 Task: Get directions from Olympic National Park, Washington, United States to Dry Tortugas National Park, Florida, United States and explore the nearby things to do with rating 2 and above and open now
Action: Mouse moved to (266, 82)
Screenshot: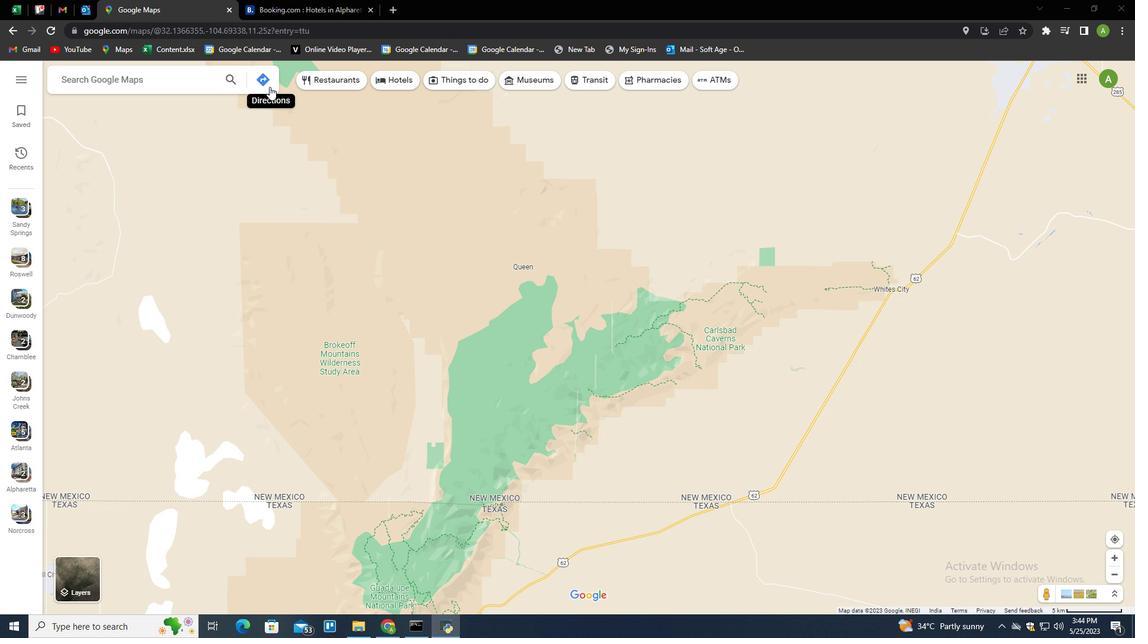 
Action: Mouse pressed left at (266, 82)
Screenshot: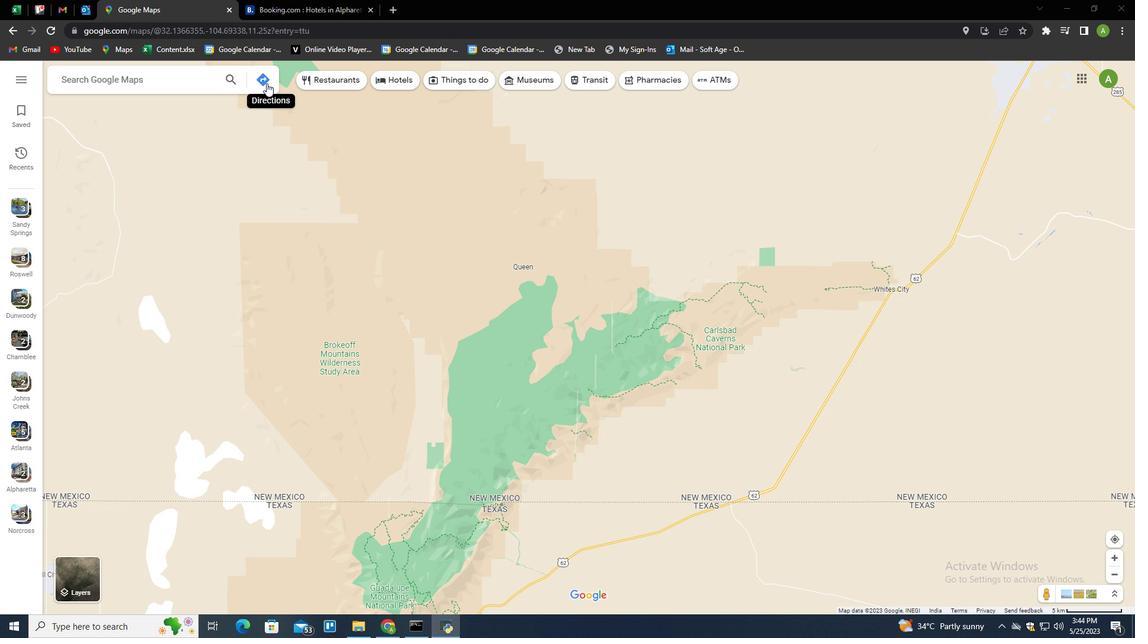 
Action: Mouse moved to (200, 114)
Screenshot: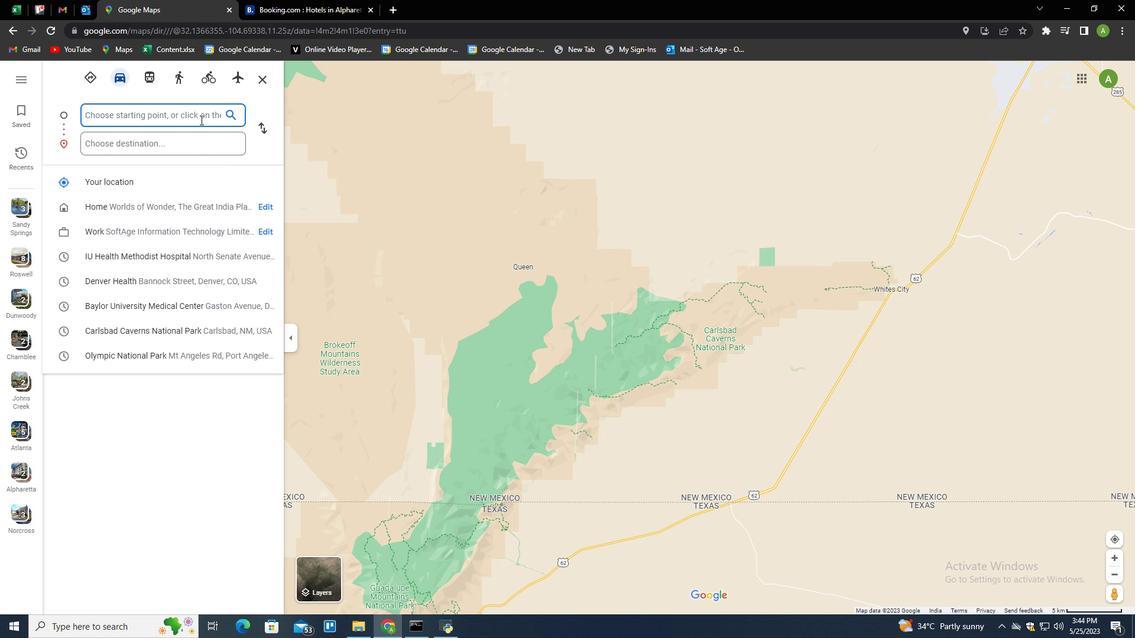 
Action: Mouse pressed left at (200, 114)
Screenshot: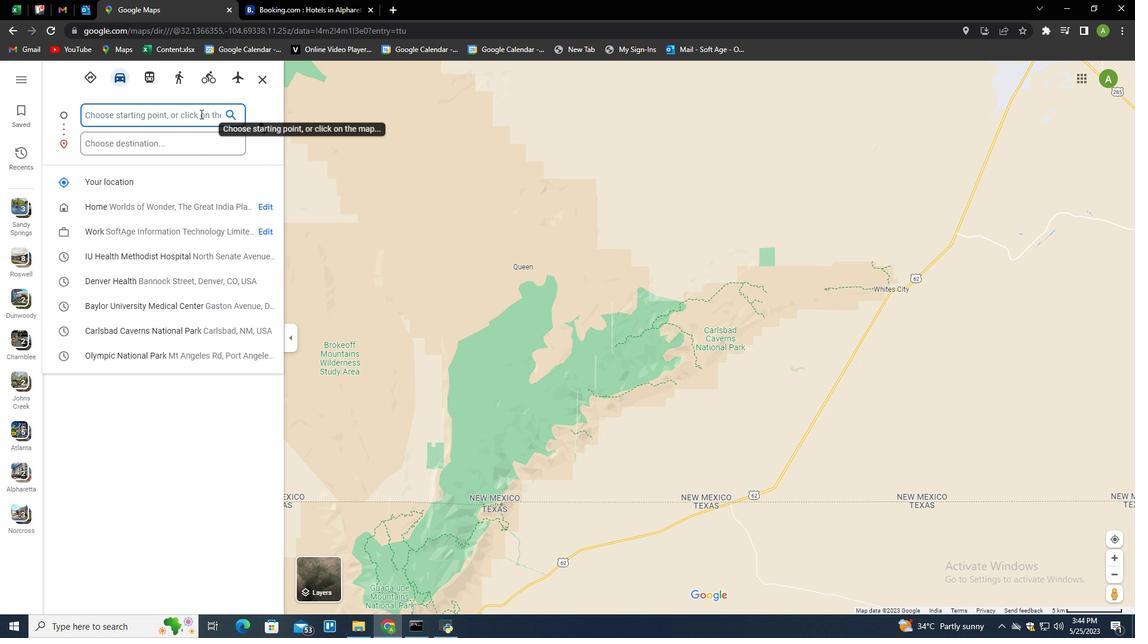 
Action: Mouse moved to (201, 114)
Screenshot: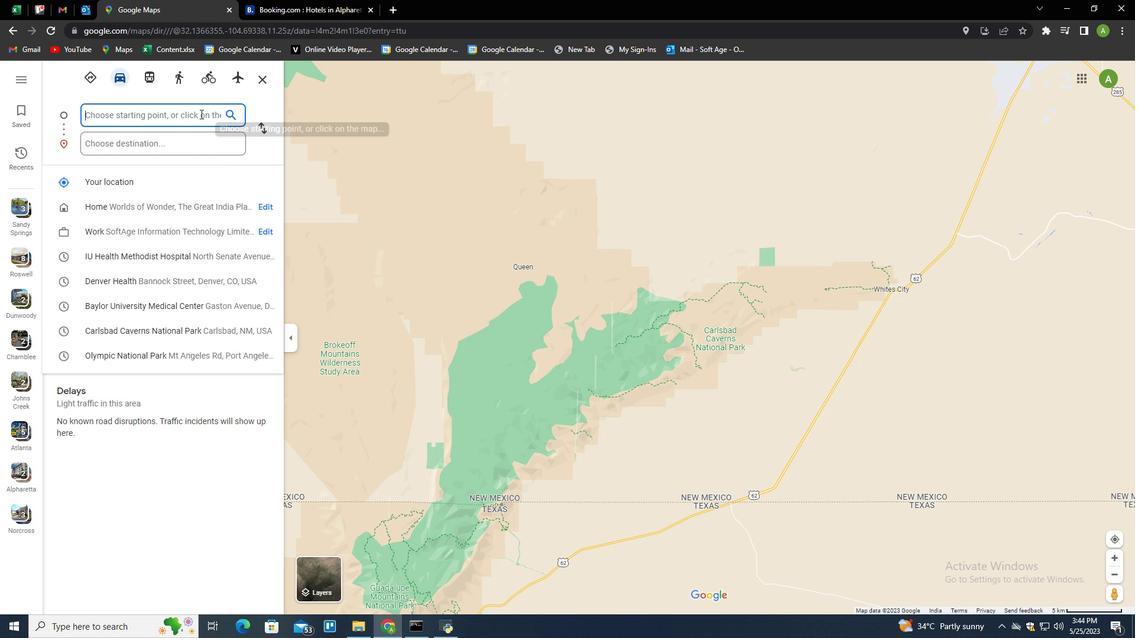 
Action: Key pressed <Key.shift>Olympic<Key.space><Key.shift>National<Key.space><Key.shift>Park,<Key.space><Key.shift>Wahington,<Key.space><Key.shift>United<Key.space><Key.shift>States<Key.tab><Key.tab><Key.shift>Dry<Key.space><Key.shift>Tortugas<Key.space><Key.shift>national<Key.space><Key.shift>Park,<Key.space><Key.shift><Key.shift><Key.shift><Key.shift><Key.shift><Key.shift><Key.shift><Key.shift><Key.shift><Key.shift><Key.shift><Key.shift><Key.shift>Florida,<Key.space><Key.shift><Key.shift><Key.shift><Key.shift><Key.shift><Key.shift><Key.shift><Key.shift><Key.shift>Unift<Key.backspace><Key.backspace>ted<Key.space><Key.shift>states<Key.enter>
Screenshot: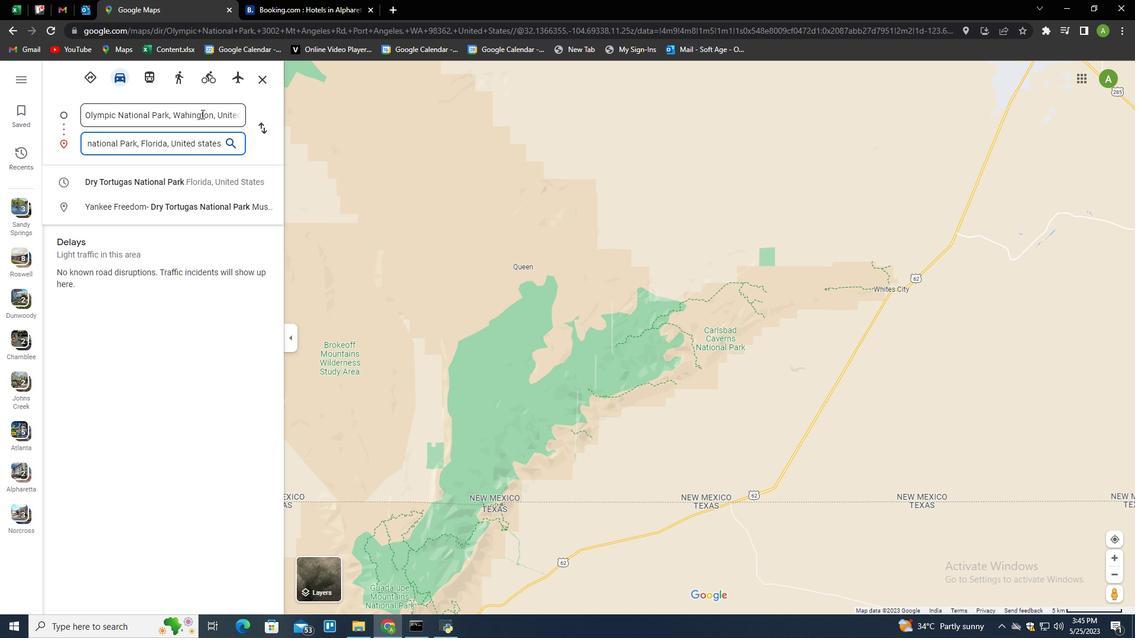 
Action: Mouse moved to (502, 78)
Screenshot: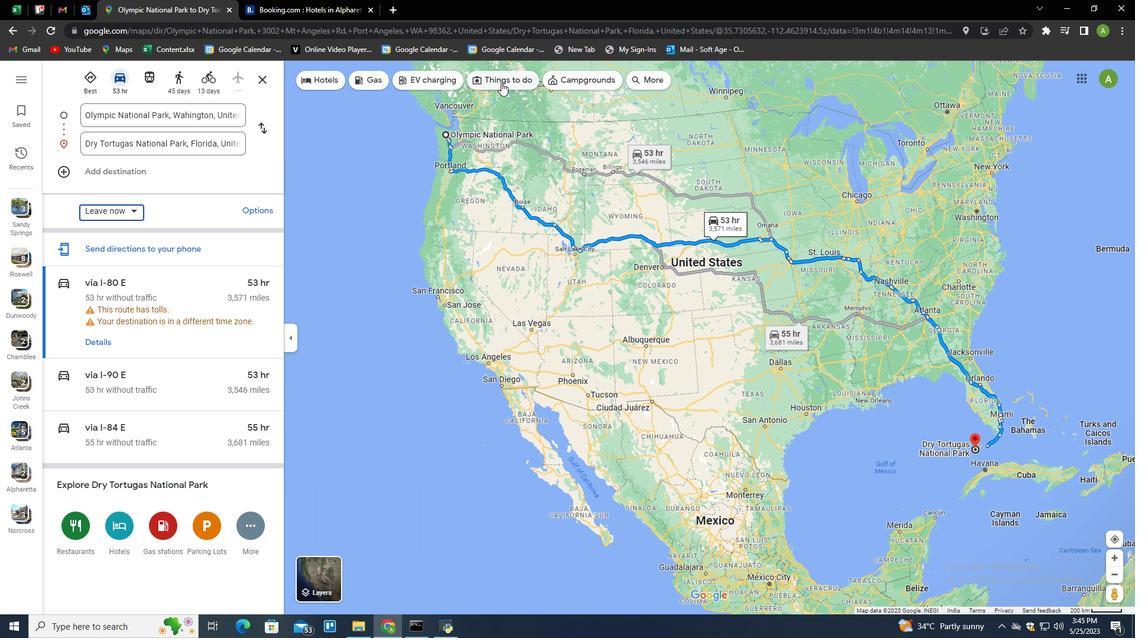
Action: Mouse pressed left at (502, 78)
Screenshot: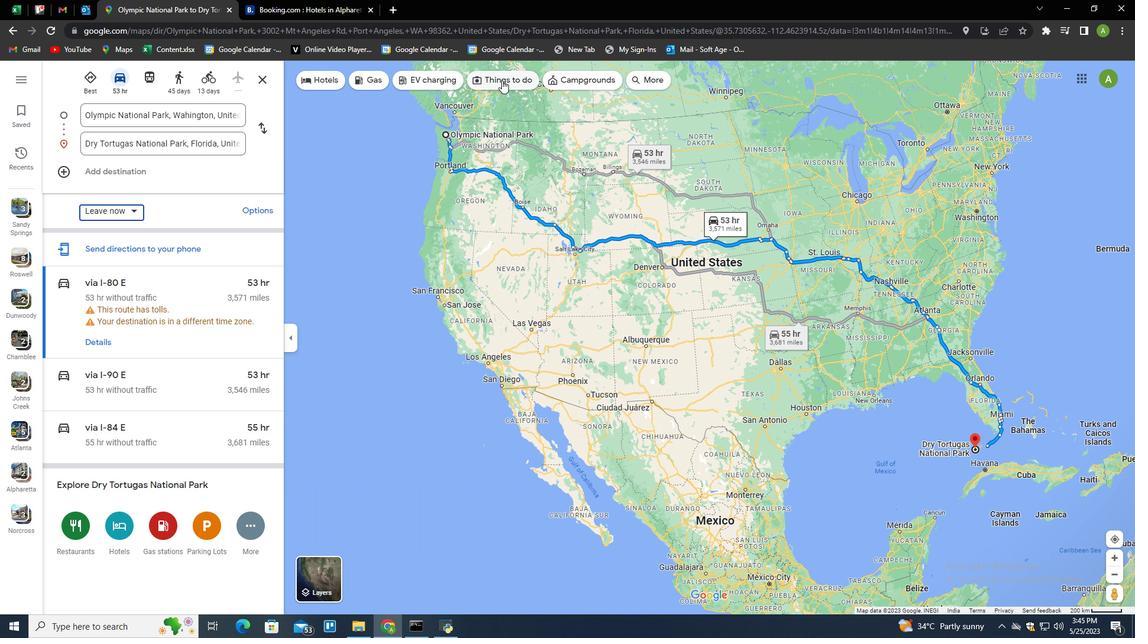 
Action: Mouse moved to (162, 307)
Screenshot: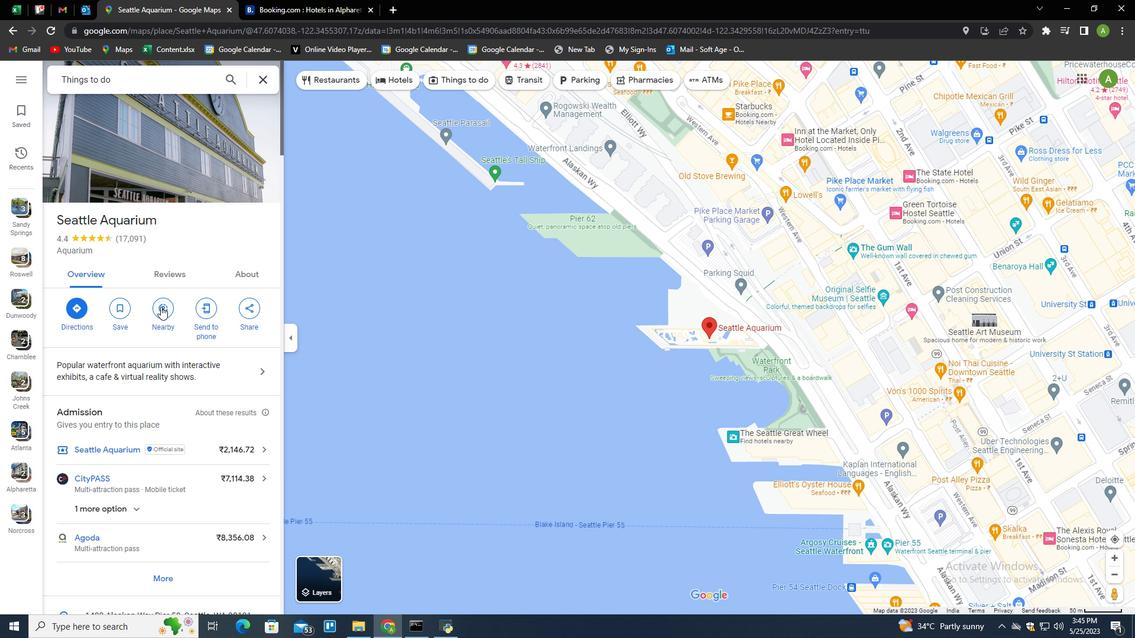 
Action: Mouse pressed left at (162, 307)
Screenshot: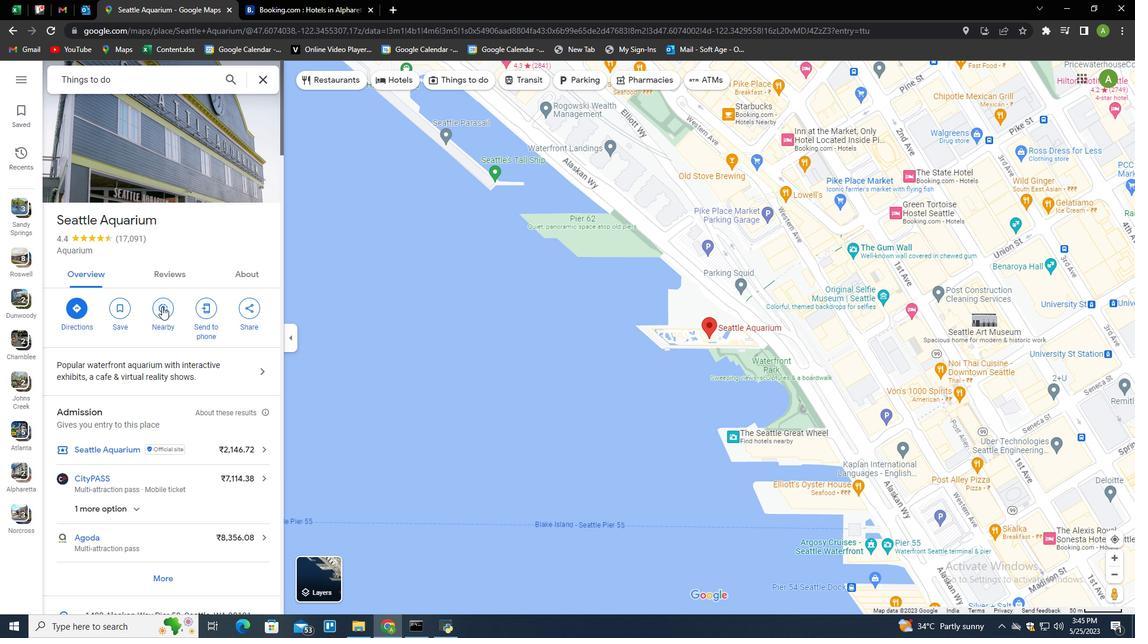 
Action: Mouse moved to (144, 76)
Screenshot: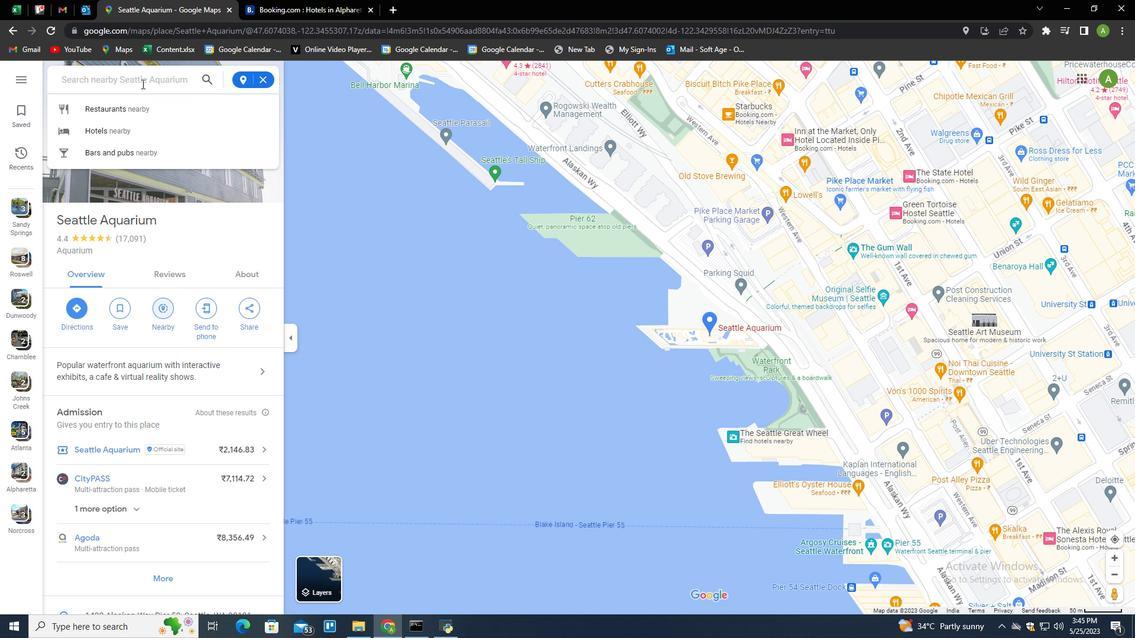 
Action: Mouse pressed left at (144, 76)
Screenshot: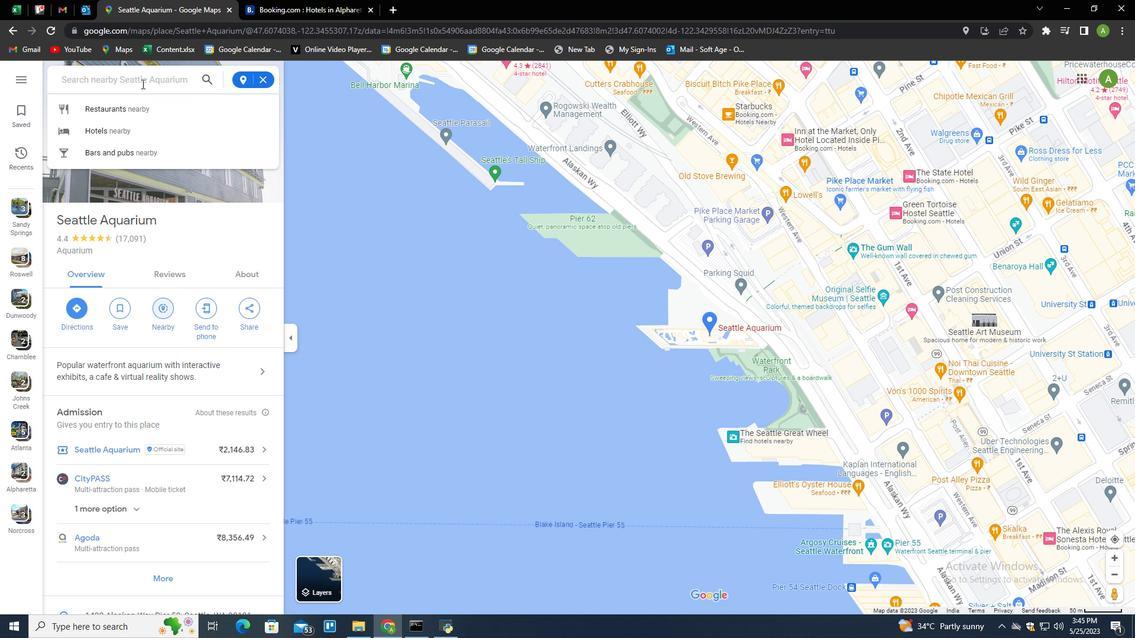 
Action: Key pressed thin<Key.down><Key.enter>
Screenshot: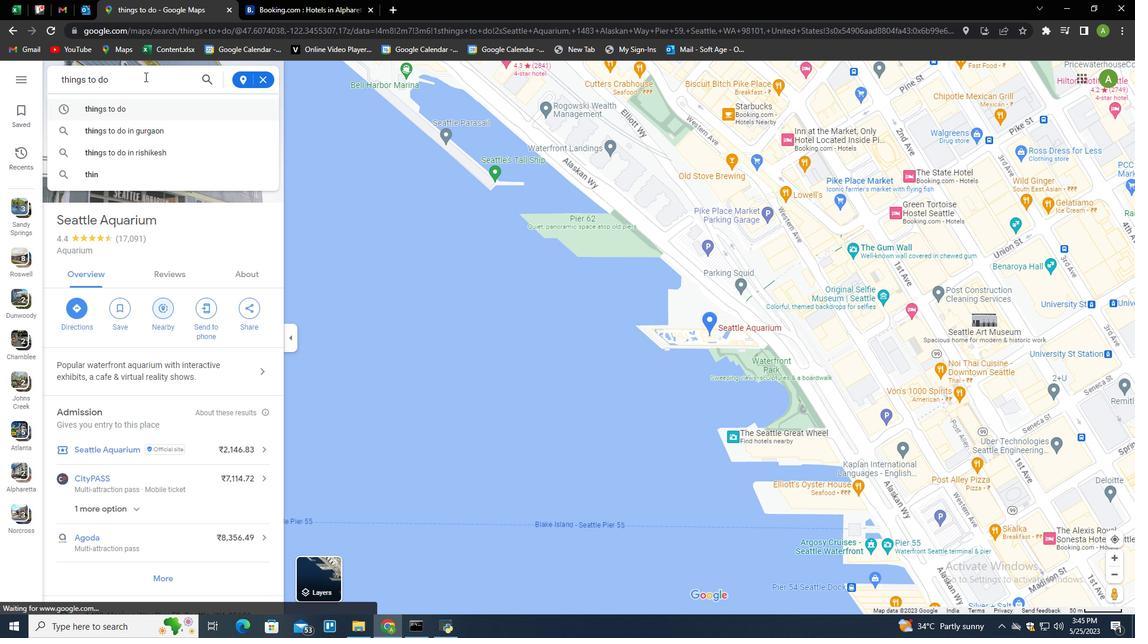
Action: Mouse moved to (328, 75)
Screenshot: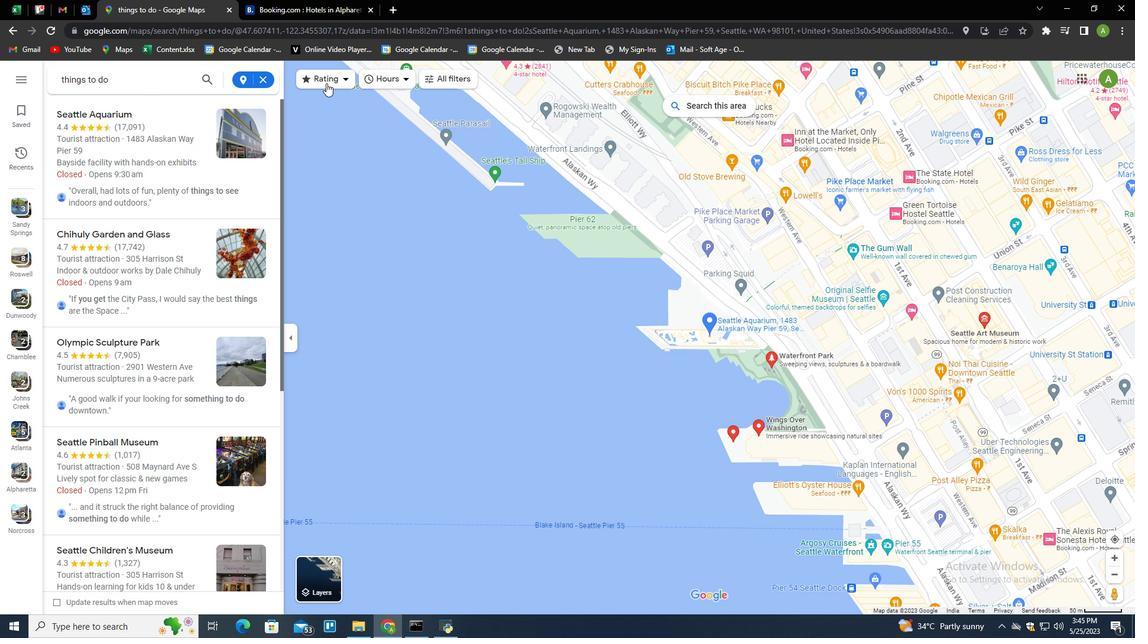 
Action: Mouse pressed left at (328, 75)
Screenshot: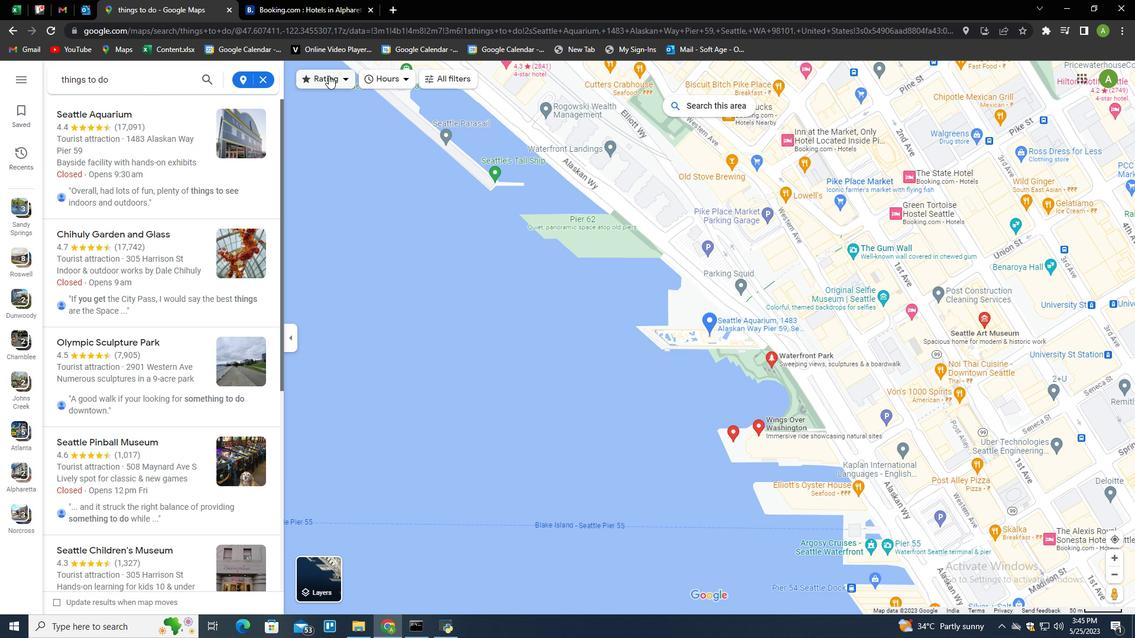 
Action: Mouse moved to (331, 123)
Screenshot: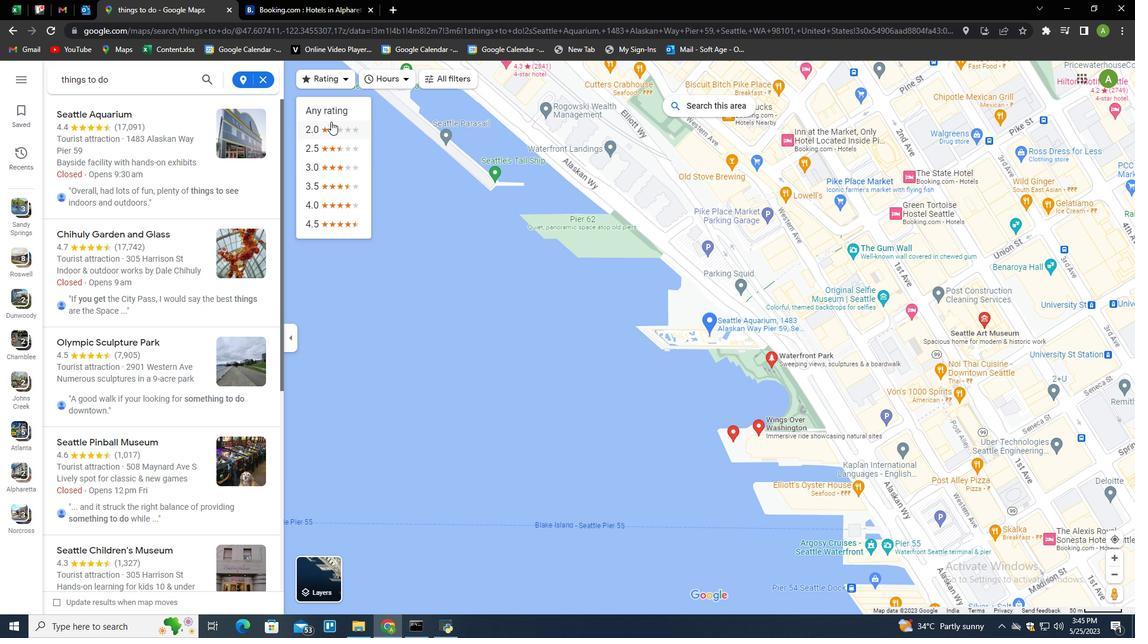 
Action: Mouse pressed left at (331, 123)
Screenshot: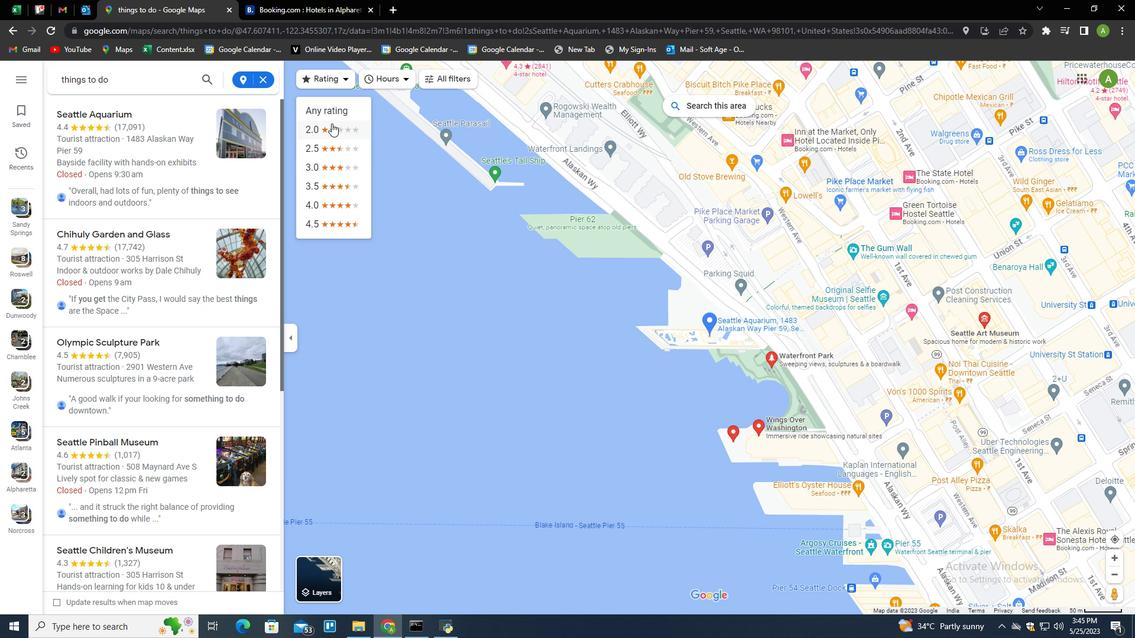 
Action: Mouse moved to (394, 76)
Screenshot: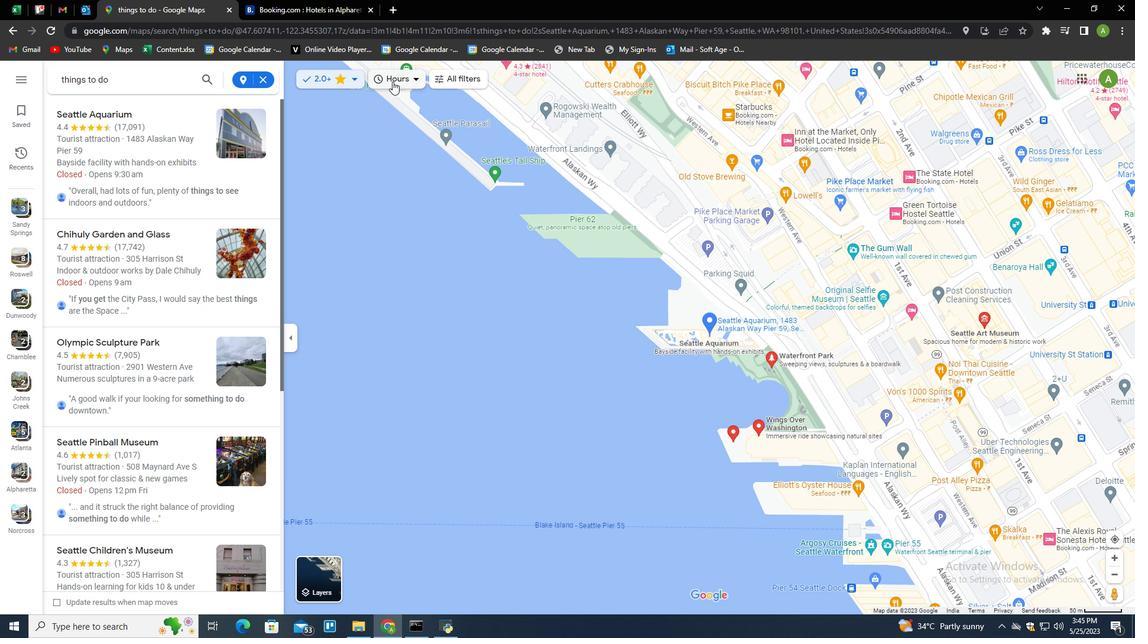 
Action: Mouse pressed left at (394, 76)
Screenshot: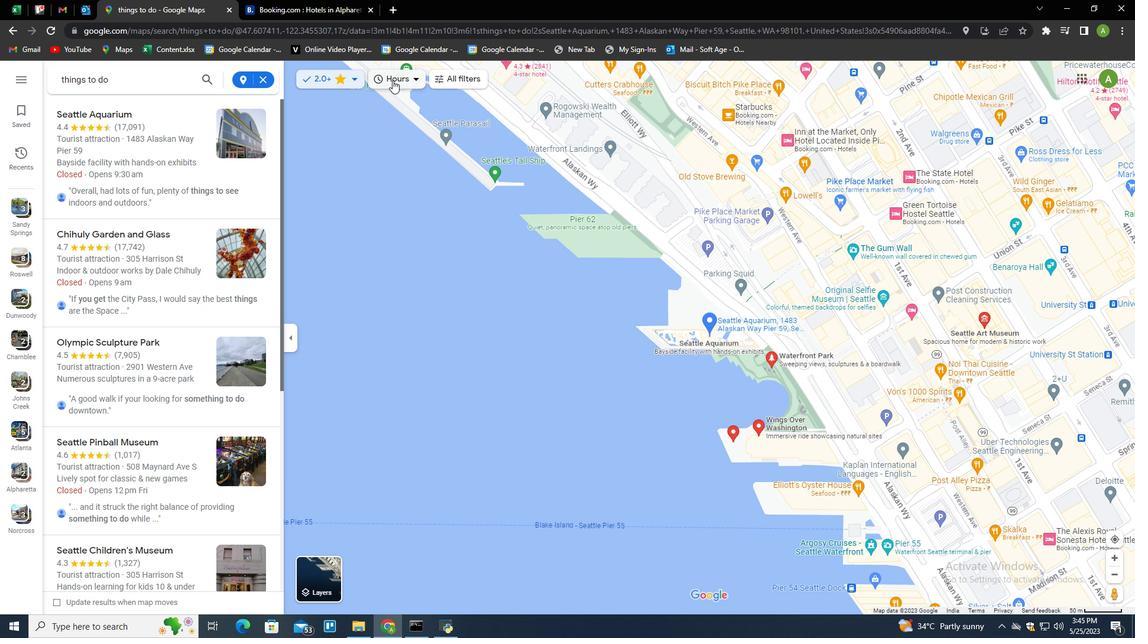 
Action: Mouse moved to (382, 128)
Screenshot: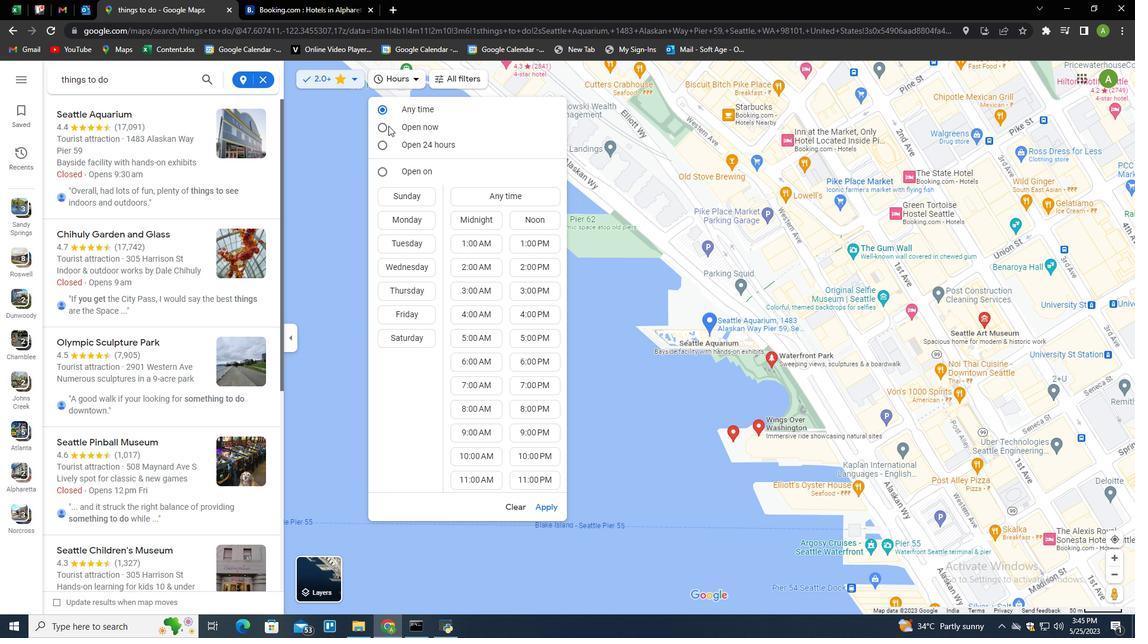 
Action: Mouse pressed left at (382, 128)
Screenshot: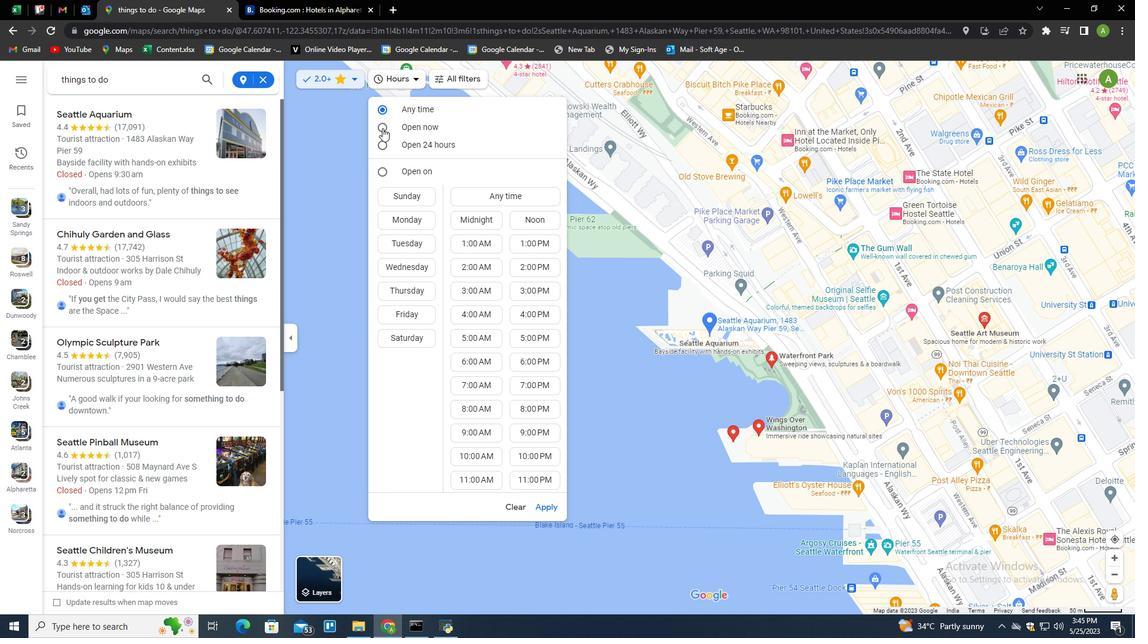 
Action: Mouse moved to (547, 505)
Screenshot: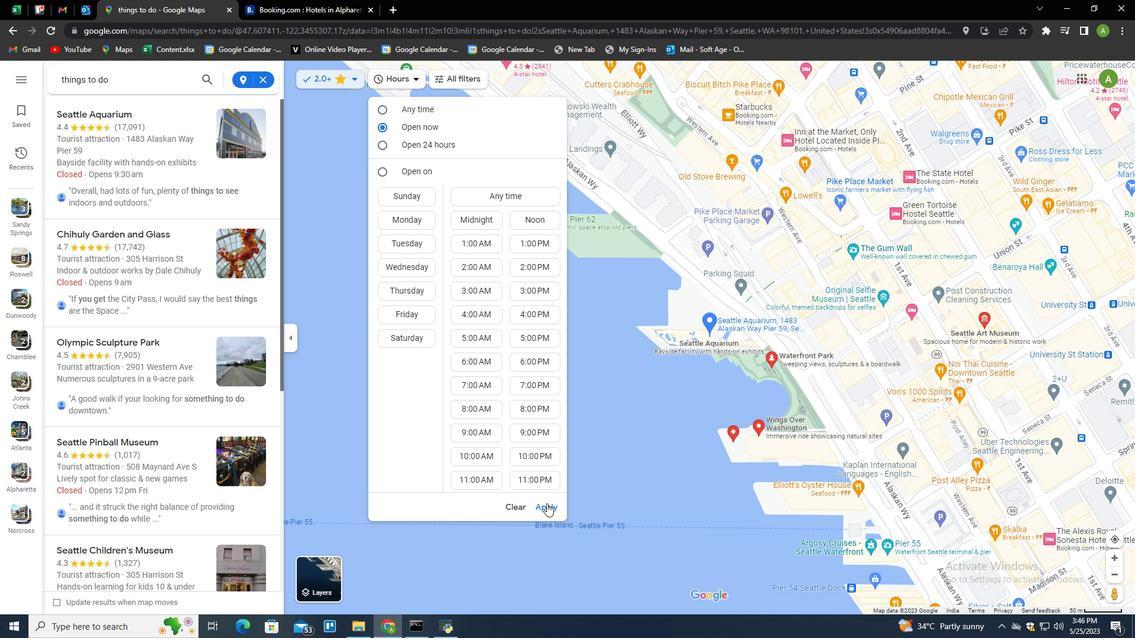 
Action: Mouse pressed left at (547, 505)
Screenshot: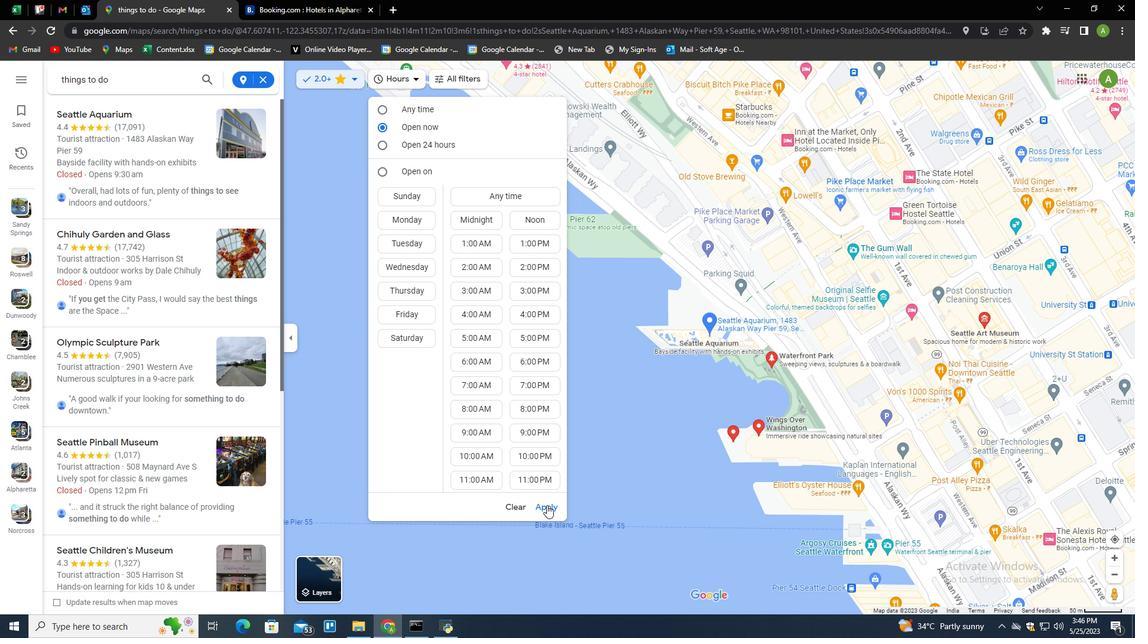 
Action: Mouse moved to (191, 325)
Screenshot: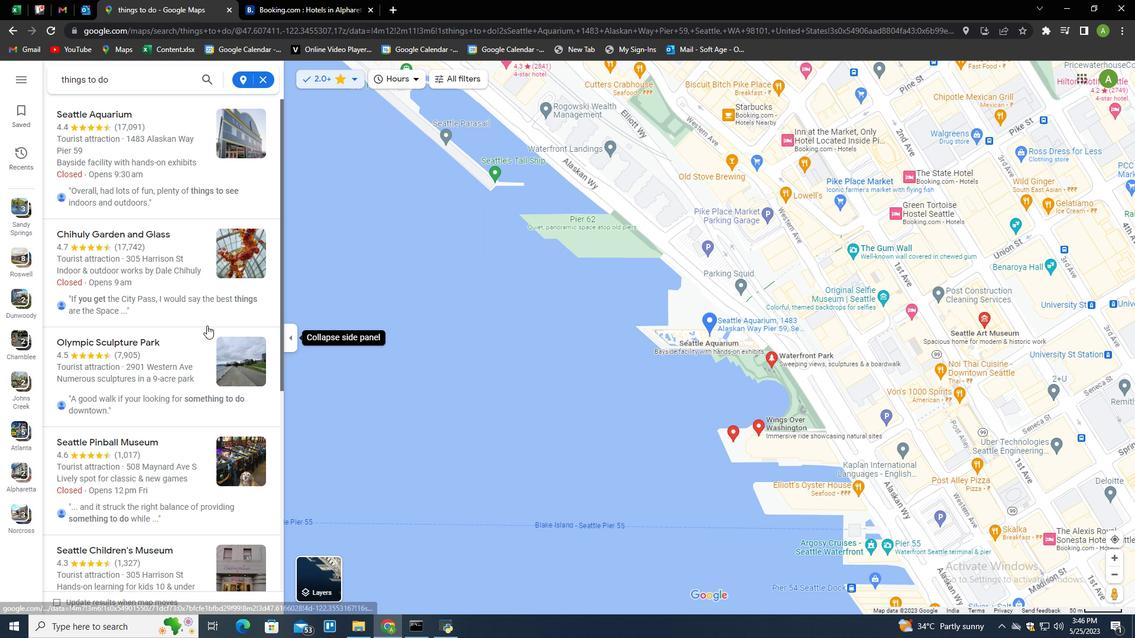
Action: Mouse scrolled (191, 325) with delta (0, 0)
Screenshot: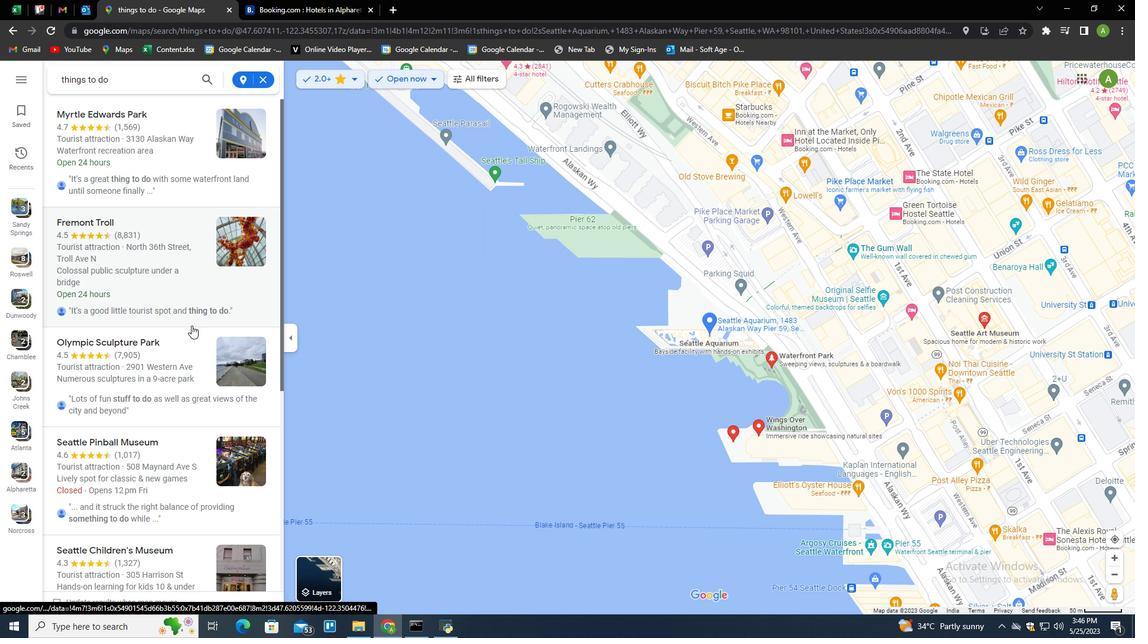 
Action: Mouse scrolled (191, 326) with delta (0, 0)
Screenshot: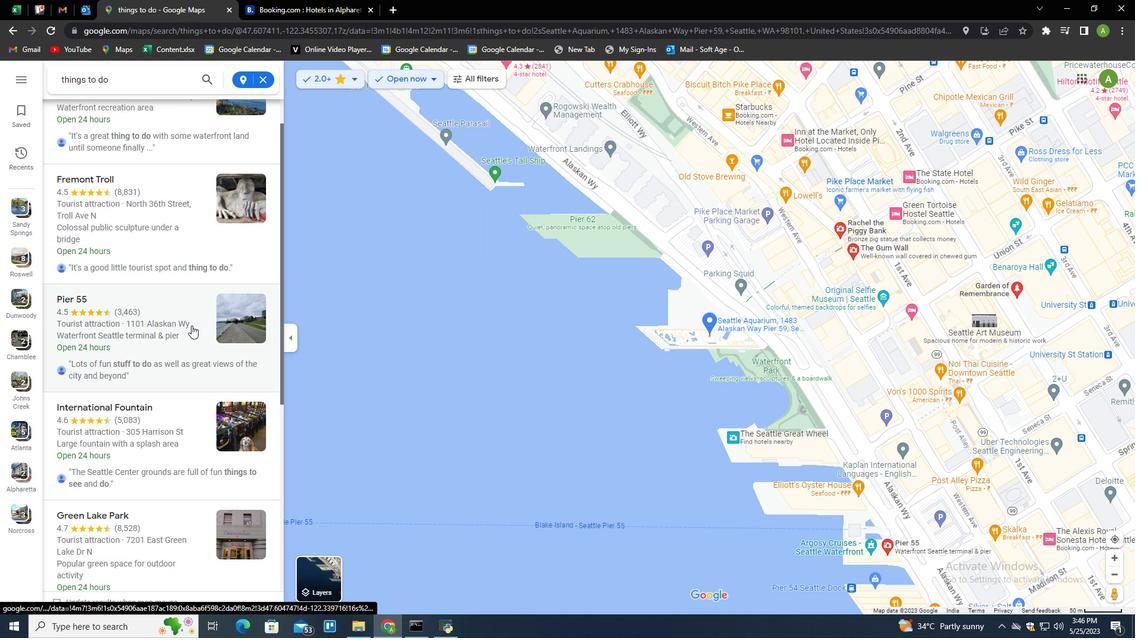 
Action: Mouse scrolled (191, 326) with delta (0, 0)
Screenshot: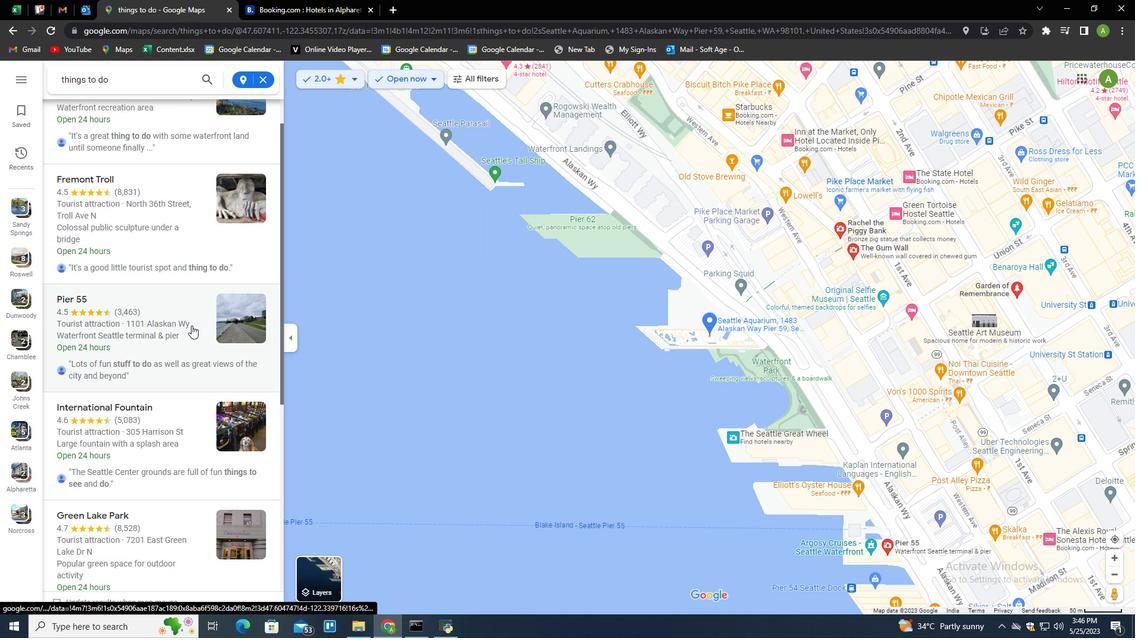 
Action: Mouse scrolled (191, 326) with delta (0, 0)
Screenshot: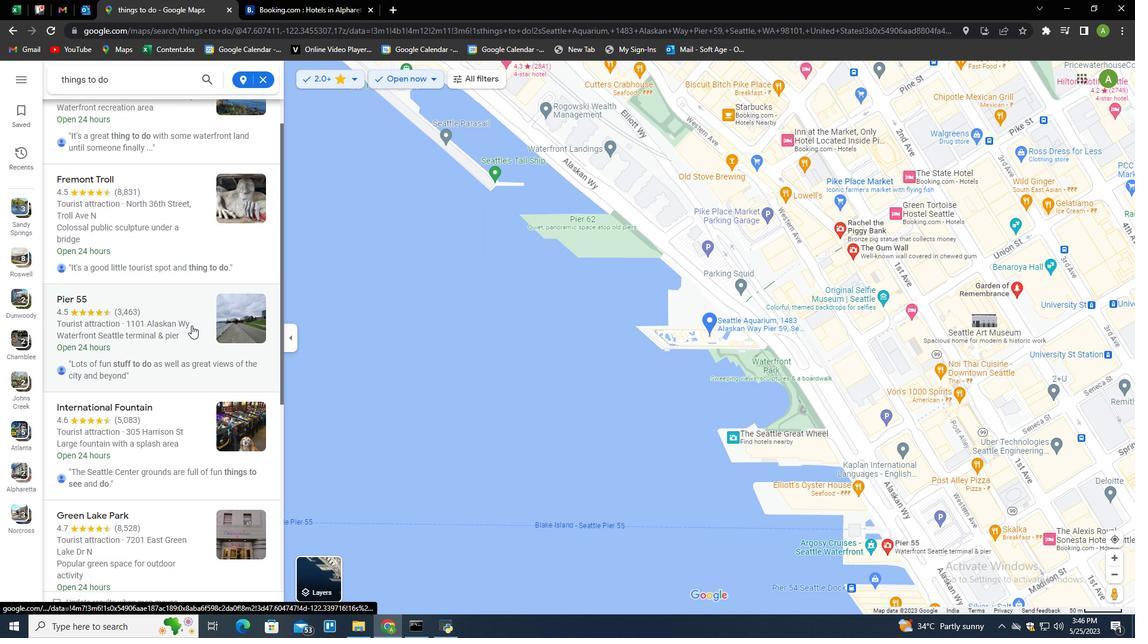 
Action: Mouse scrolled (191, 326) with delta (0, 0)
Screenshot: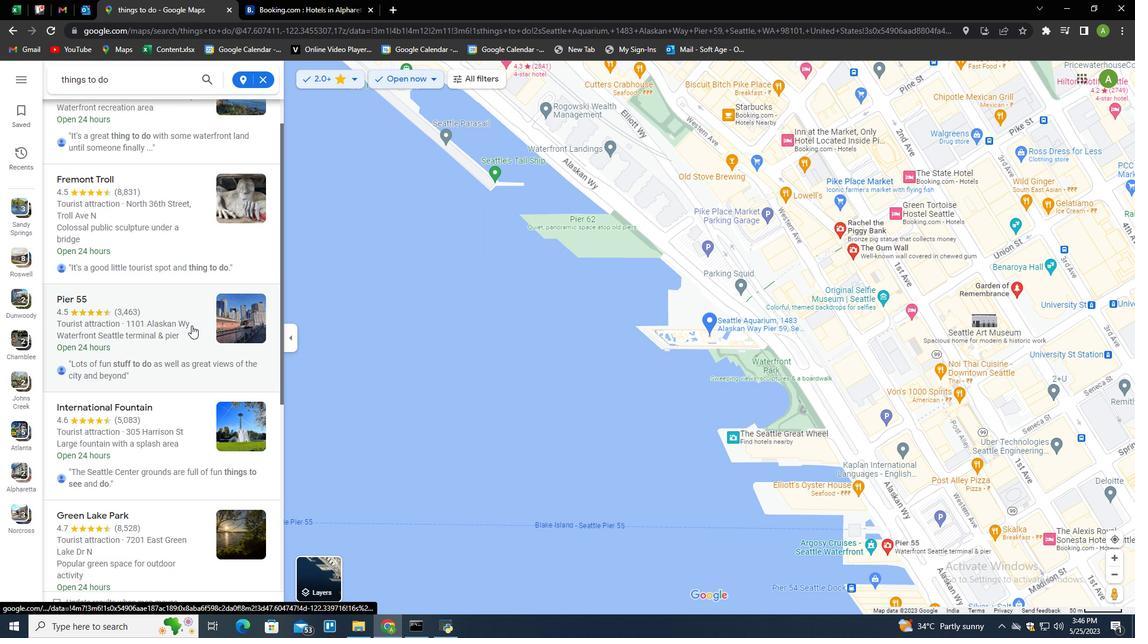 
Action: Mouse scrolled (191, 326) with delta (0, 0)
Screenshot: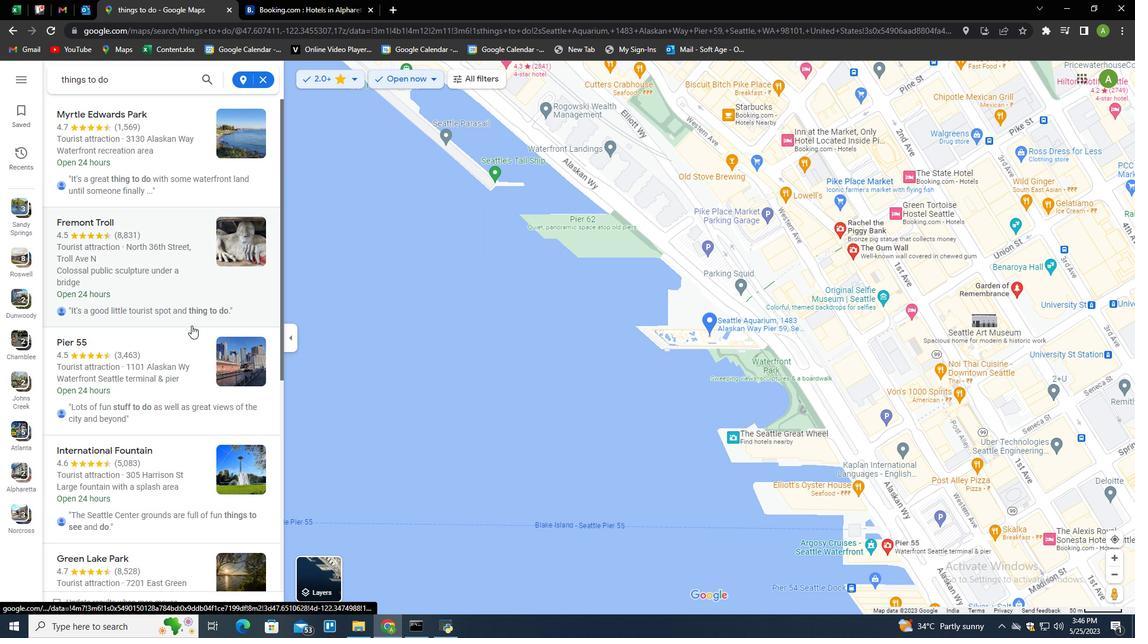 
Action: Mouse scrolled (191, 326) with delta (0, 0)
Screenshot: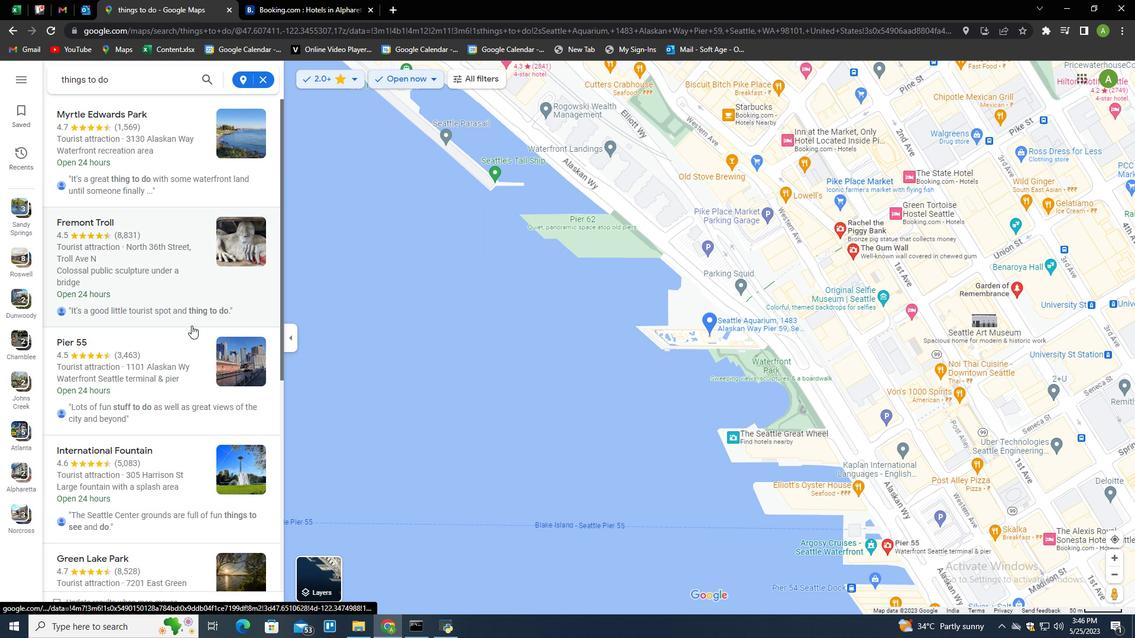 
Action: Mouse scrolled (191, 326) with delta (0, 0)
Screenshot: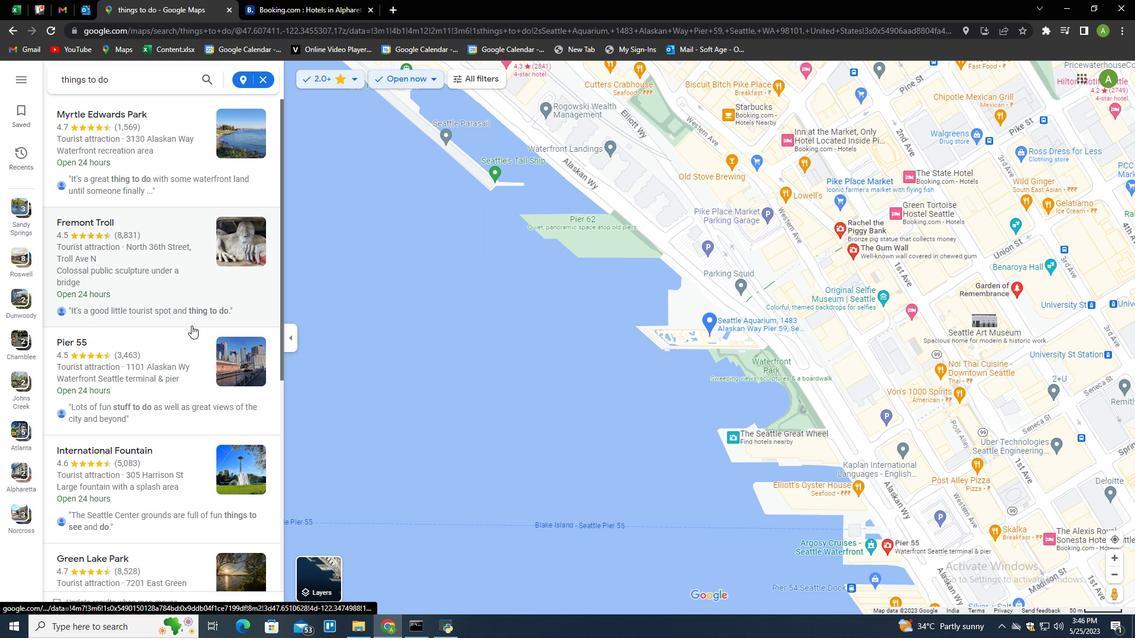 
Action: Mouse scrolled (191, 326) with delta (0, 0)
Screenshot: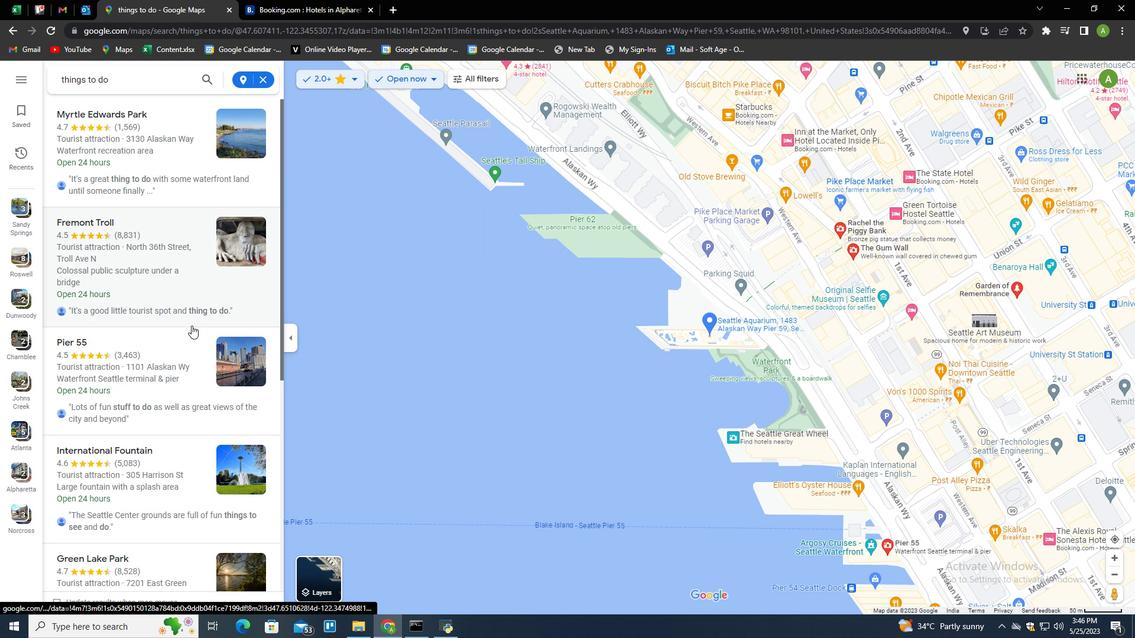 
Action: Mouse scrolled (191, 326) with delta (0, 0)
Screenshot: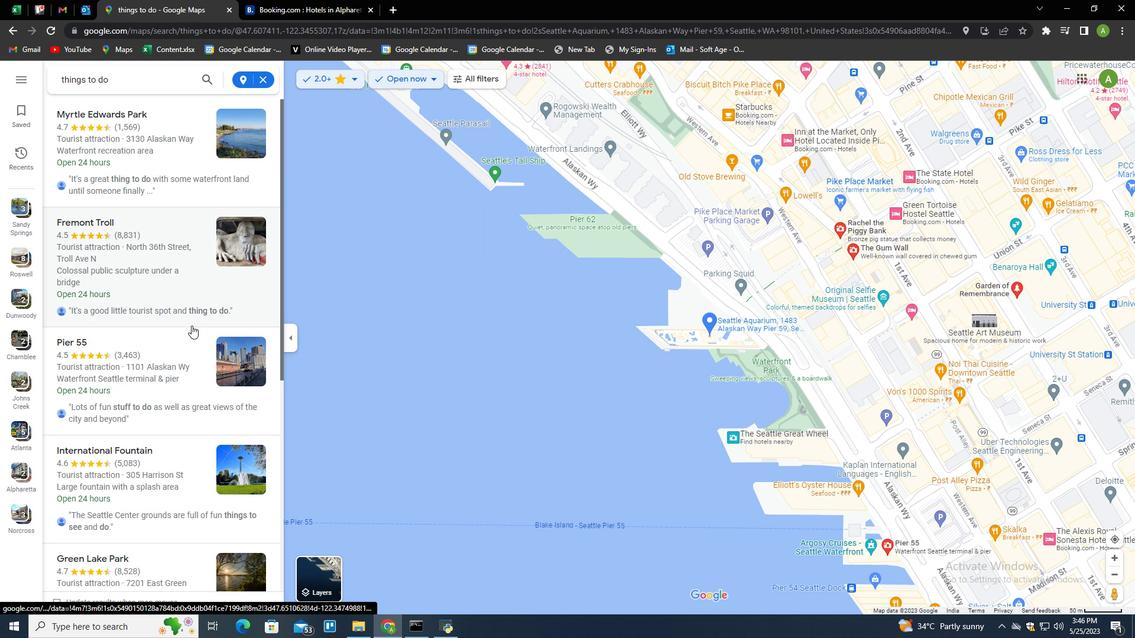 
Action: Mouse moved to (160, 158)
Screenshot: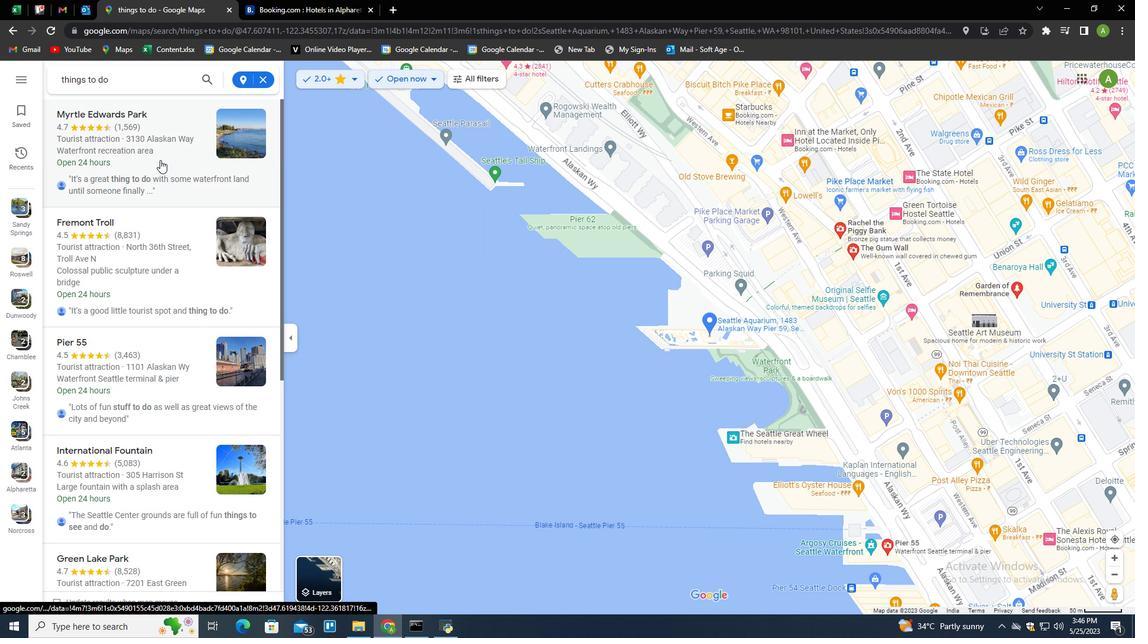 
Action: Mouse pressed left at (160, 158)
Screenshot: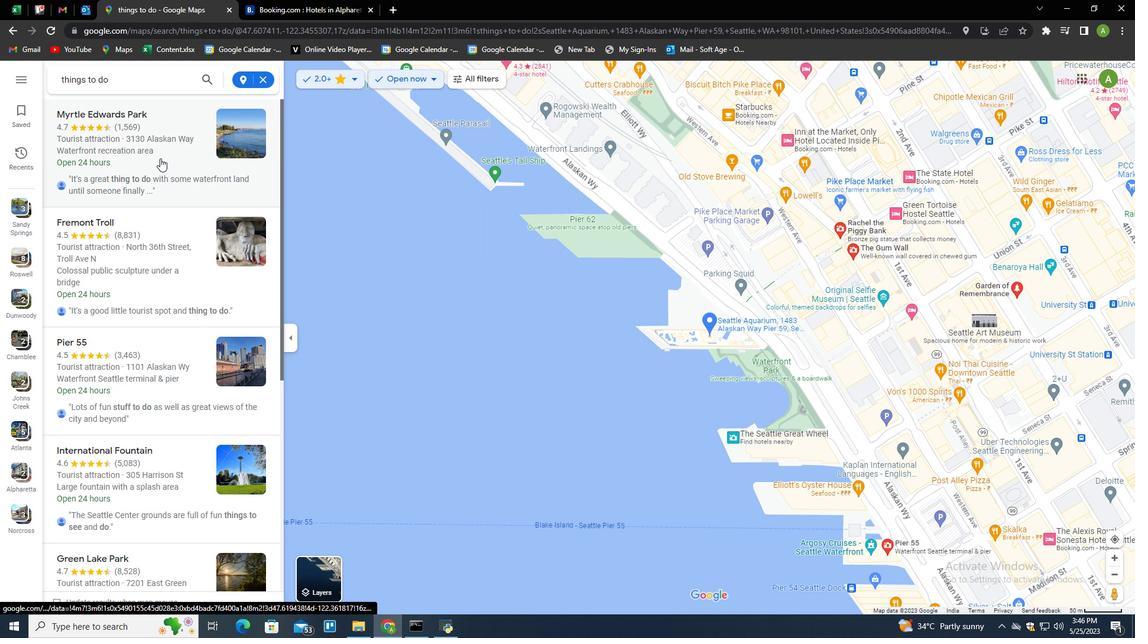 
Action: Mouse moved to (396, 175)
Screenshot: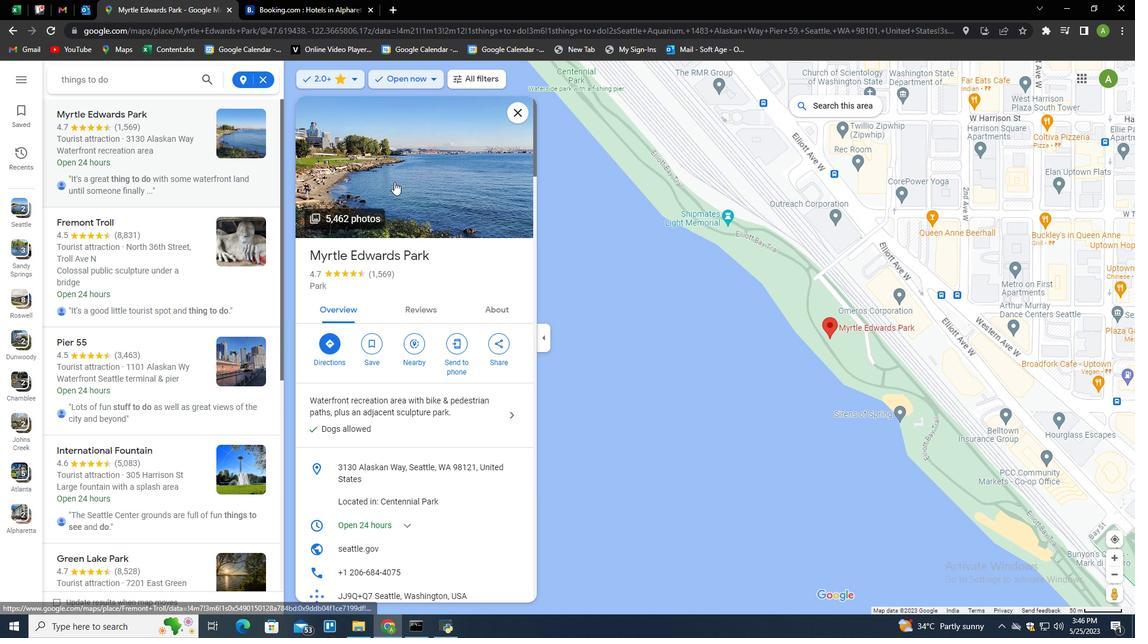 
Action: Mouse pressed left at (396, 175)
Screenshot: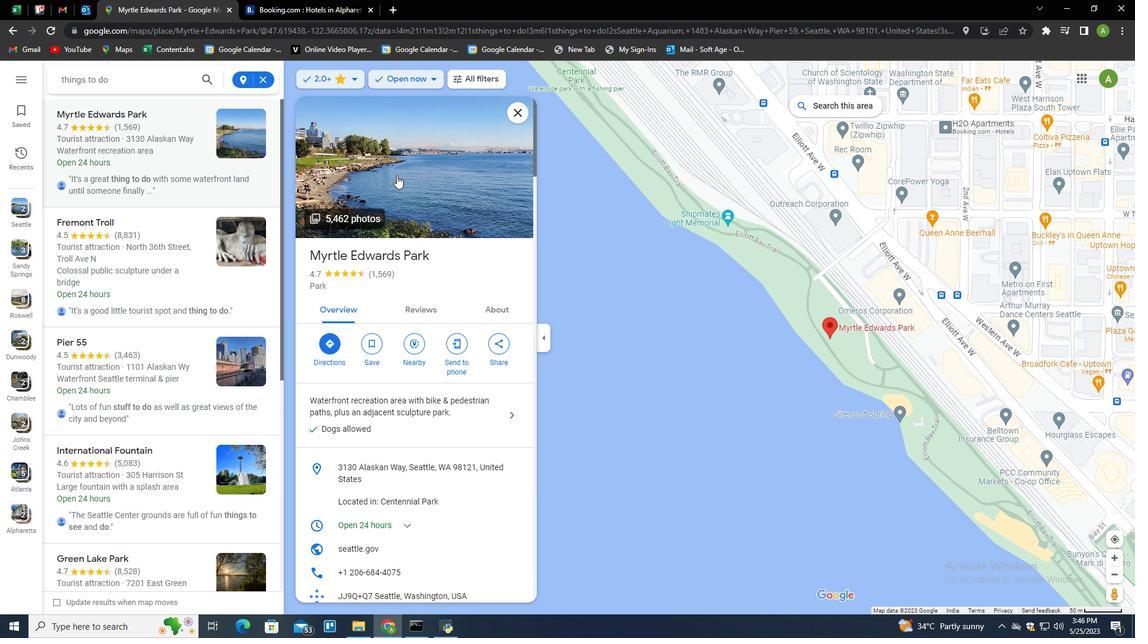 
Action: Key pressed <Key.right><Key.right><Key.right><Key.right><Key.right><Key.right><Key.right><Key.right><Key.right><Key.right><Key.right>
Screenshot: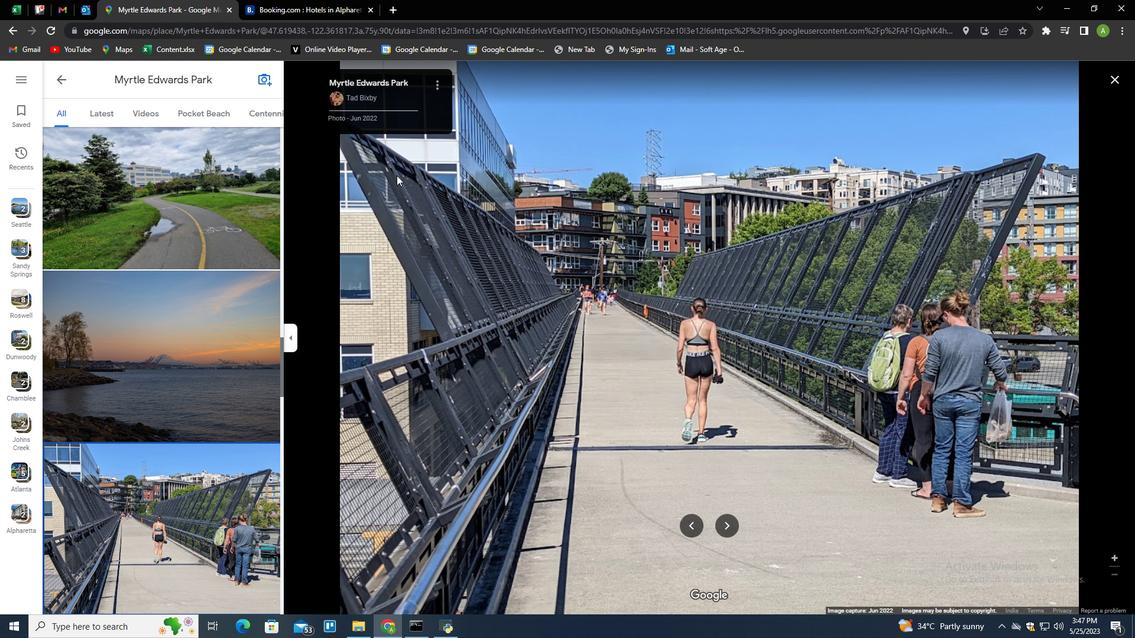 
Action: Mouse moved to (1135, 0)
Screenshot: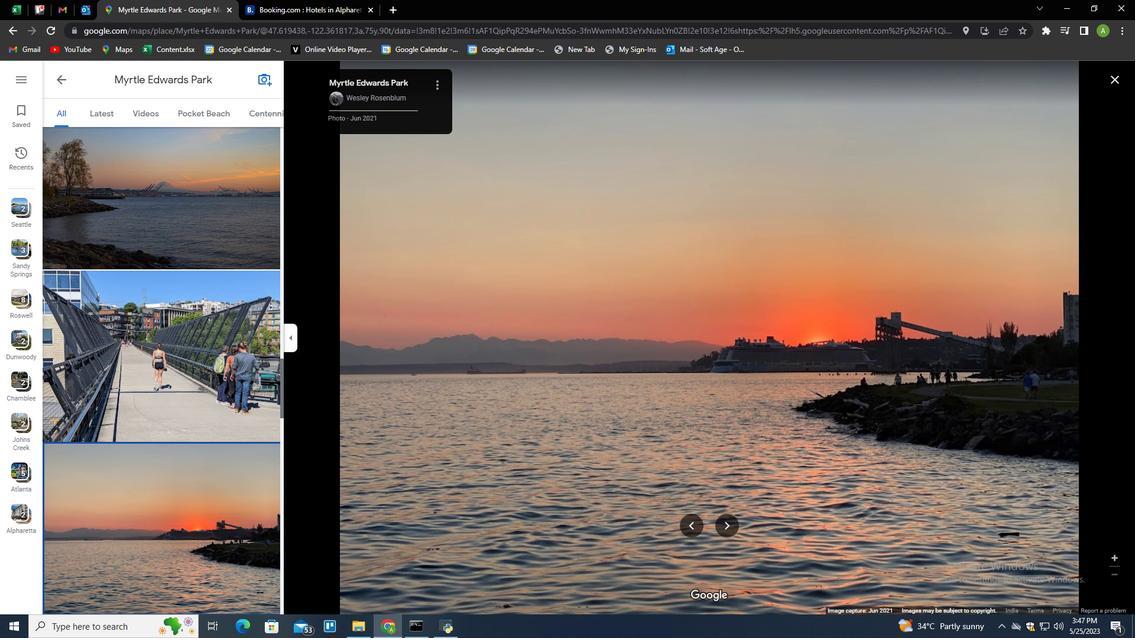 
Action: Key pressed <Key.right><Key.right><Key.right><Key.right><Key.right><Key.right><Key.right><Key.right><Key.right><Key.right><Key.left><Key.right><Key.right><Key.right><Key.right><Key.right><Key.right><Key.right><Key.right><Key.right><Key.right><Key.right><Key.right><Key.right><Key.right><Key.right><Key.right><Key.right><Key.right><Key.right><Key.right><Key.right><Key.right><Key.right><Key.right><Key.right><Key.right><Key.right><Key.right><Key.right><Key.right><Key.right><Key.right><Key.right><Key.right><Key.right><Key.right>
Screenshot: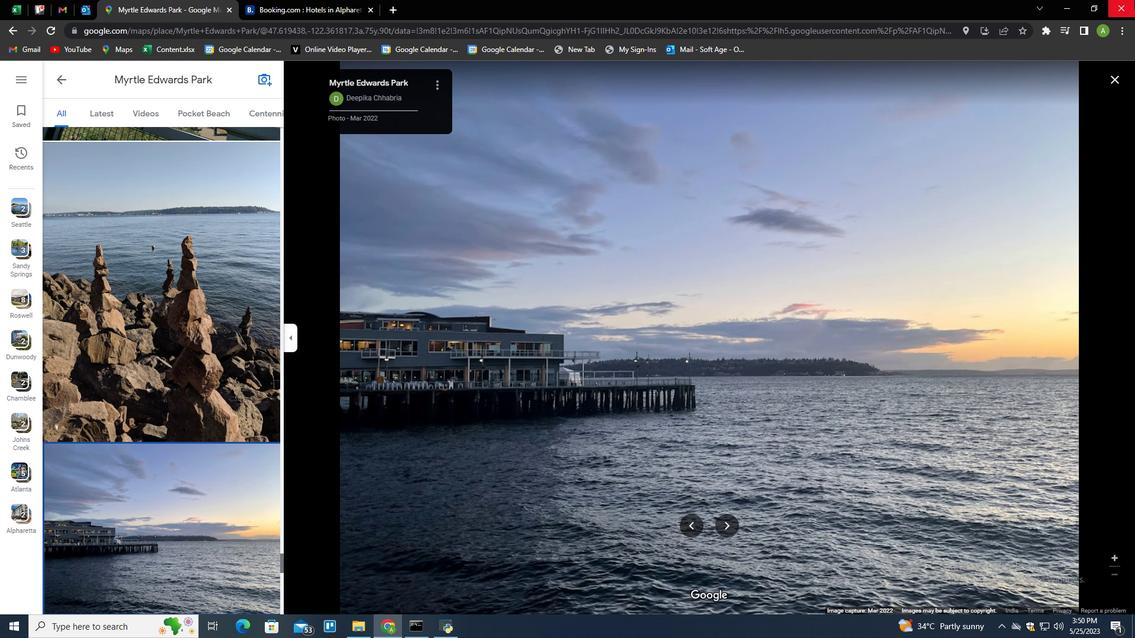 
Action: Mouse moved to (57, 78)
Screenshot: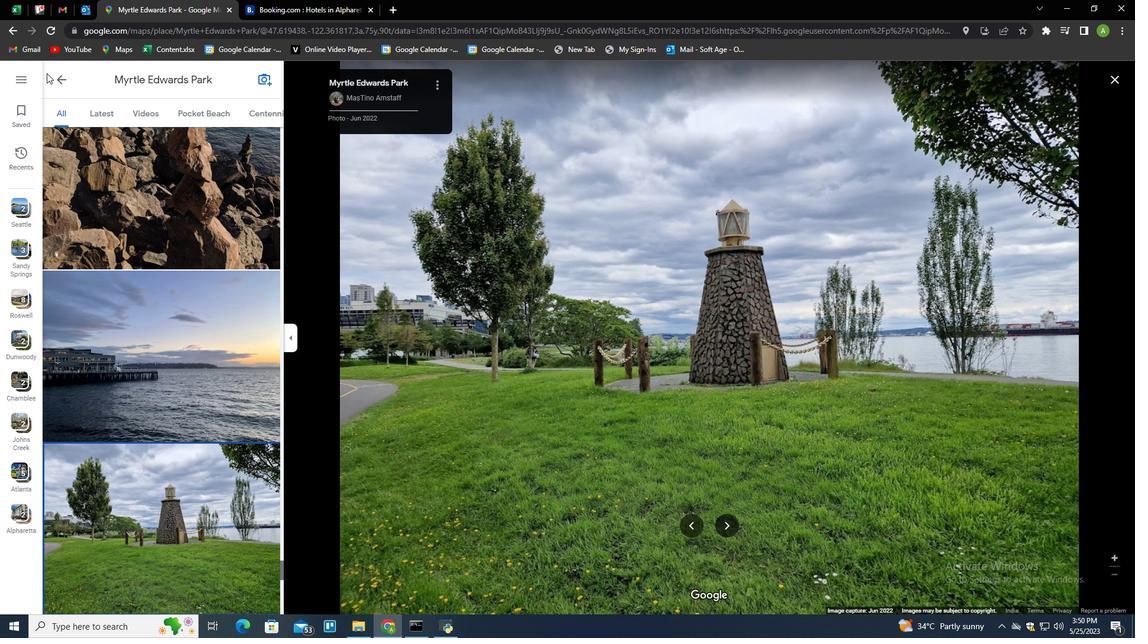 
Action: Mouse pressed left at (57, 78)
Screenshot: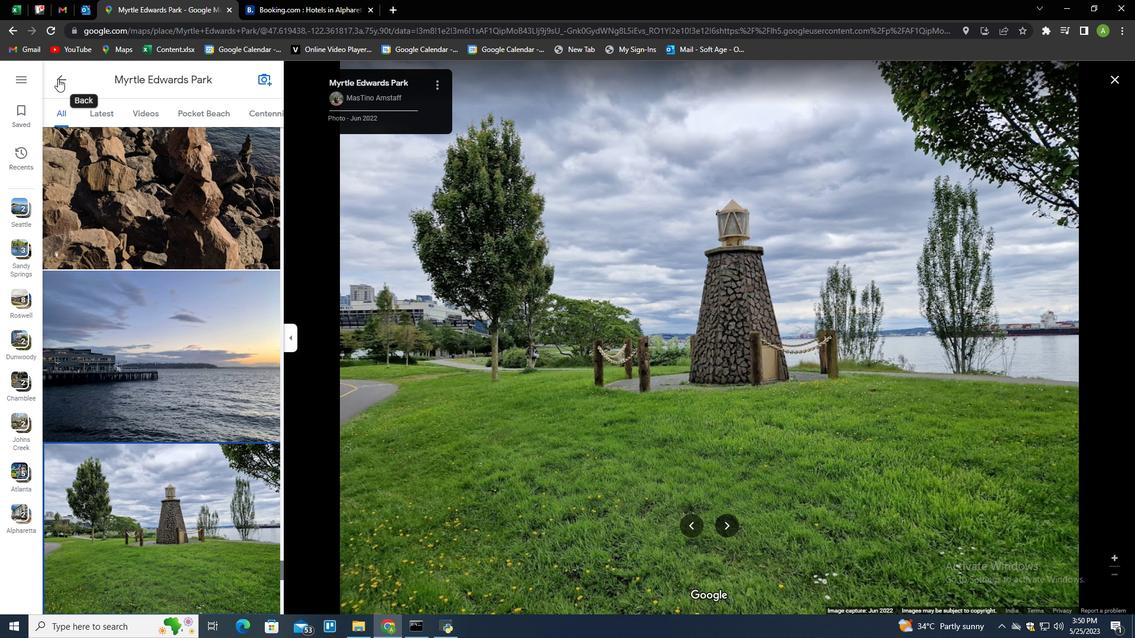 
Action: Mouse moved to (421, 314)
Screenshot: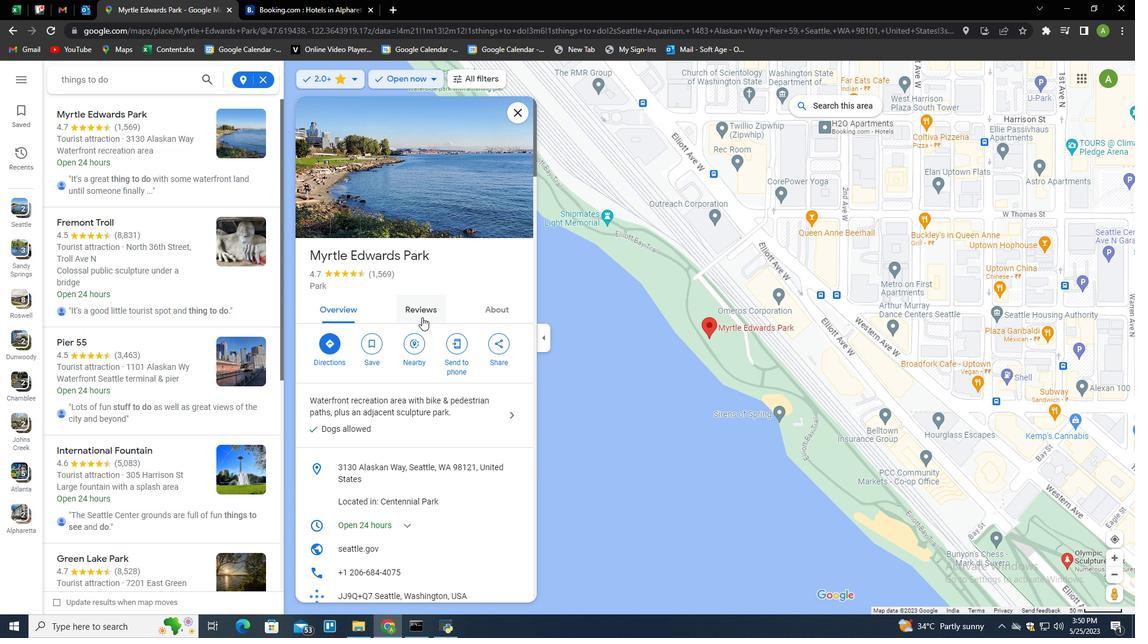 
Action: Mouse pressed left at (421, 314)
Screenshot: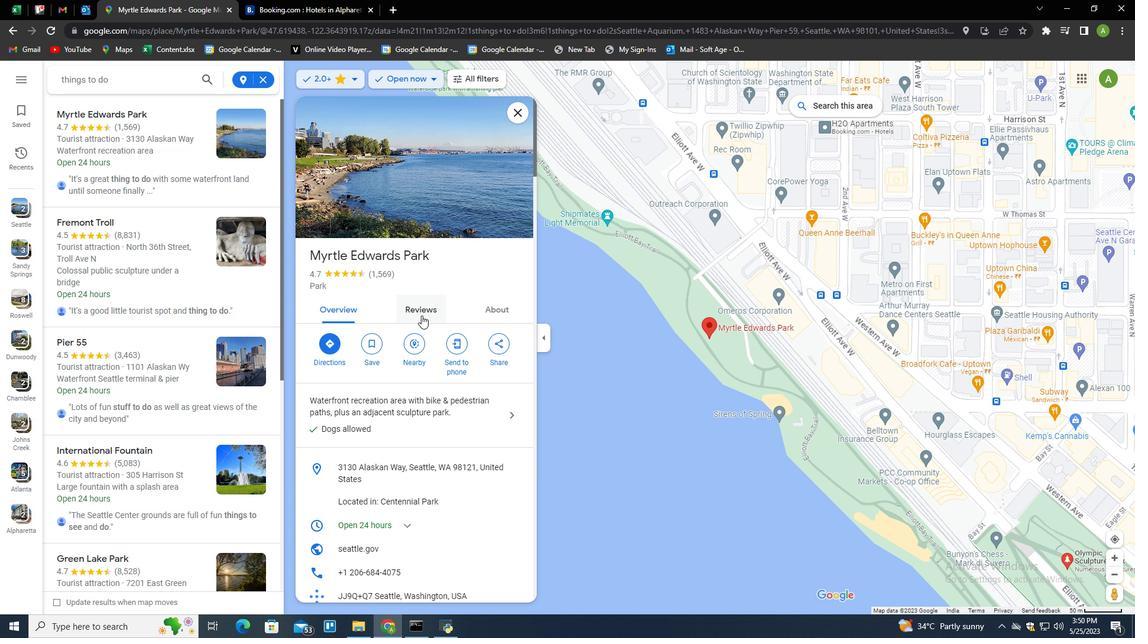 
Action: Mouse moved to (459, 337)
Screenshot: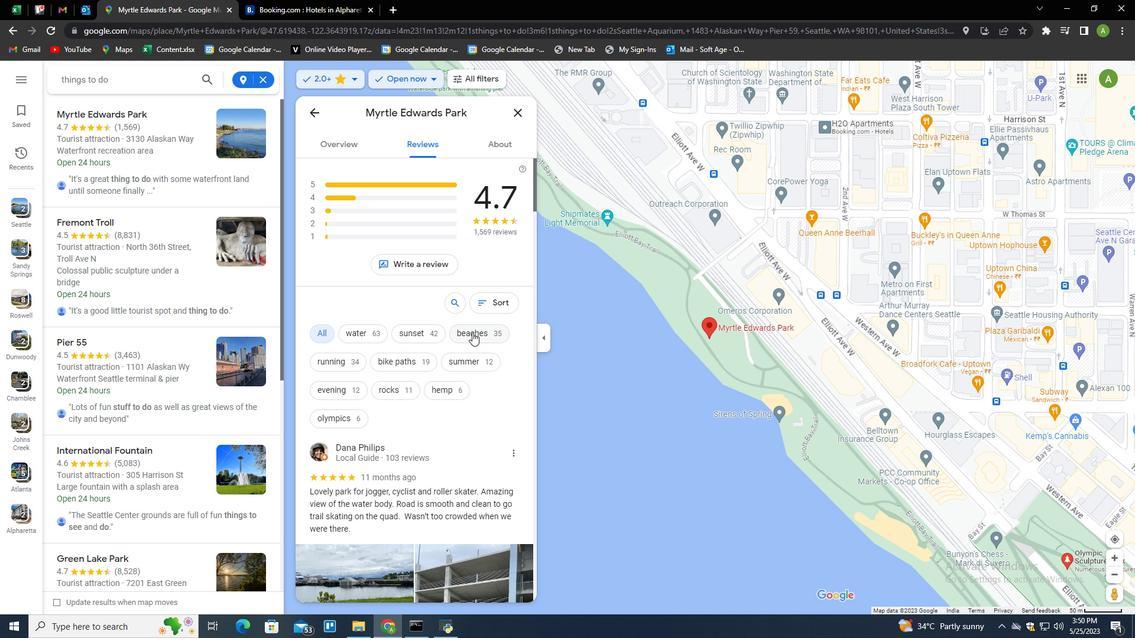 
Action: Mouse scrolled (459, 336) with delta (0, 0)
Screenshot: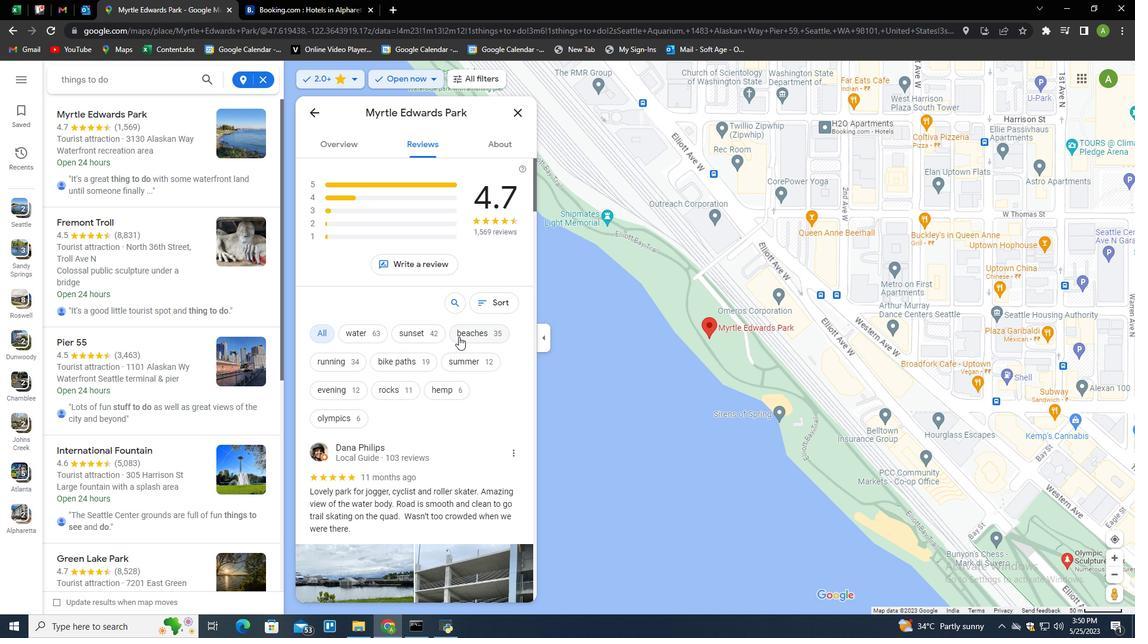
Action: Mouse scrolled (459, 336) with delta (0, 0)
Screenshot: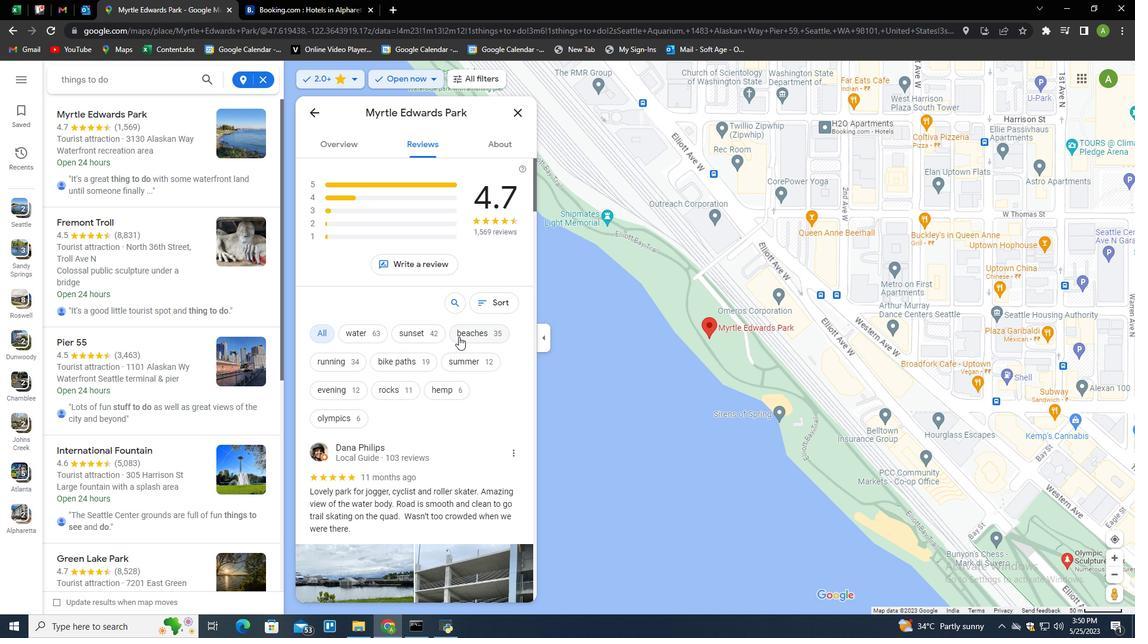 
Action: Mouse scrolled (459, 336) with delta (0, 0)
Screenshot: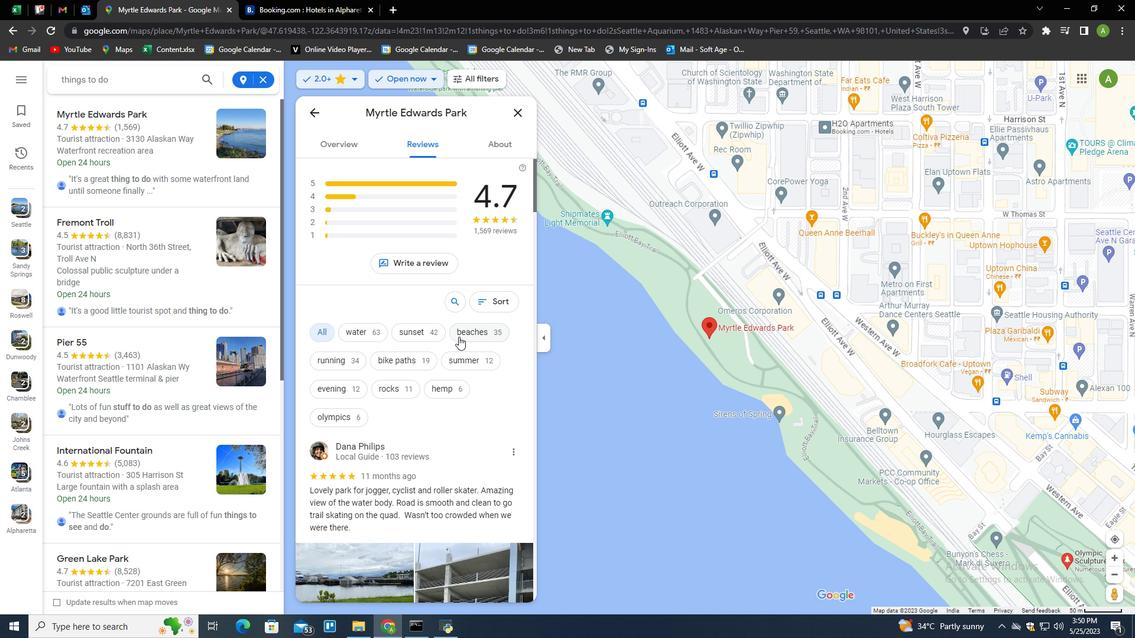 
Action: Mouse moved to (435, 373)
Screenshot: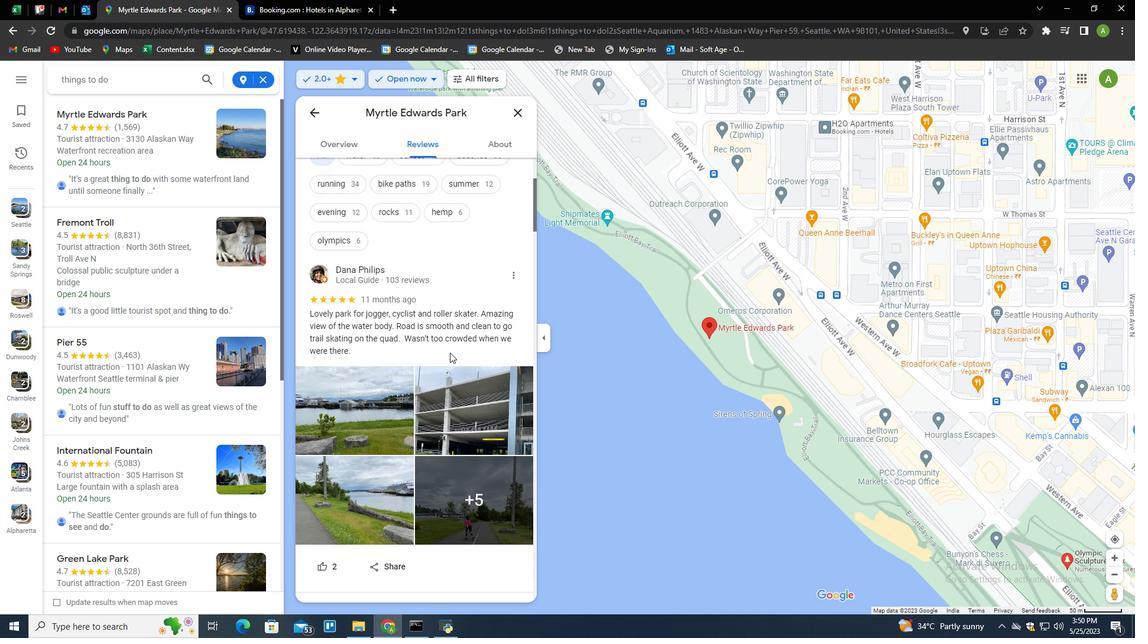 
Action: Mouse scrolled (435, 372) with delta (0, 0)
Screenshot: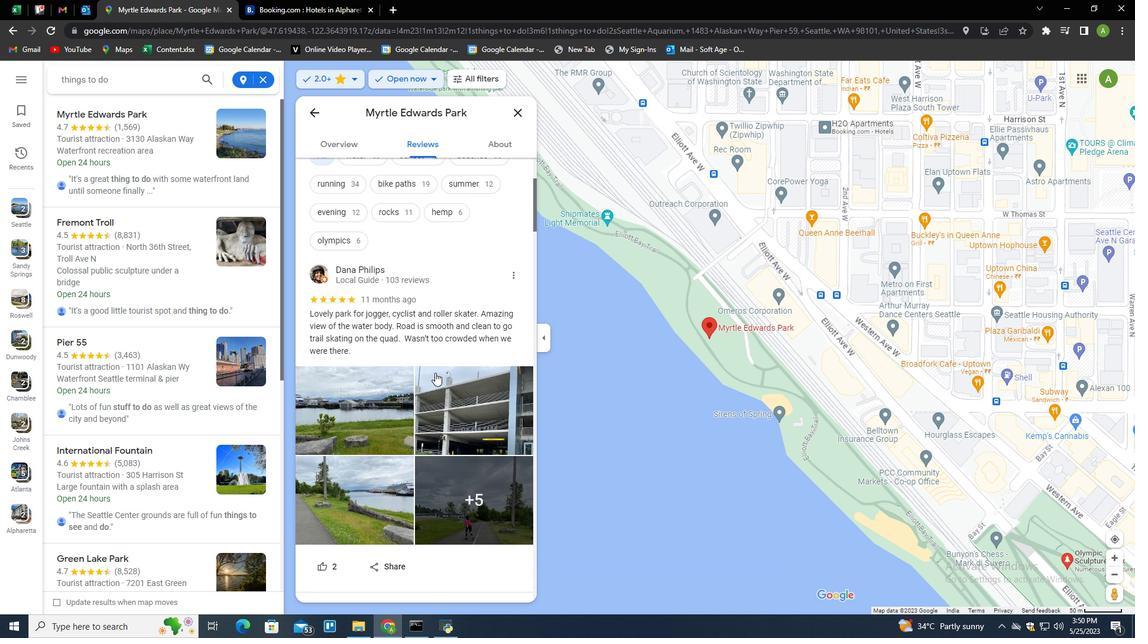 
Action: Mouse scrolled (435, 372) with delta (0, 0)
Screenshot: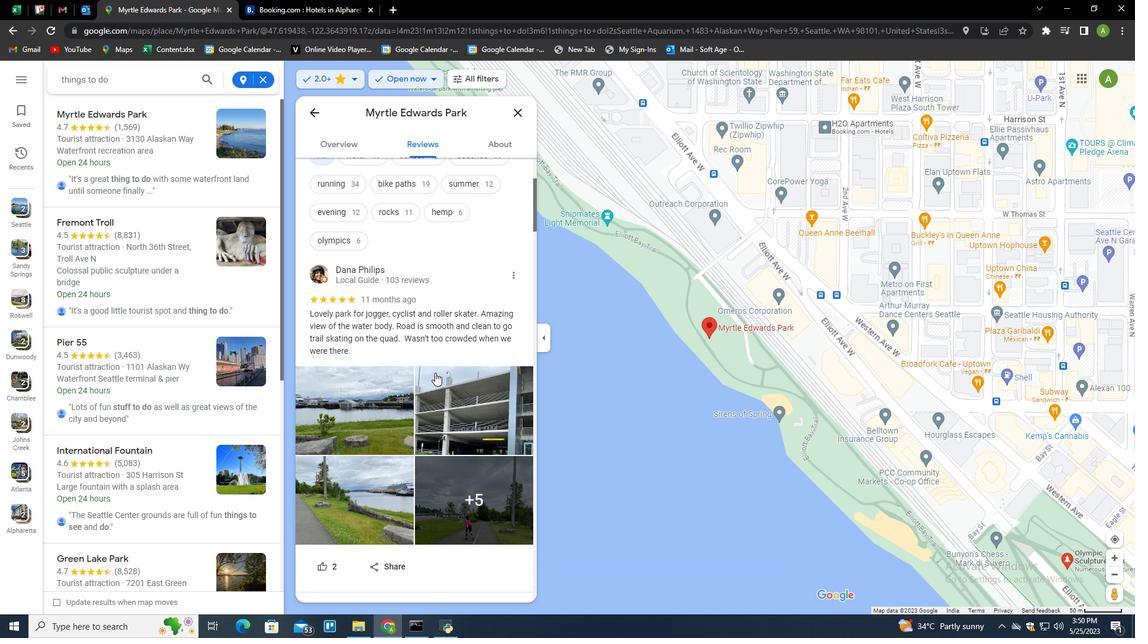 
Action: Mouse scrolled (435, 372) with delta (0, 0)
Screenshot: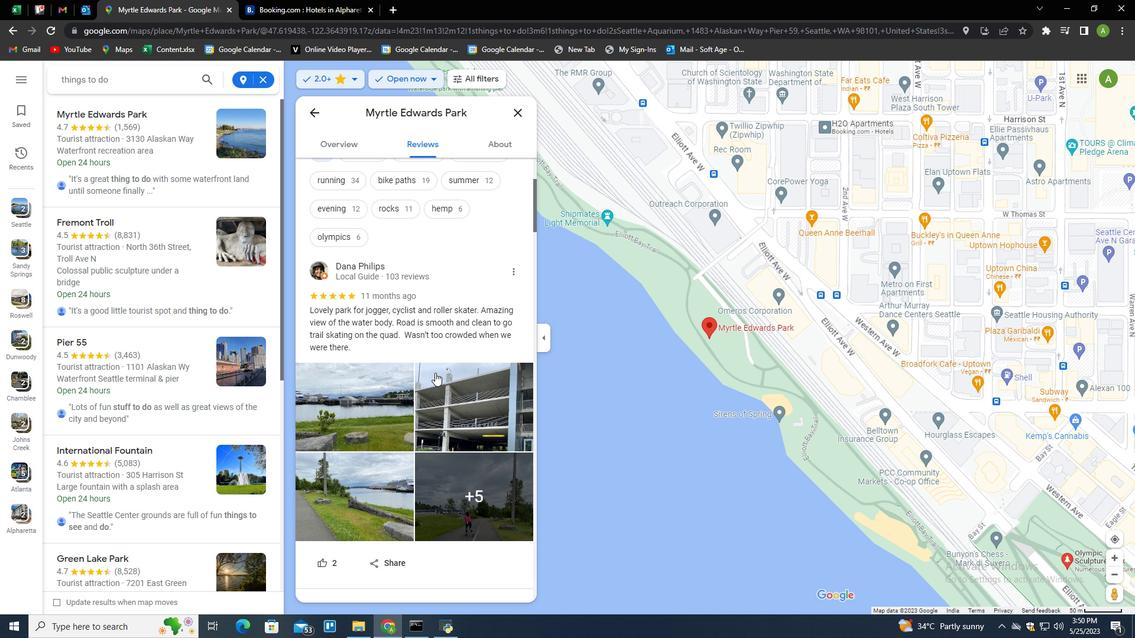 
Action: Mouse moved to (462, 347)
Screenshot: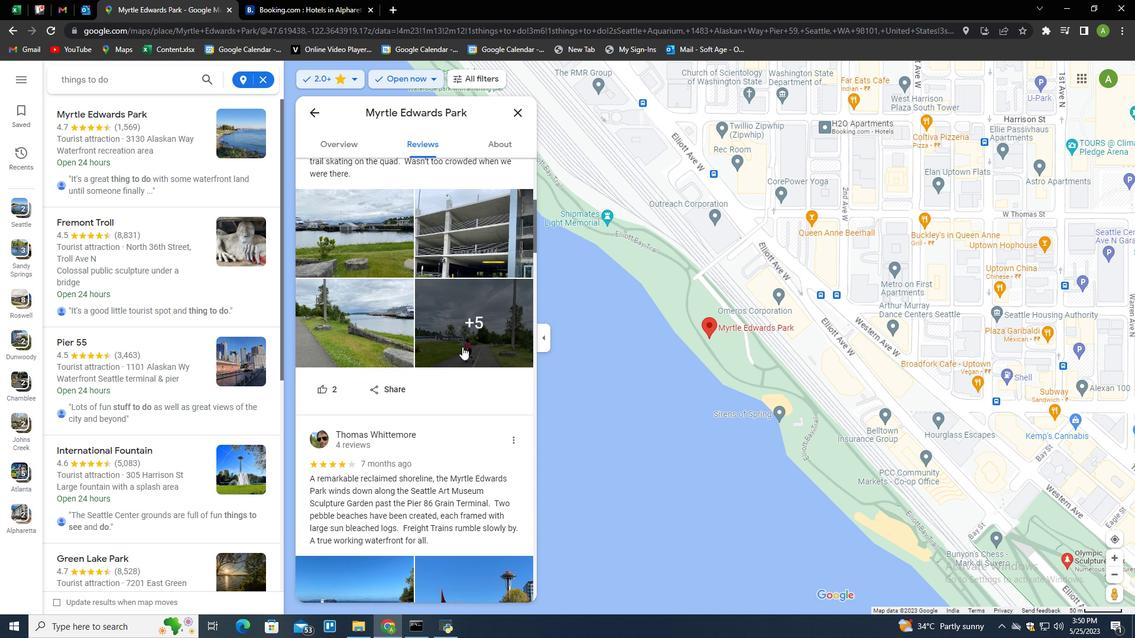 
Action: Mouse scrolled (462, 347) with delta (0, 0)
Screenshot: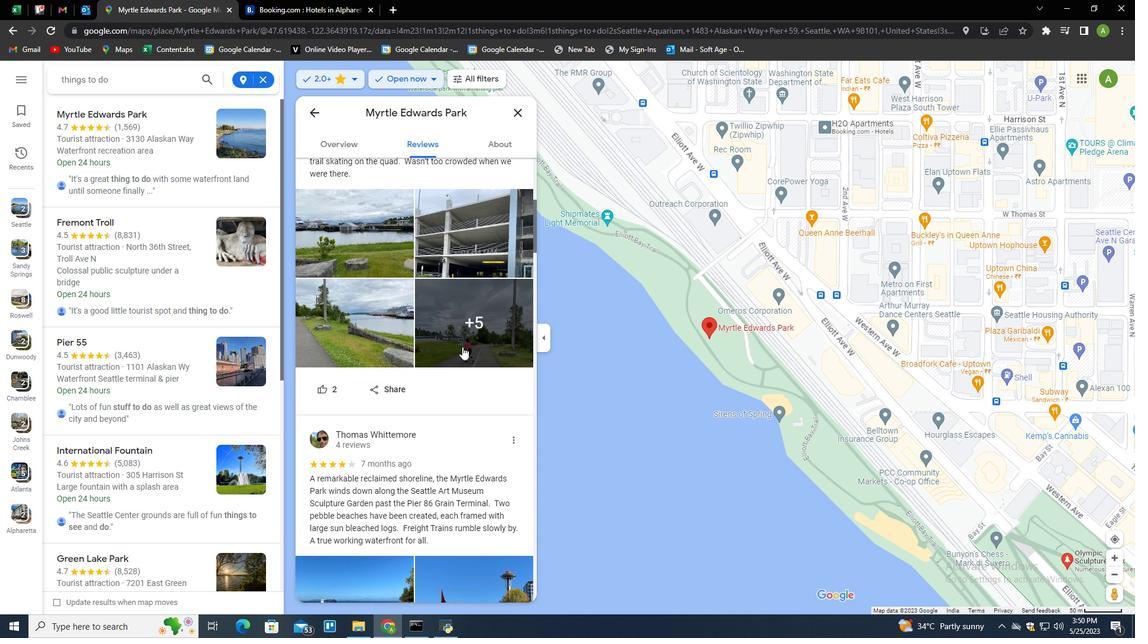 
Action: Mouse scrolled (462, 347) with delta (0, 0)
Screenshot: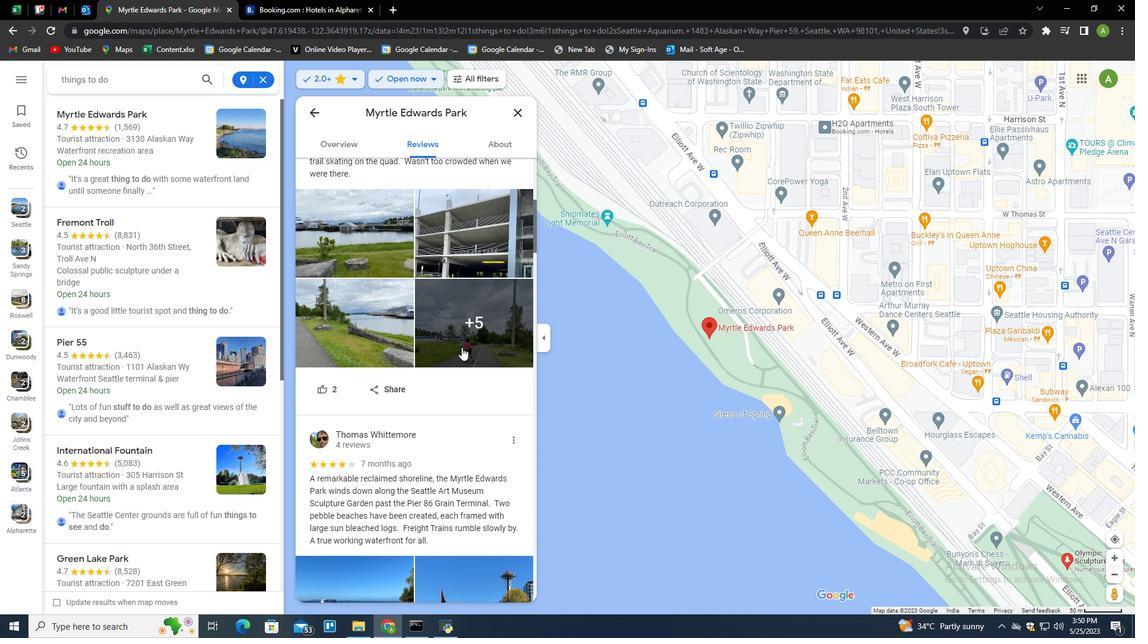
Action: Mouse scrolled (462, 347) with delta (0, 0)
Screenshot: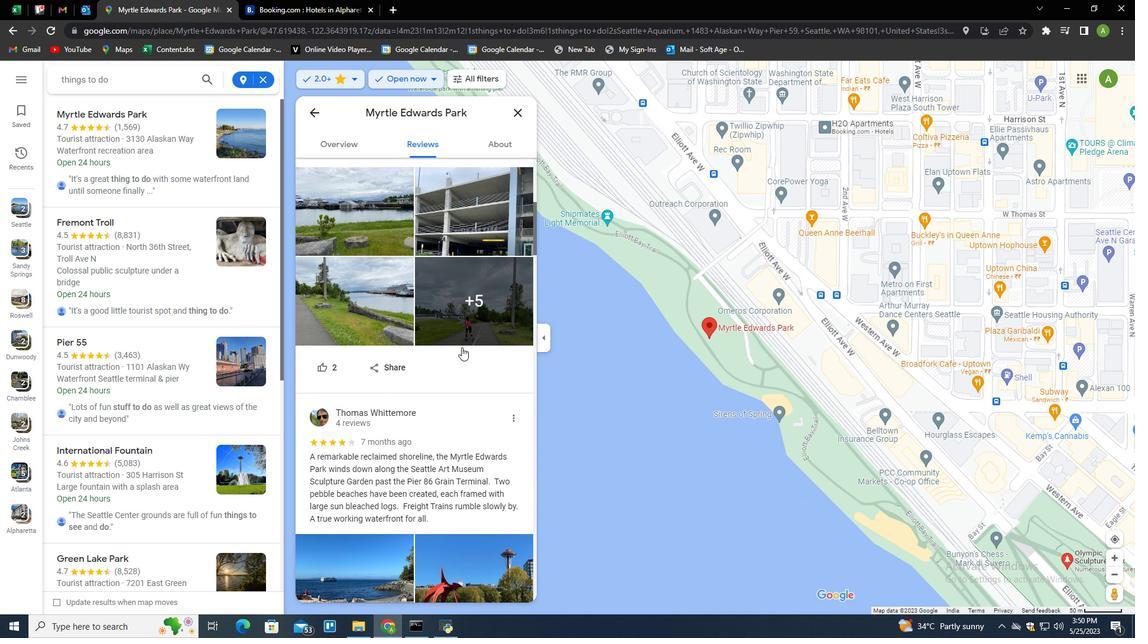 
Action: Mouse scrolled (462, 347) with delta (0, 0)
Screenshot: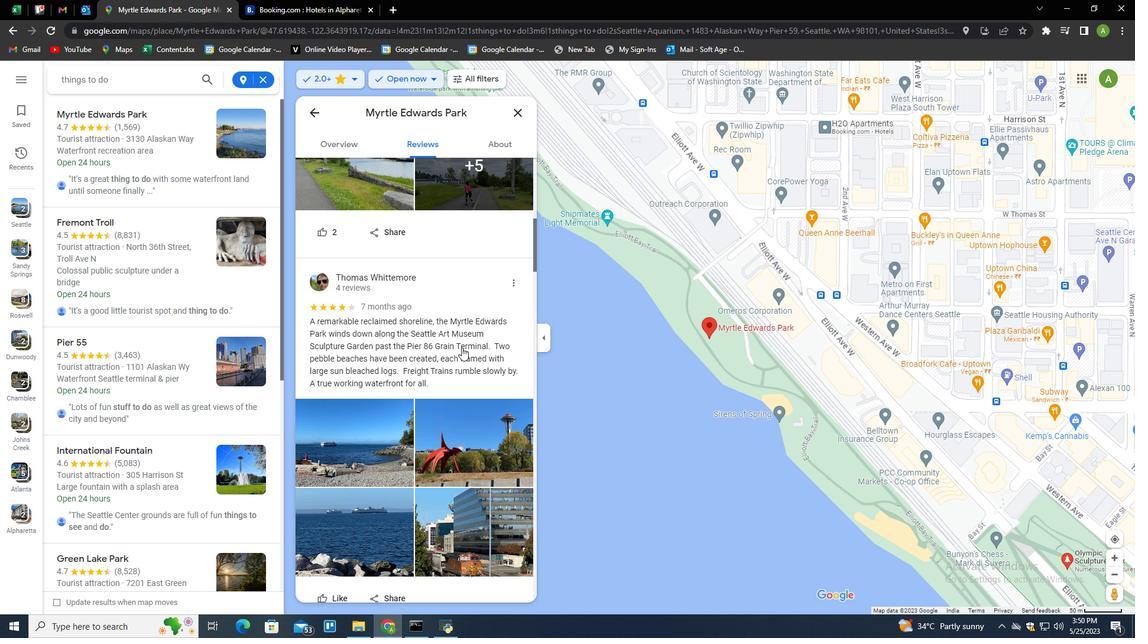 
Action: Mouse scrolled (462, 347) with delta (0, 0)
Screenshot: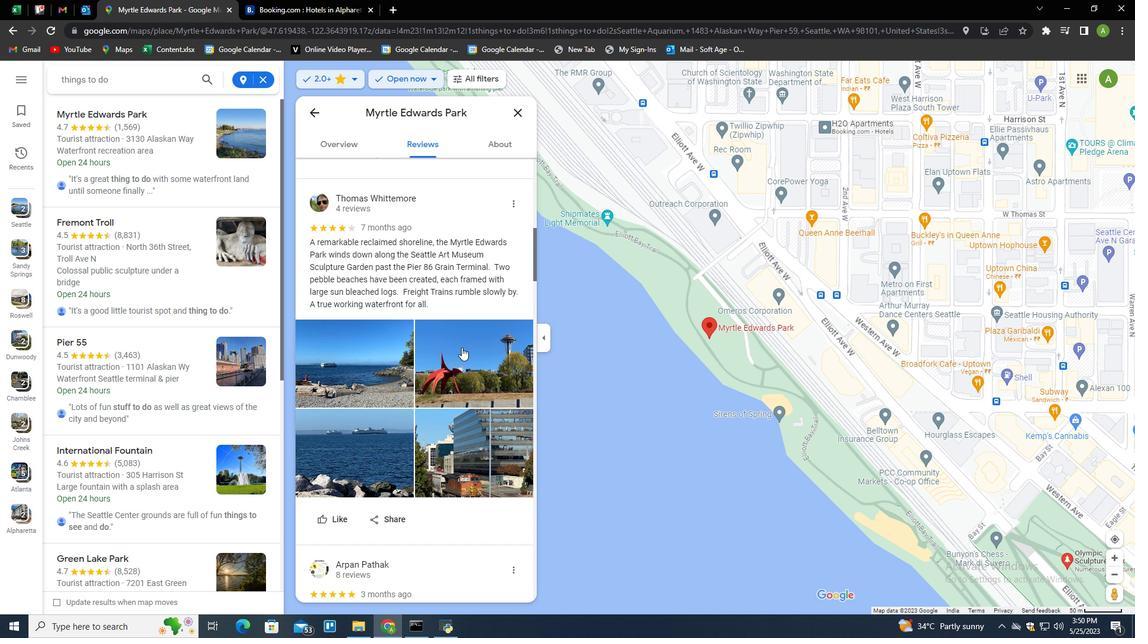 
Action: Mouse scrolled (462, 347) with delta (0, 0)
Screenshot: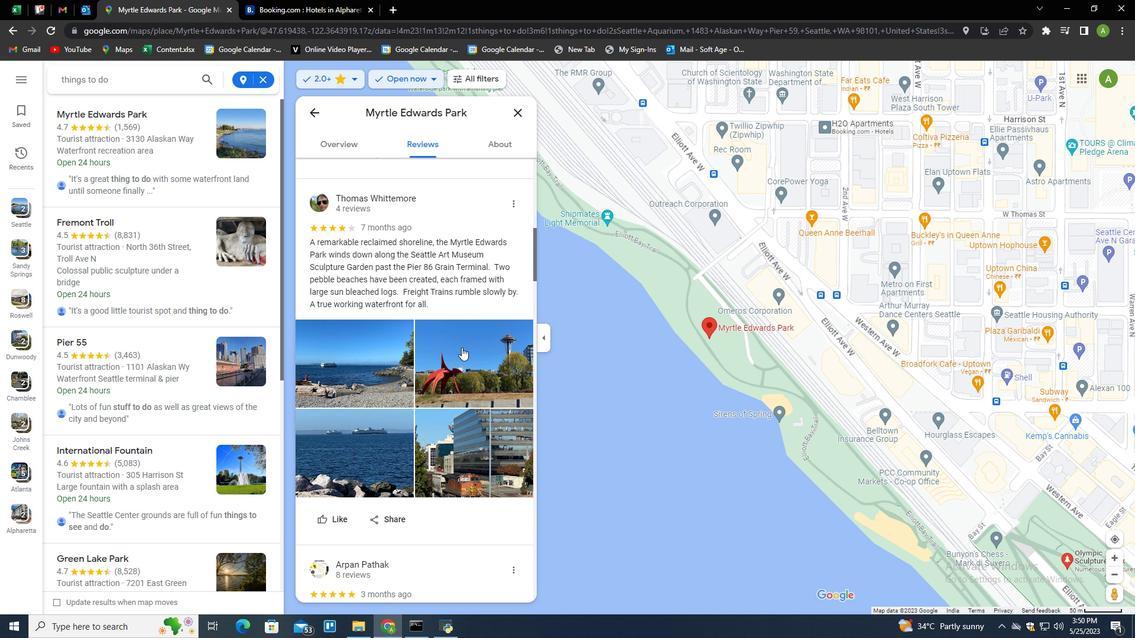 
Action: Mouse moved to (462, 348)
Screenshot: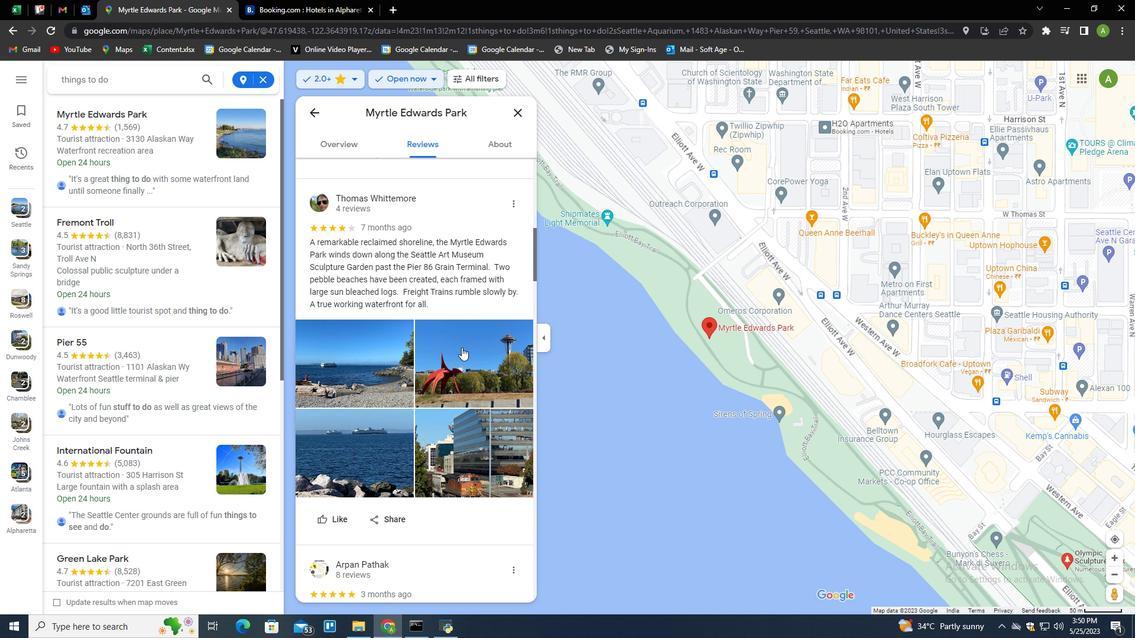 
Action: Mouse scrolled (462, 347) with delta (0, 0)
Screenshot: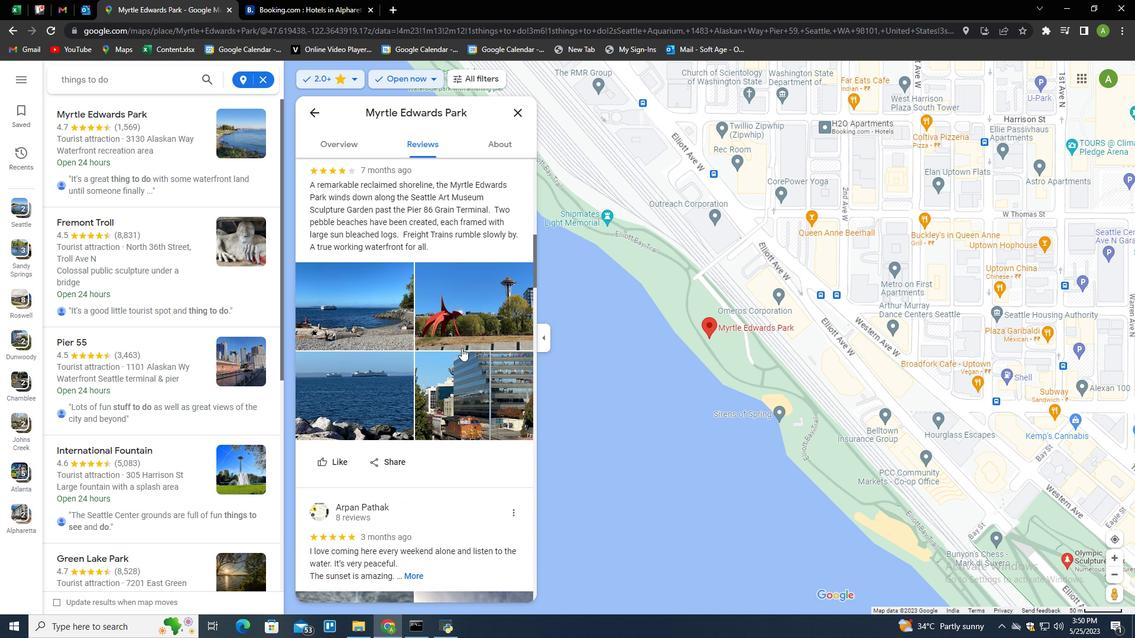 
Action: Mouse scrolled (462, 347) with delta (0, 0)
Screenshot: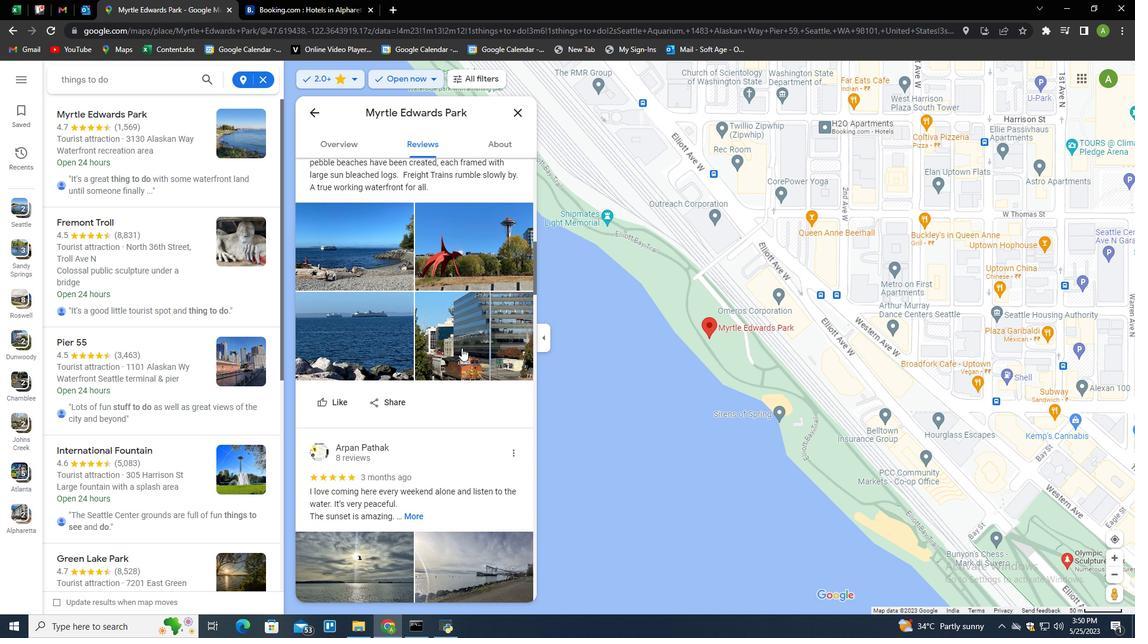 
Action: Mouse moved to (411, 402)
Screenshot: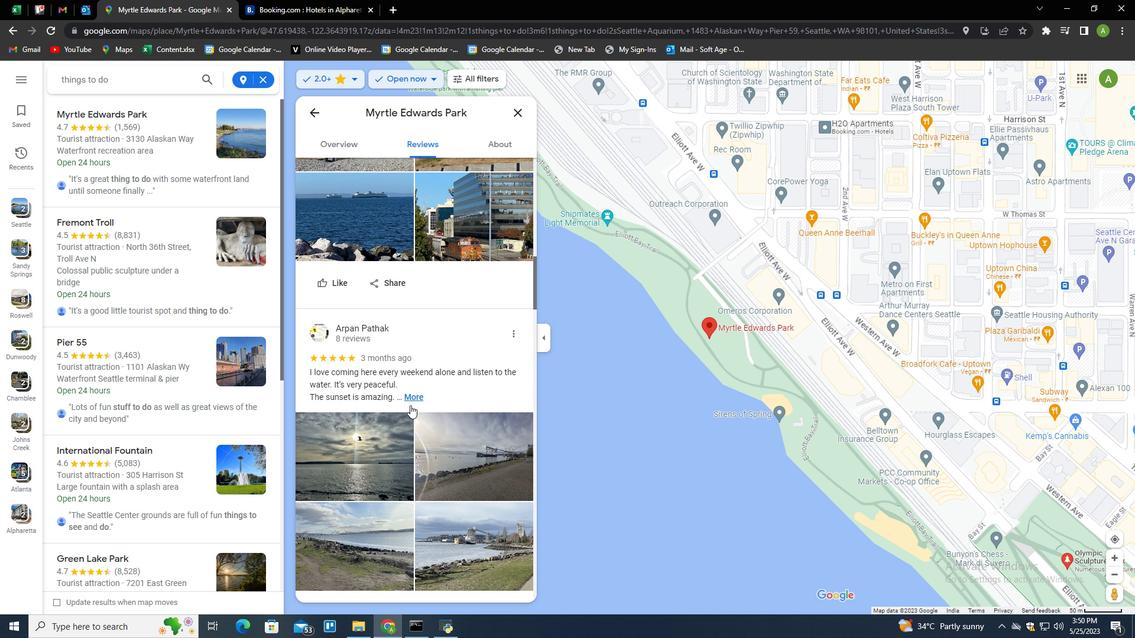 
Action: Mouse pressed left at (411, 402)
Screenshot: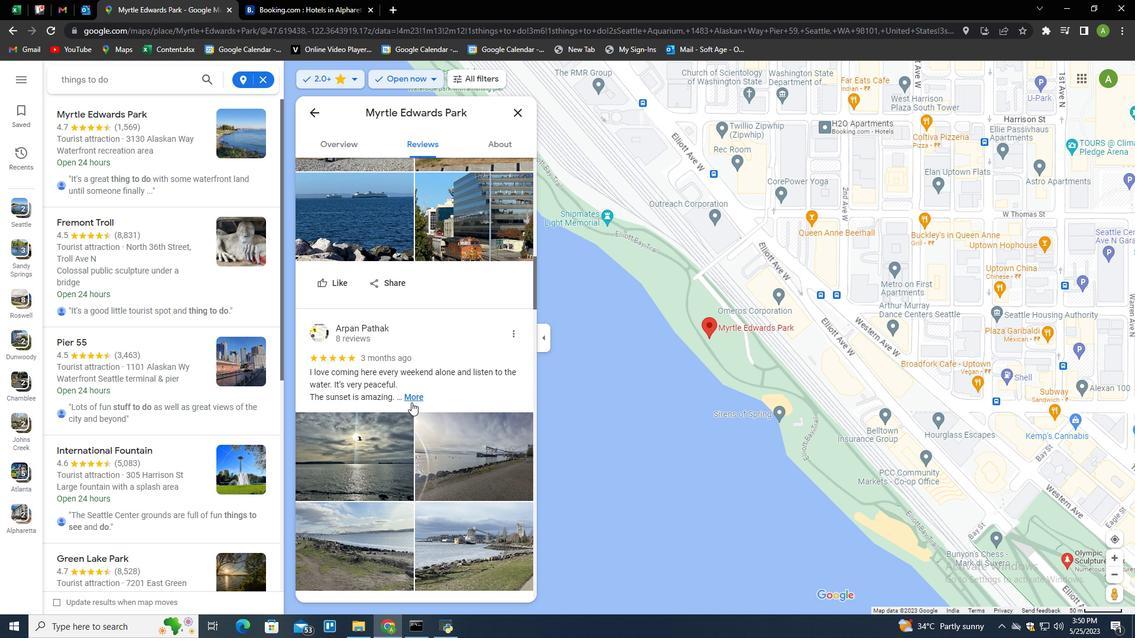 
Action: Mouse moved to (425, 386)
Screenshot: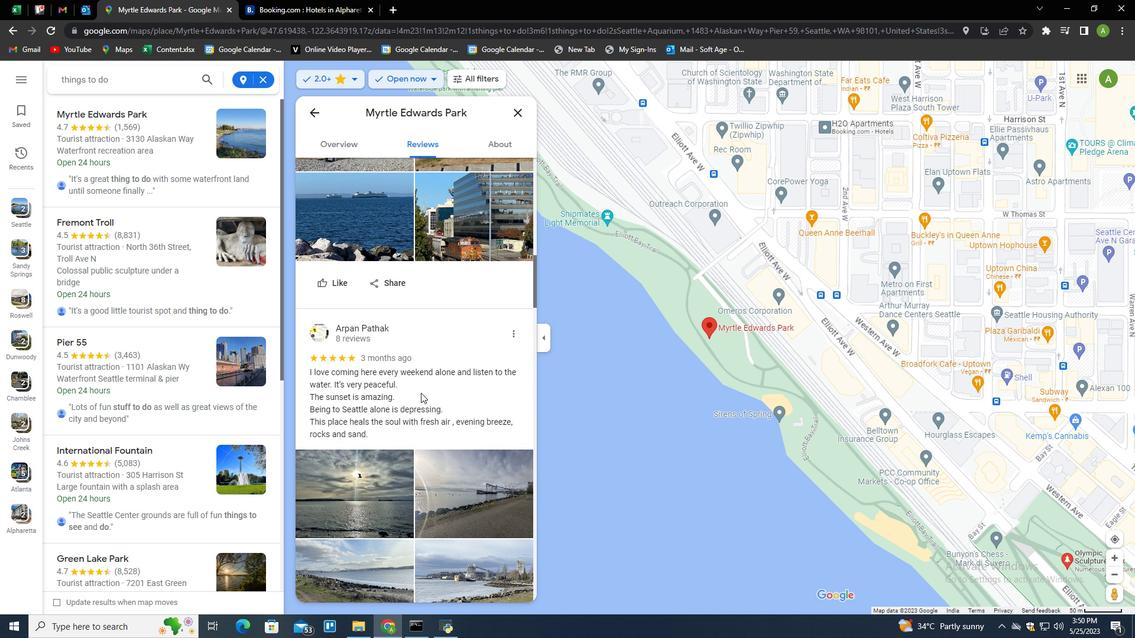 
Action: Mouse scrolled (425, 386) with delta (0, 0)
Screenshot: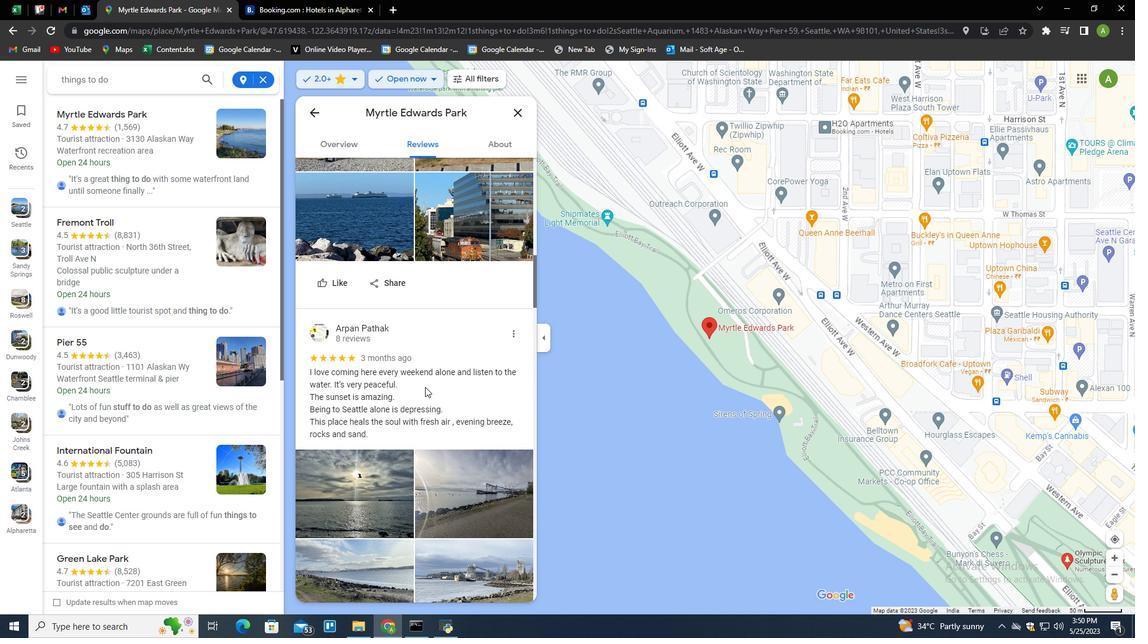 
Action: Mouse scrolled (425, 386) with delta (0, 0)
Screenshot: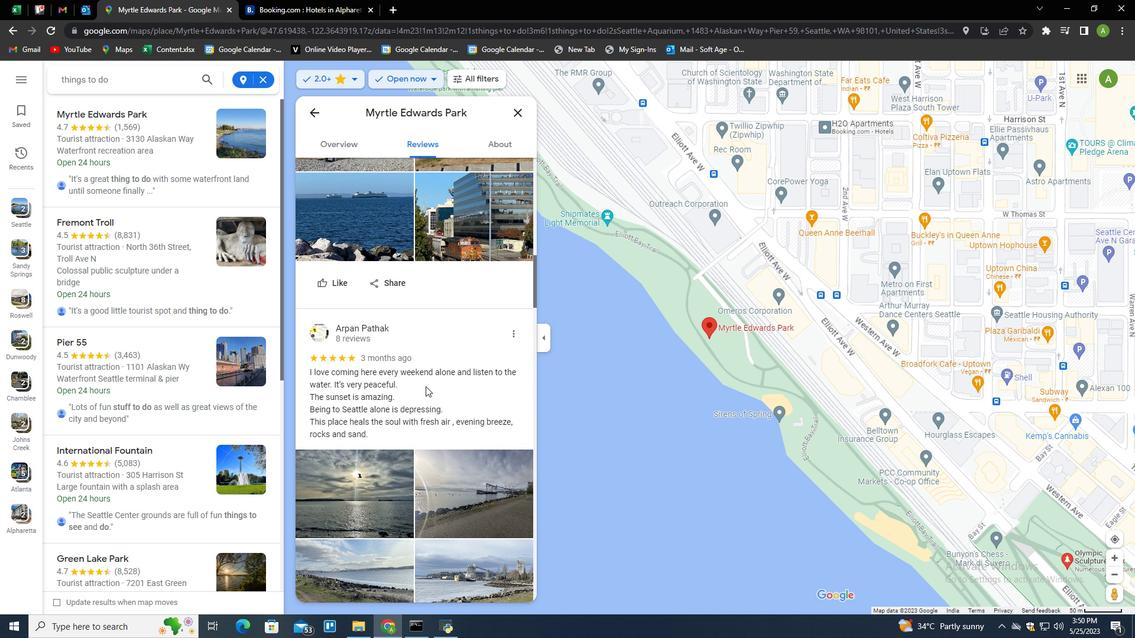
Action: Mouse moved to (425, 321)
Screenshot: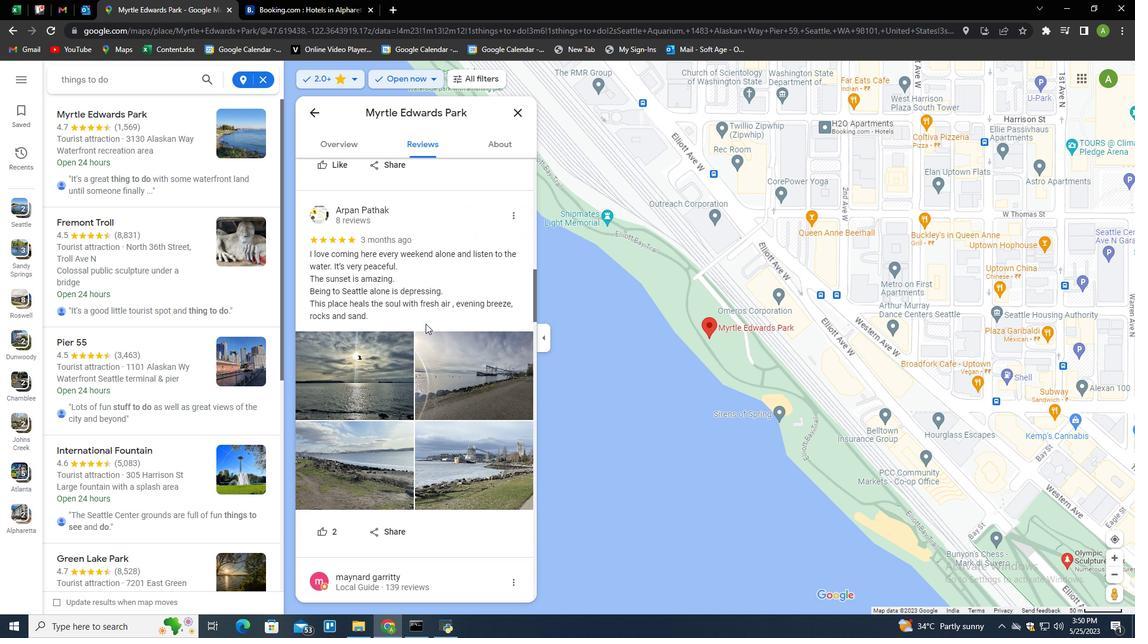 
Action: Mouse scrolled (425, 320) with delta (0, 0)
Screenshot: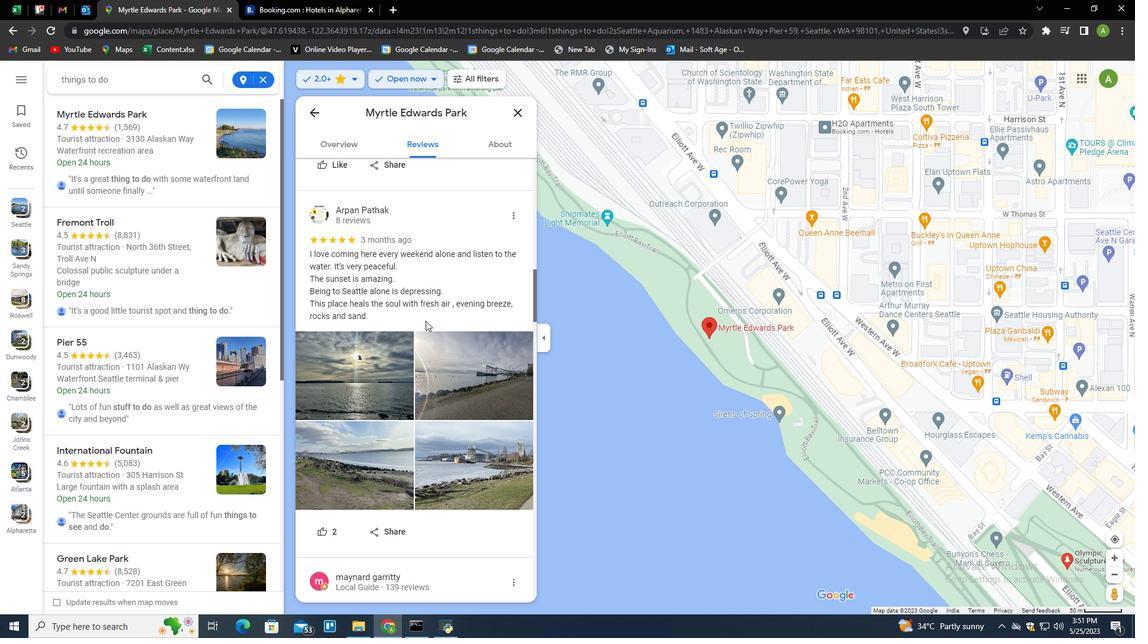 
Action: Mouse scrolled (425, 320) with delta (0, 0)
Screenshot: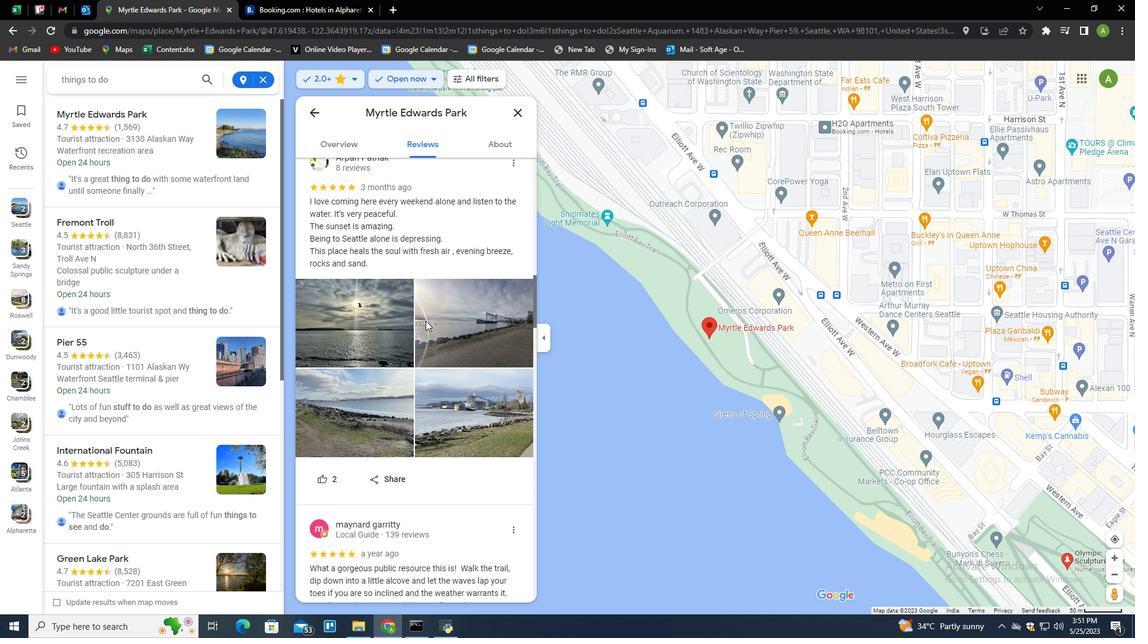 
Action: Mouse scrolled (425, 320) with delta (0, 0)
Screenshot: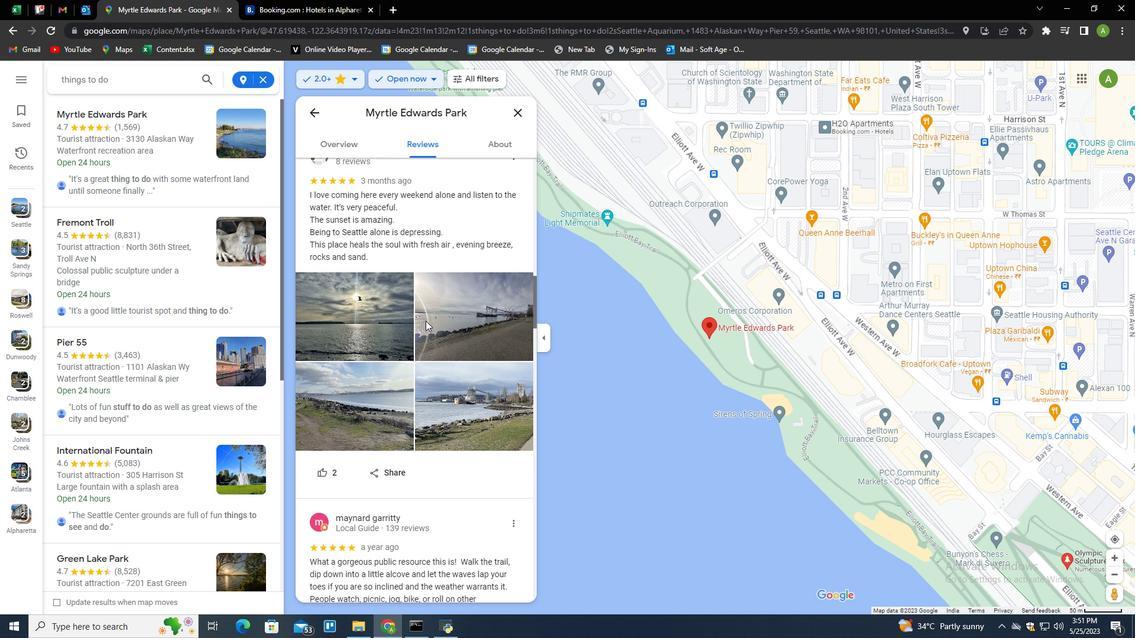 
Action: Mouse scrolled (425, 320) with delta (0, 0)
Screenshot: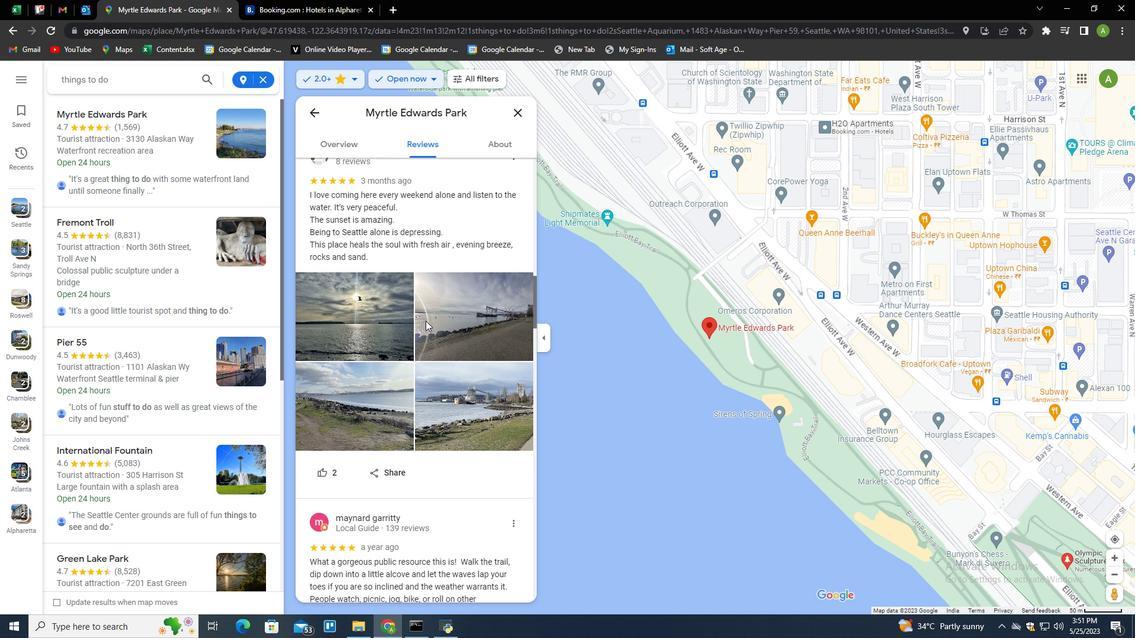 
Action: Mouse scrolled (425, 320) with delta (0, 0)
Screenshot: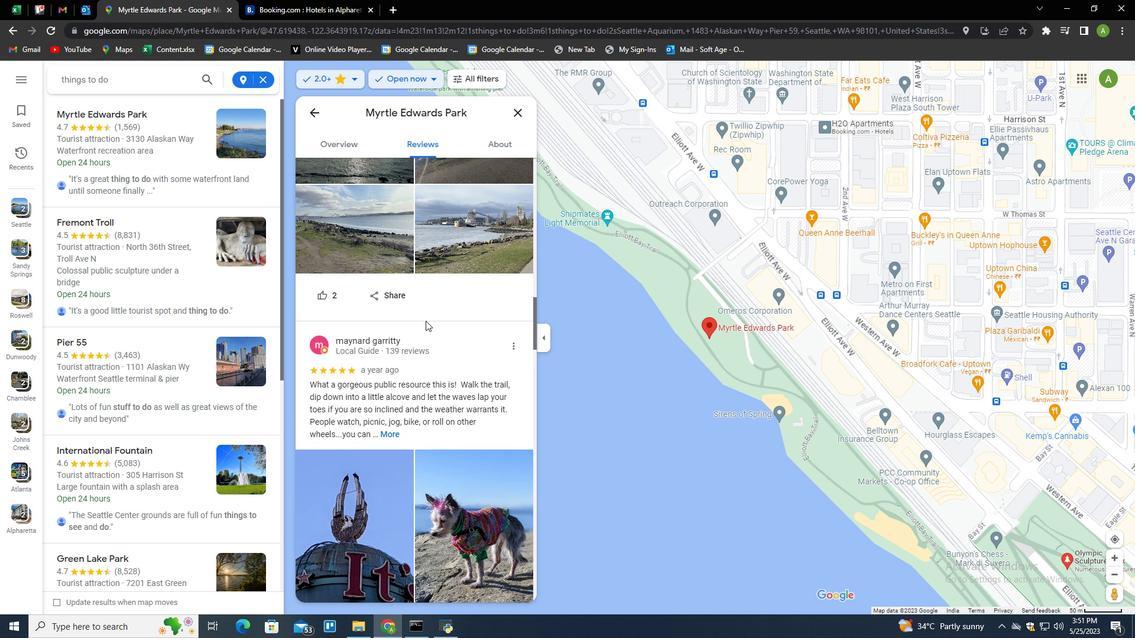 
Action: Mouse scrolled (425, 320) with delta (0, 0)
Screenshot: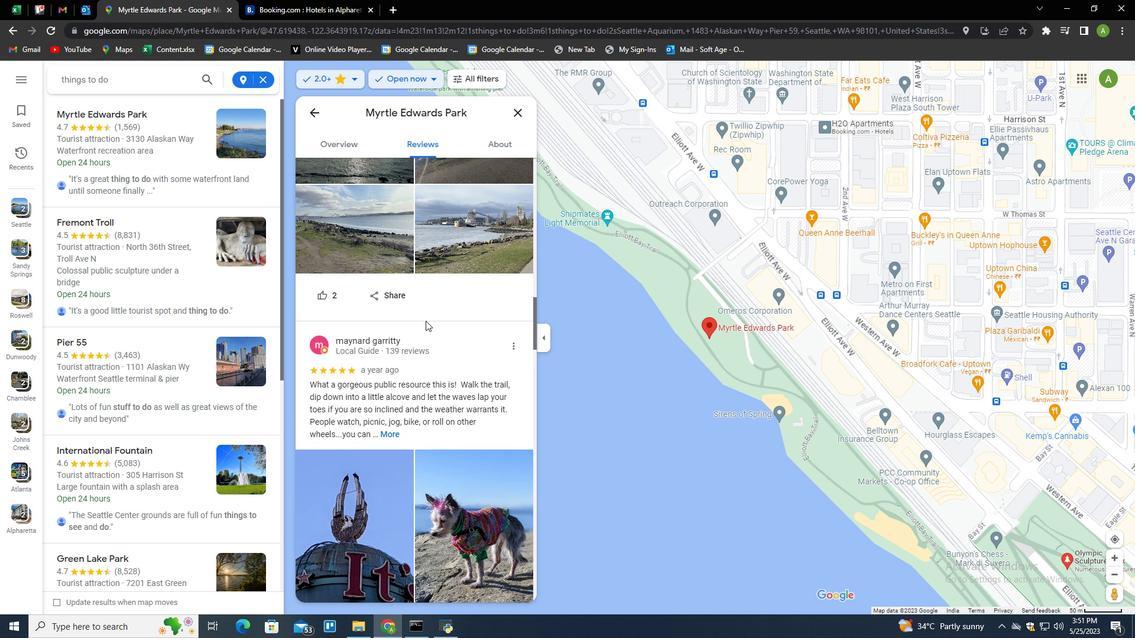 
Action: Mouse moved to (390, 316)
Screenshot: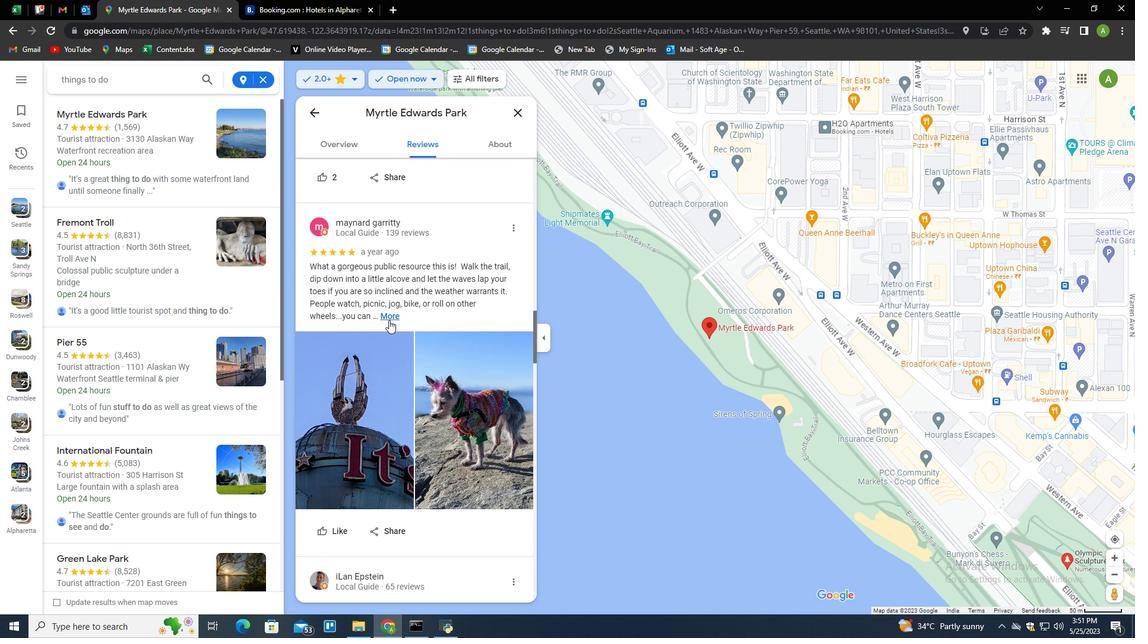 
Action: Mouse pressed left at (390, 316)
Screenshot: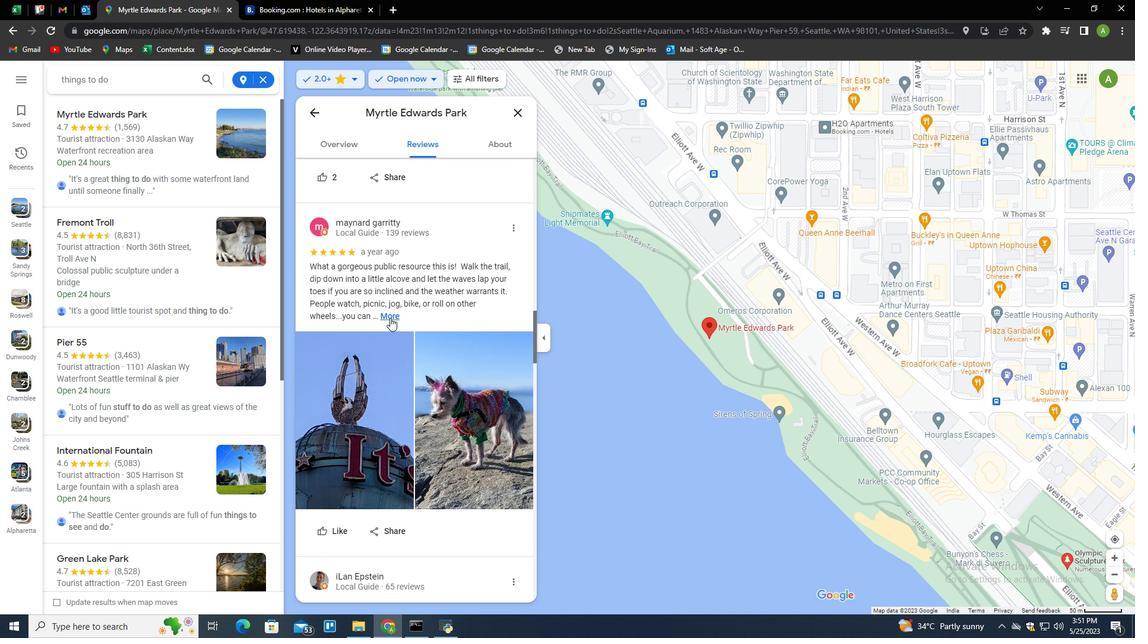 
Action: Mouse moved to (465, 288)
Screenshot: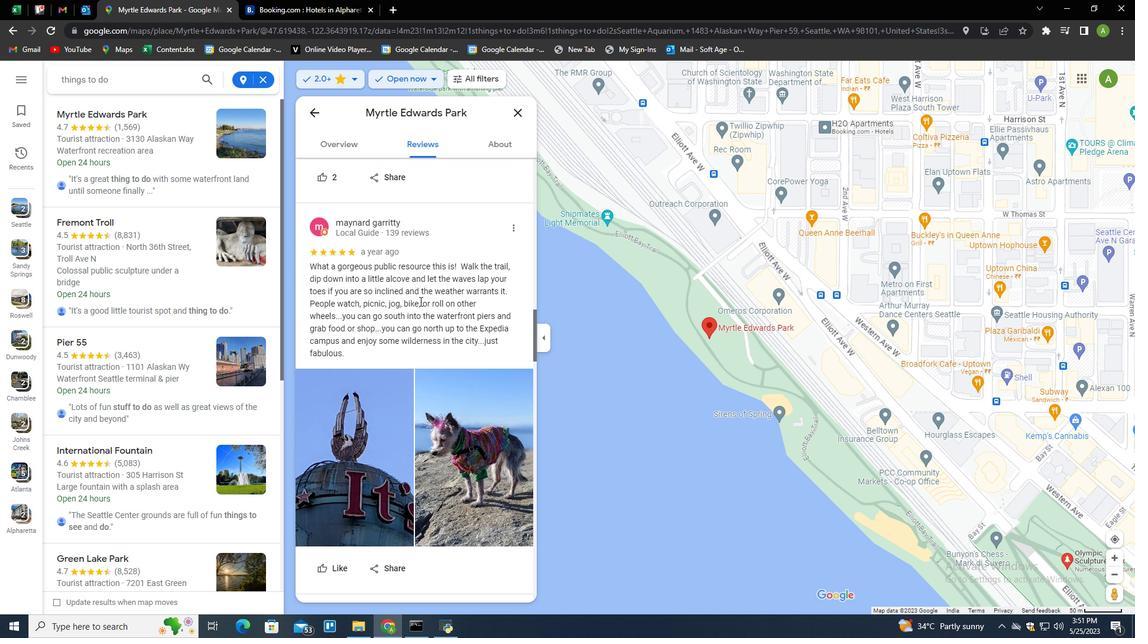 
Action: Mouse scrolled (465, 288) with delta (0, 0)
Screenshot: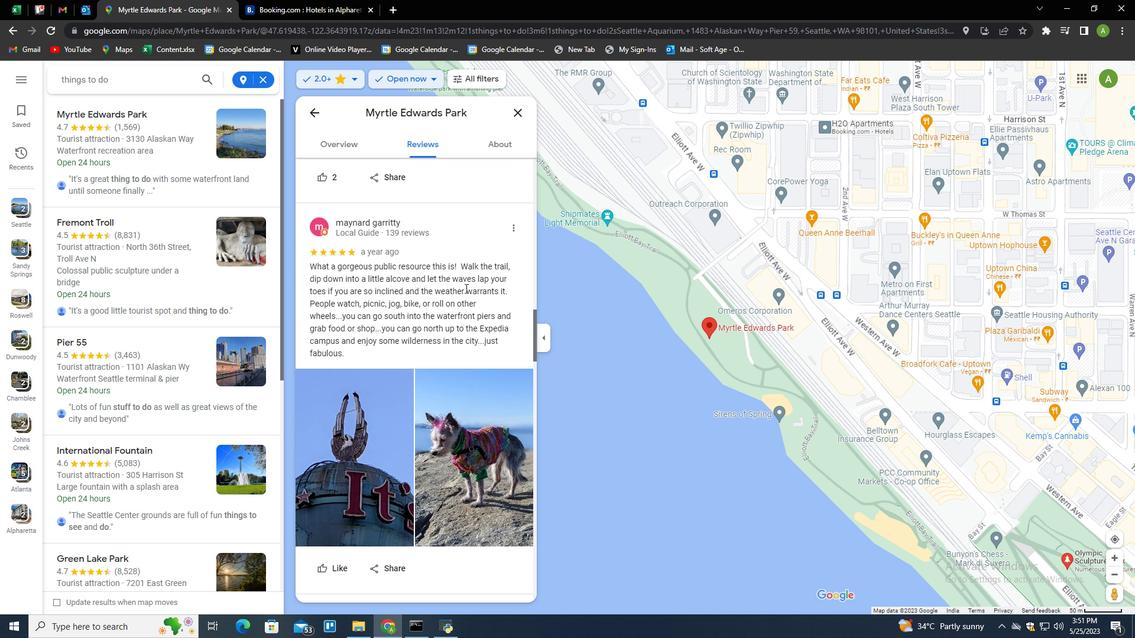 
Action: Mouse scrolled (465, 288) with delta (0, 0)
Screenshot: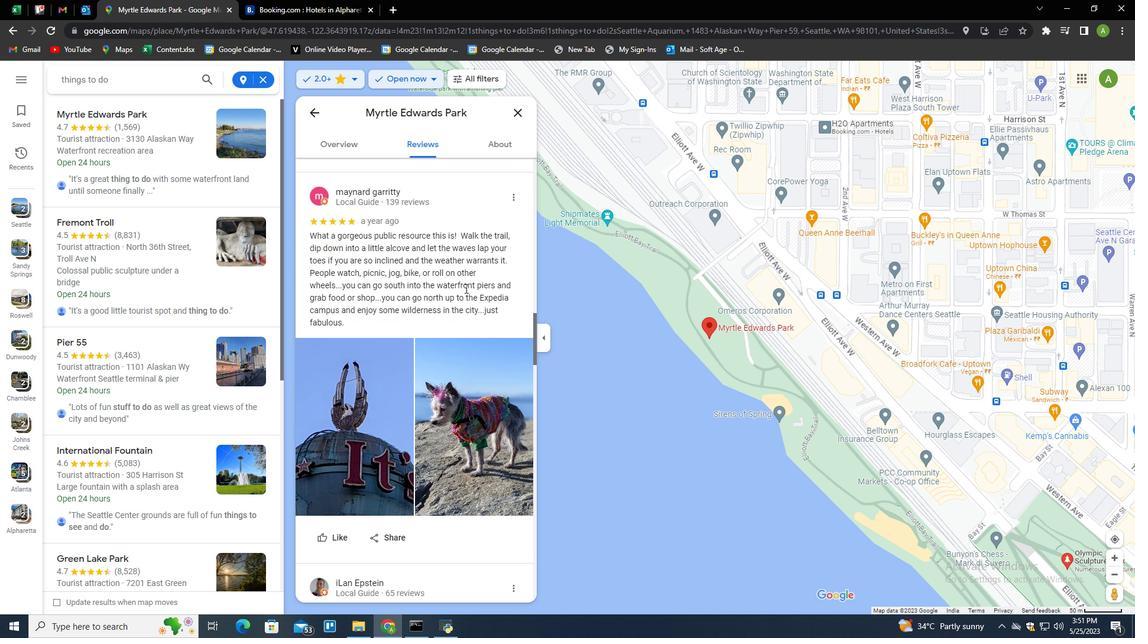 
Action: Mouse scrolled (465, 289) with delta (0, 0)
Screenshot: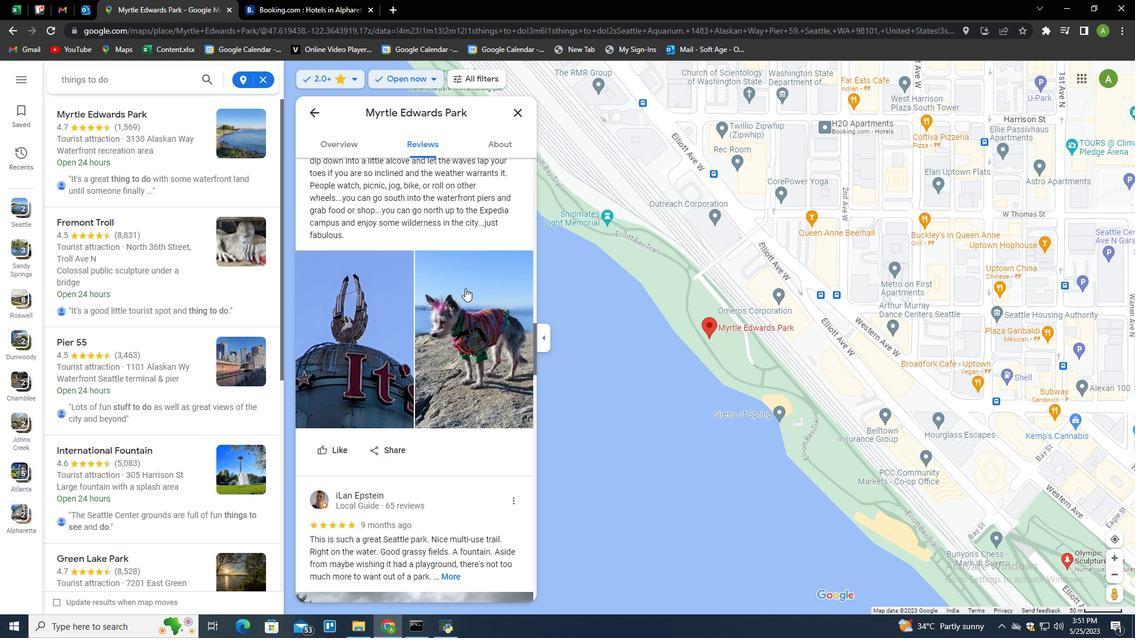 
Action: Mouse scrolled (465, 289) with delta (0, 0)
Screenshot: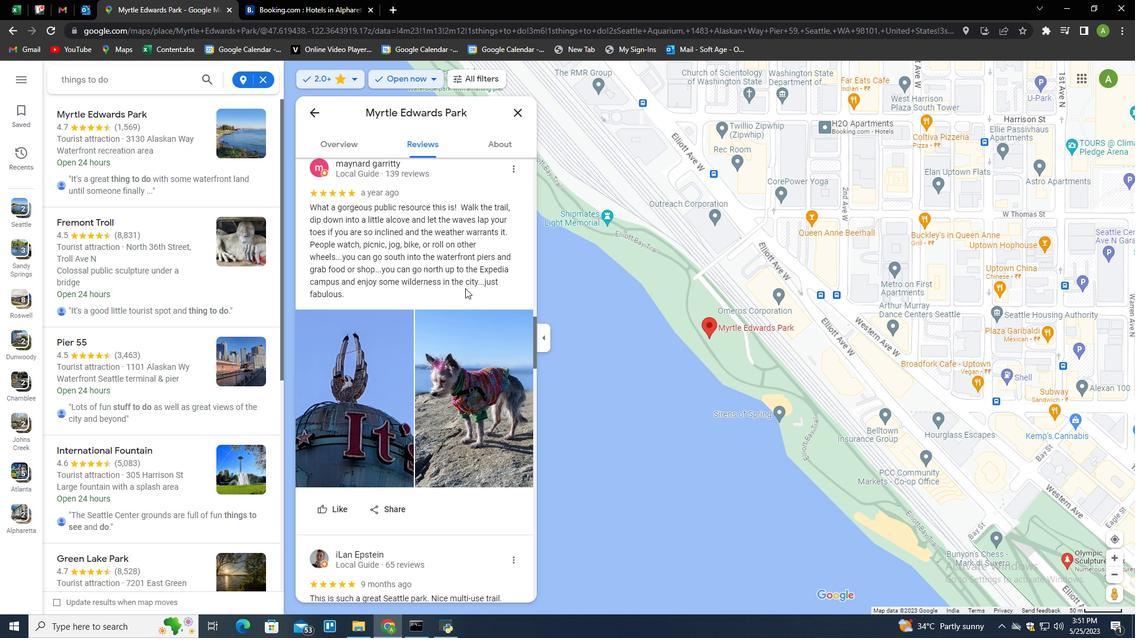 
Action: Mouse scrolled (465, 288) with delta (0, 0)
Screenshot: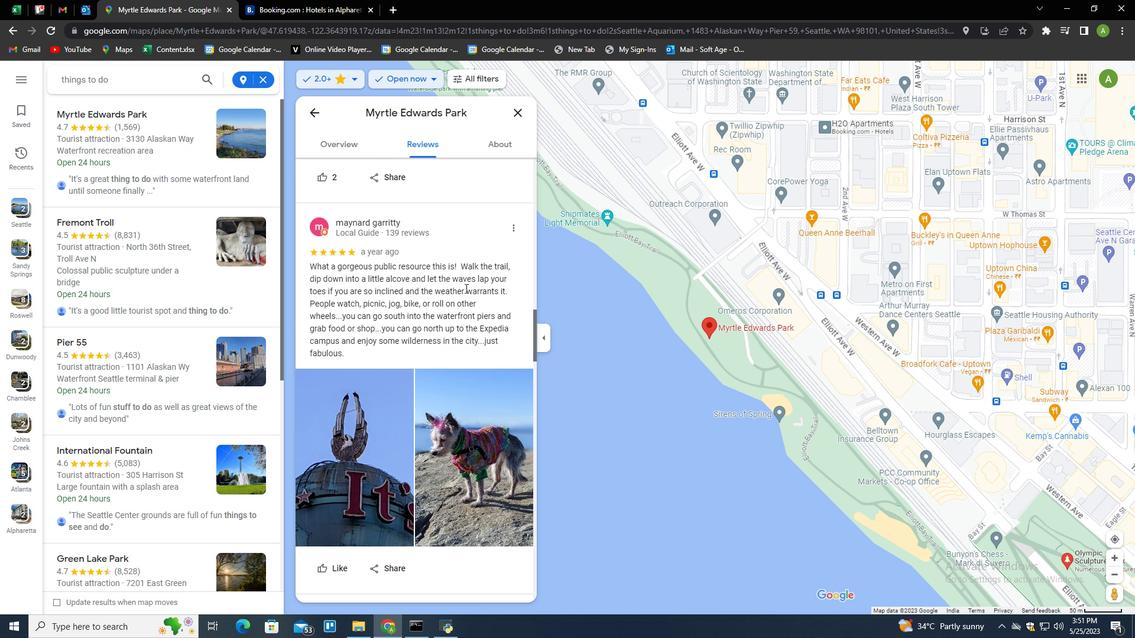 
Action: Mouse scrolled (465, 289) with delta (0, 0)
Screenshot: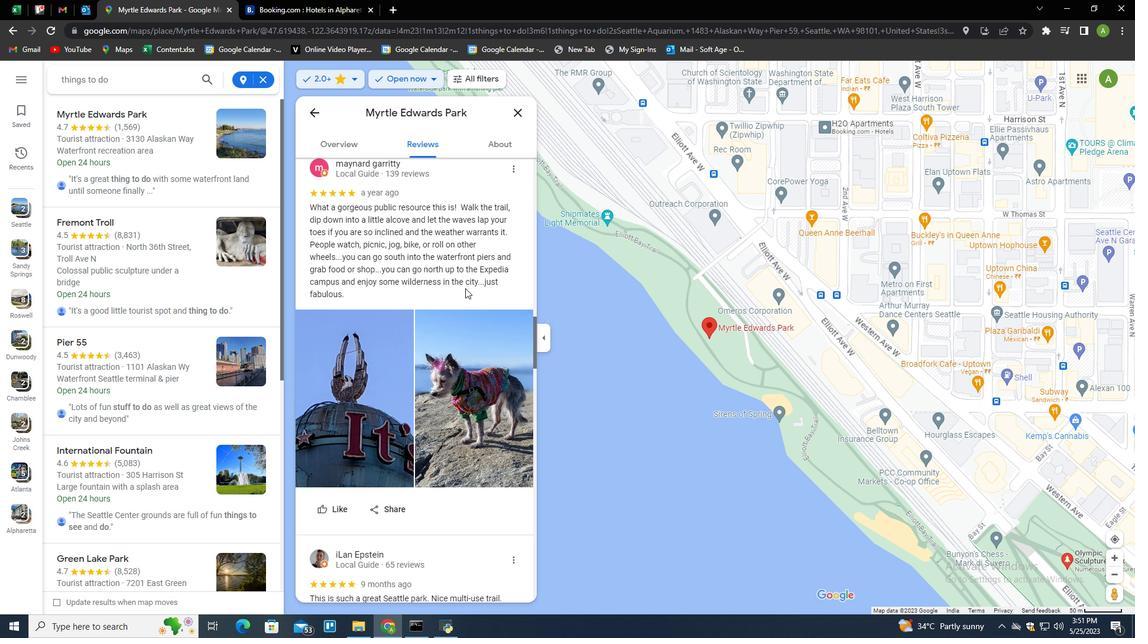 
Action: Mouse scrolled (465, 288) with delta (0, 0)
Screenshot: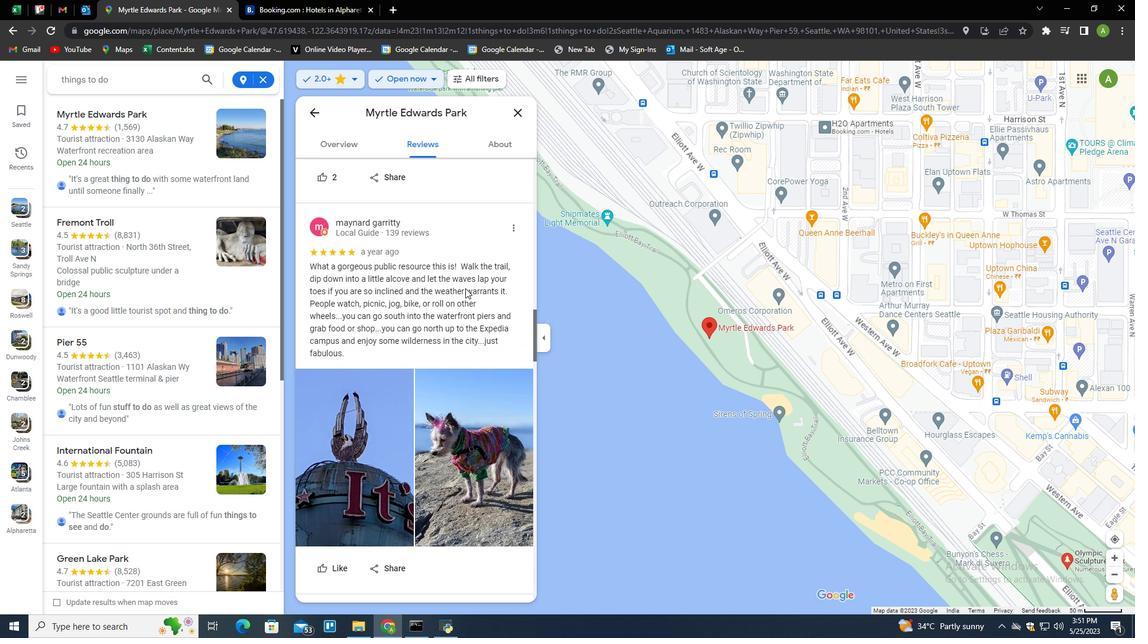 
Action: Mouse scrolled (465, 289) with delta (0, 0)
Screenshot: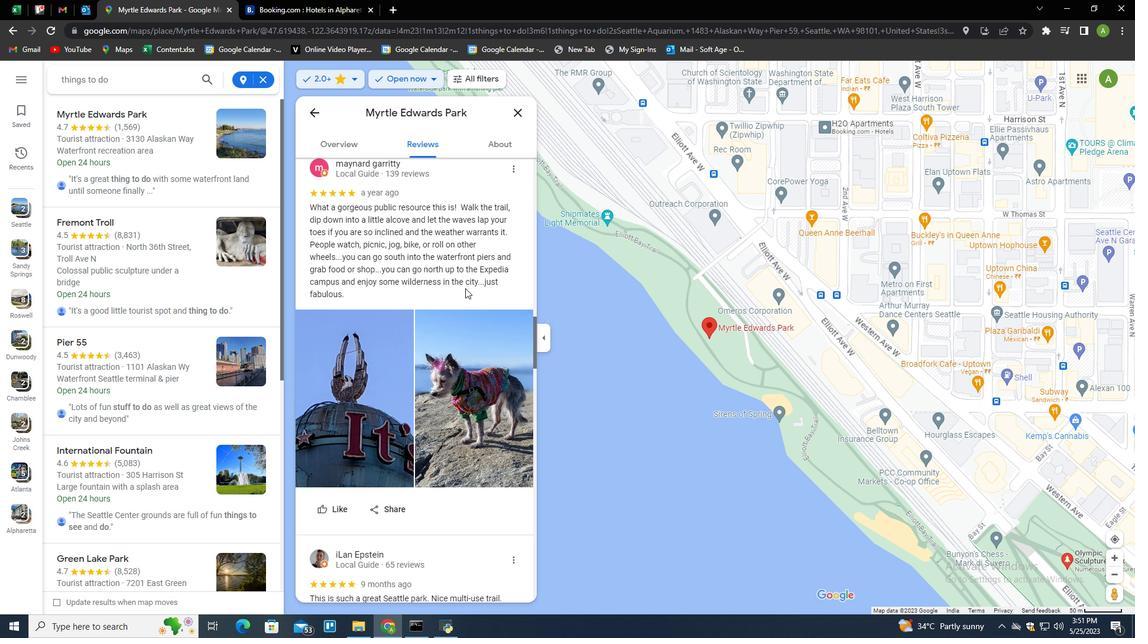 
Action: Mouse scrolled (465, 289) with delta (0, 0)
Screenshot: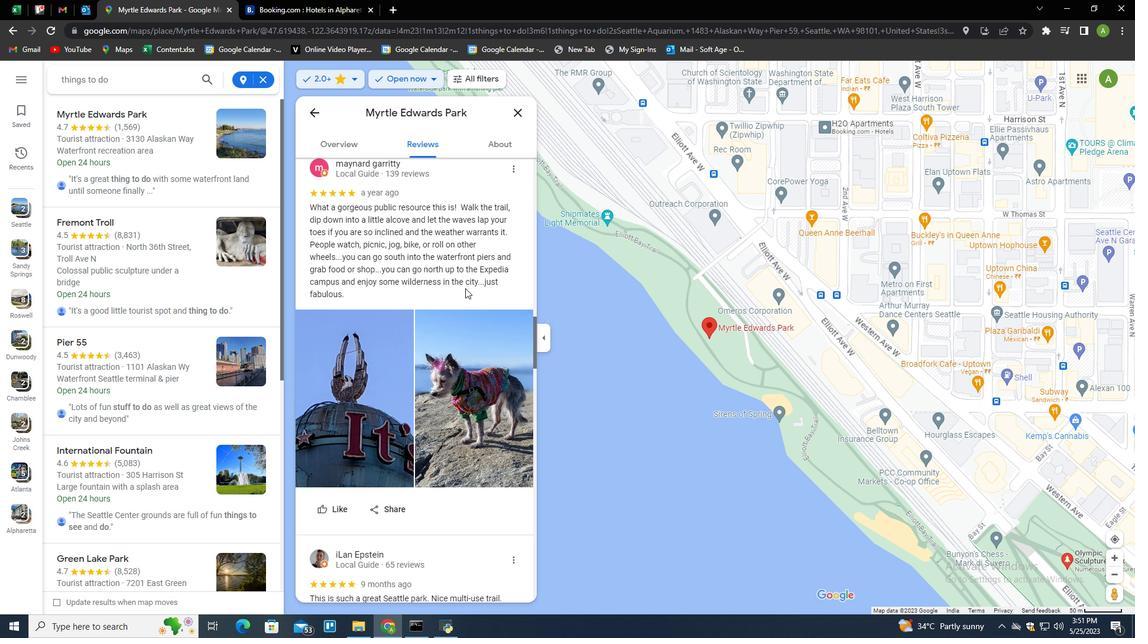 
Action: Mouse scrolled (465, 288) with delta (0, 0)
Screenshot: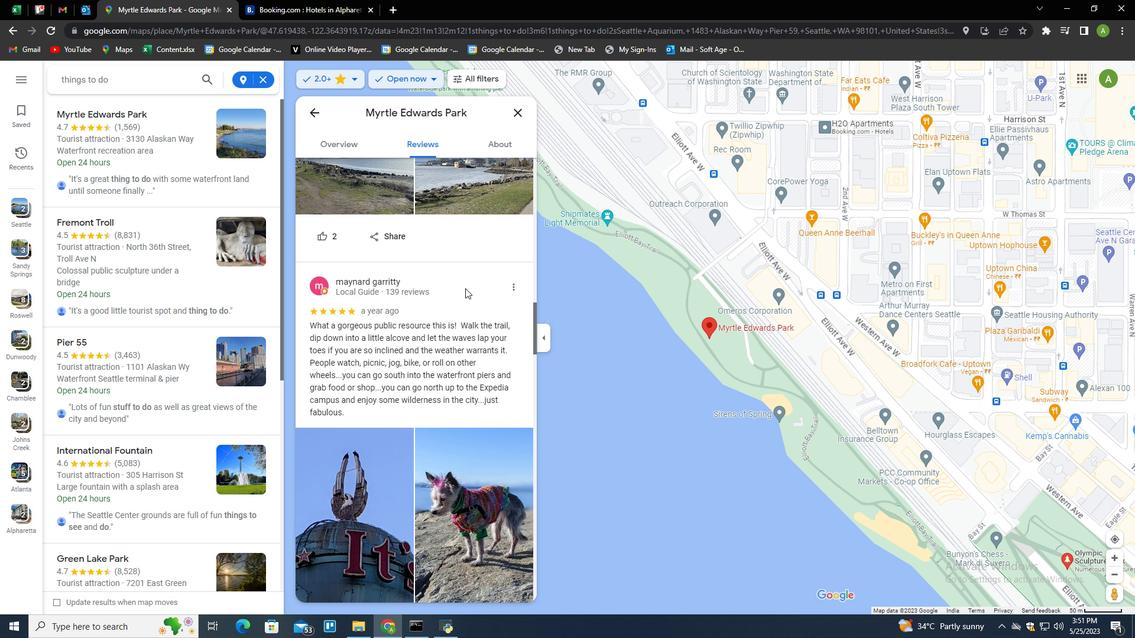 
Action: Mouse scrolled (465, 288) with delta (0, 0)
Screenshot: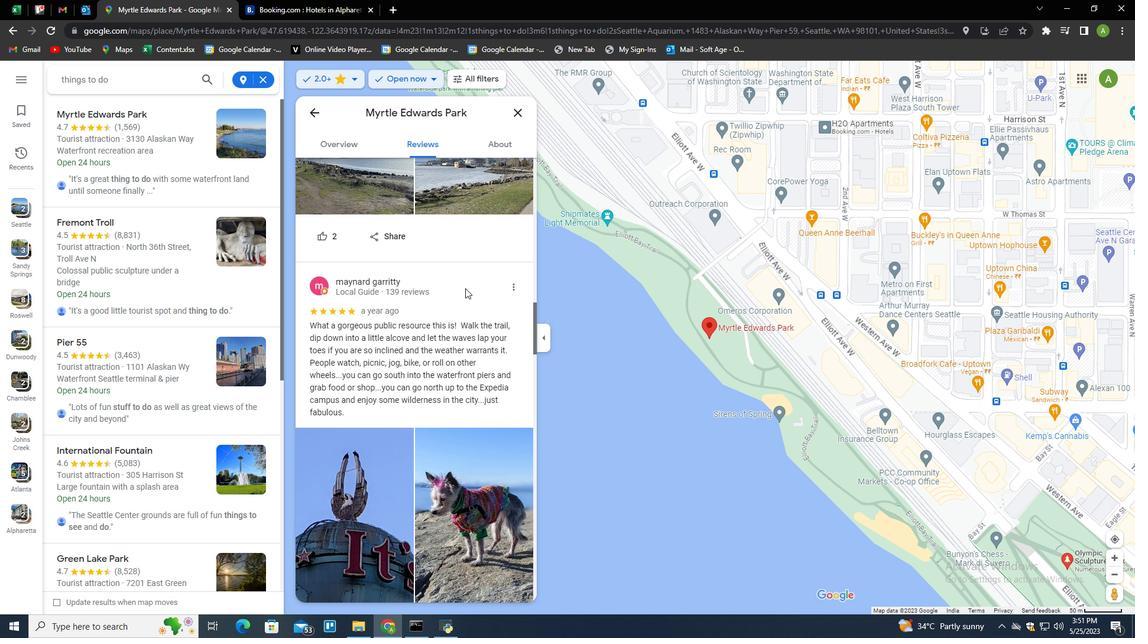 
Action: Mouse scrolled (465, 289) with delta (0, 0)
Screenshot: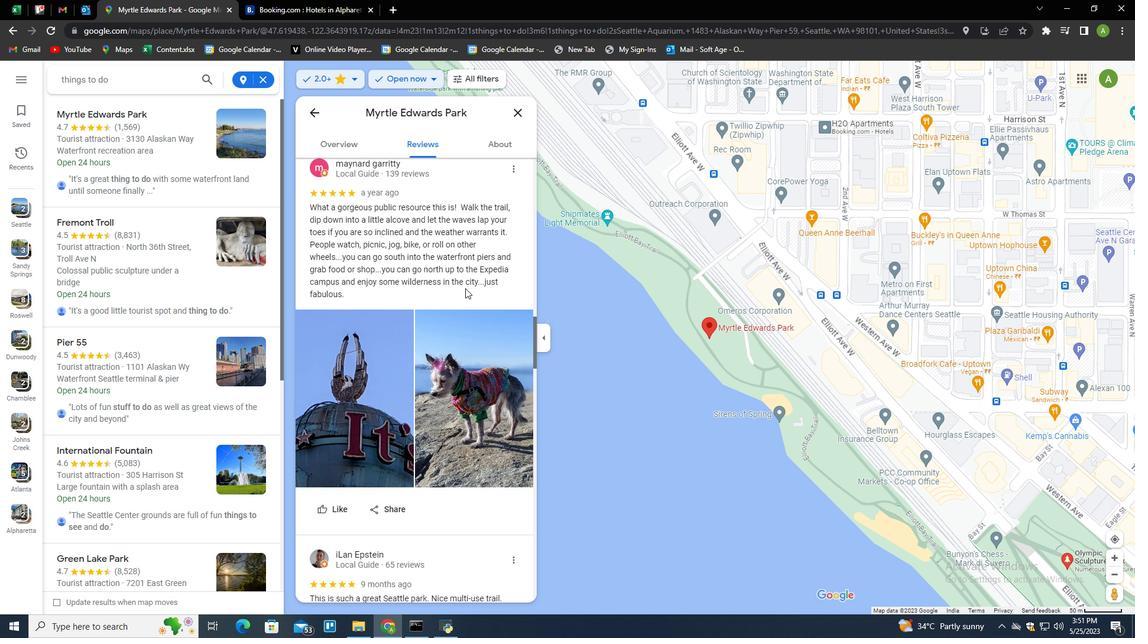 
Action: Mouse scrolled (465, 289) with delta (0, 0)
Screenshot: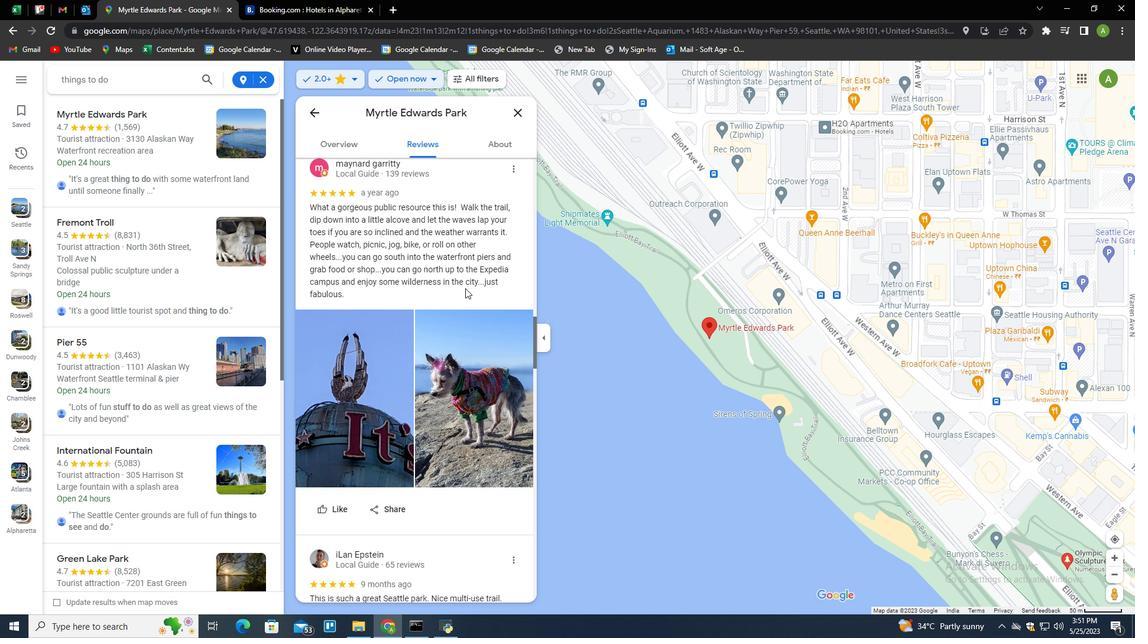 
Action: Mouse scrolled (465, 288) with delta (0, 0)
Screenshot: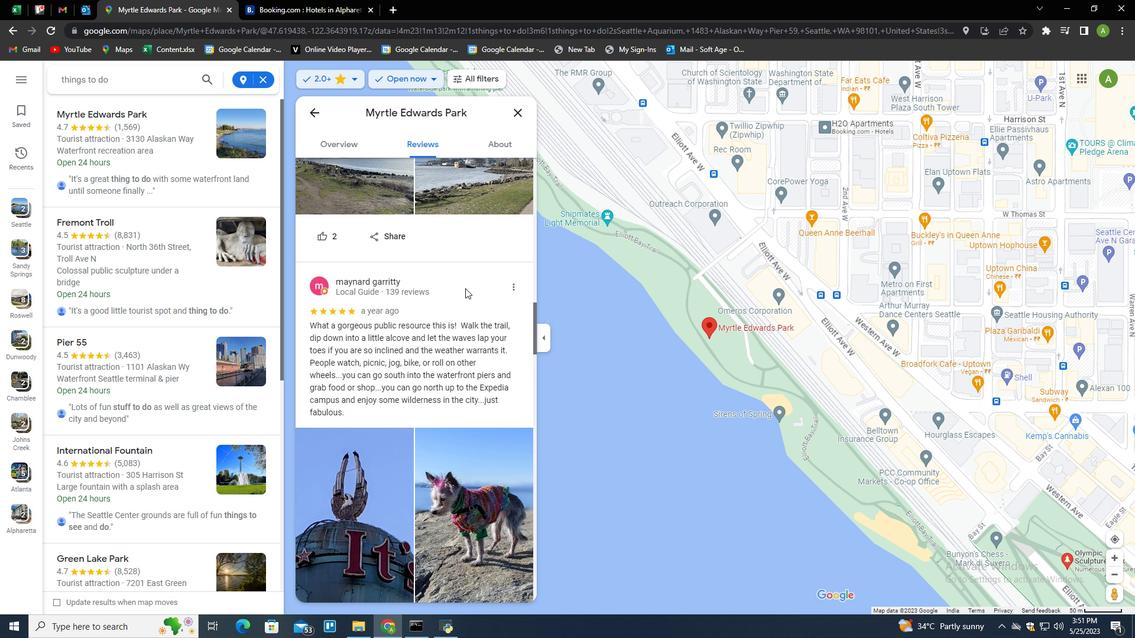 
Action: Mouse scrolled (465, 288) with delta (0, 0)
Screenshot: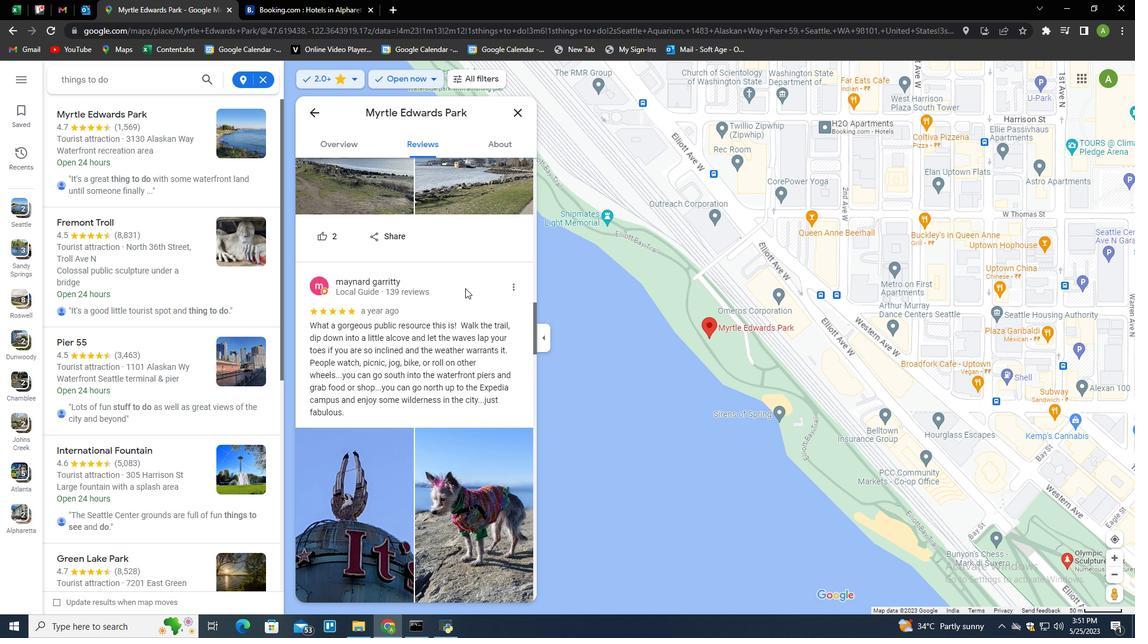 
Action: Mouse scrolled (465, 288) with delta (0, 0)
Screenshot: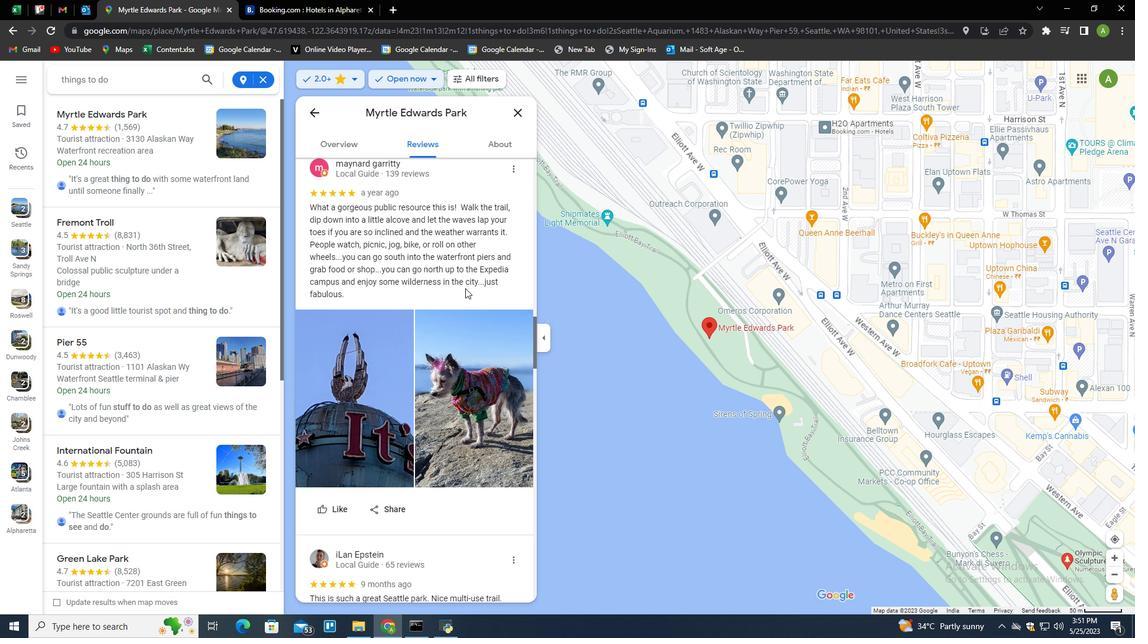
Action: Mouse scrolled (465, 288) with delta (0, 0)
Screenshot: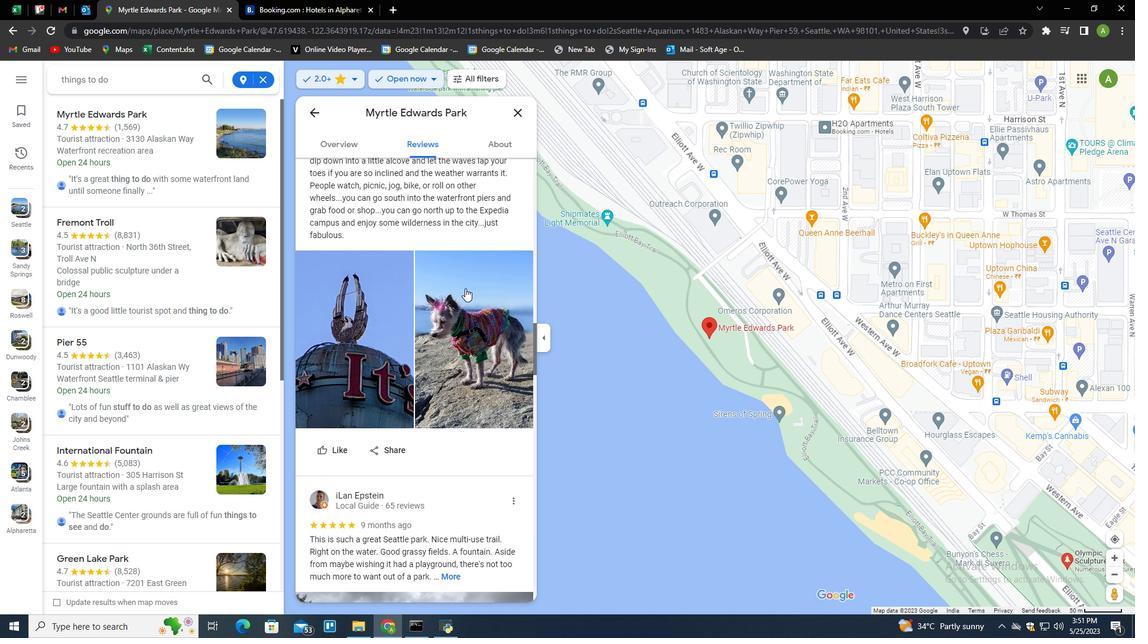 
Action: Mouse scrolled (465, 288) with delta (0, 0)
Screenshot: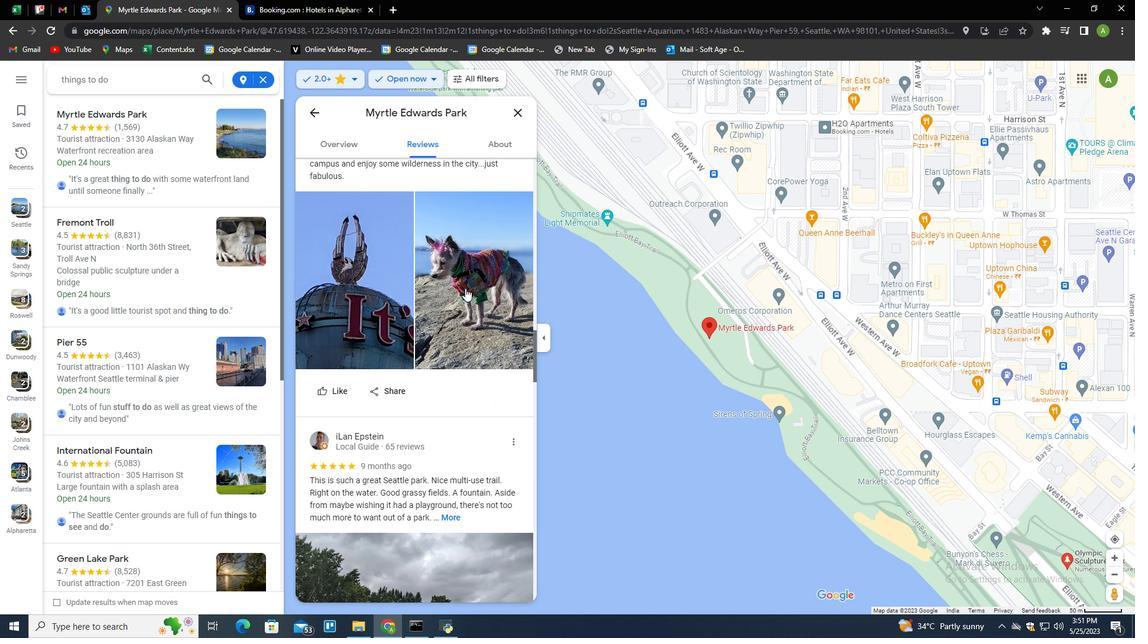 
Action: Mouse scrolled (465, 288) with delta (0, 0)
Screenshot: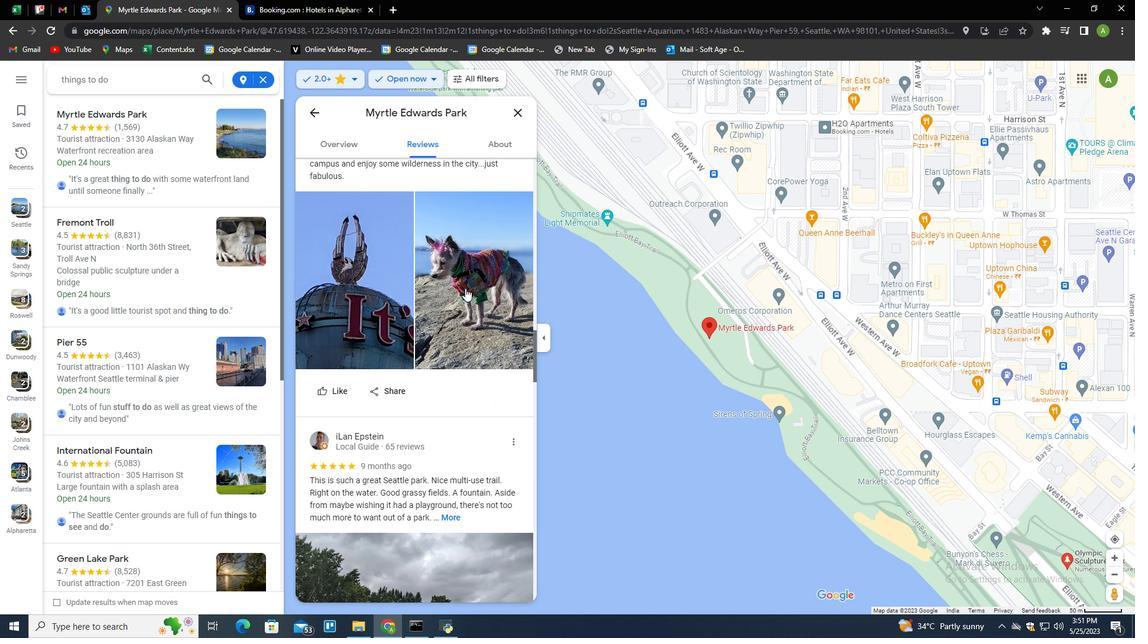 
Action: Mouse moved to (455, 392)
Screenshot: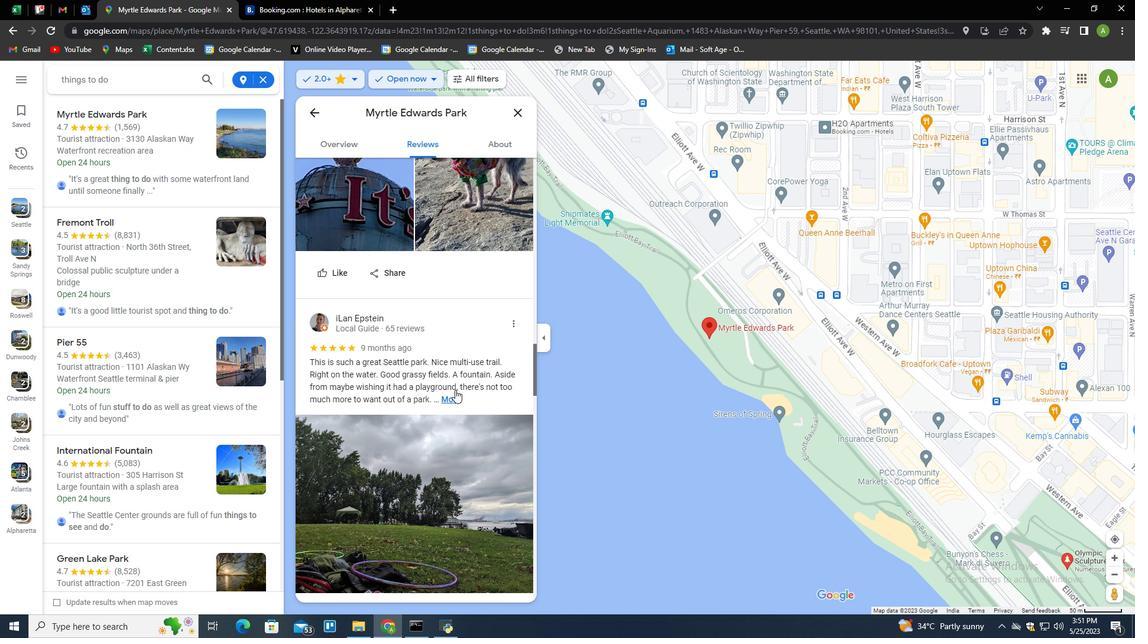 
Action: Mouse pressed left at (455, 392)
Screenshot: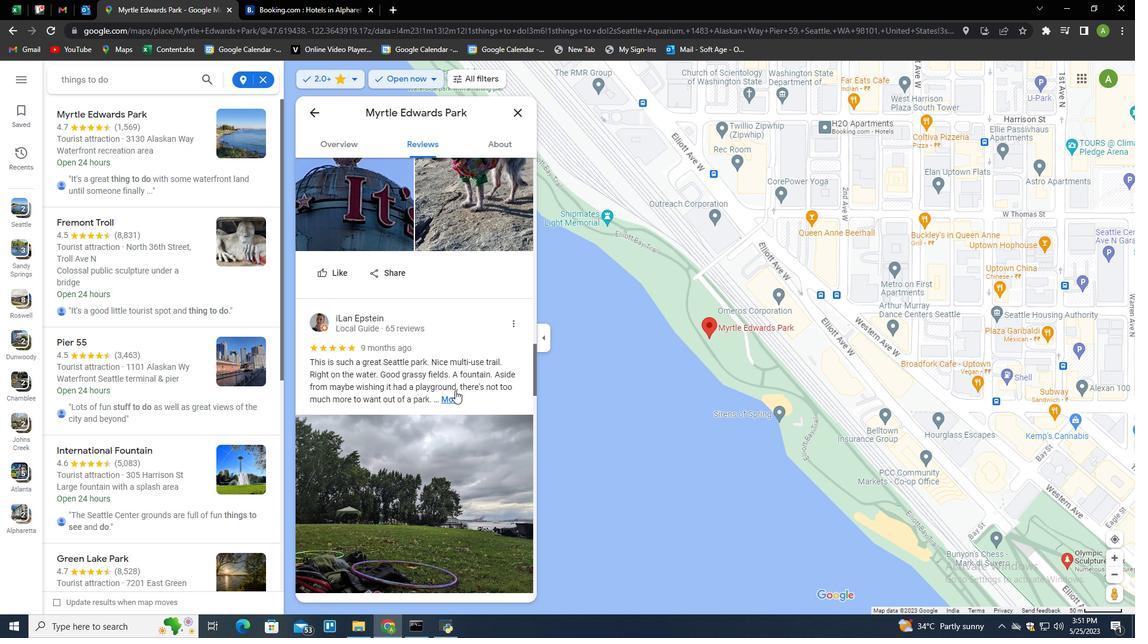 
Action: Mouse moved to (466, 369)
Screenshot: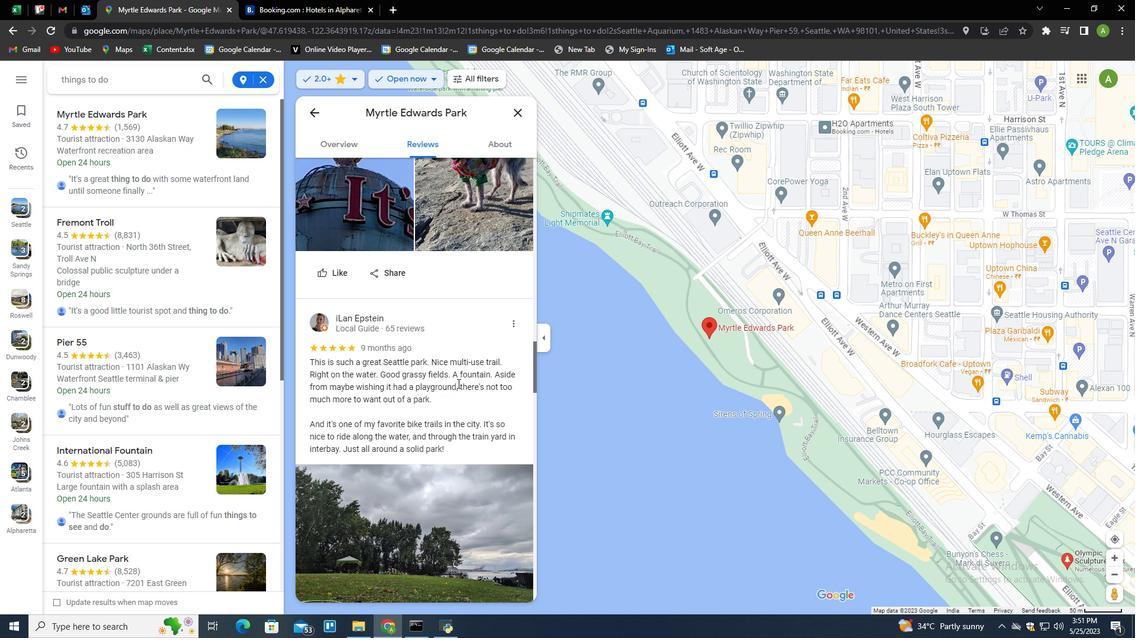 
Action: Mouse scrolled (466, 368) with delta (0, 0)
Screenshot: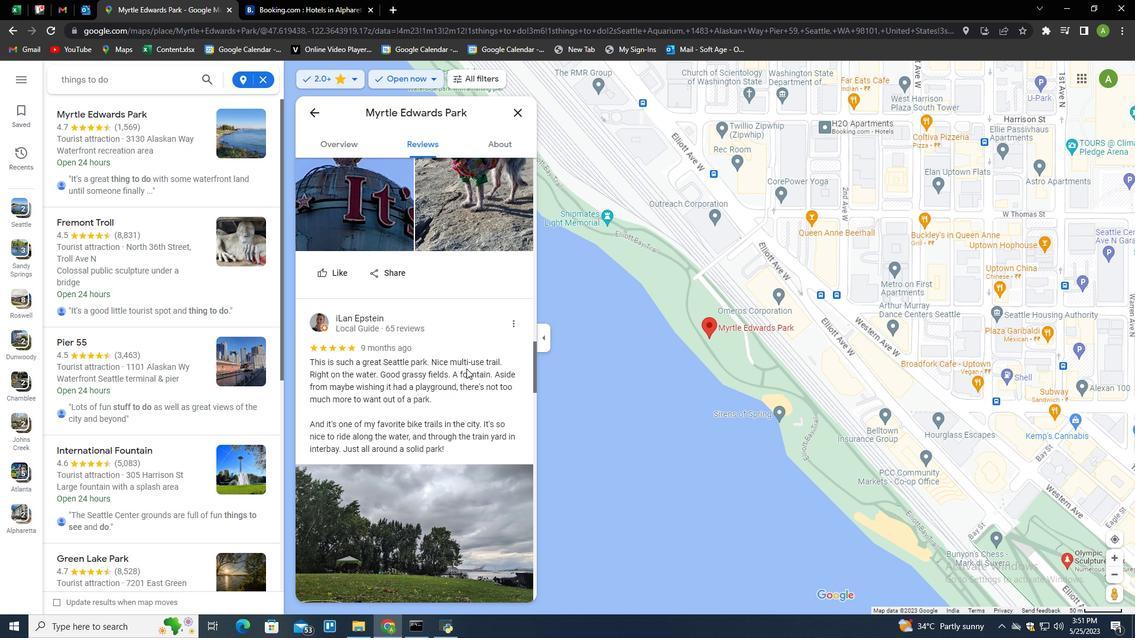 
Action: Mouse scrolled (466, 368) with delta (0, 0)
Screenshot: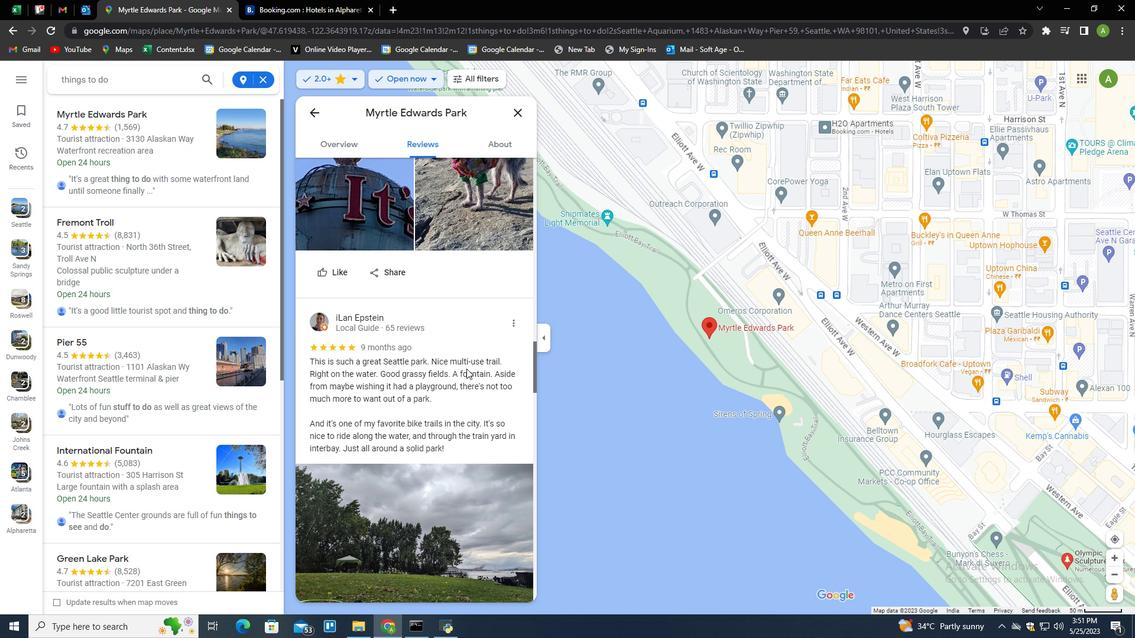 
Action: Mouse moved to (470, 367)
Screenshot: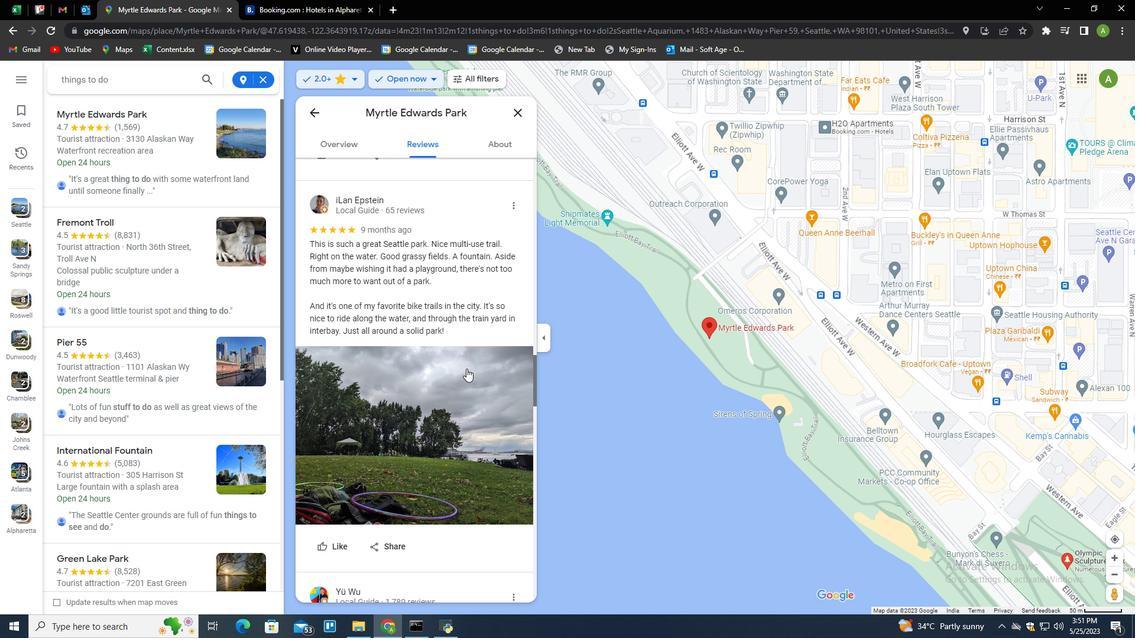 
Action: Mouse scrolled (470, 366) with delta (0, 0)
Screenshot: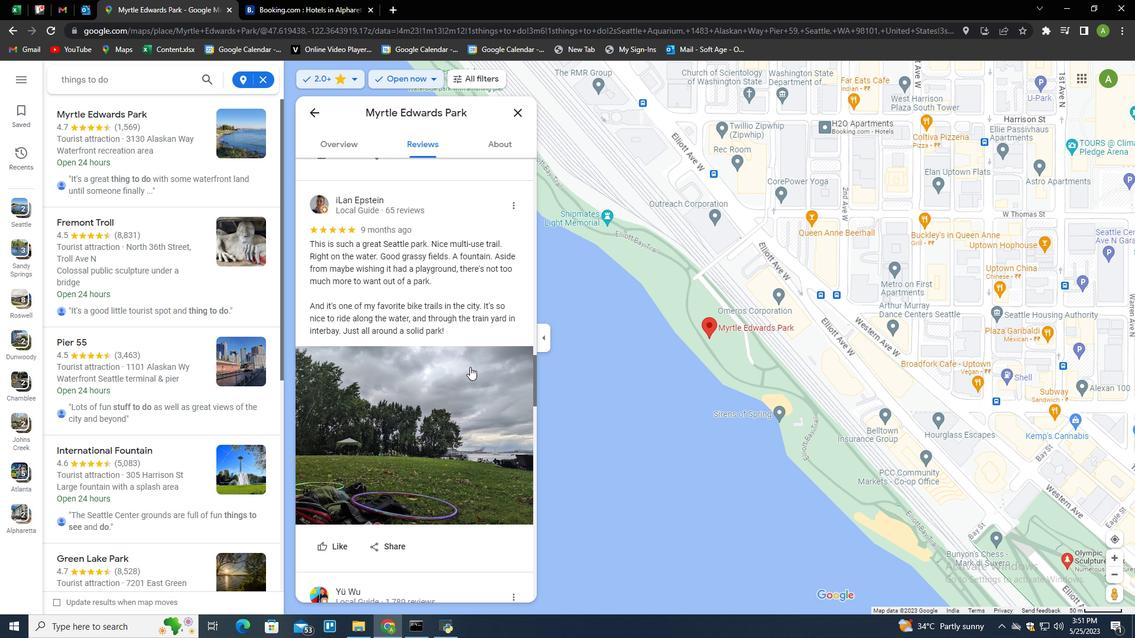 
Action: Mouse scrolled (470, 366) with delta (0, 0)
Screenshot: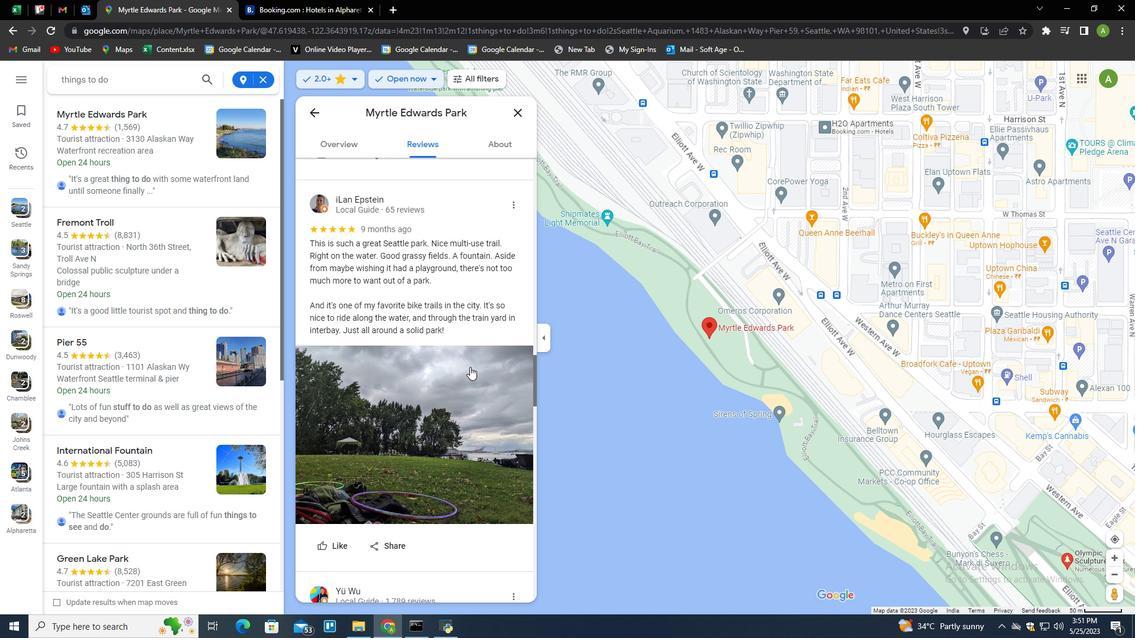 
Action: Mouse scrolled (470, 366) with delta (0, 0)
Screenshot: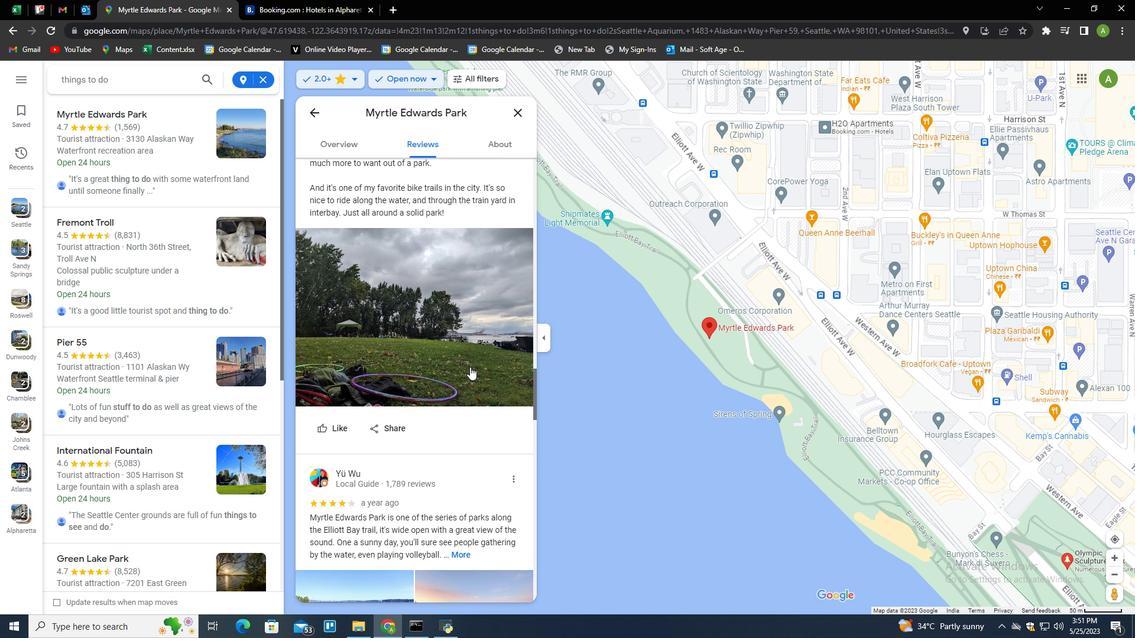 
Action: Mouse scrolled (470, 366) with delta (0, 0)
Screenshot: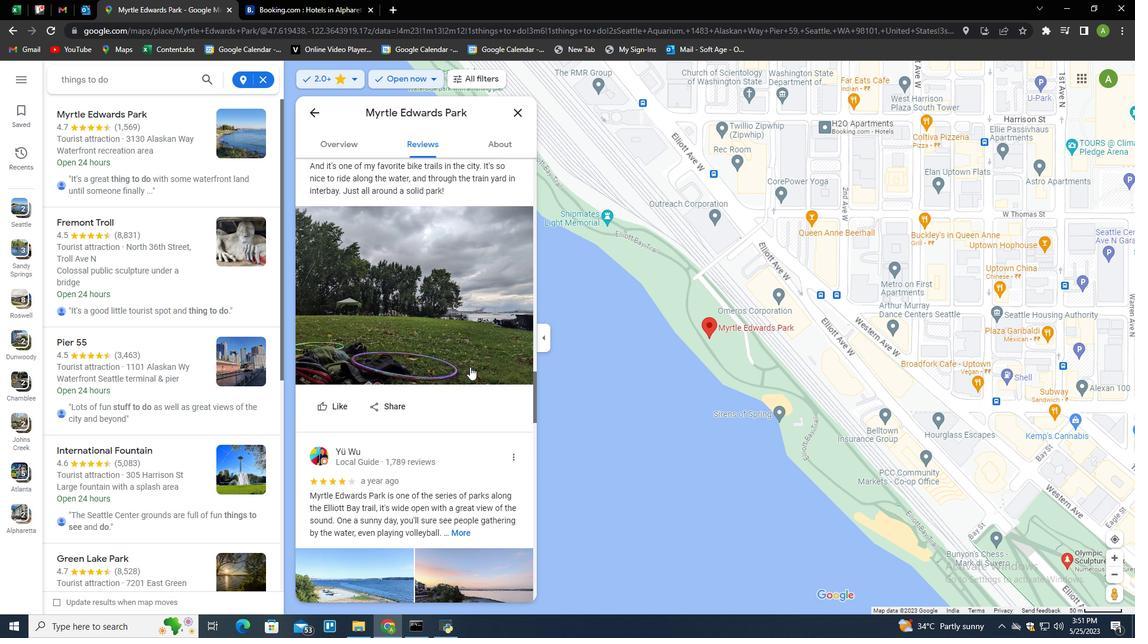 
Action: Mouse moved to (466, 434)
Screenshot: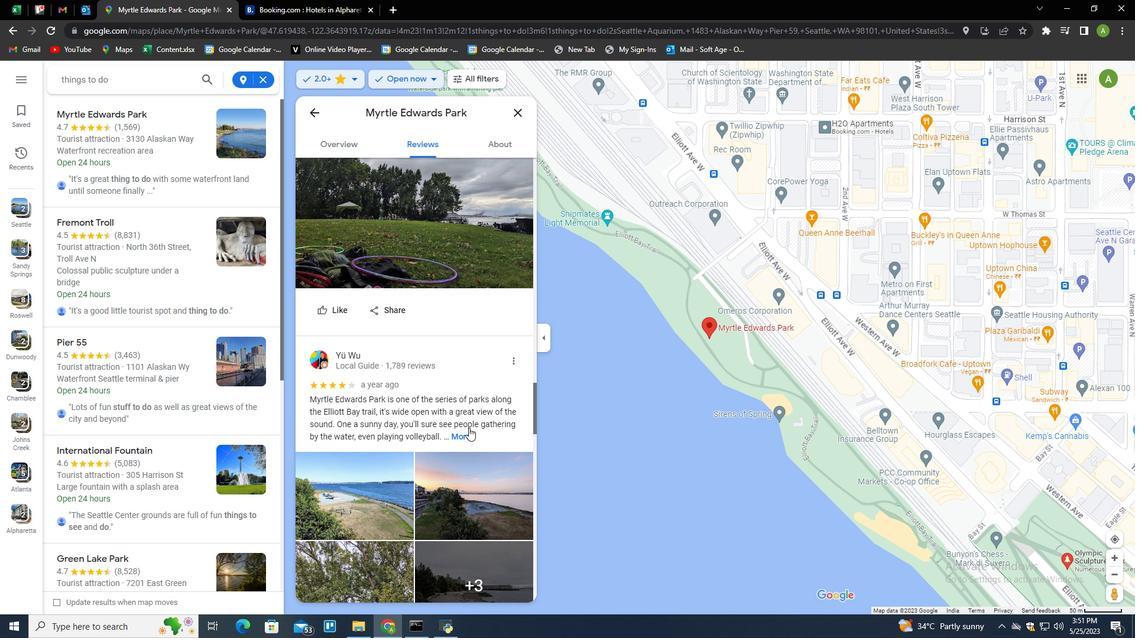 
Action: Mouse pressed left at (466, 434)
Screenshot: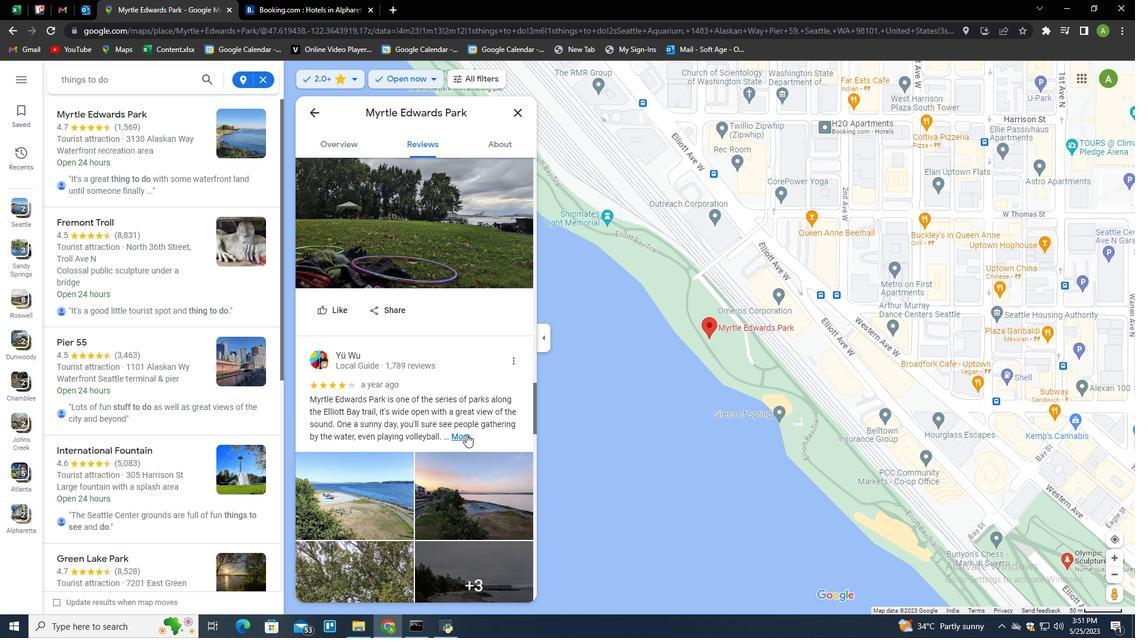
Action: Mouse moved to (468, 416)
Screenshot: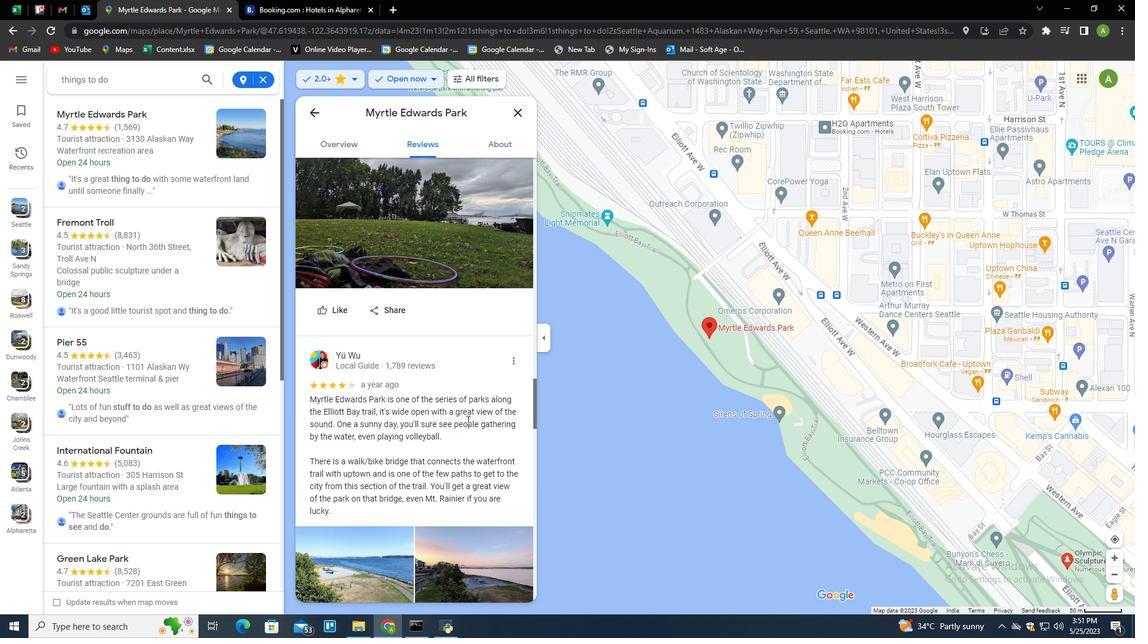 
Action: Mouse scrolled (468, 415) with delta (0, 0)
Screenshot: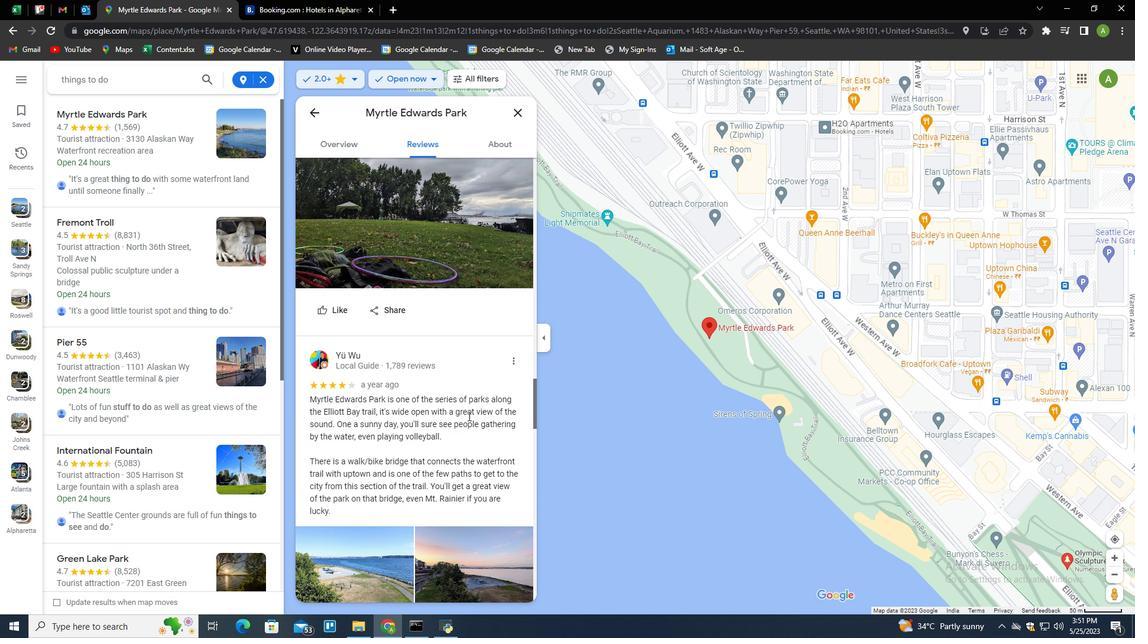 
Action: Mouse scrolled (468, 415) with delta (0, 0)
Screenshot: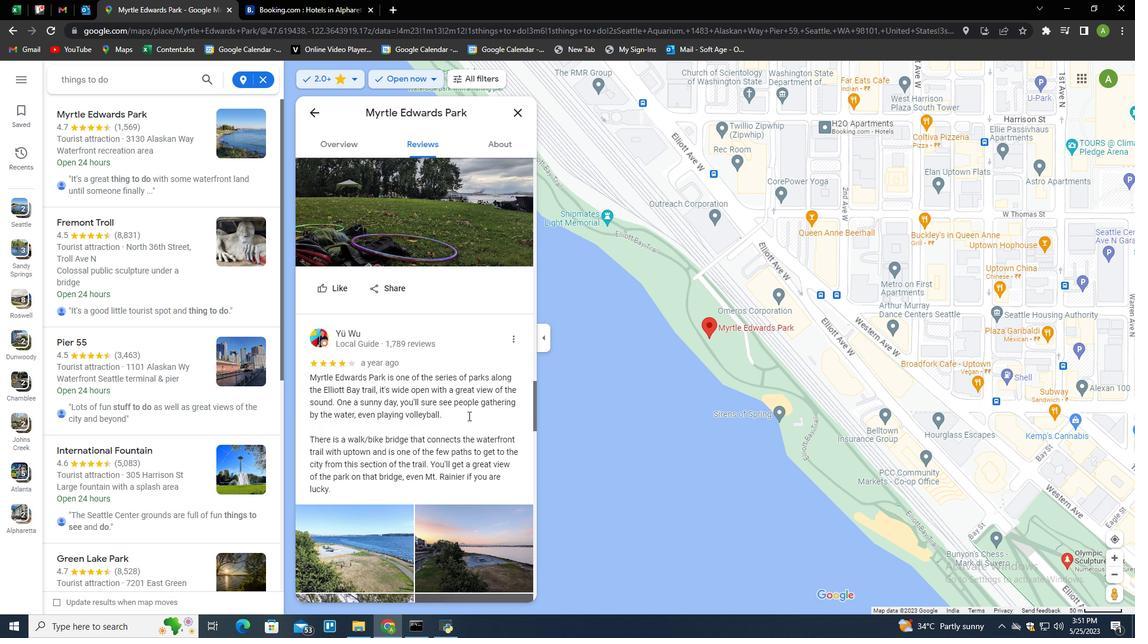 
Action: Mouse scrolled (468, 415) with delta (0, 0)
Screenshot: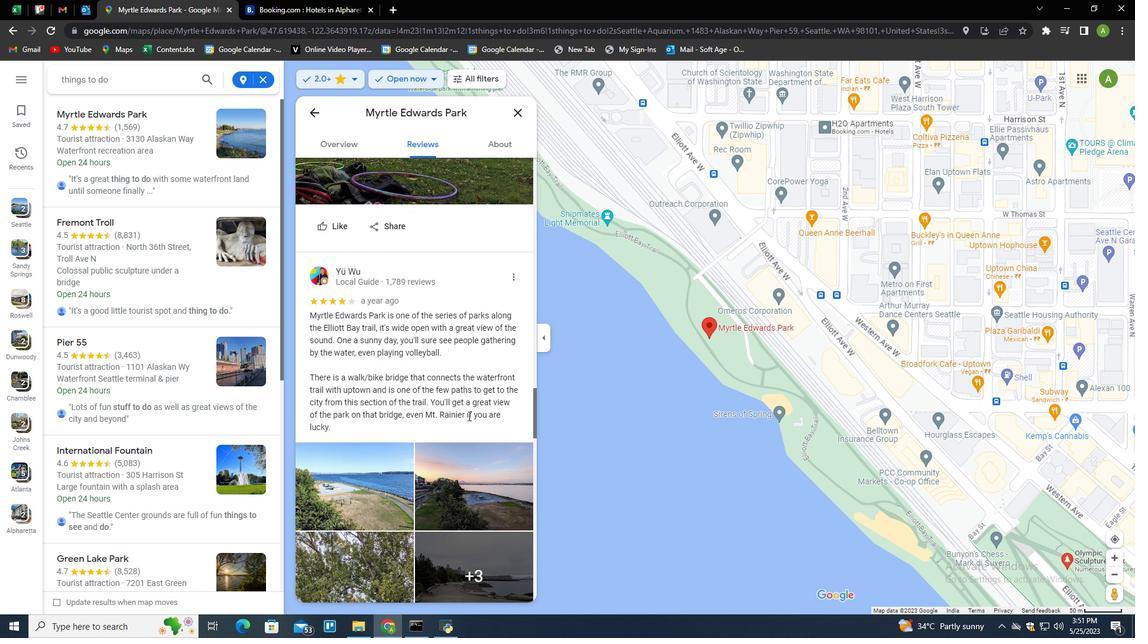 
Action: Mouse moved to (478, 474)
Screenshot: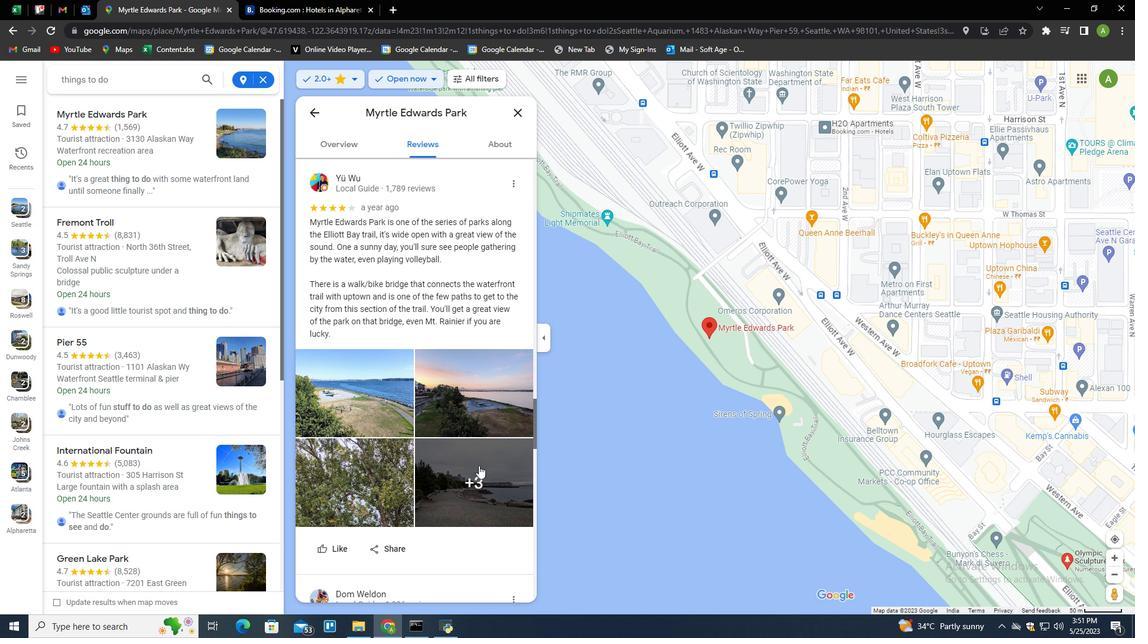 
Action: Mouse pressed left at (478, 474)
Screenshot: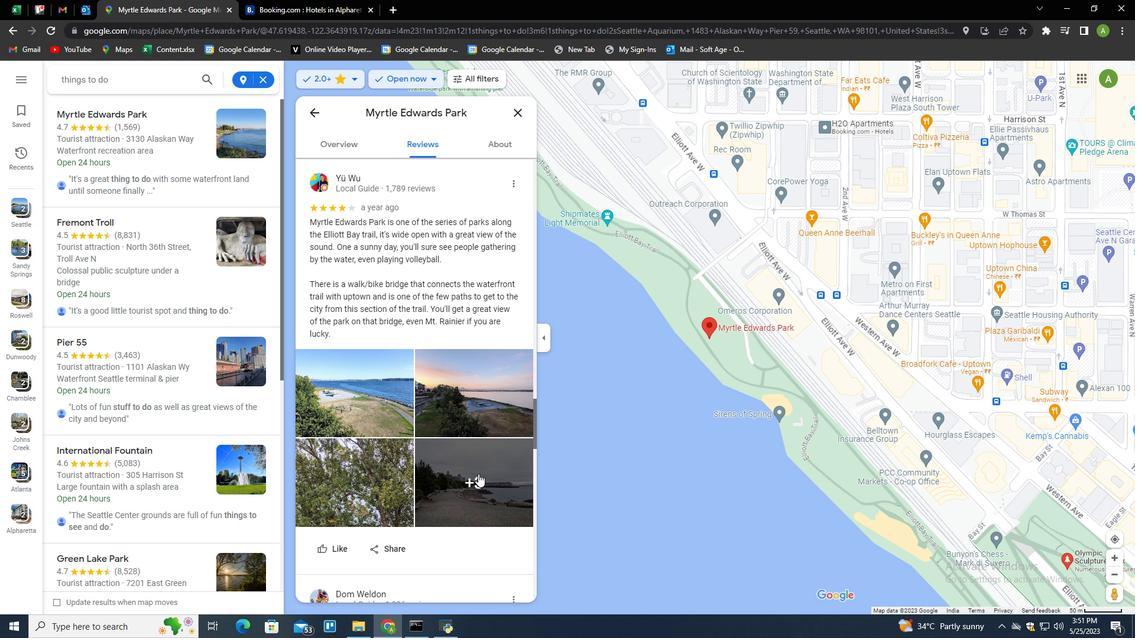 
Action: Mouse moved to (488, 445)
Screenshot: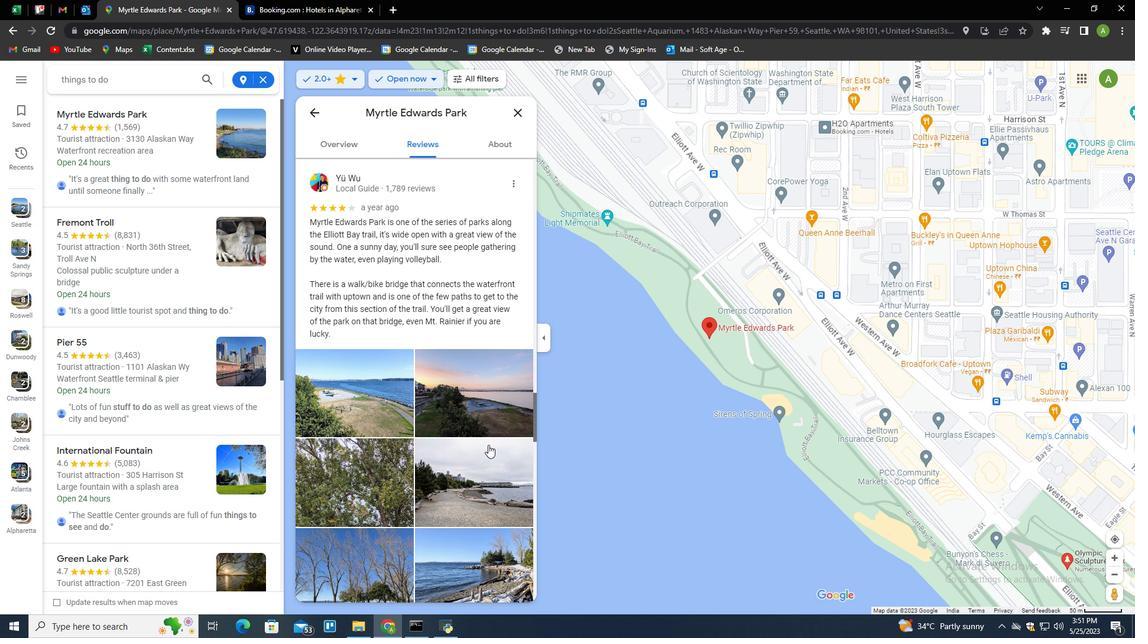 
Action: Mouse scrolled (488, 444) with delta (0, 0)
Screenshot: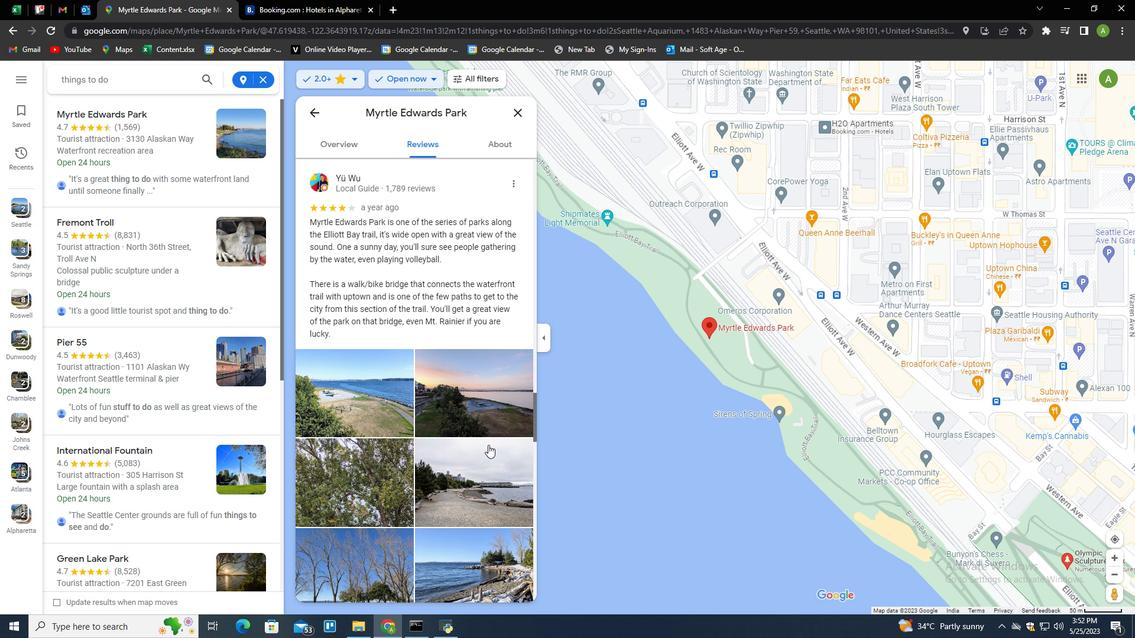 
Action: Mouse scrolled (488, 446) with delta (0, 0)
Screenshot: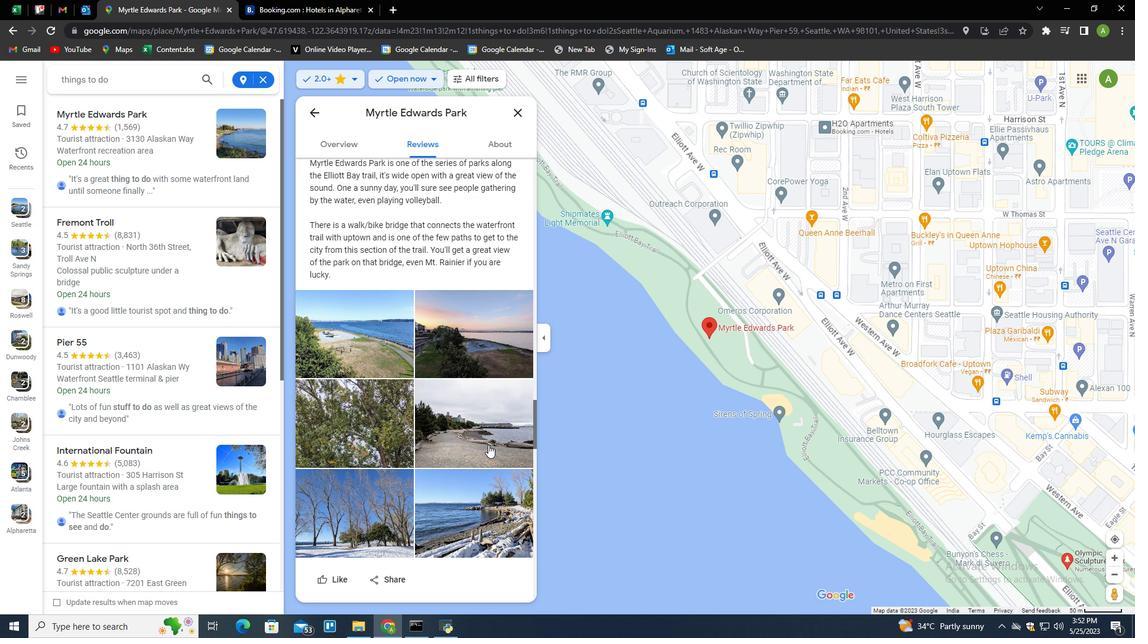 
Action: Mouse scrolled (488, 446) with delta (0, 0)
Screenshot: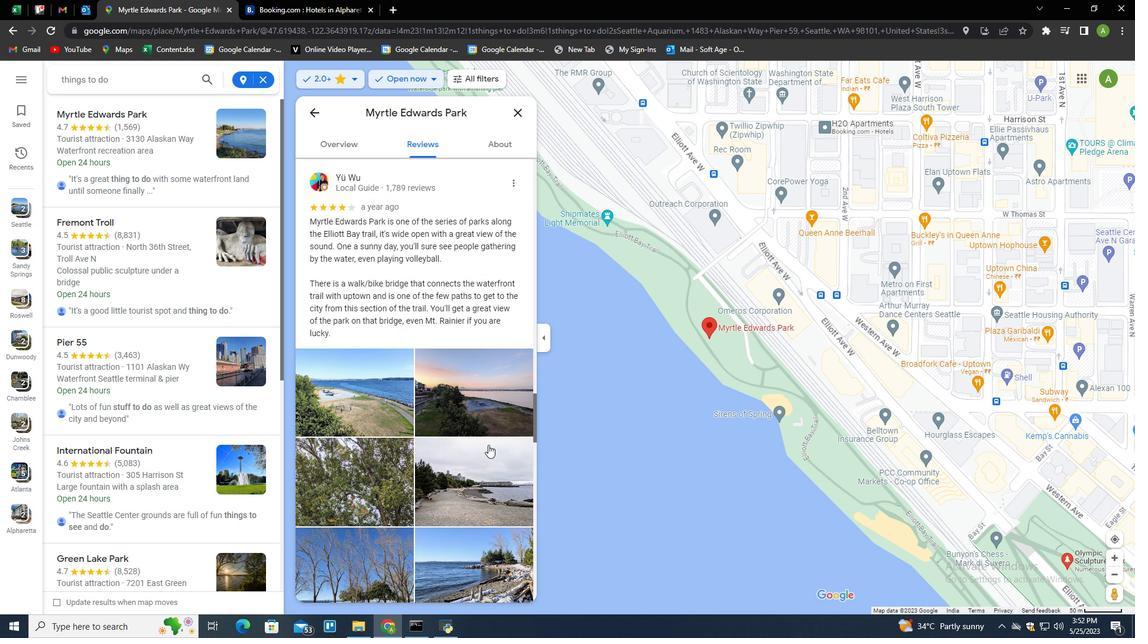 
Action: Mouse scrolled (488, 446) with delta (0, 0)
Screenshot: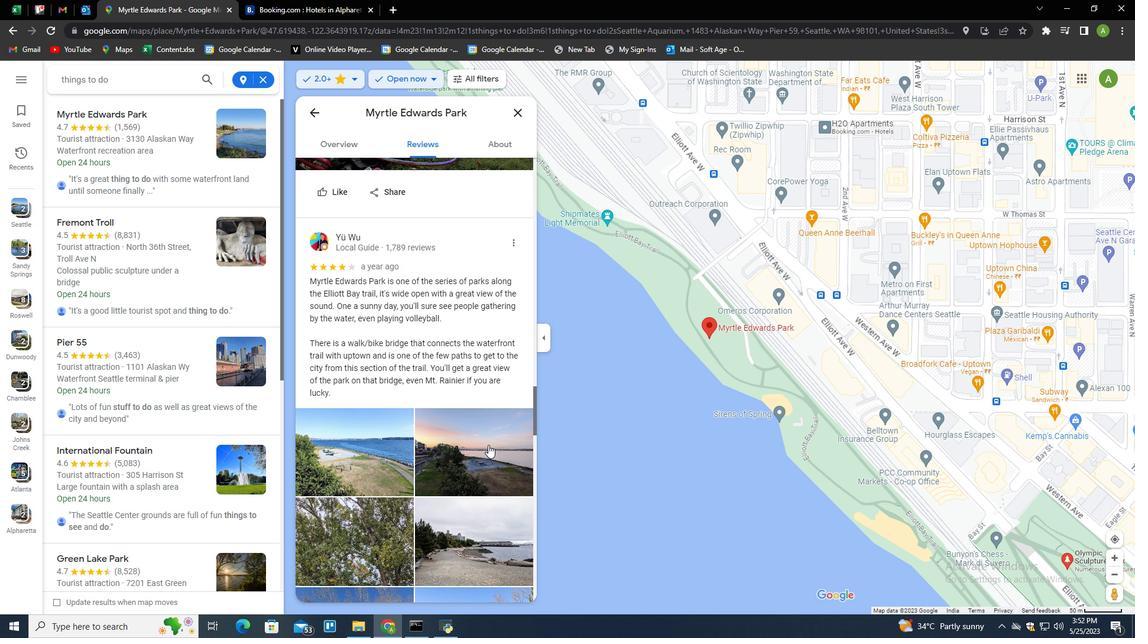 
Action: Mouse moved to (421, 354)
Screenshot: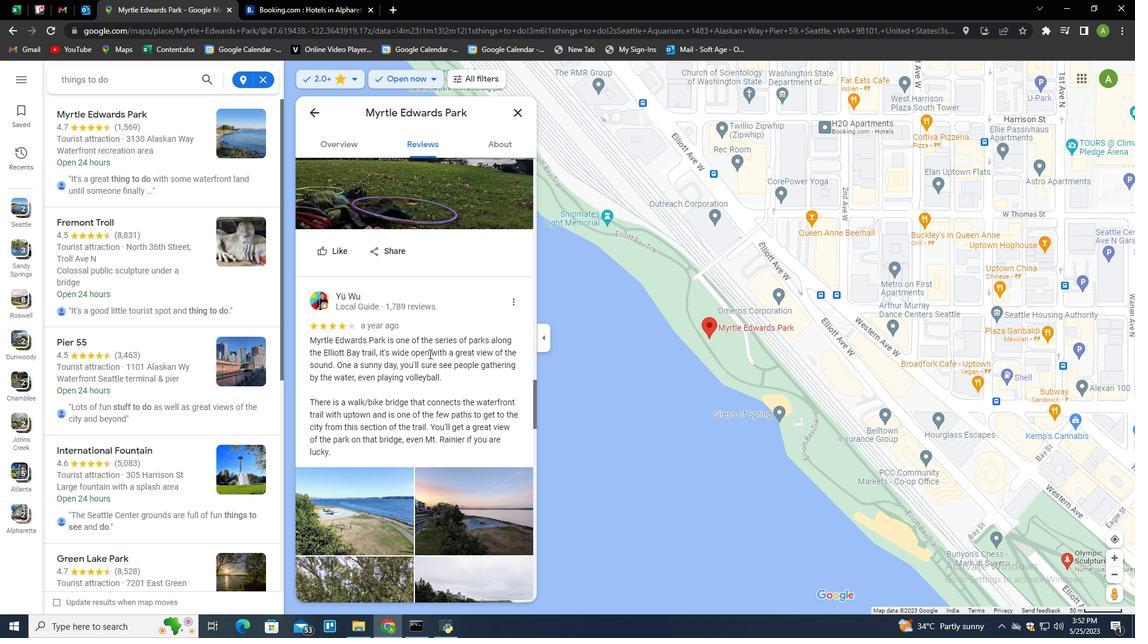 
Action: Mouse pressed left at (421, 354)
Screenshot: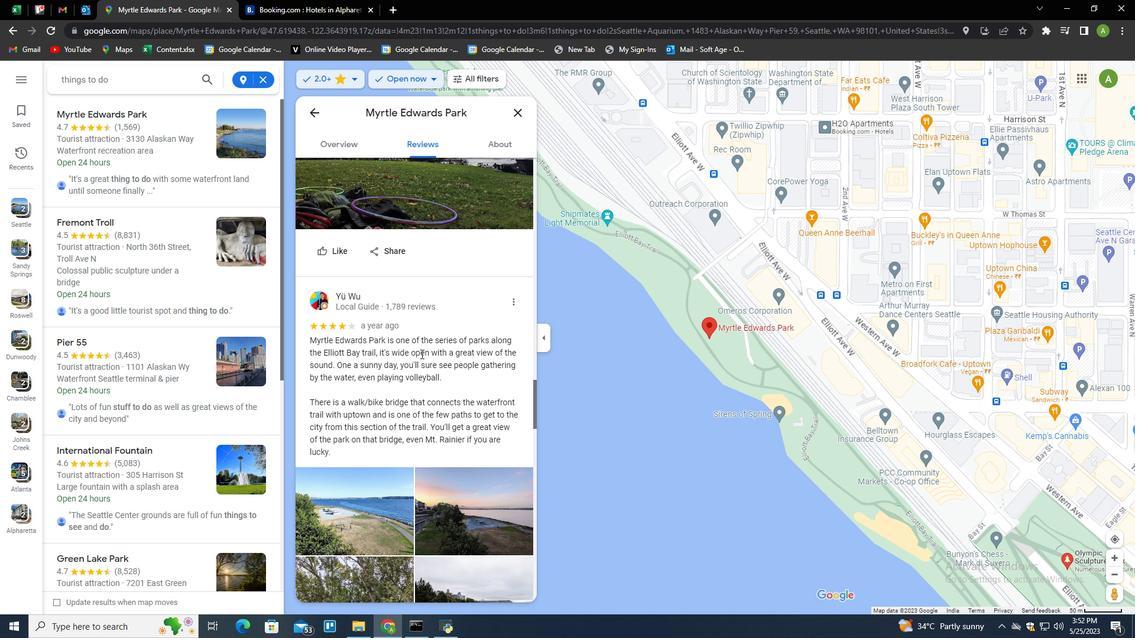 
Action: Mouse pressed left at (421, 354)
Screenshot: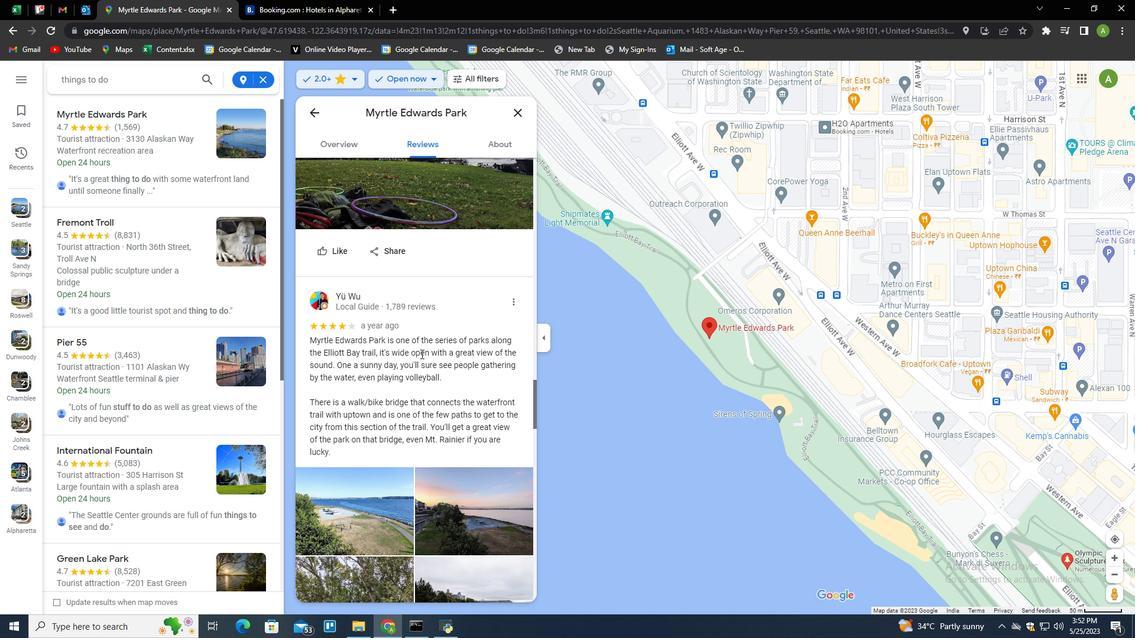 
Action: Mouse pressed left at (421, 354)
Screenshot: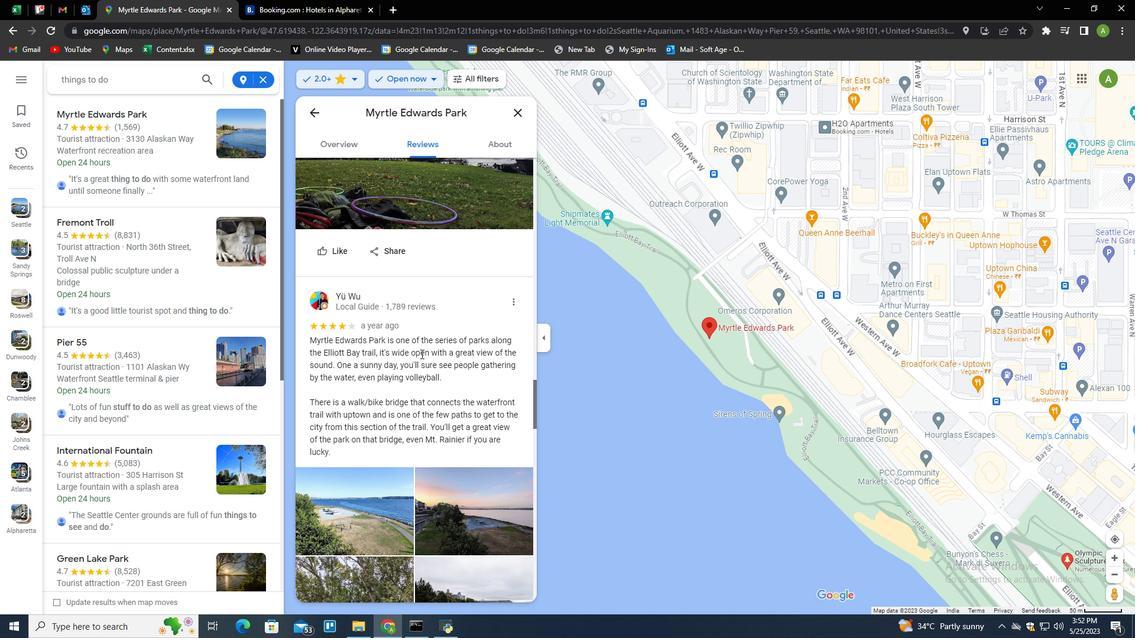 
Action: Mouse moved to (481, 446)
Screenshot: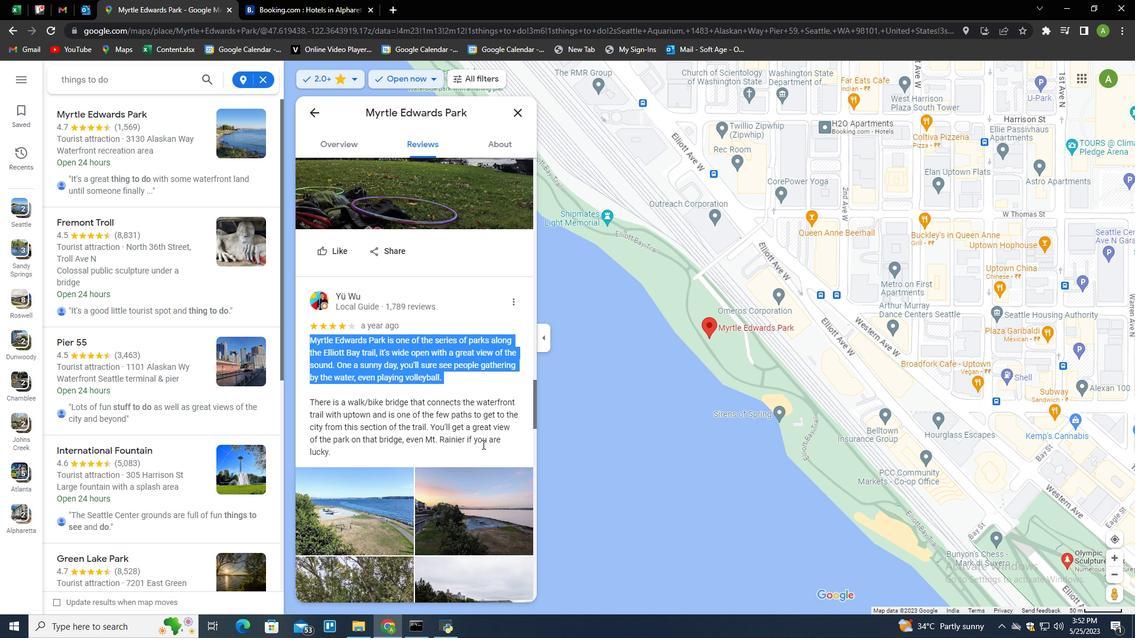 
Action: Mouse scrolled (481, 445) with delta (0, 0)
Screenshot: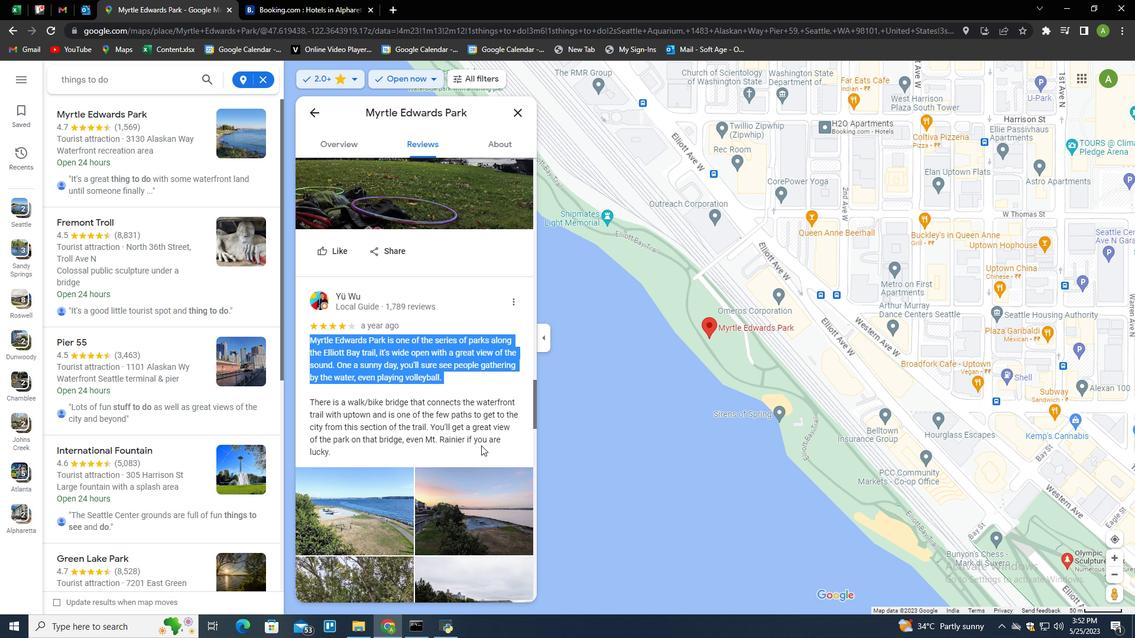 
Action: Mouse moved to (436, 360)
Screenshot: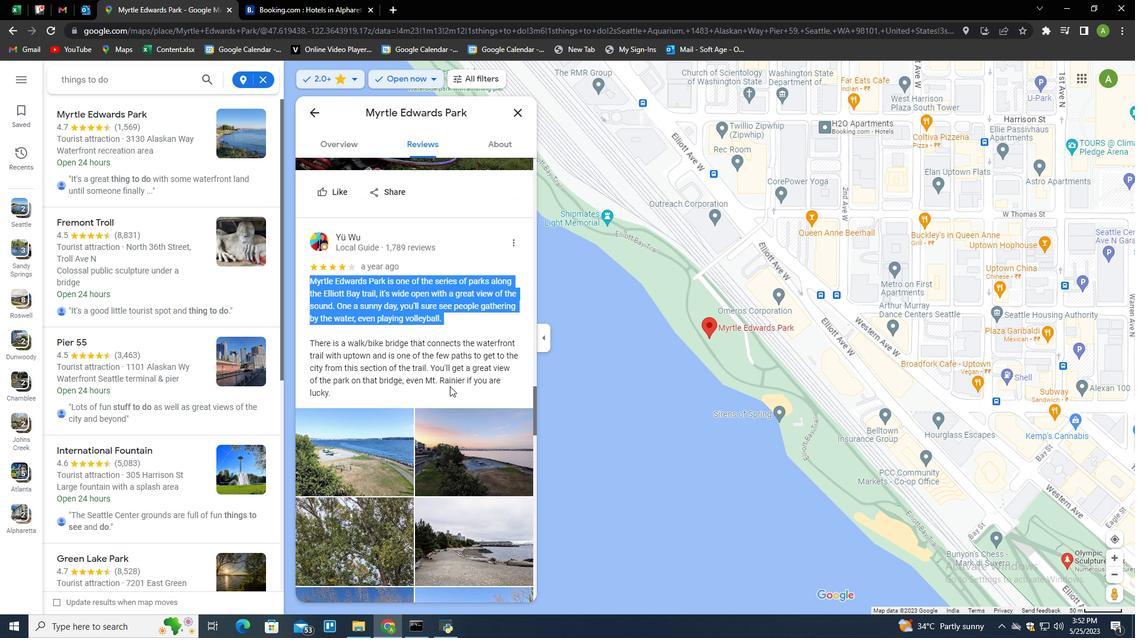 
Action: Mouse pressed left at (436, 360)
Screenshot: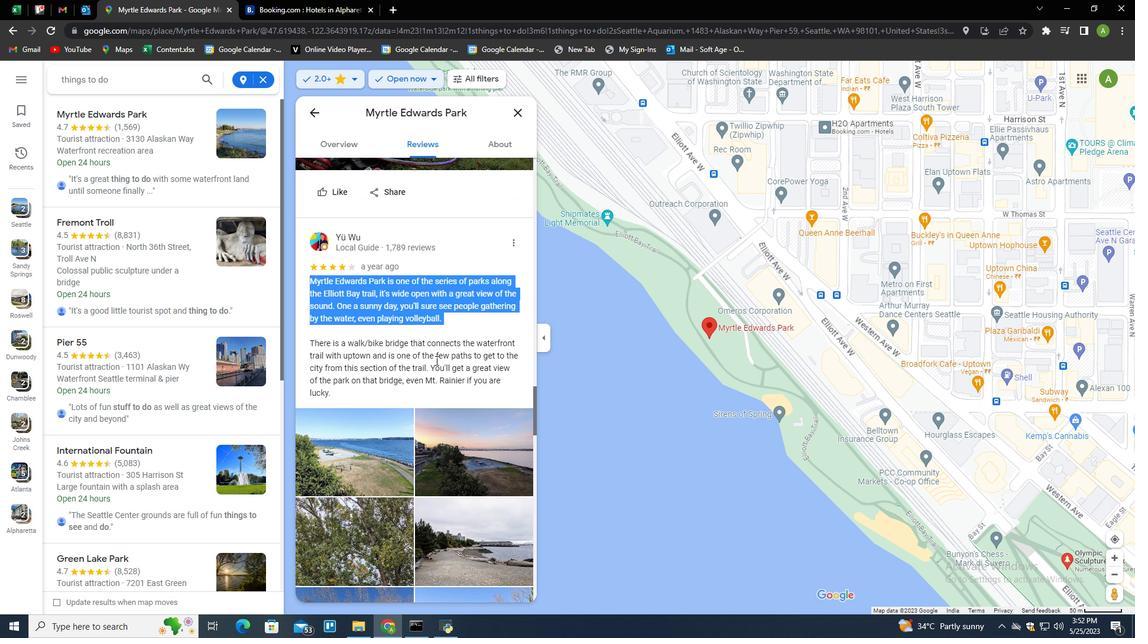 
Action: Mouse pressed left at (436, 360)
Screenshot: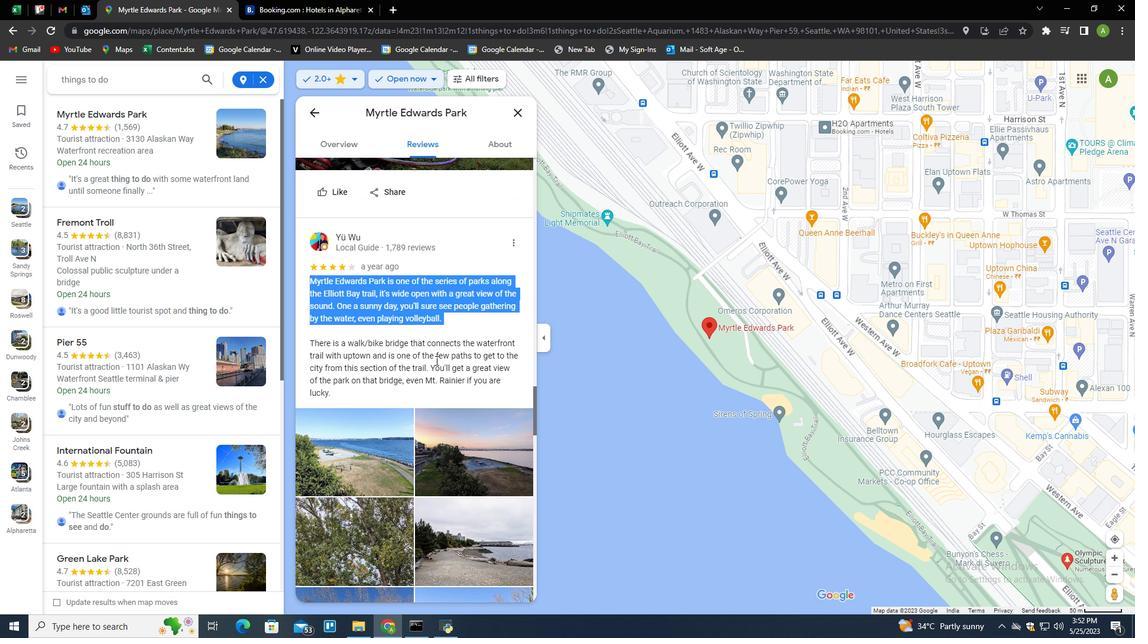 
Action: Mouse pressed left at (436, 360)
Screenshot: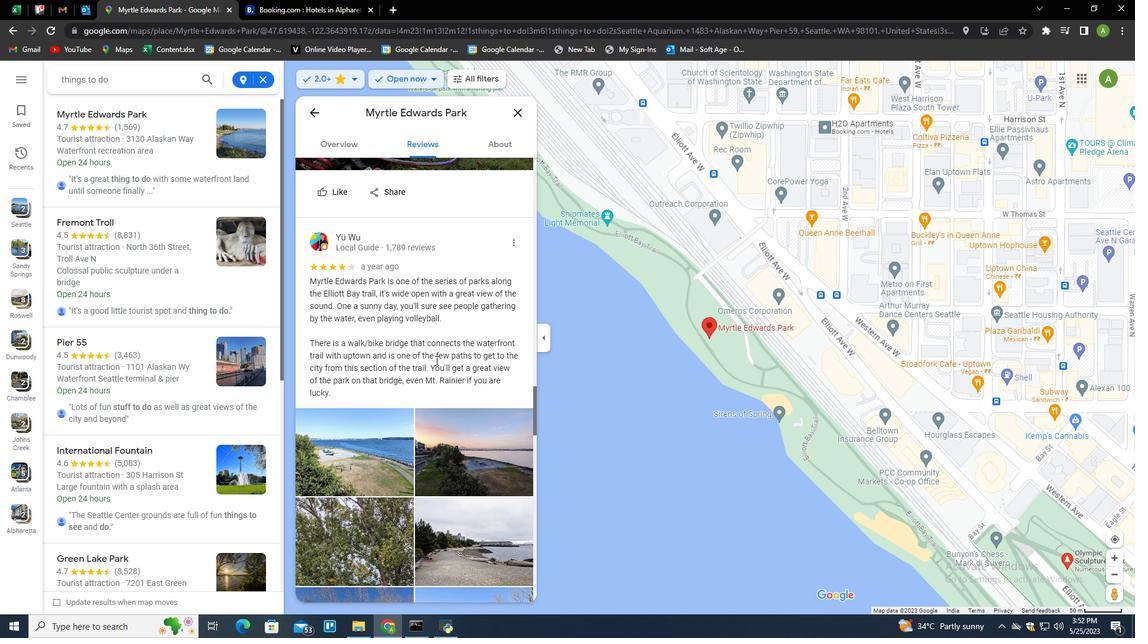 
Action: Mouse moved to (467, 433)
Screenshot: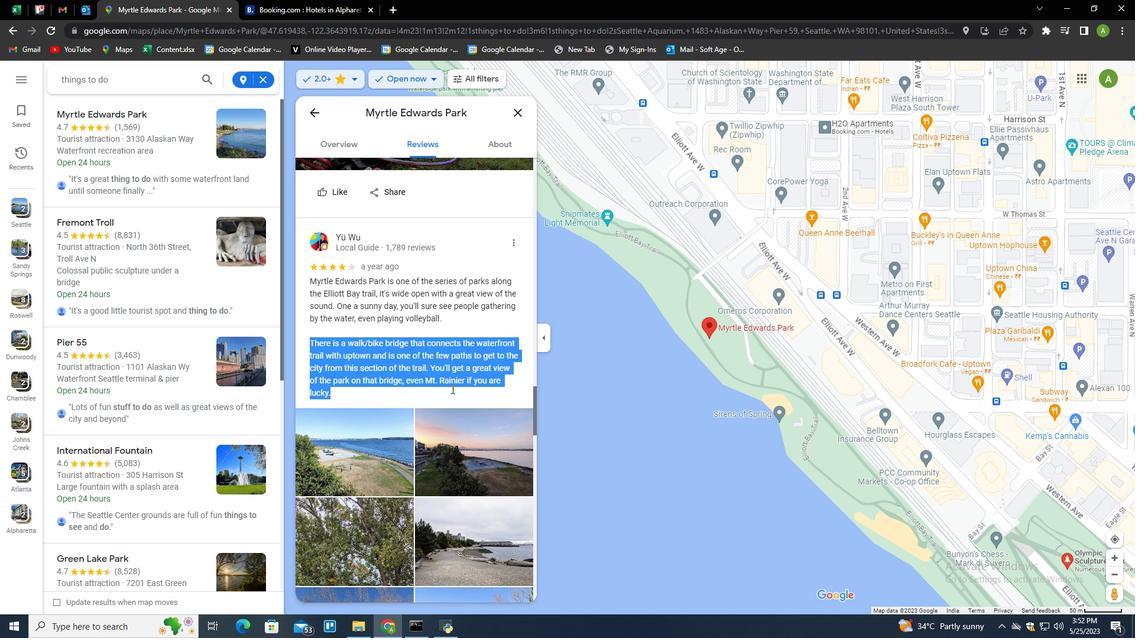 
Action: Mouse scrolled (467, 433) with delta (0, 0)
Screenshot: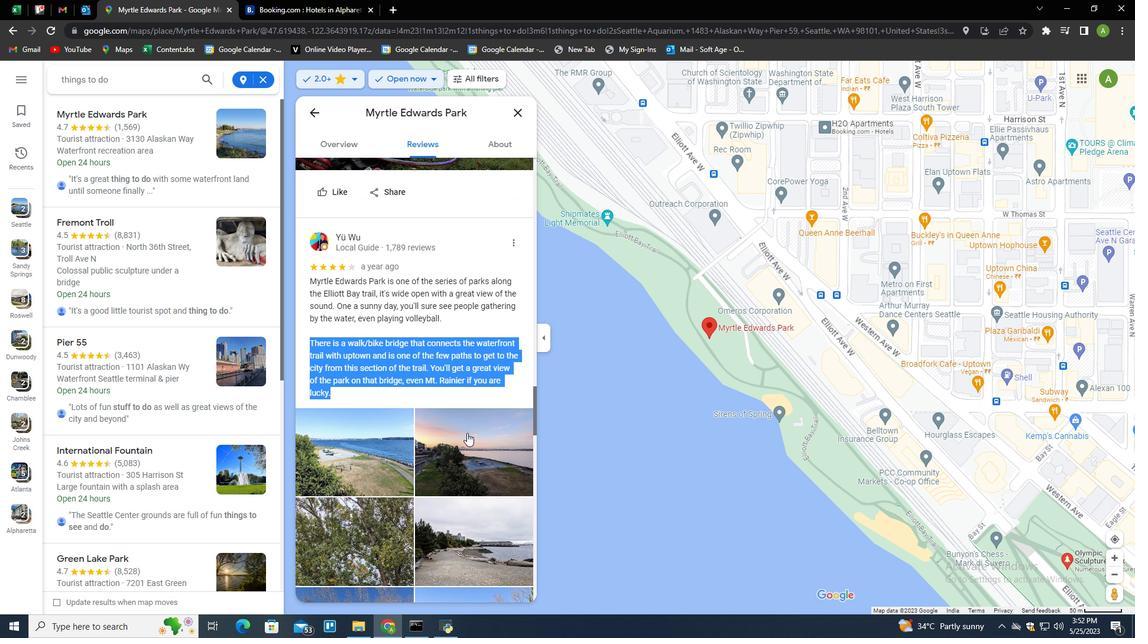 
Action: Mouse scrolled (467, 433) with delta (0, 0)
Screenshot: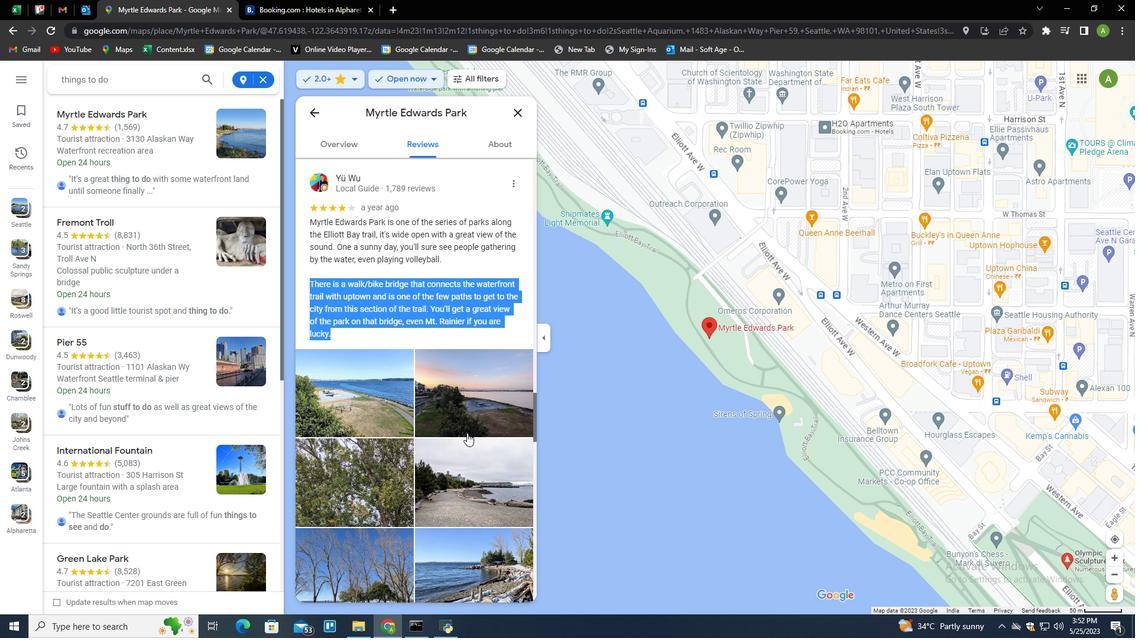 
Action: Mouse scrolled (467, 433) with delta (0, 0)
Screenshot: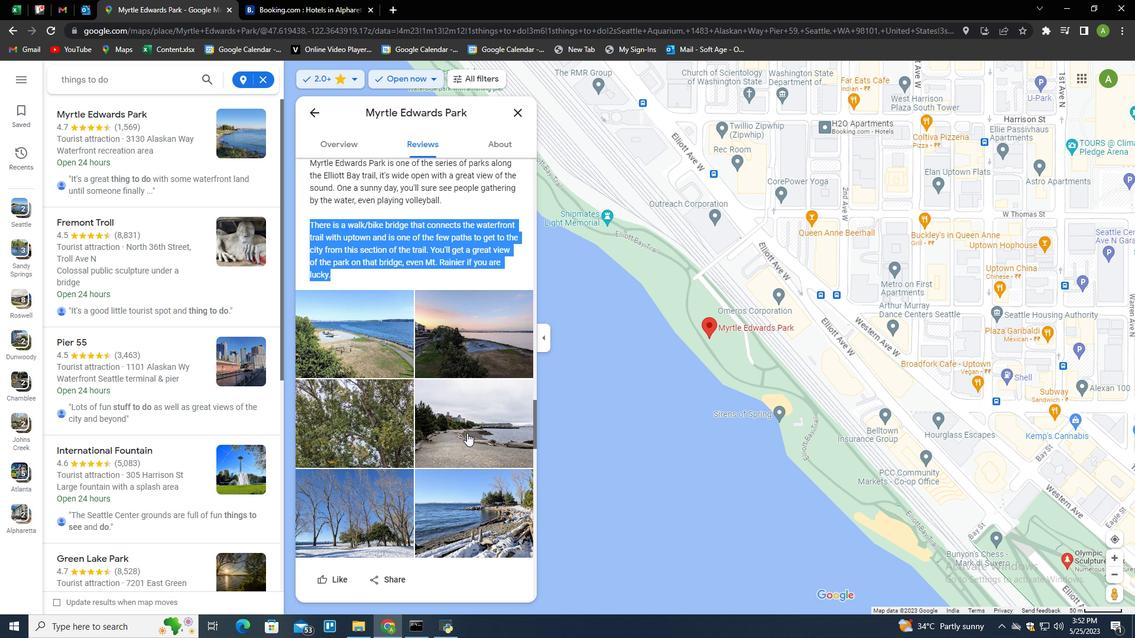 
Action: Mouse scrolled (467, 433) with delta (0, 0)
Screenshot: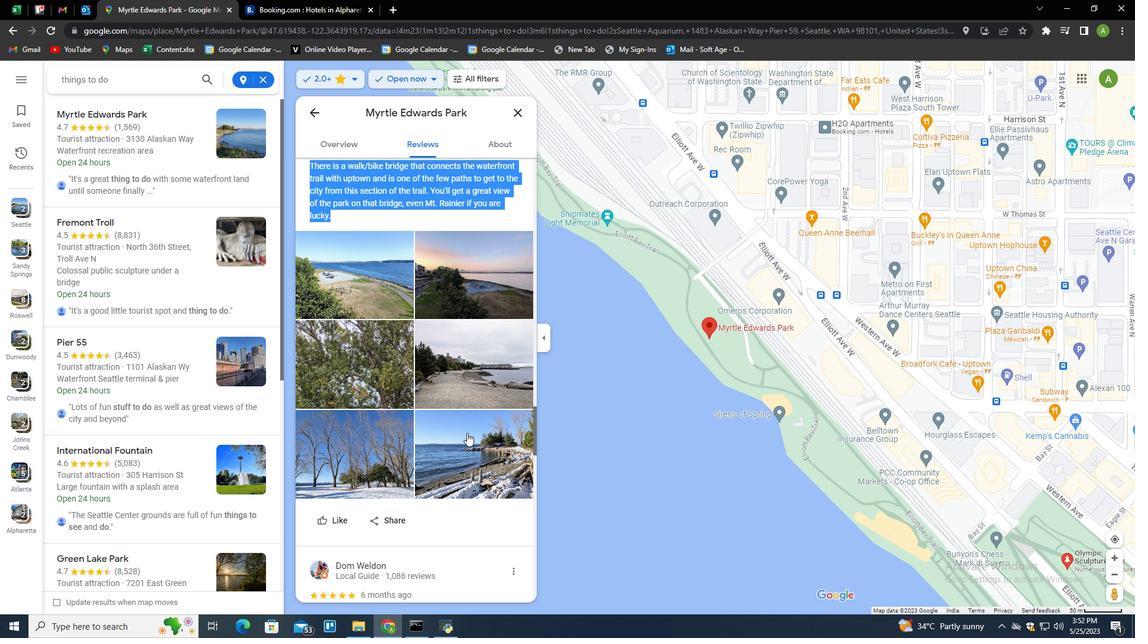 
Action: Mouse scrolled (467, 433) with delta (0, 0)
Screenshot: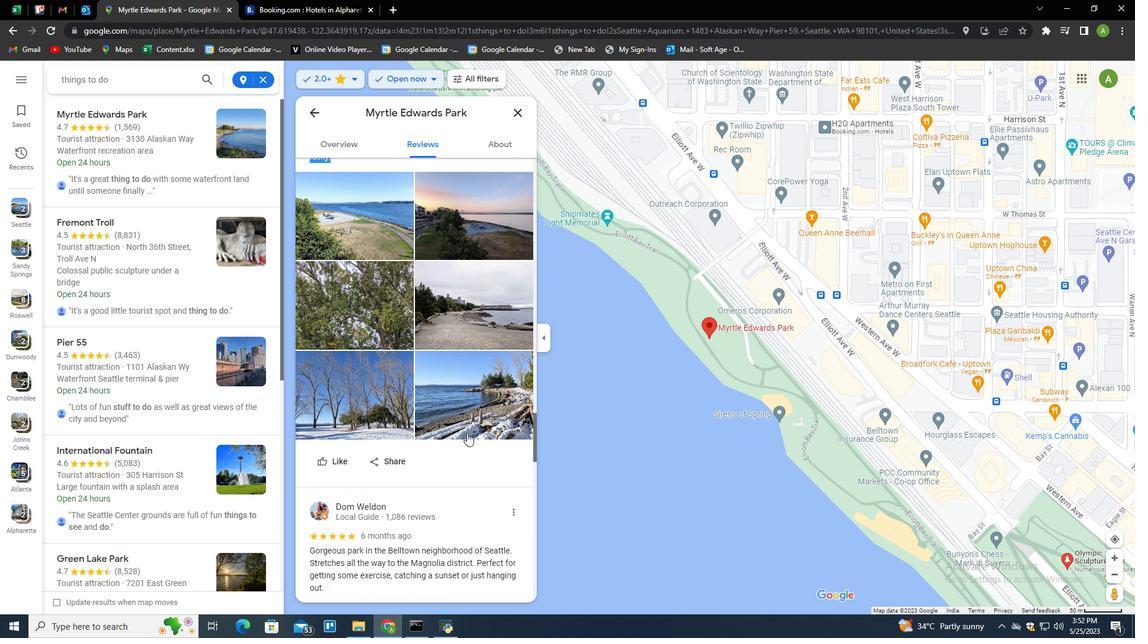 
Action: Mouse scrolled (467, 433) with delta (0, 0)
Screenshot: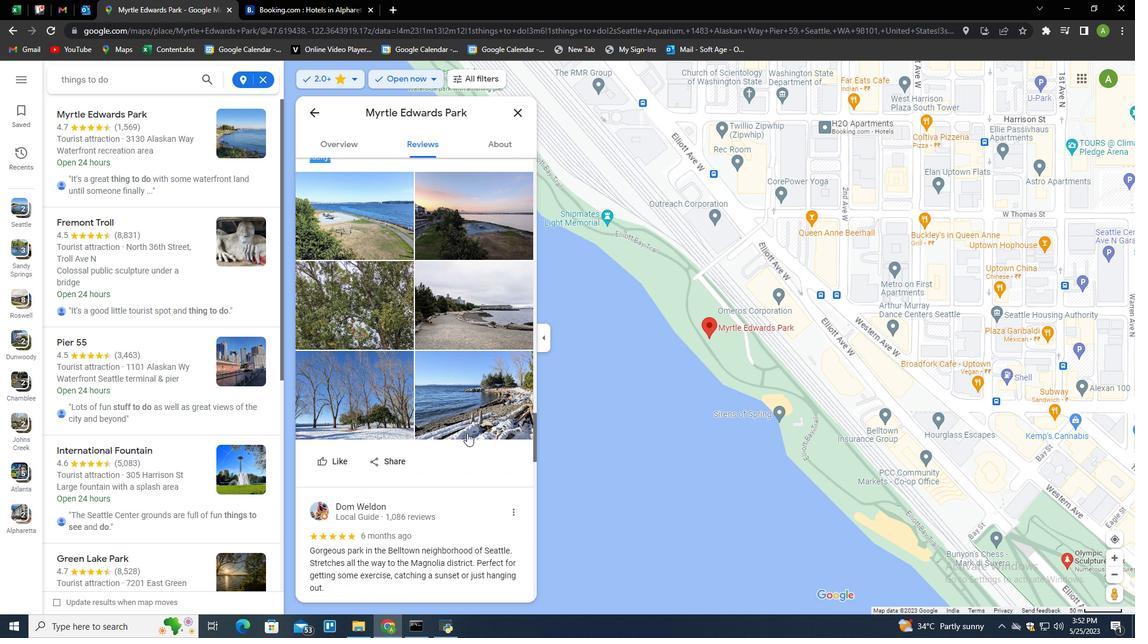 
Action: Mouse scrolled (467, 433) with delta (0, 0)
Screenshot: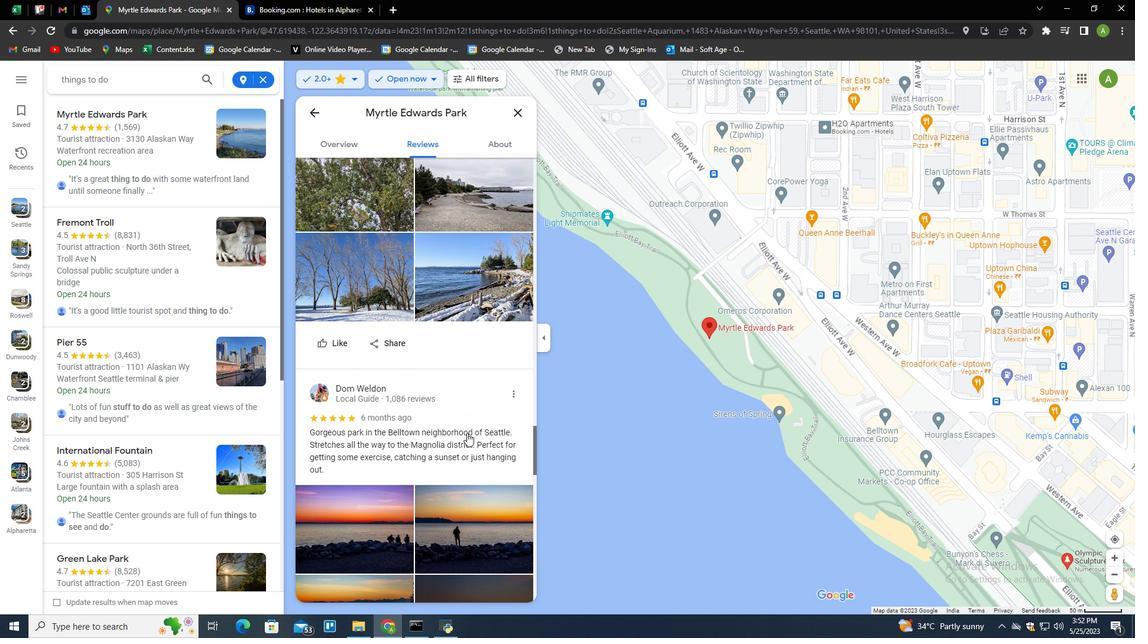 
Action: Mouse scrolled (467, 433) with delta (0, 0)
Screenshot: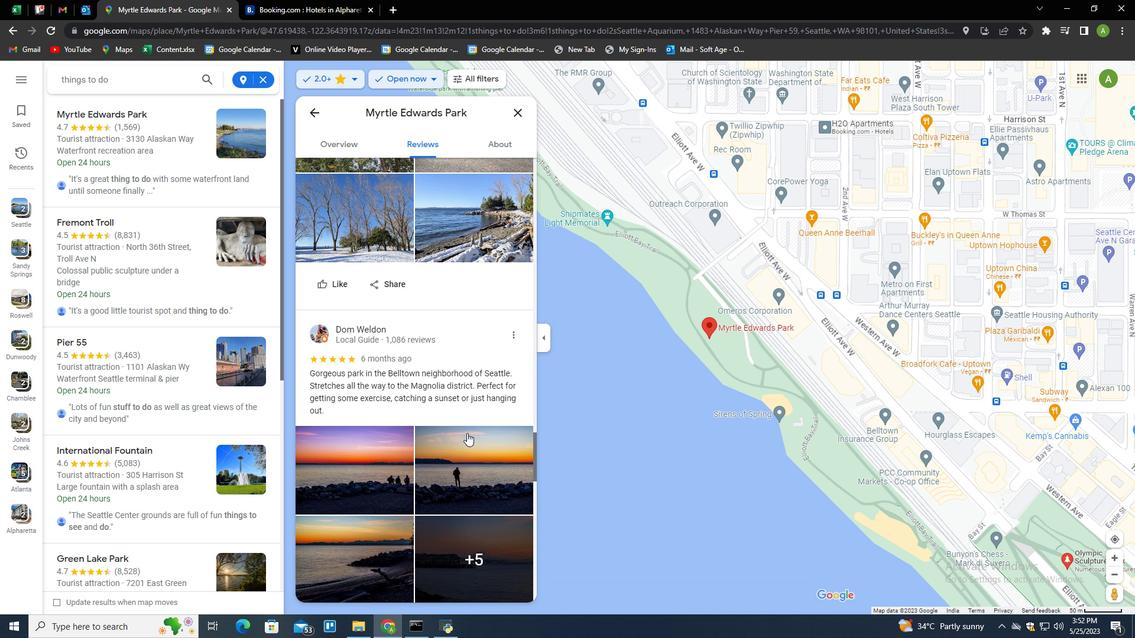 
Action: Mouse scrolled (467, 433) with delta (0, 0)
Screenshot: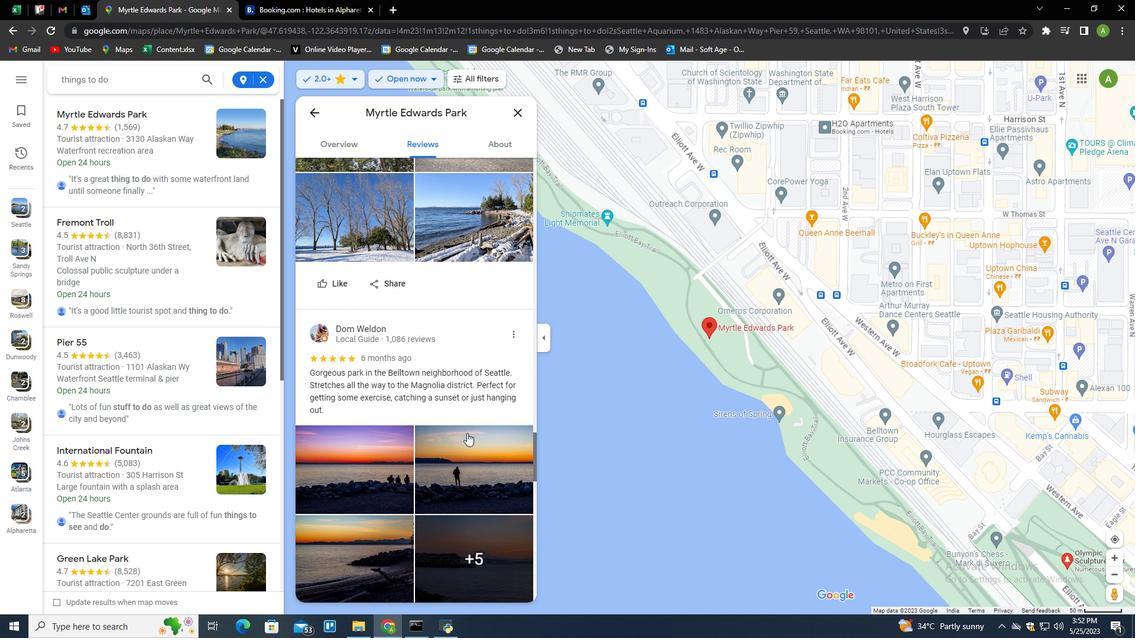 
Action: Mouse moved to (474, 439)
Screenshot: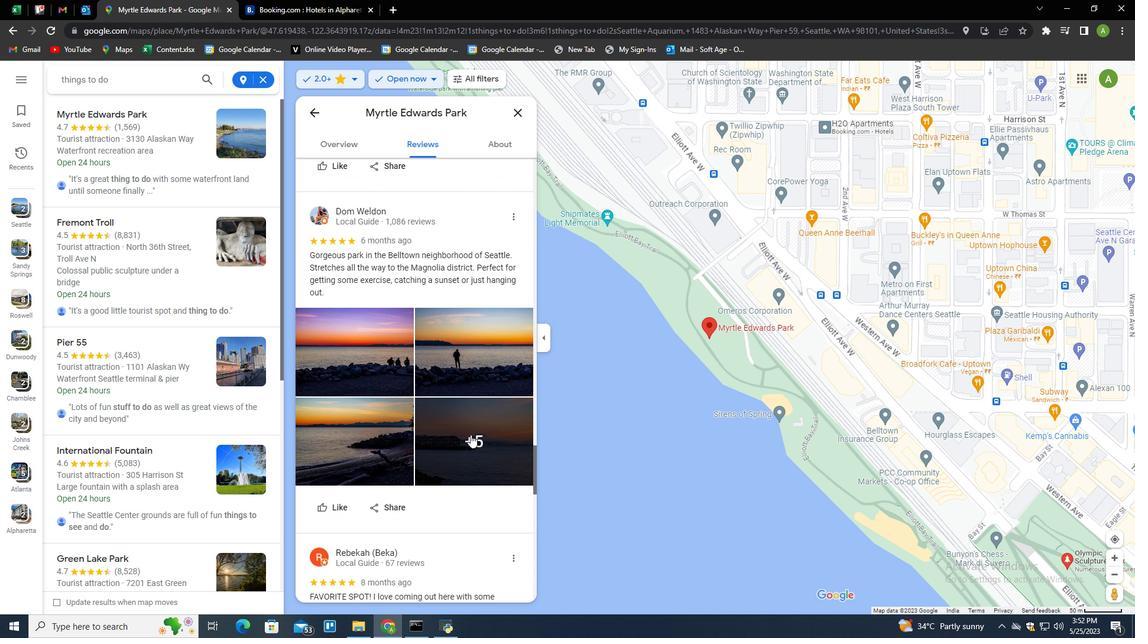 
Action: Mouse scrolled (474, 438) with delta (0, 0)
Screenshot: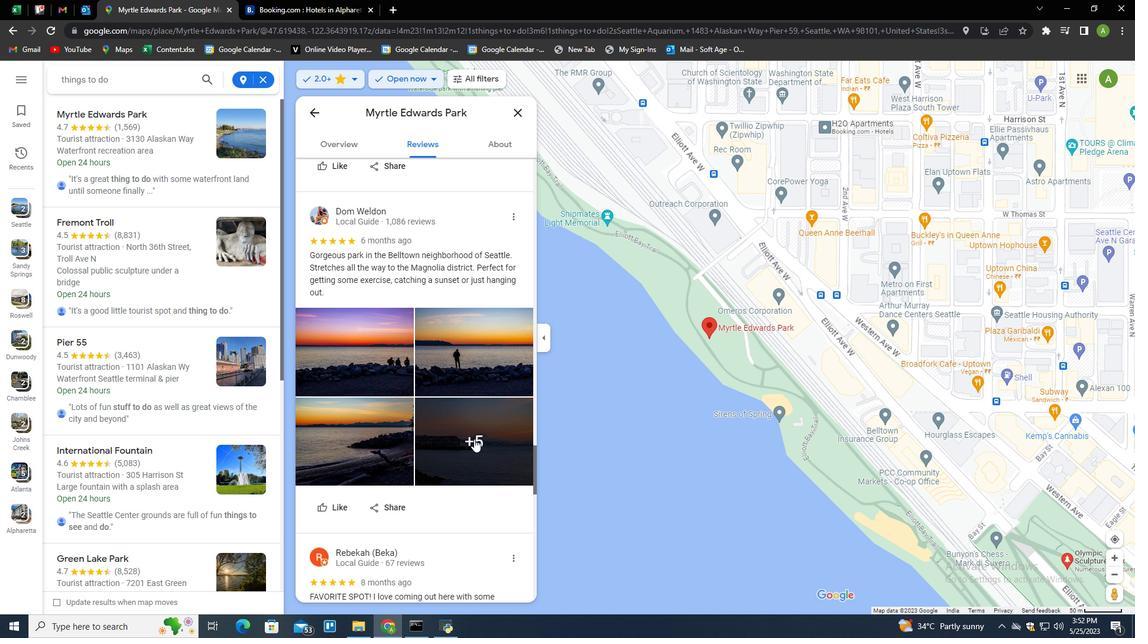 
Action: Mouse scrolled (474, 438) with delta (0, 0)
Screenshot: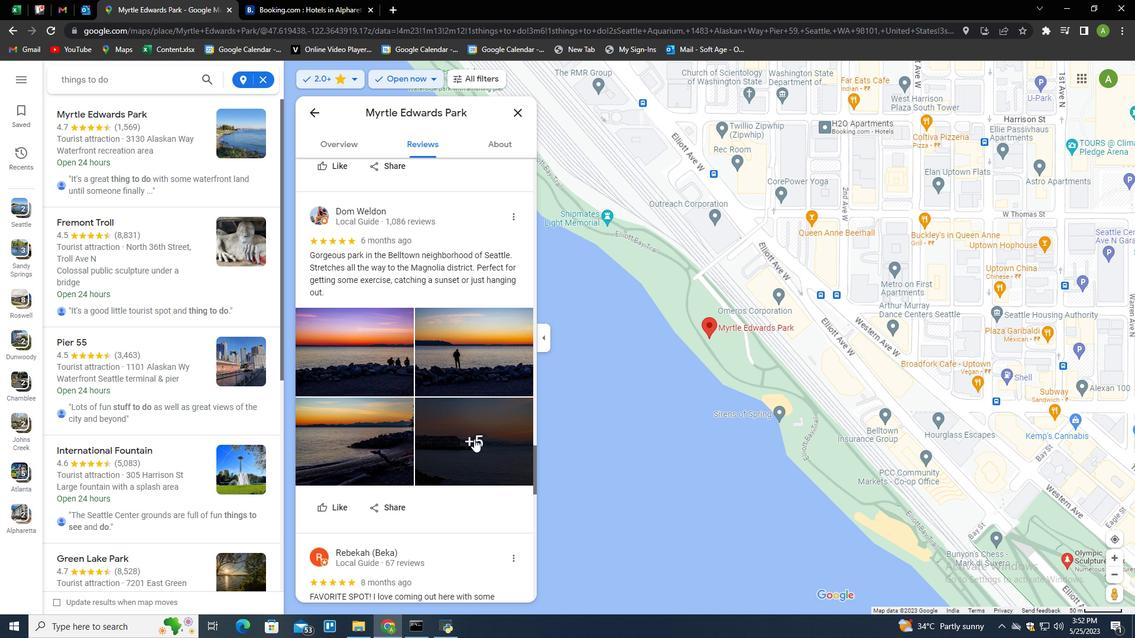 
Action: Mouse scrolled (474, 438) with delta (0, 0)
Screenshot: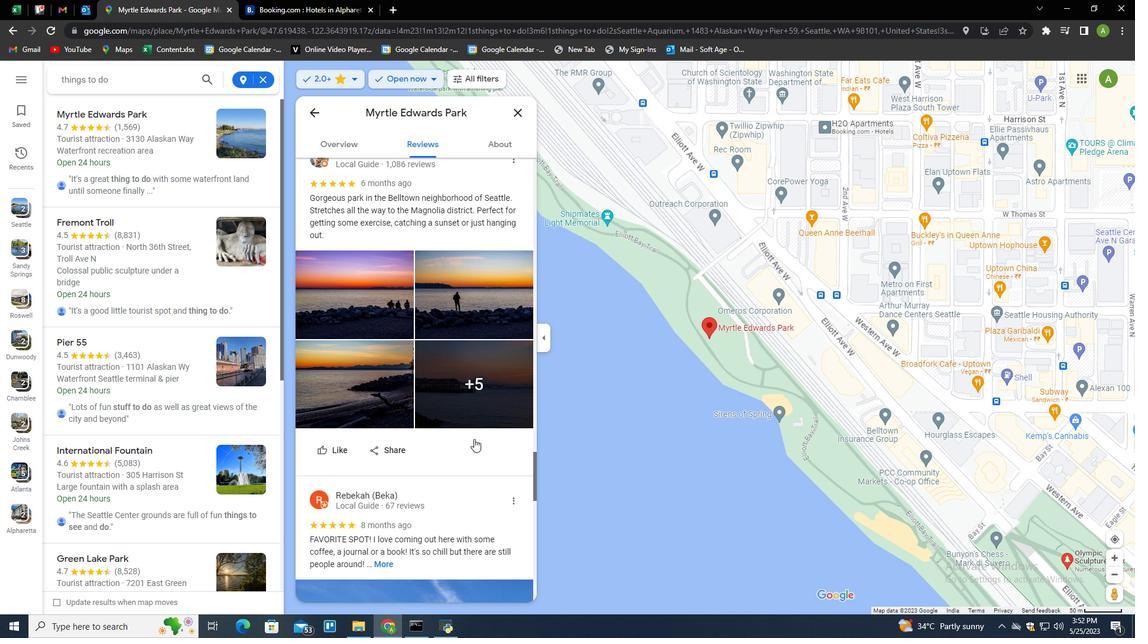 
Action: Mouse scrolled (474, 438) with delta (0, 0)
Screenshot: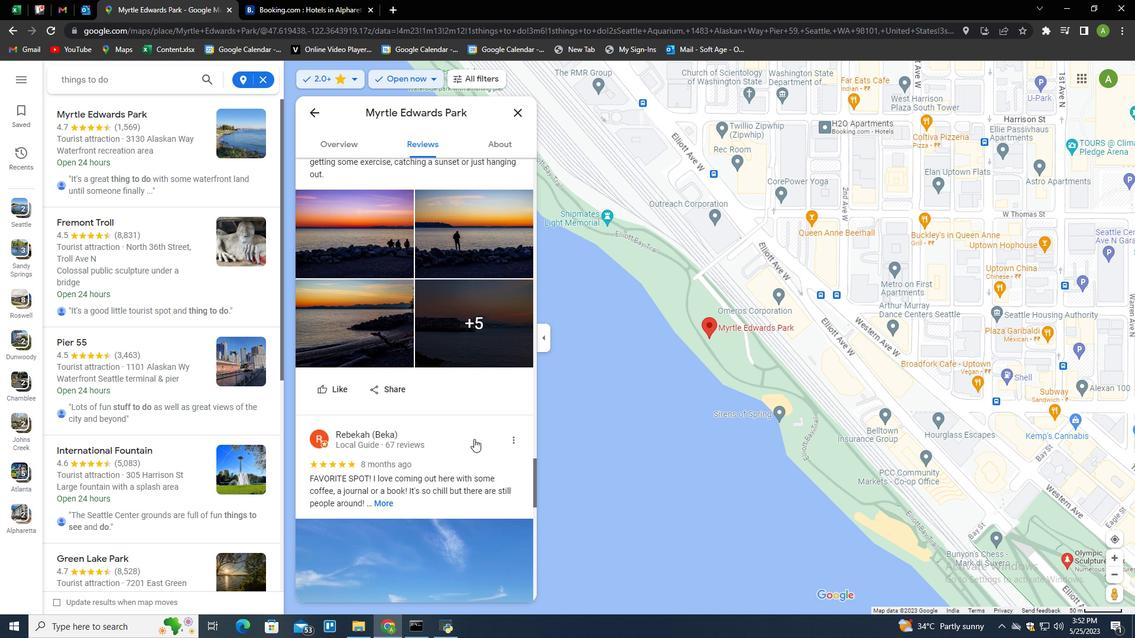 
Action: Mouse moved to (381, 385)
Screenshot: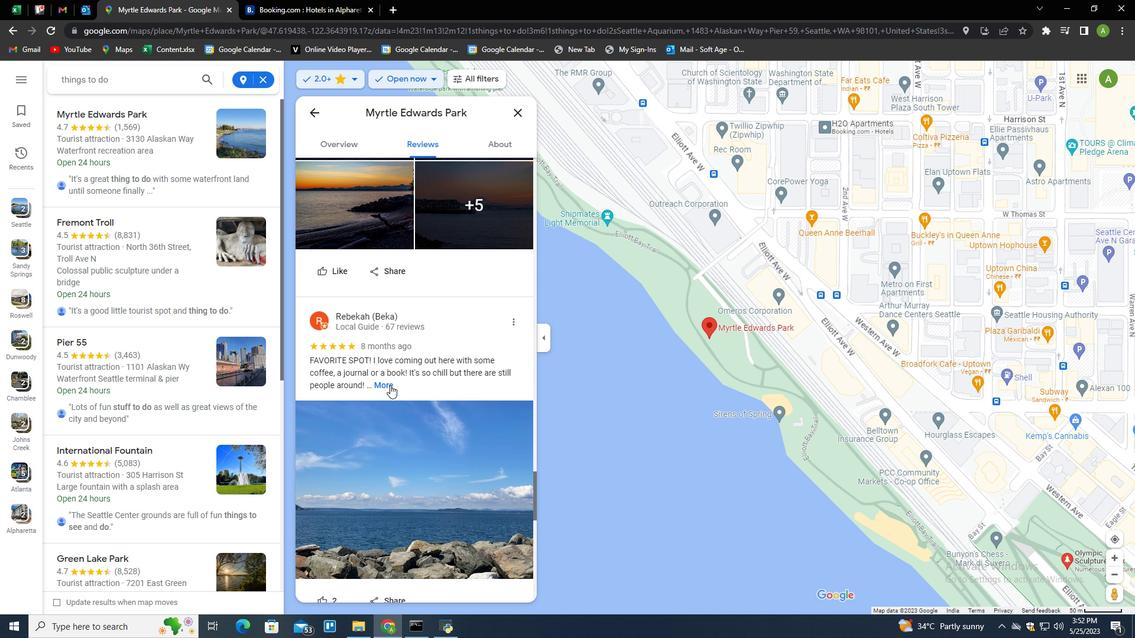 
Action: Mouse pressed left at (381, 385)
Screenshot: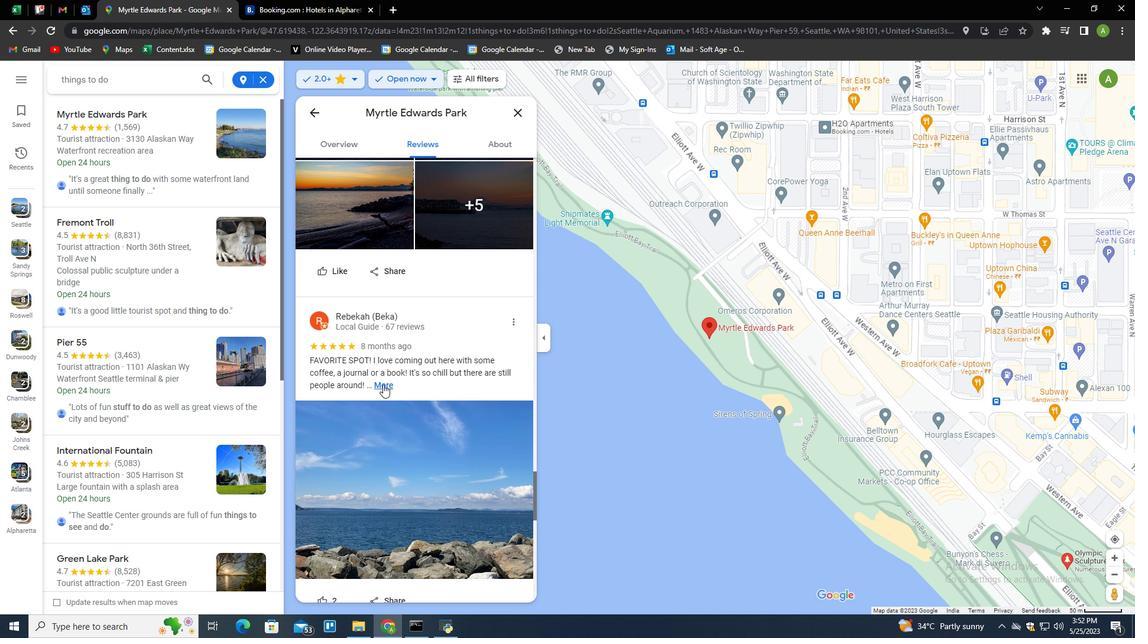 
Action: Mouse moved to (432, 385)
Screenshot: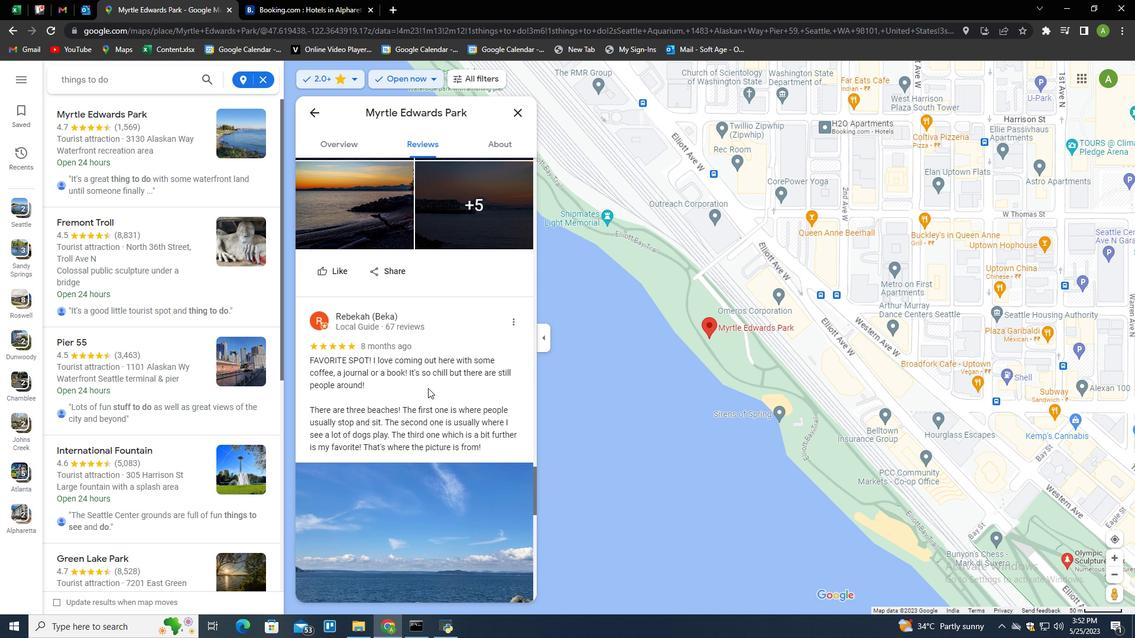 
Action: Mouse scrolled (432, 384) with delta (0, 0)
Screenshot: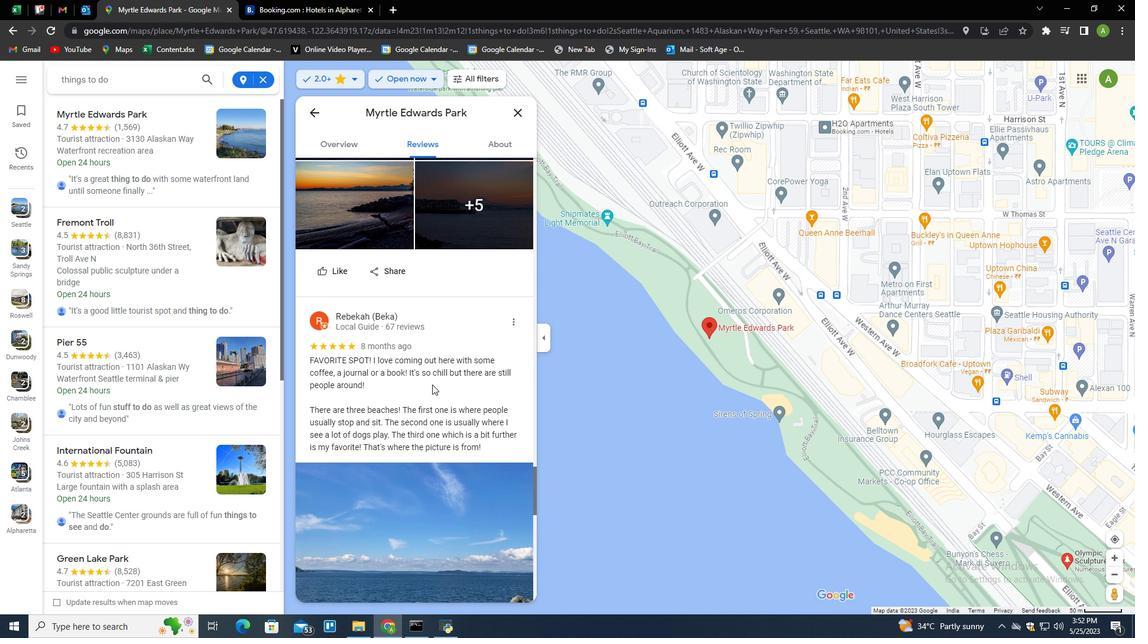 
Action: Mouse scrolled (432, 384) with delta (0, 0)
Screenshot: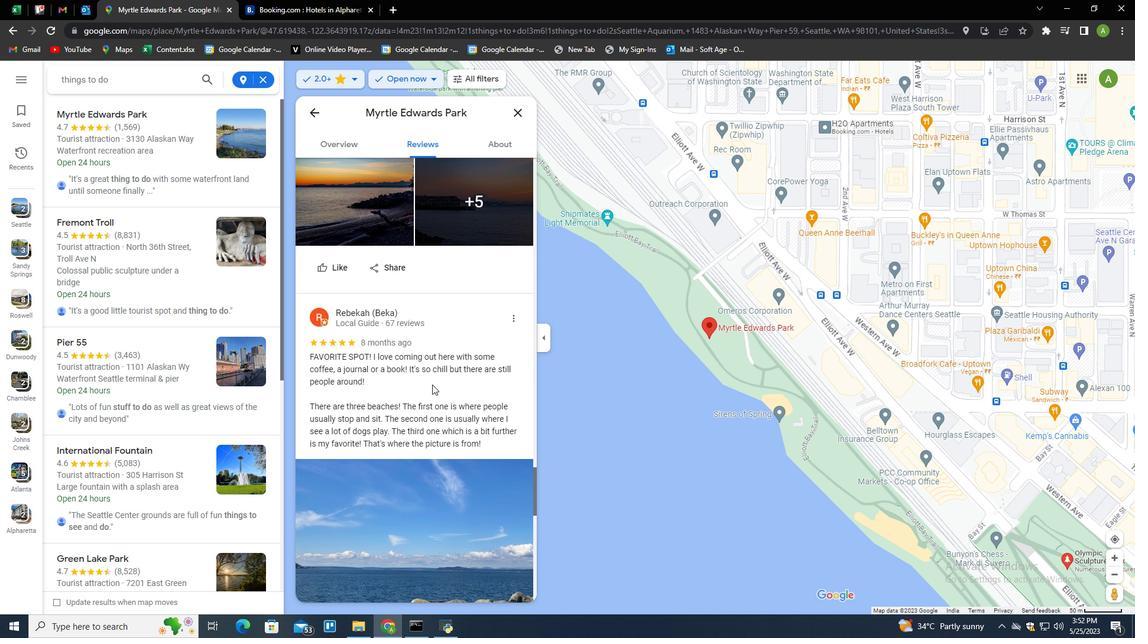 
Action: Mouse scrolled (432, 384) with delta (0, 0)
Screenshot: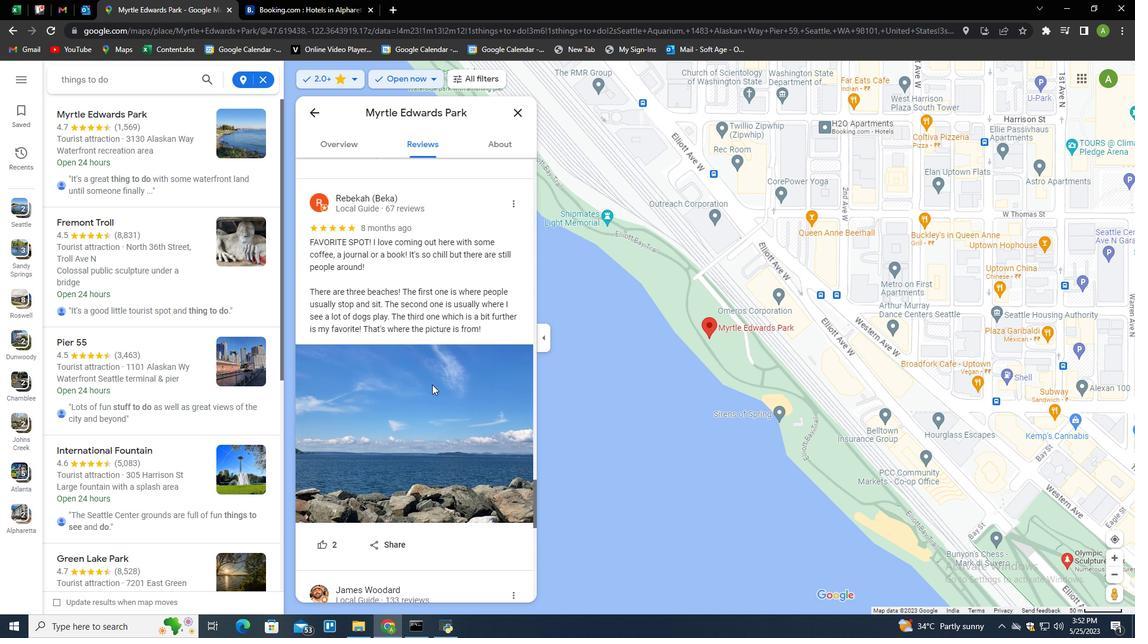 
Action: Mouse scrolled (432, 384) with delta (0, 0)
Screenshot: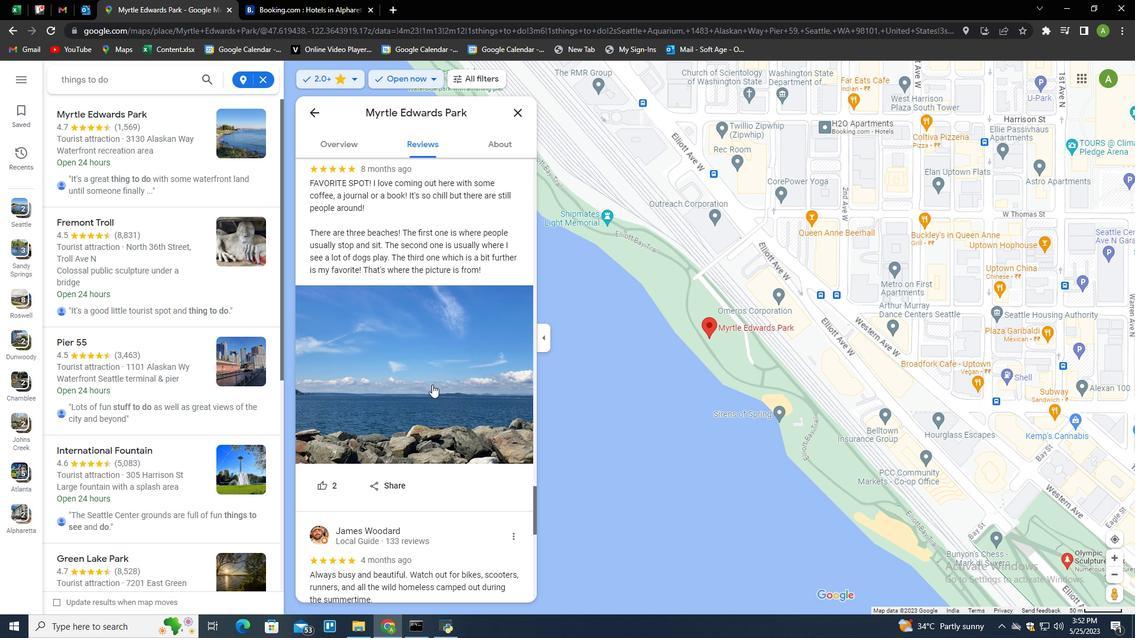 
Action: Mouse scrolled (432, 384) with delta (0, 0)
Screenshot: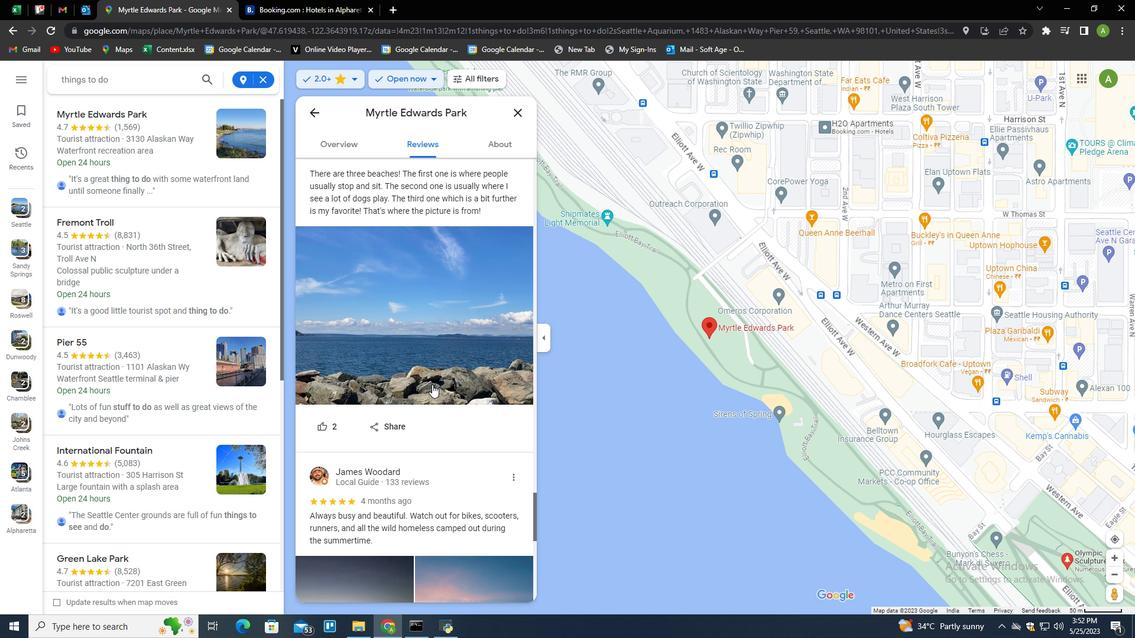 
Action: Mouse moved to (431, 412)
Screenshot: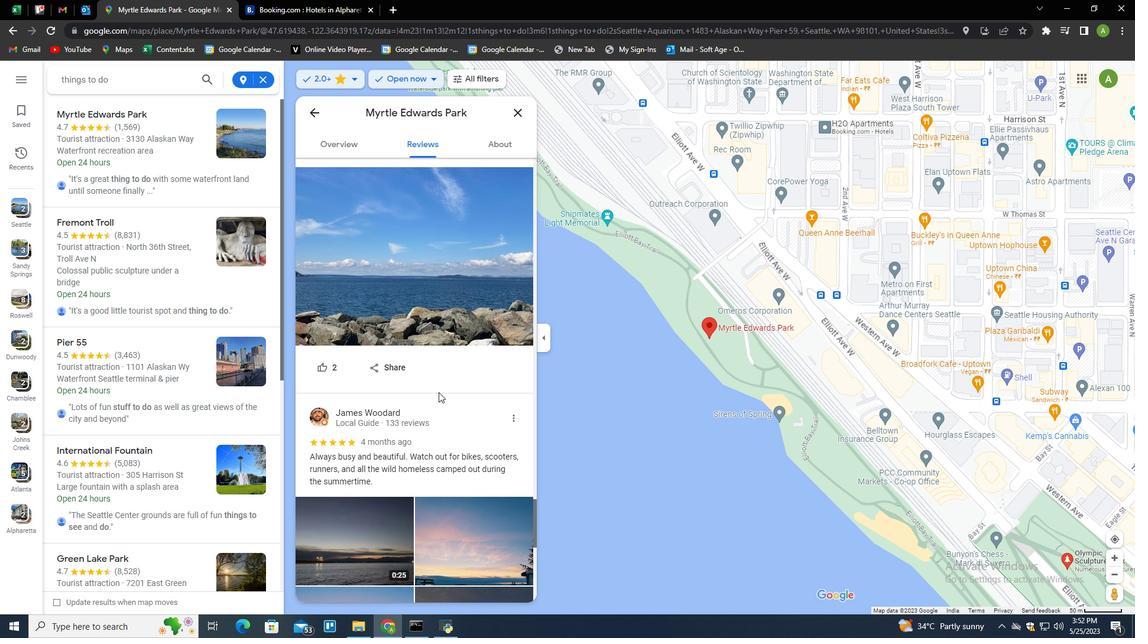 
Action: Mouse scrolled (431, 412) with delta (0, 0)
Screenshot: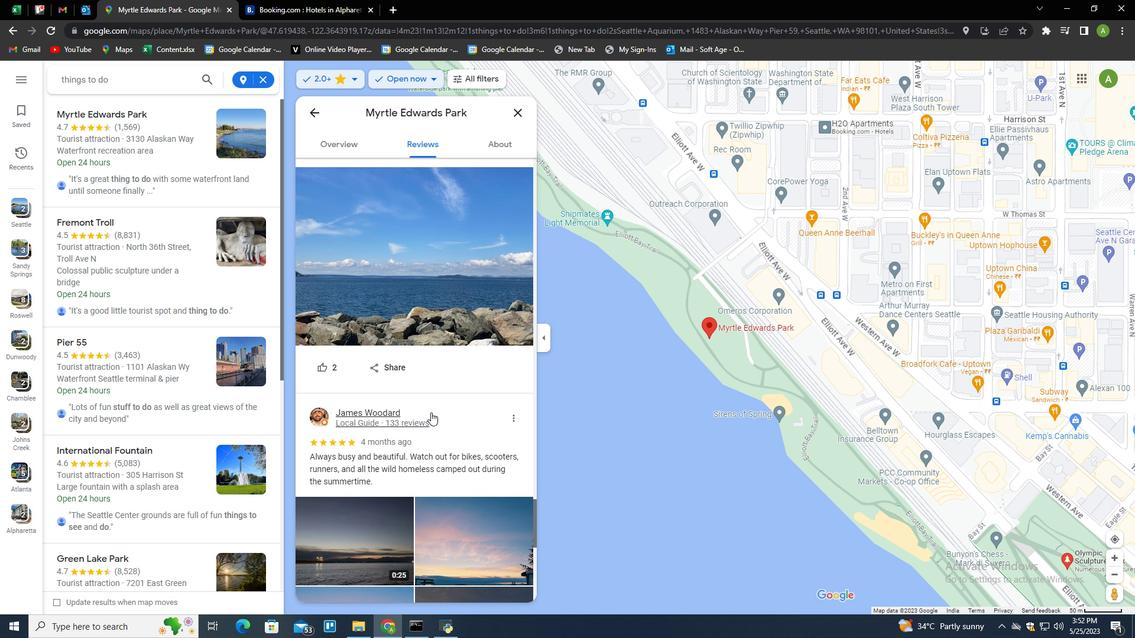 
Action: Mouse scrolled (431, 412) with delta (0, 0)
Screenshot: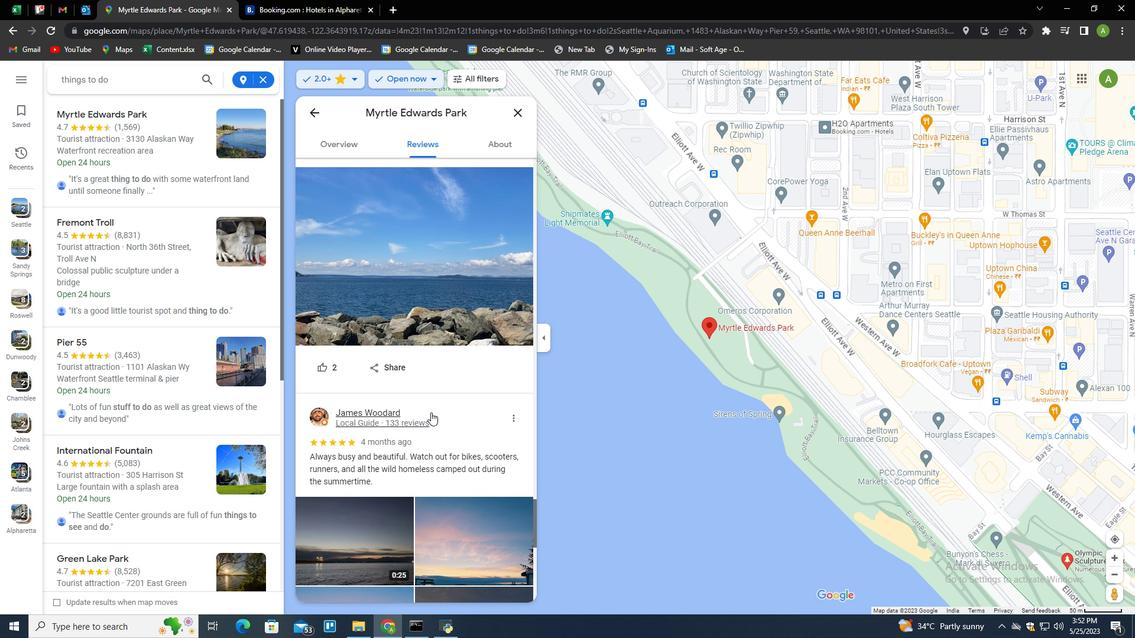 
Action: Mouse scrolled (431, 412) with delta (0, 0)
Screenshot: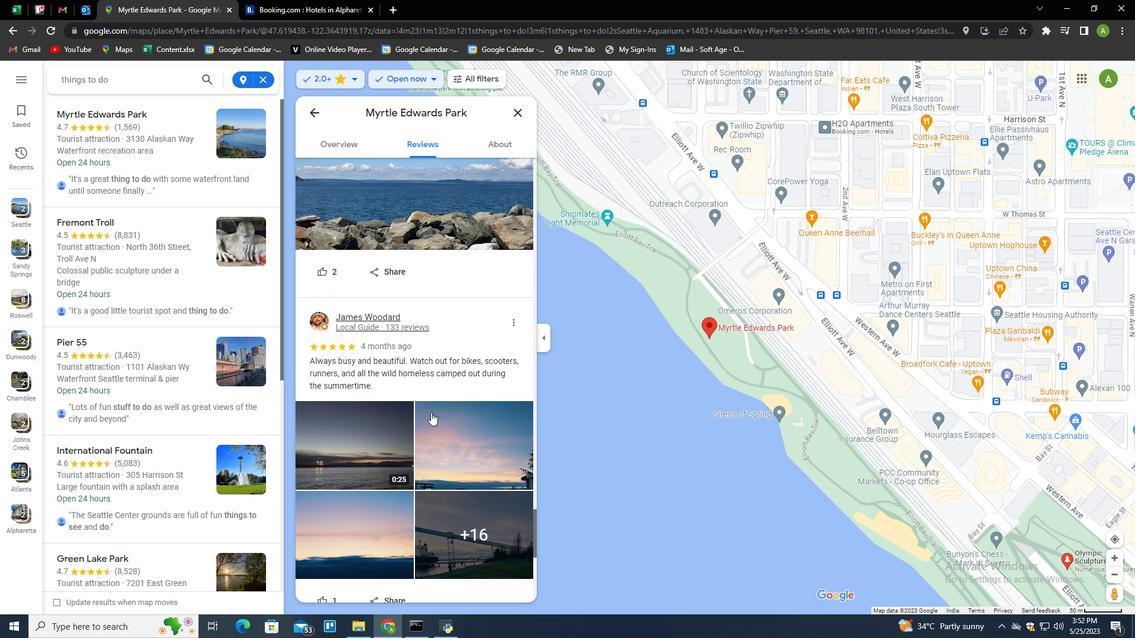 
Action: Mouse moved to (398, 396)
Screenshot: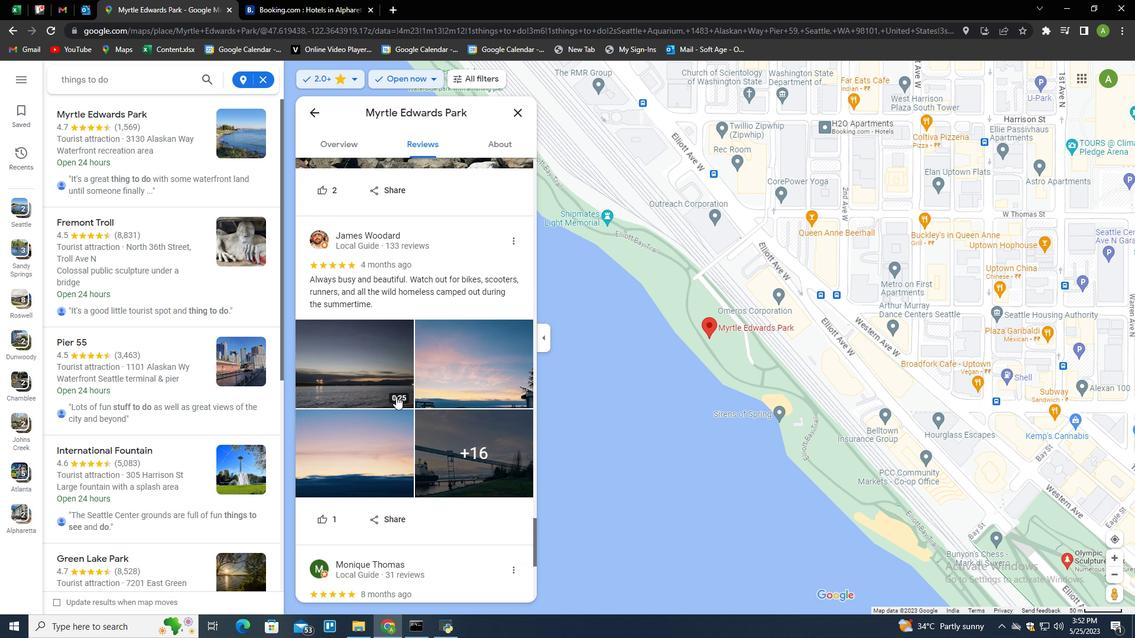 
Action: Mouse pressed left at (398, 396)
Screenshot: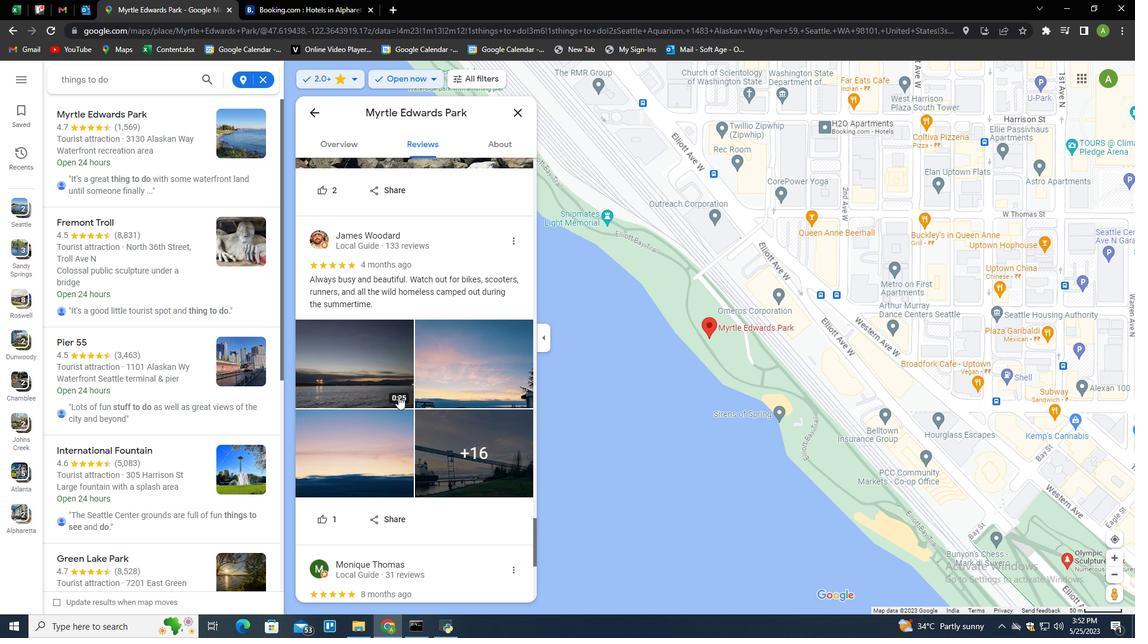 
Action: Mouse moved to (693, 450)
Screenshot: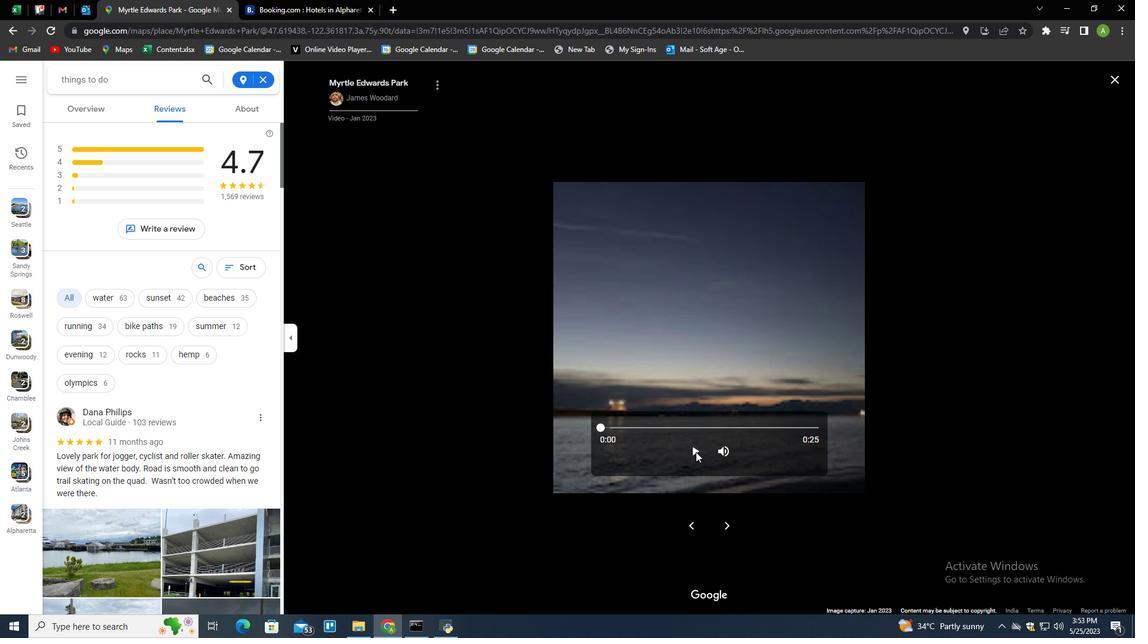 
Action: Mouse pressed left at (693, 450)
Screenshot: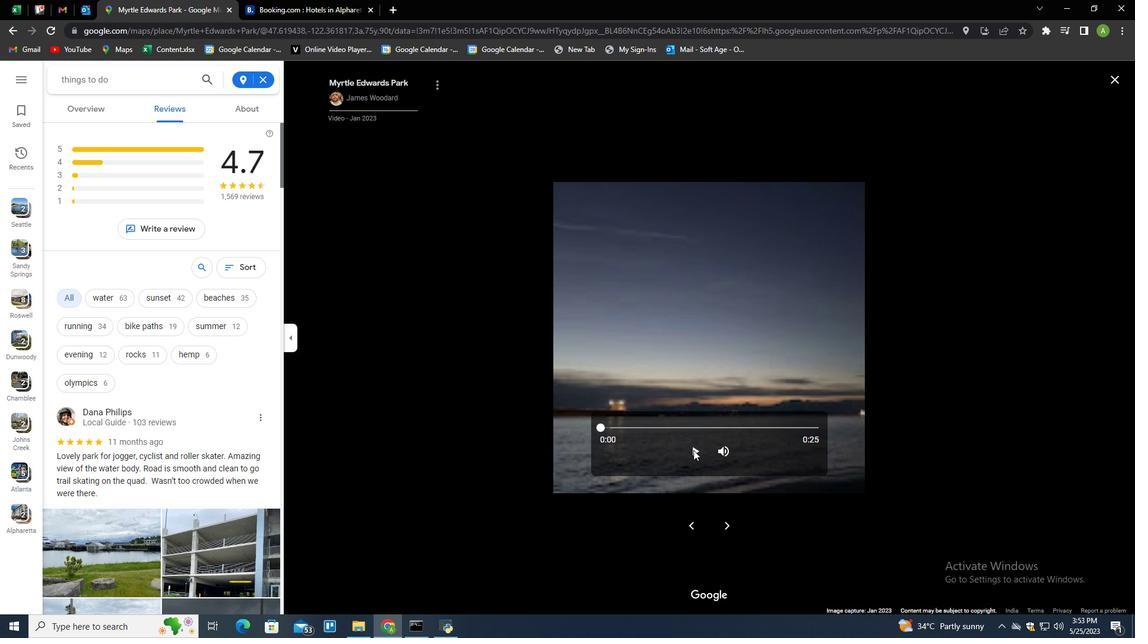 
Action: Mouse moved to (1116, 80)
Screenshot: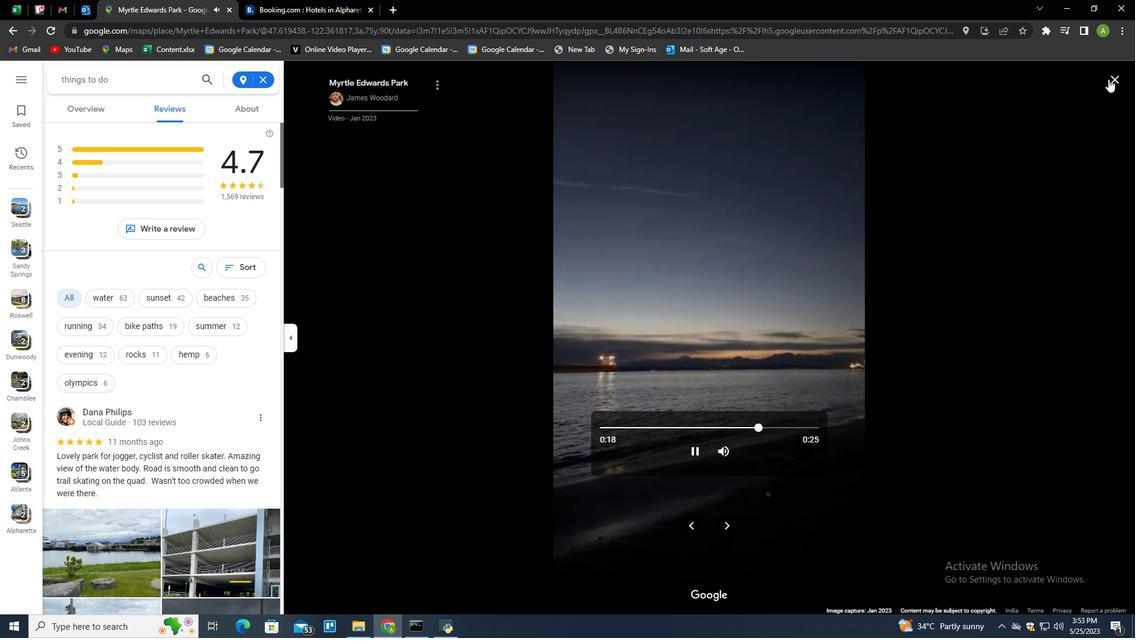 
Action: Mouse pressed left at (1116, 80)
Screenshot: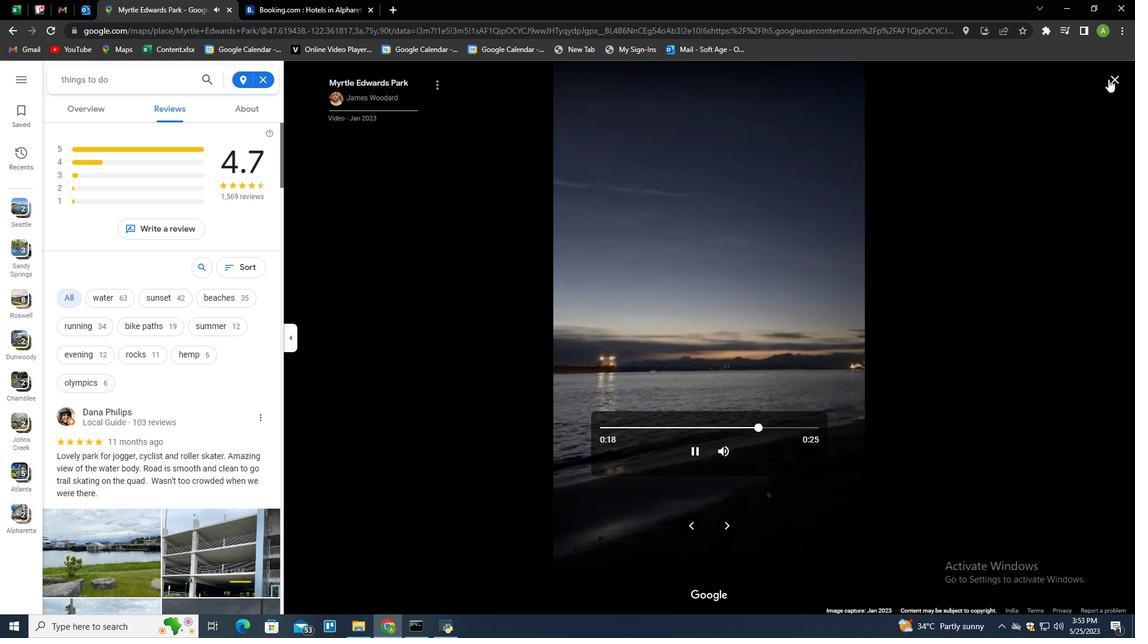 
Action: Mouse moved to (403, 454)
Screenshot: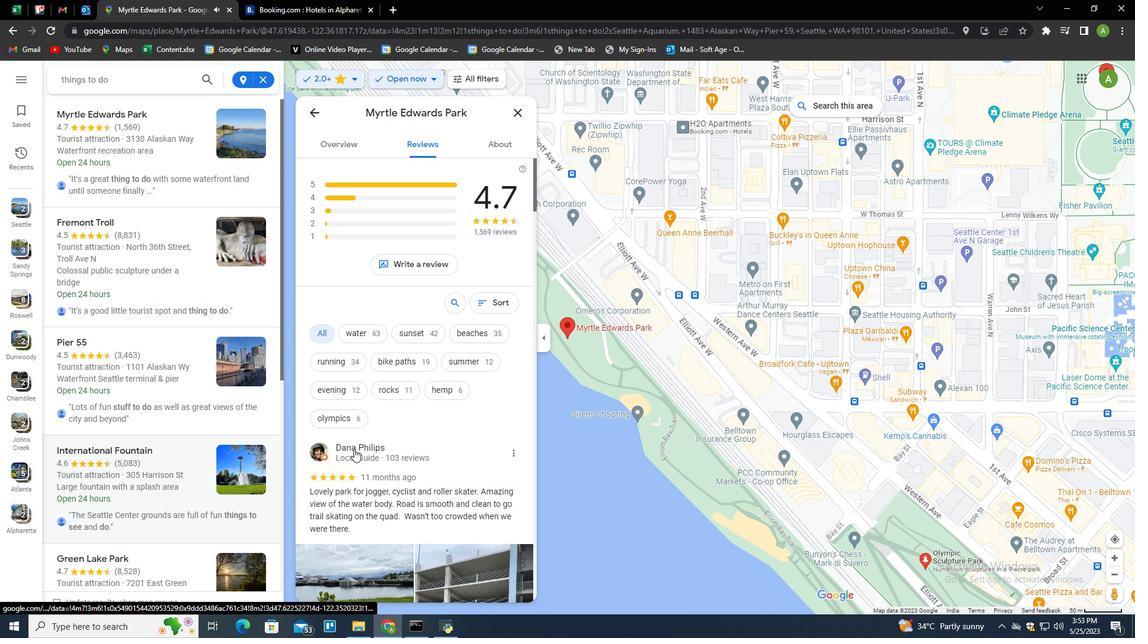 
Action: Mouse scrolled (403, 454) with delta (0, 0)
Screenshot: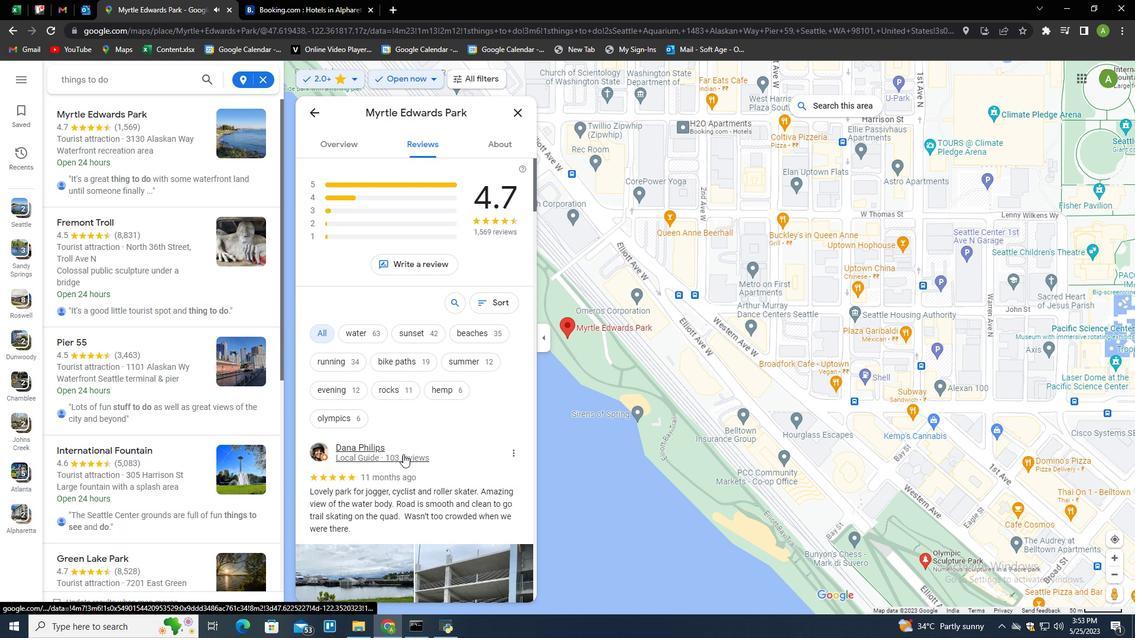 
Action: Mouse moved to (404, 454)
Screenshot: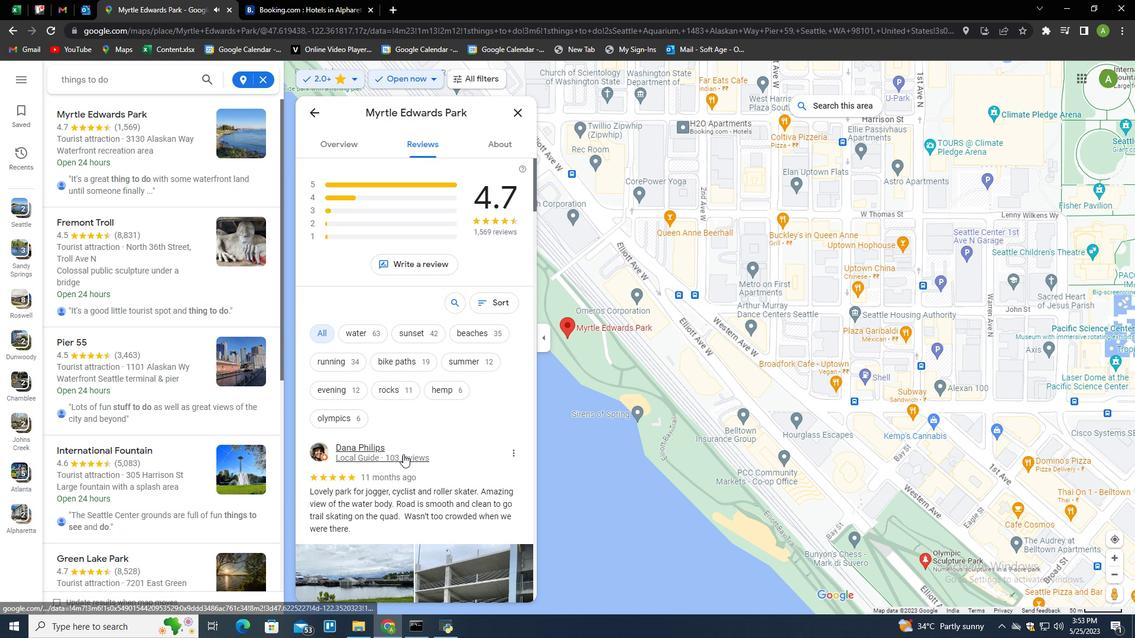 
Action: Mouse scrolled (404, 454) with delta (0, 0)
Screenshot: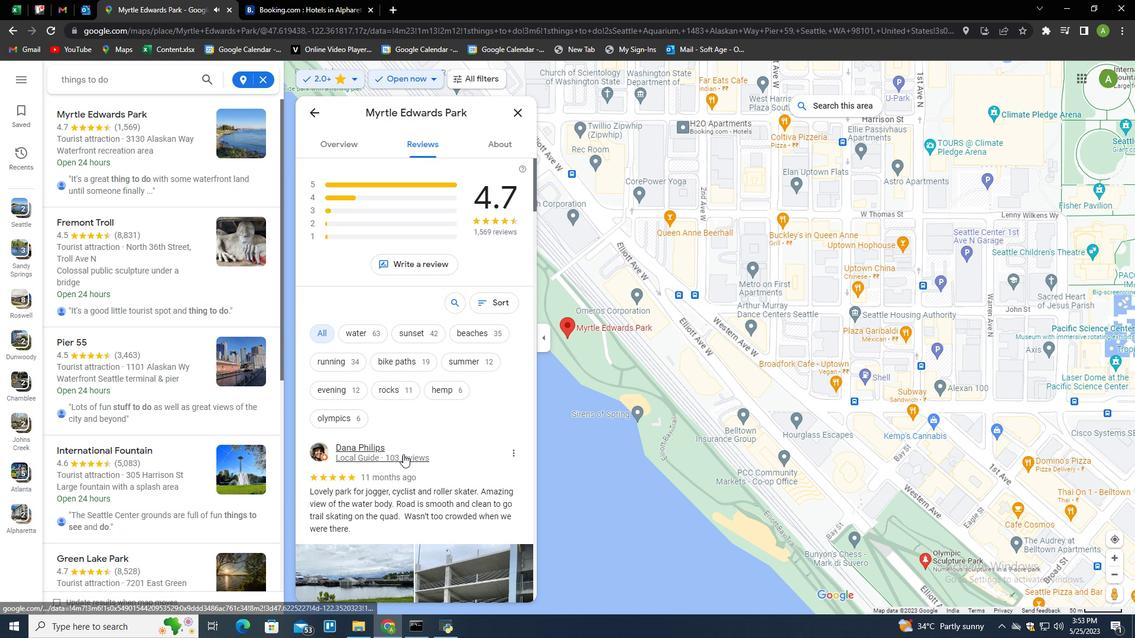 
Action: Mouse moved to (466, 485)
Screenshot: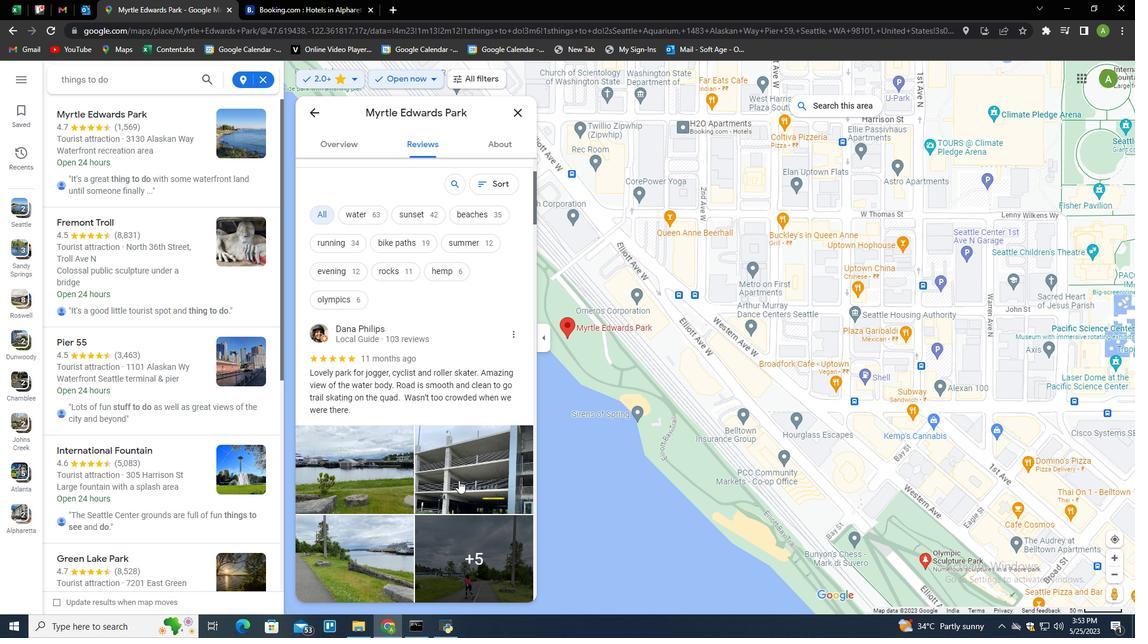 
Action: Mouse scrolled (466, 484) with delta (0, 0)
Screenshot: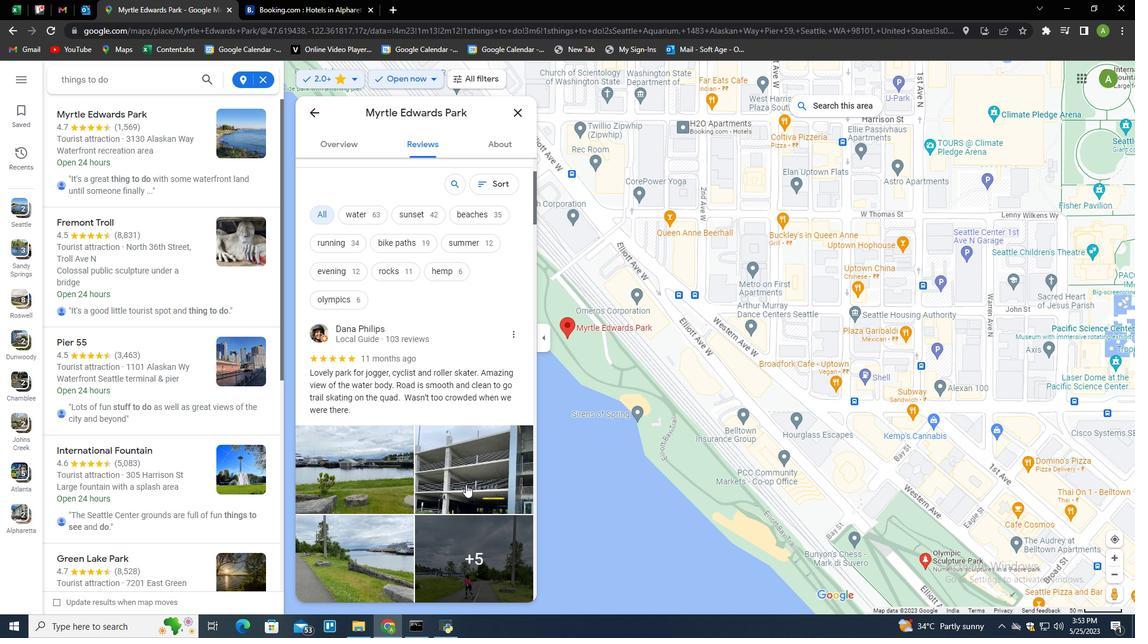 
Action: Mouse scrolled (466, 484) with delta (0, 0)
Screenshot: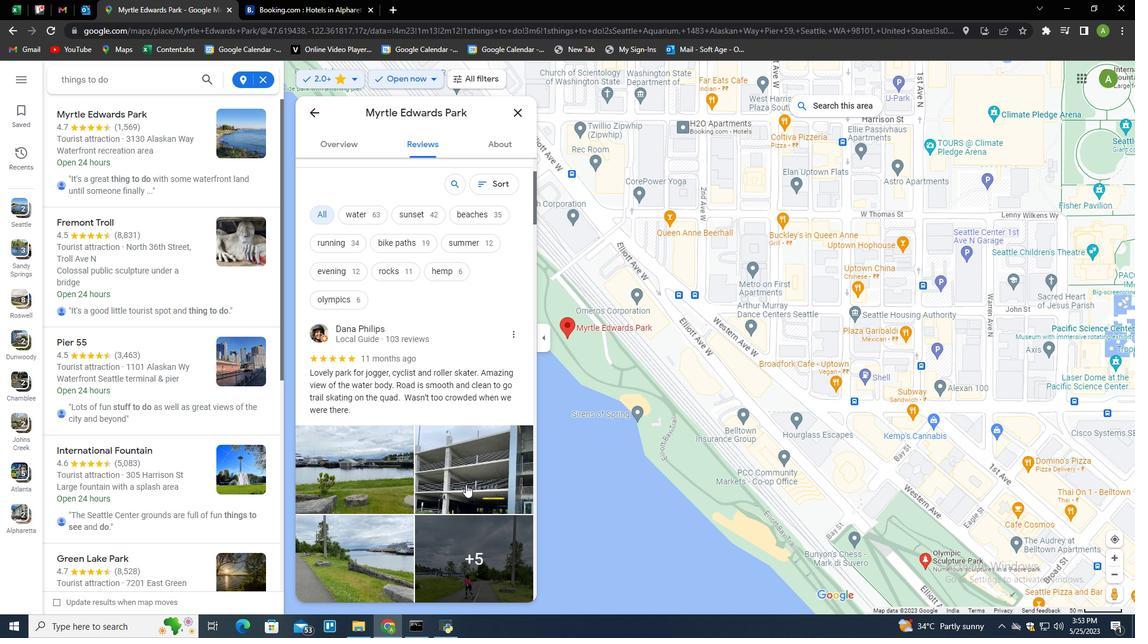 
Action: Mouse scrolled (466, 484) with delta (0, 0)
Screenshot: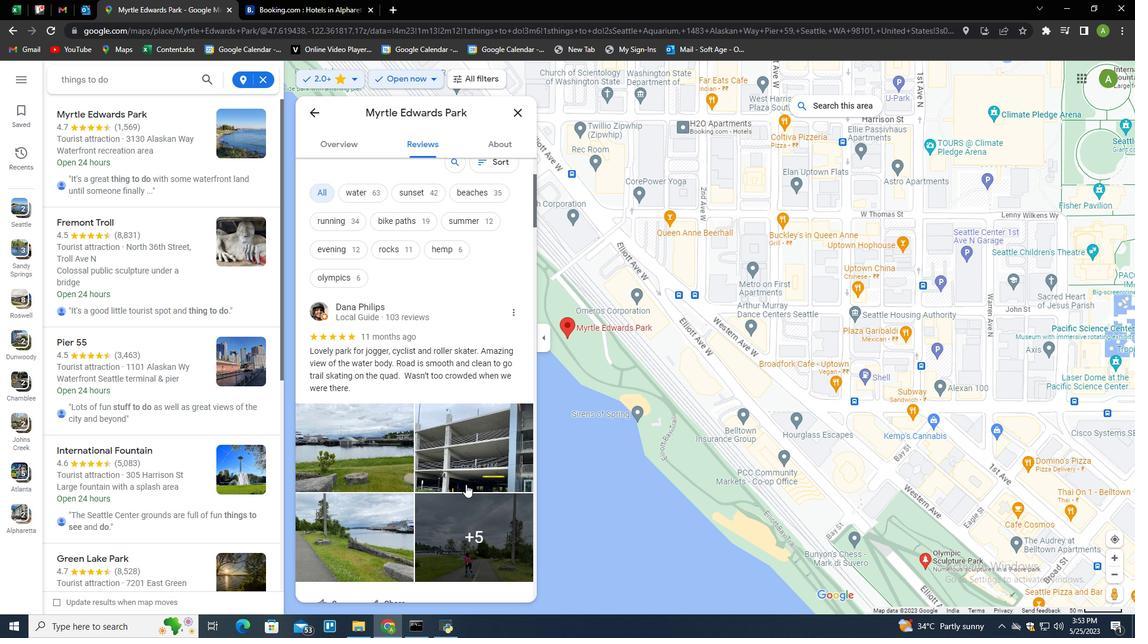 
Action: Mouse scrolled (466, 484) with delta (0, 0)
Screenshot: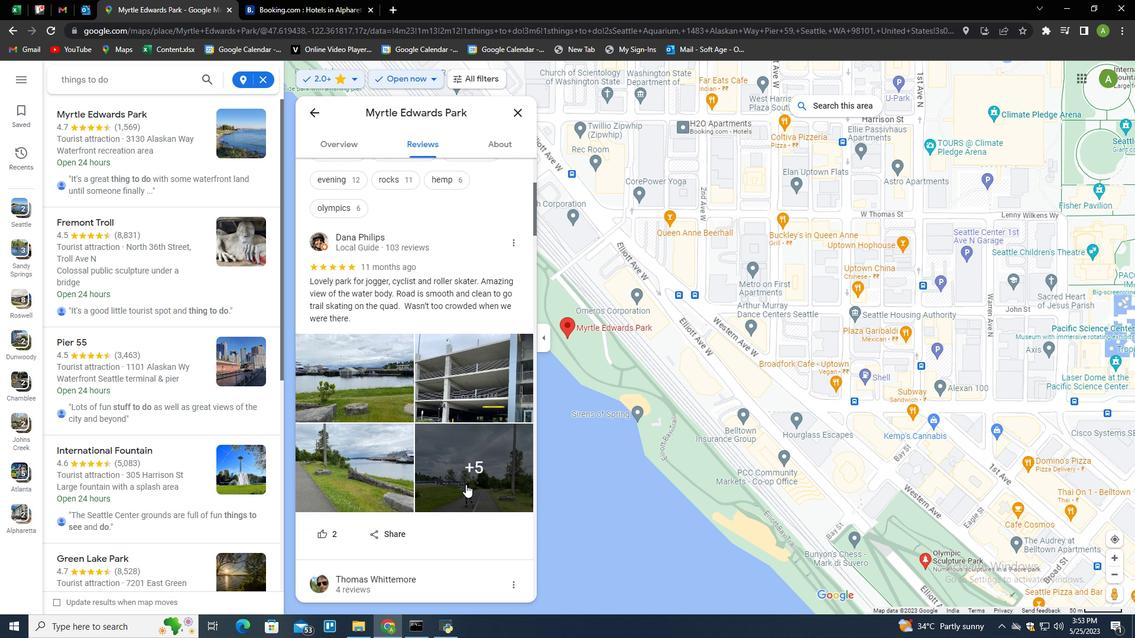 
Action: Mouse scrolled (466, 484) with delta (0, 0)
Screenshot: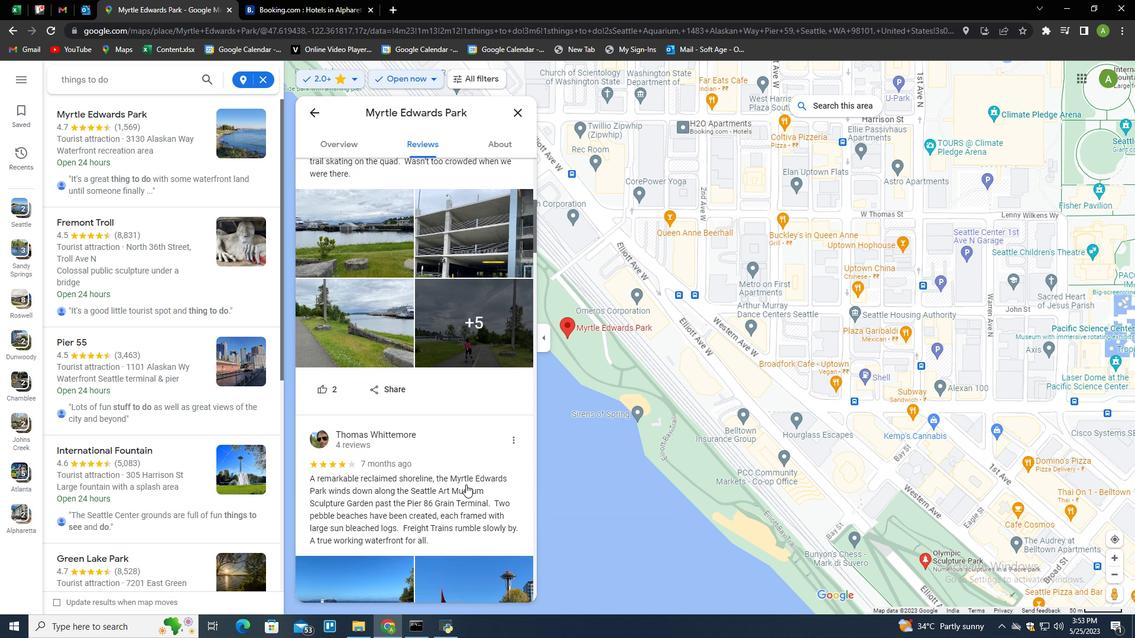 
Action: Mouse scrolled (466, 484) with delta (0, 0)
Screenshot: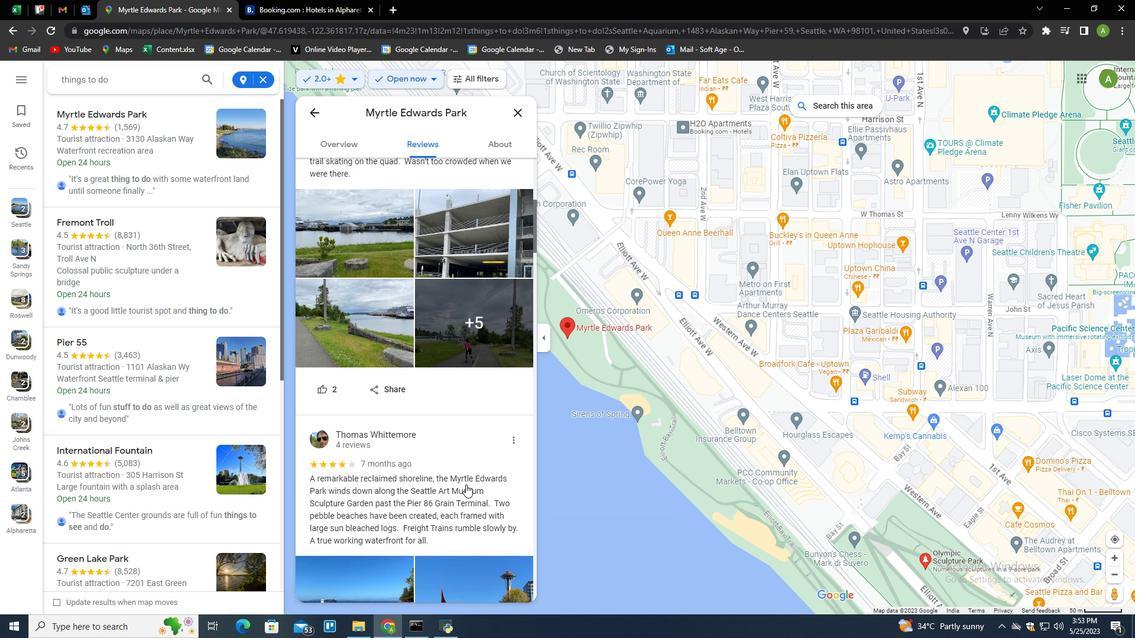 
Action: Mouse scrolled (466, 484) with delta (0, 0)
Screenshot: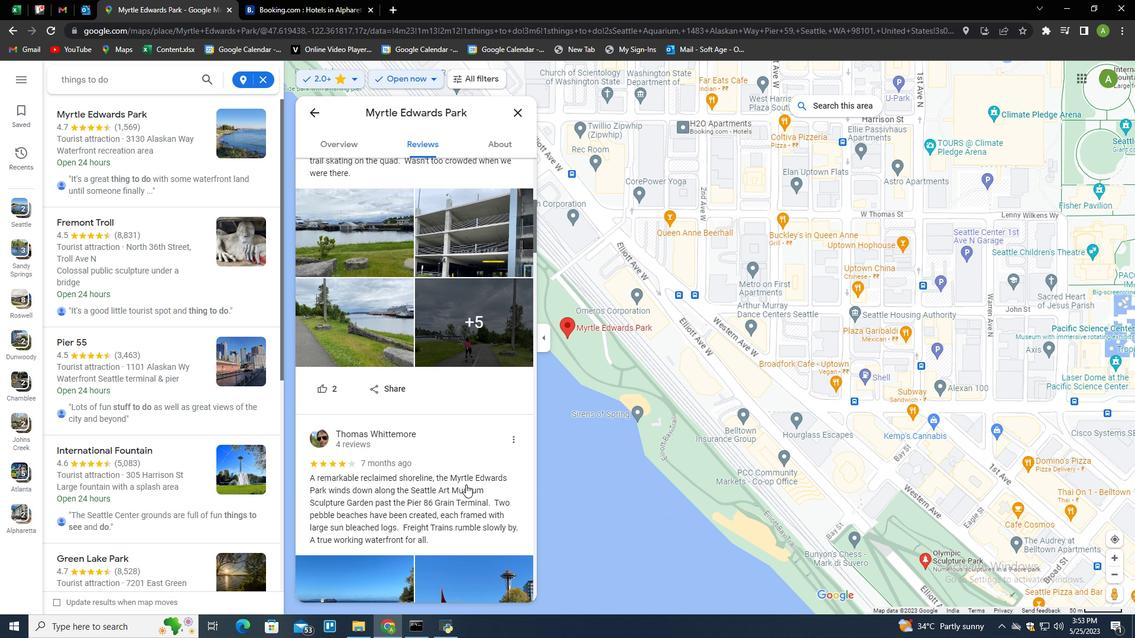 
Action: Mouse scrolled (466, 484) with delta (0, 0)
Screenshot: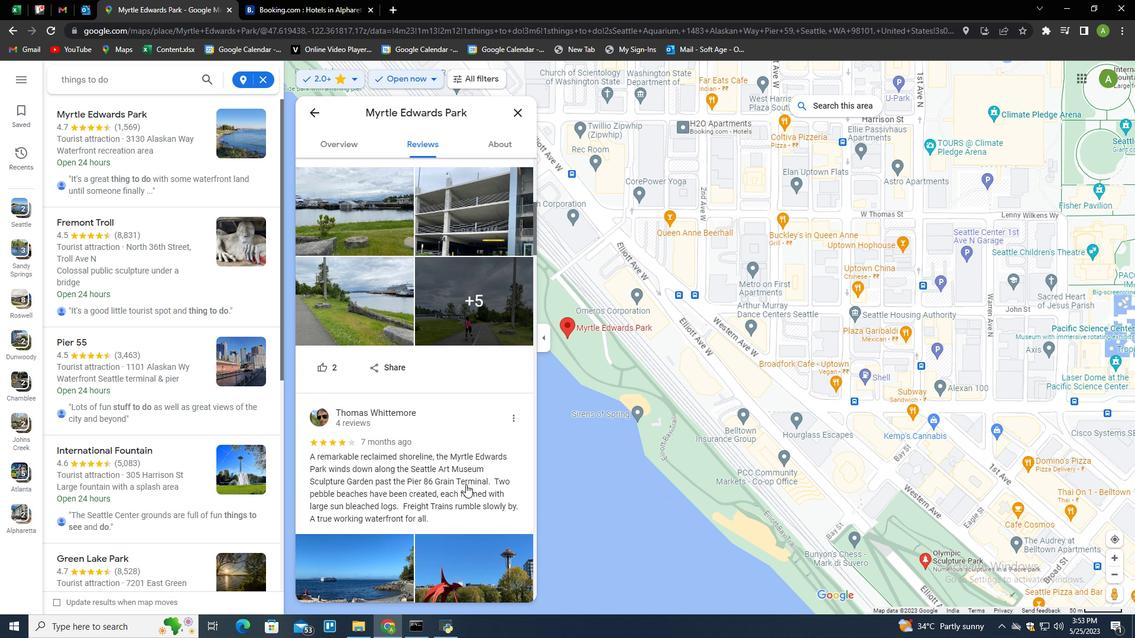
Action: Mouse moved to (411, 272)
Screenshot: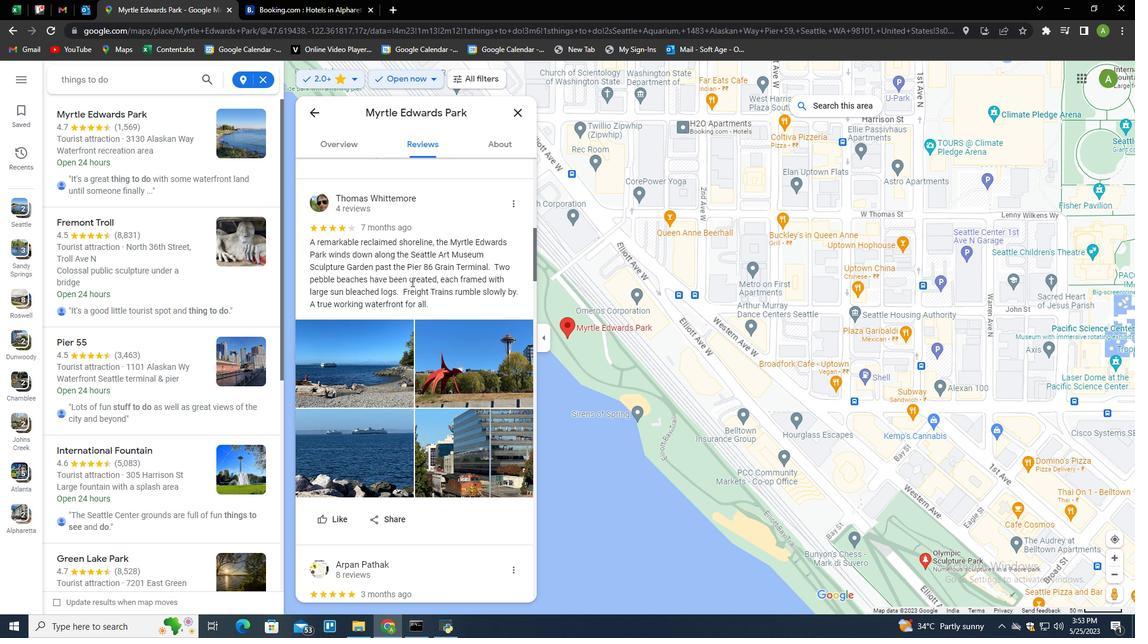 
Action: Mouse pressed left at (411, 272)
Screenshot: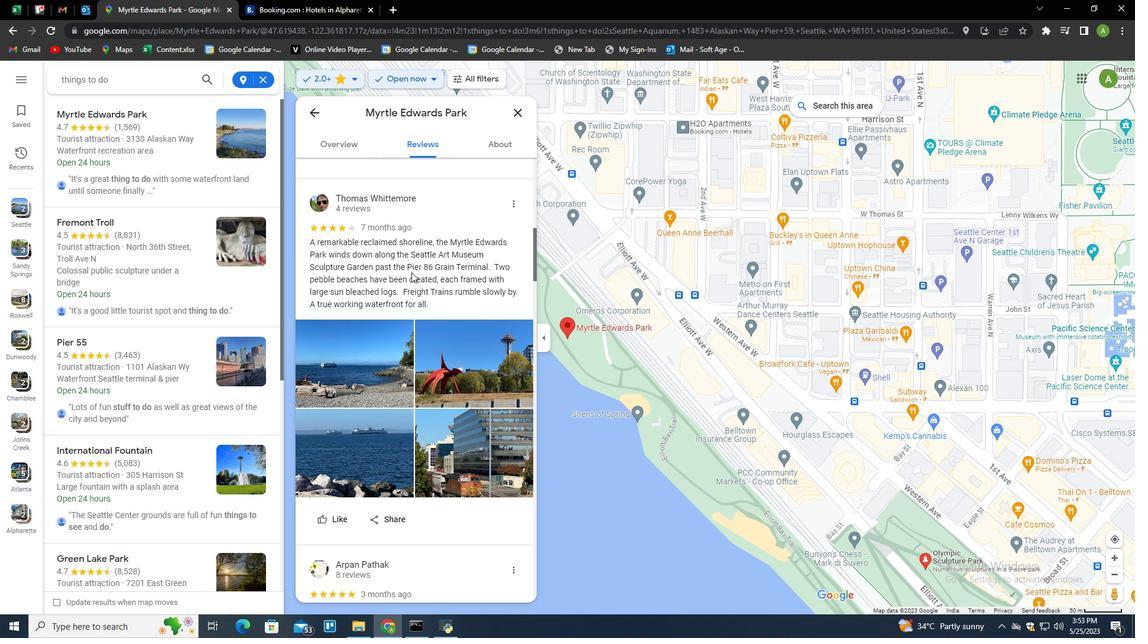 
Action: Mouse pressed left at (411, 272)
Screenshot: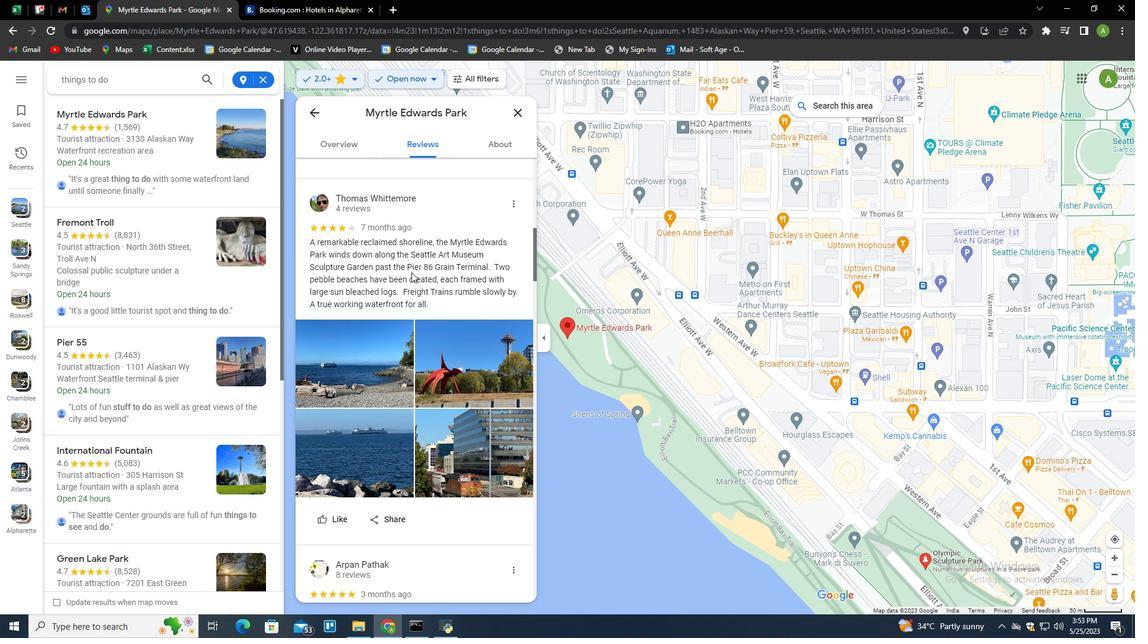 
Action: Mouse pressed left at (411, 272)
Screenshot: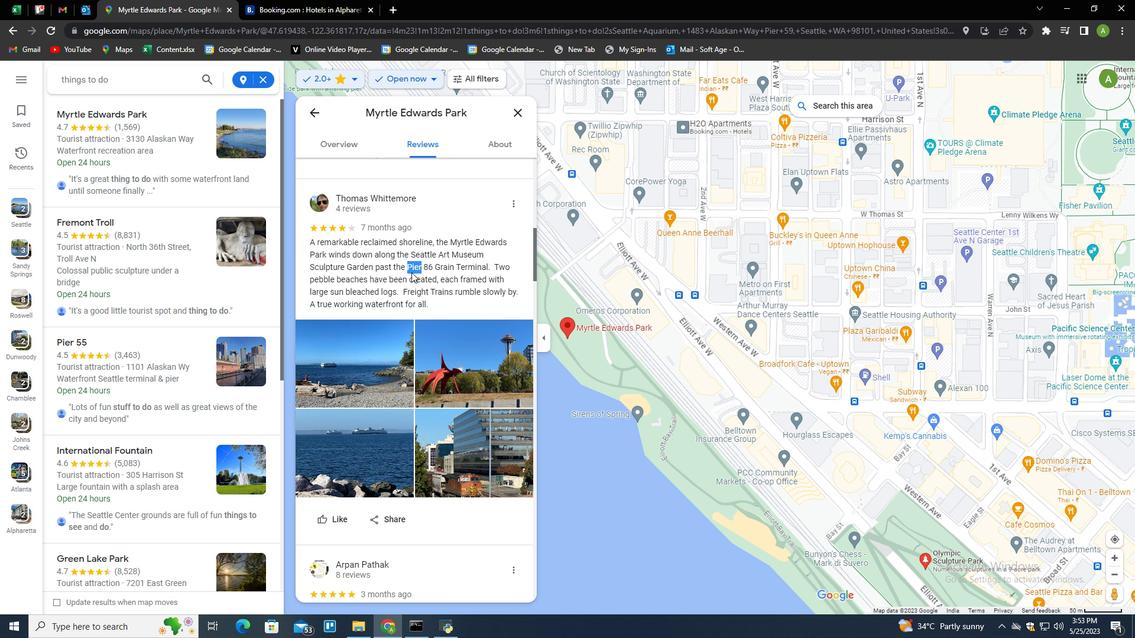 
Action: Mouse moved to (472, 381)
Screenshot: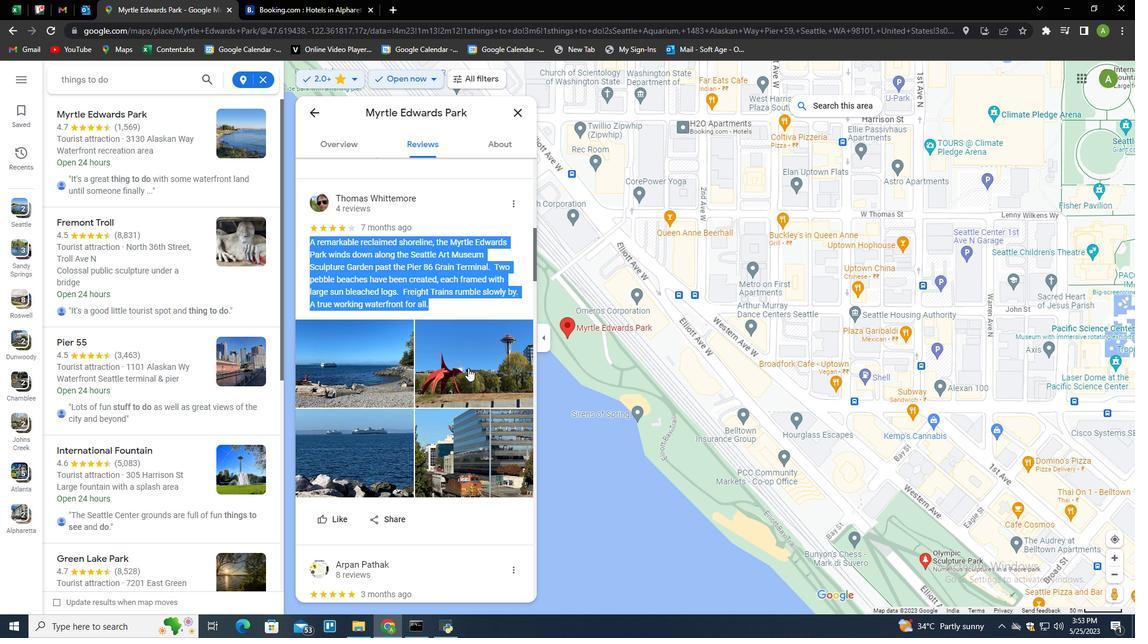 
Action: Mouse scrolled (472, 381) with delta (0, 0)
Screenshot: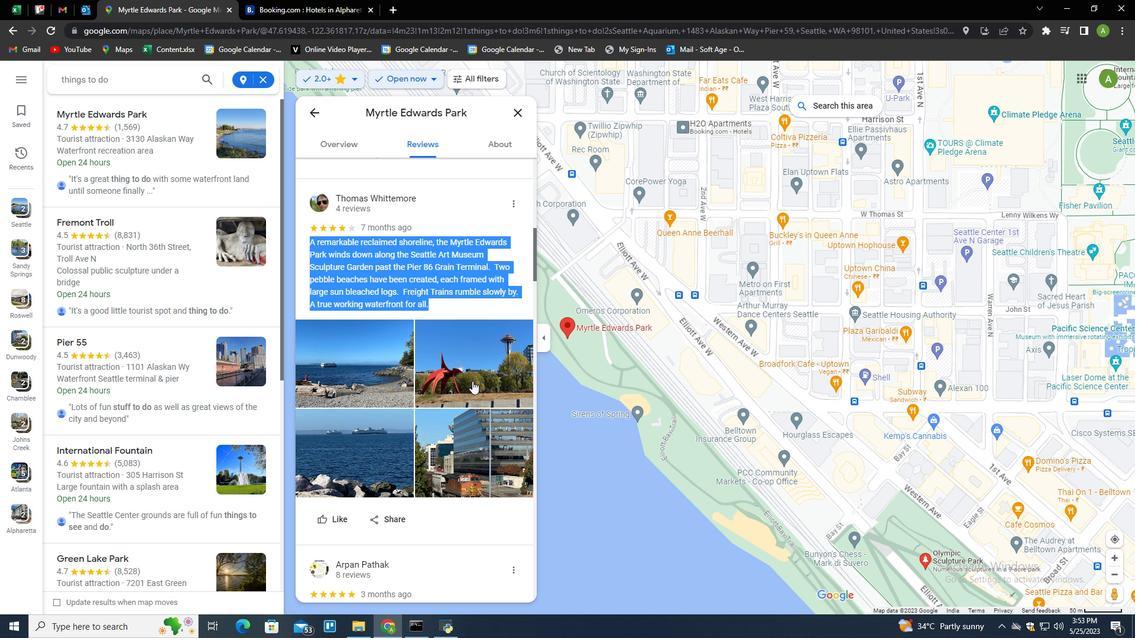 
Action: Mouse scrolled (472, 381) with delta (0, 0)
Screenshot: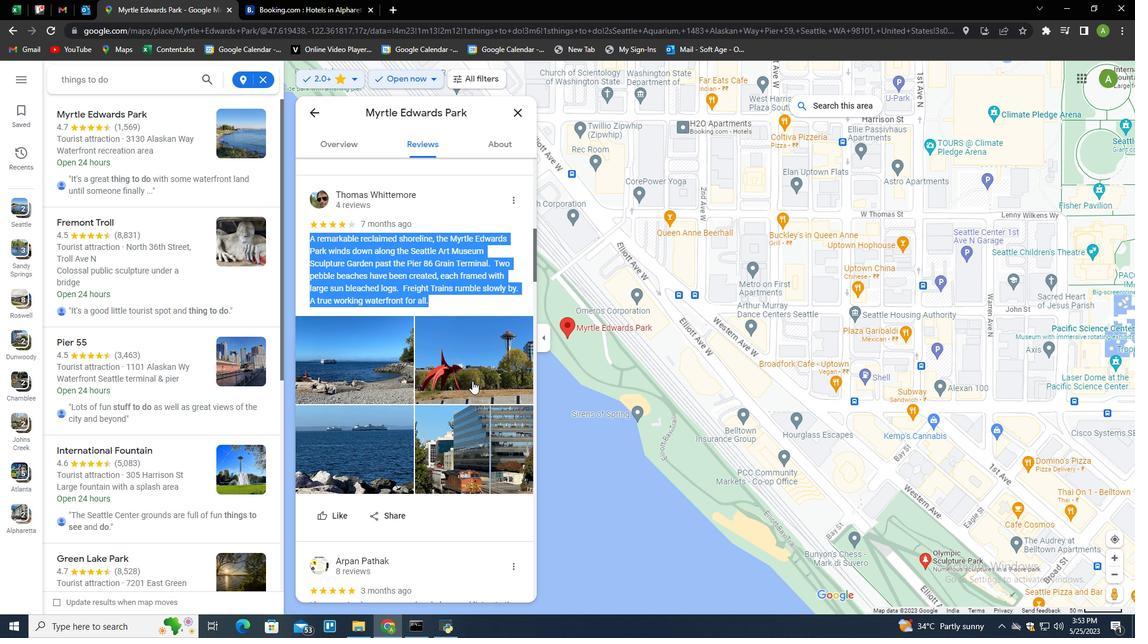 
Action: Mouse scrolled (472, 381) with delta (0, 0)
Screenshot: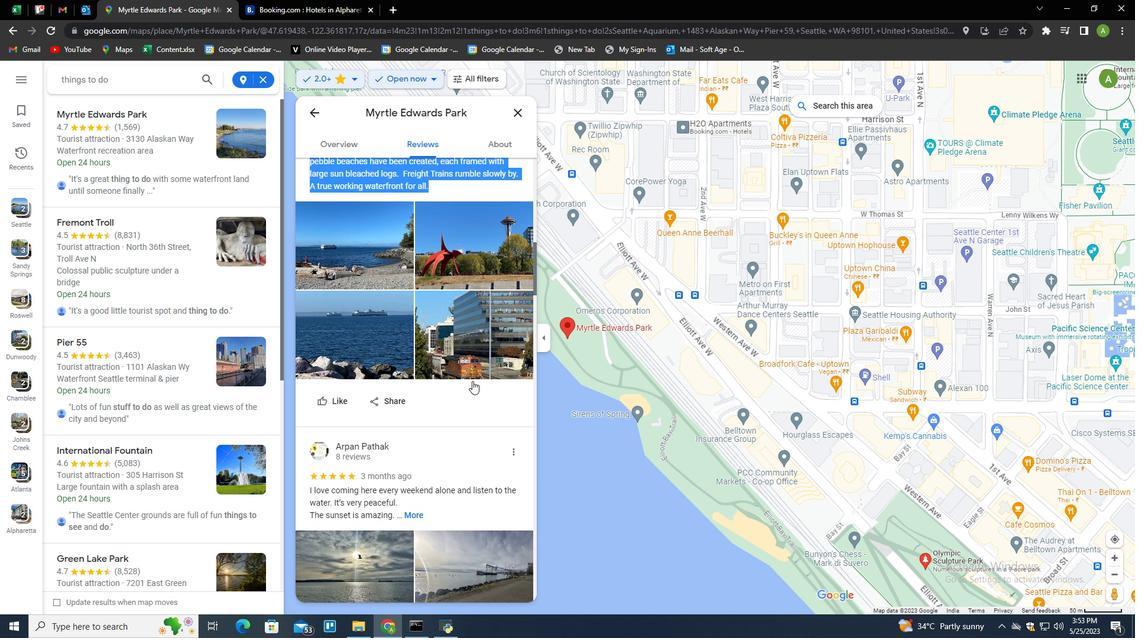 
Action: Mouse scrolled (472, 381) with delta (0, 0)
Screenshot: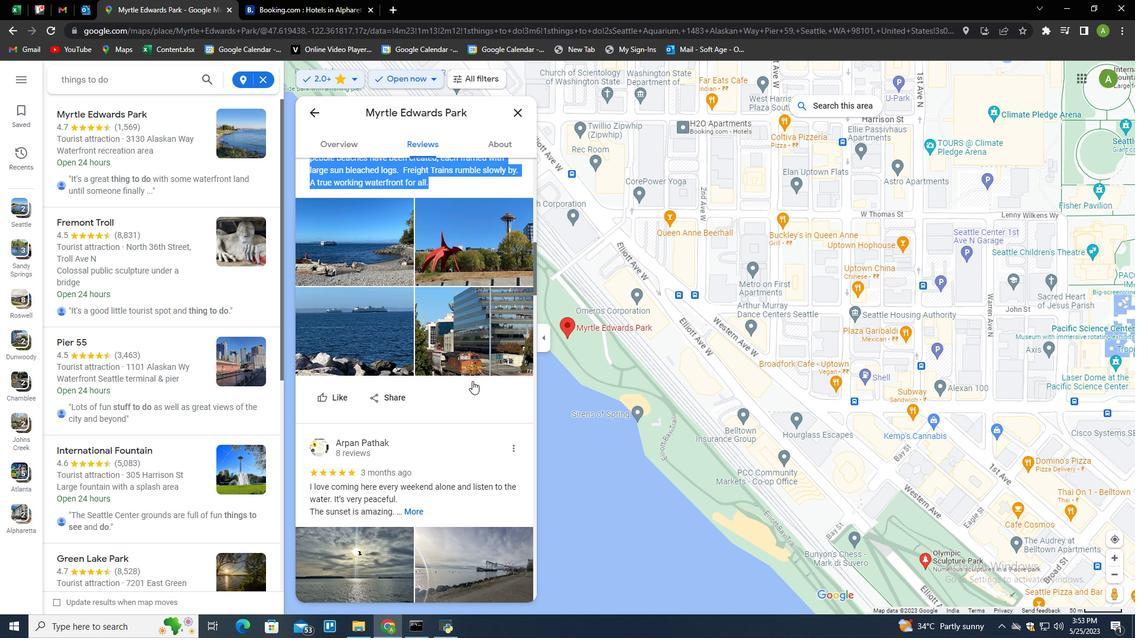 
Action: Mouse moved to (411, 399)
Screenshot: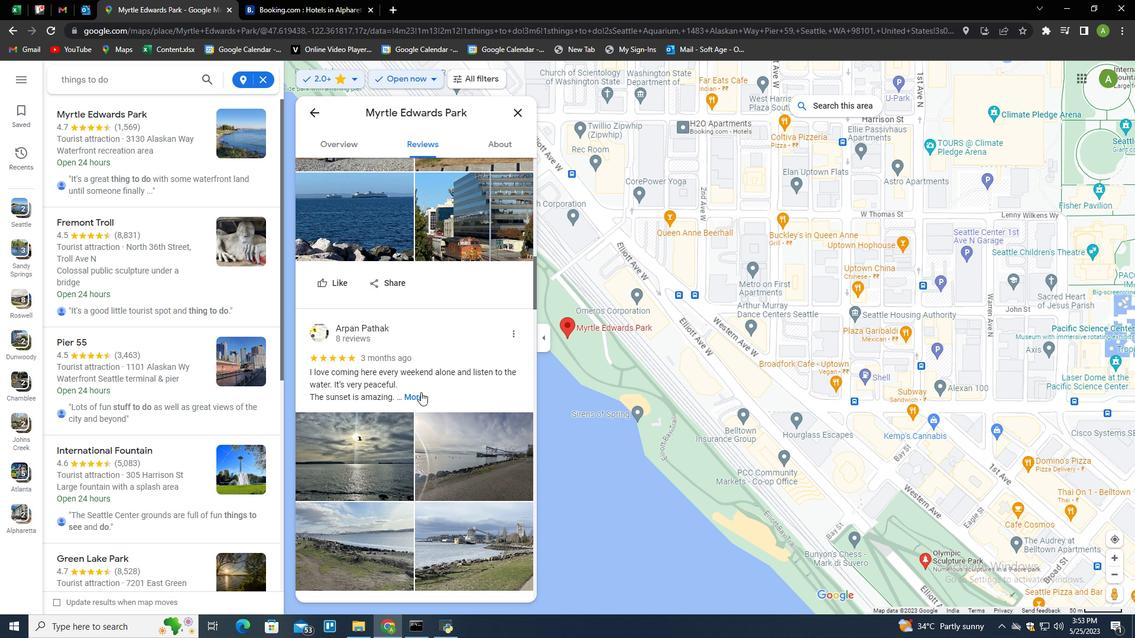 
Action: Mouse pressed left at (411, 399)
Screenshot: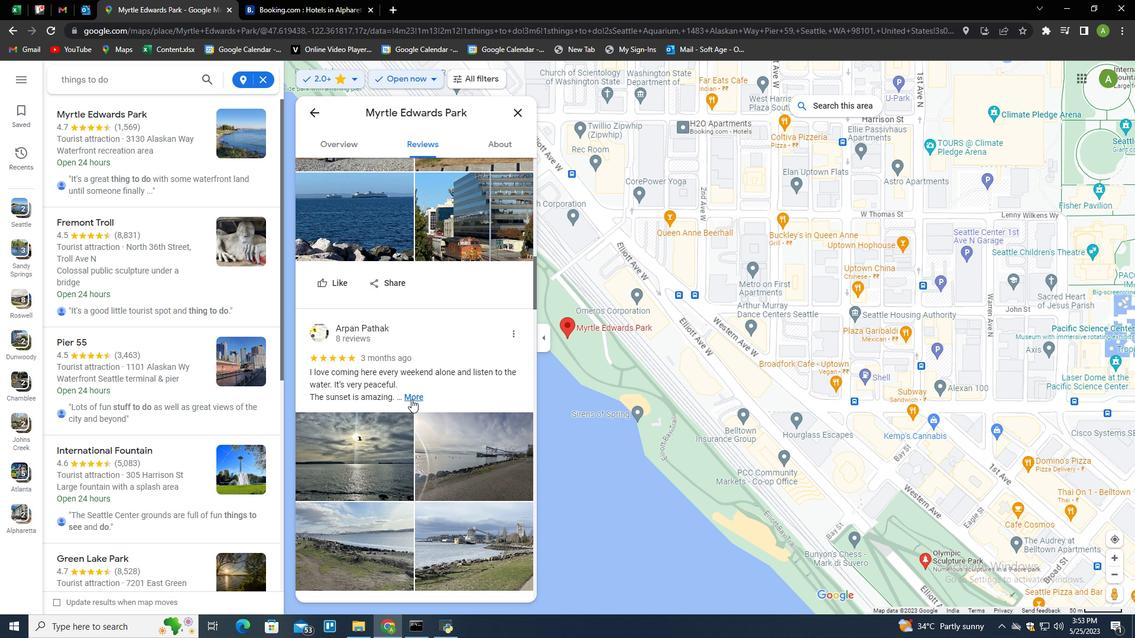 
Action: Mouse moved to (440, 420)
Screenshot: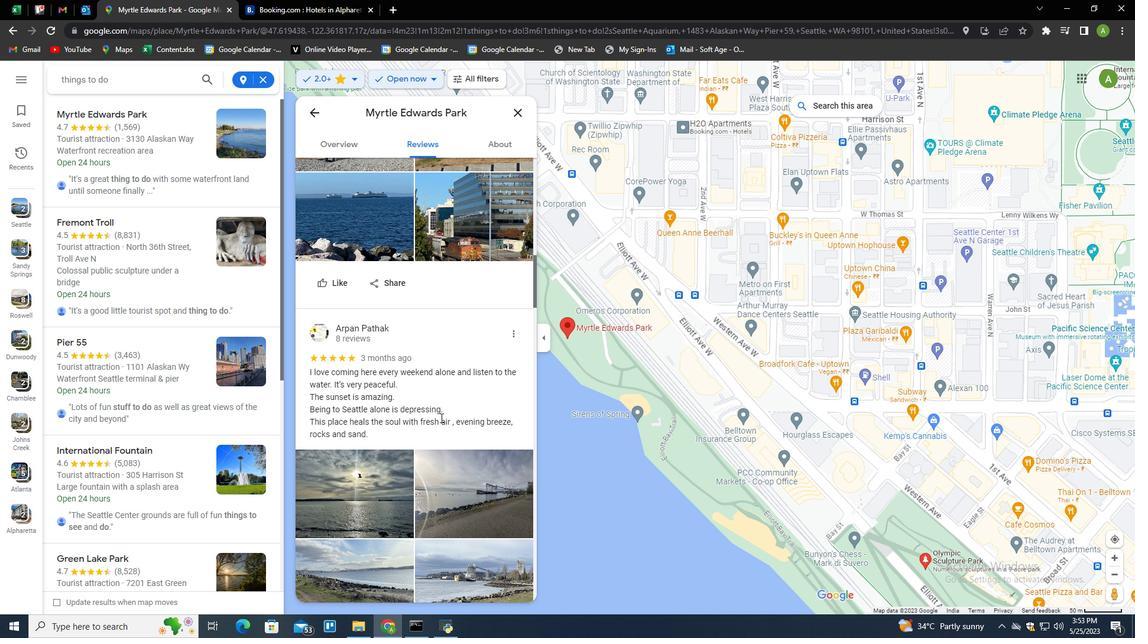 
Action: Mouse scrolled (440, 419) with delta (0, 0)
Screenshot: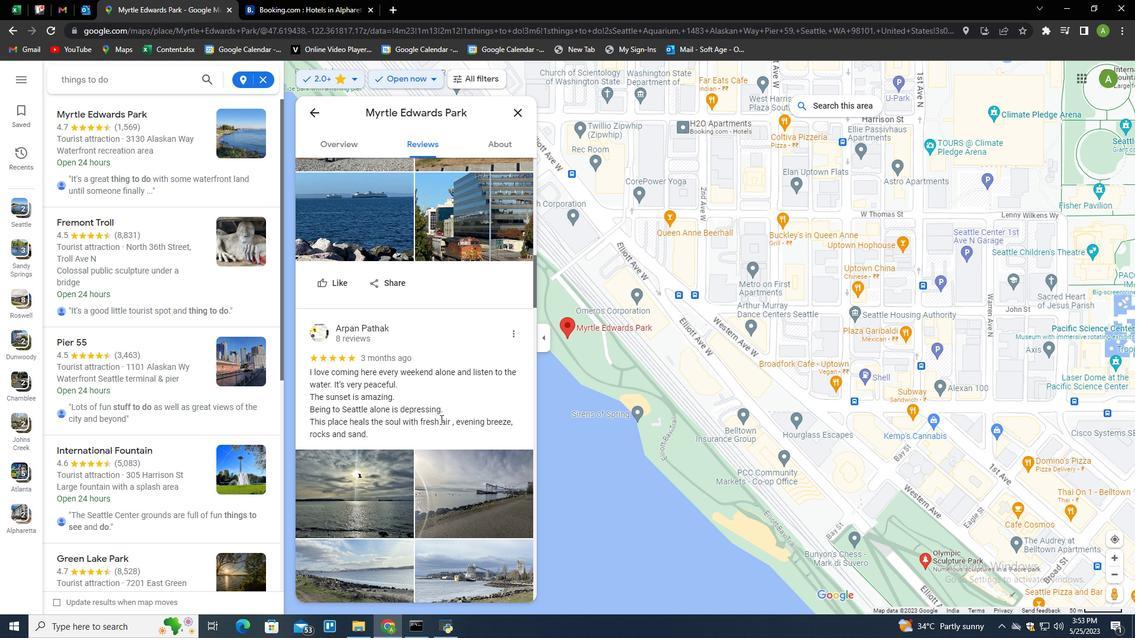 
Action: Mouse scrolled (440, 419) with delta (0, 0)
Screenshot: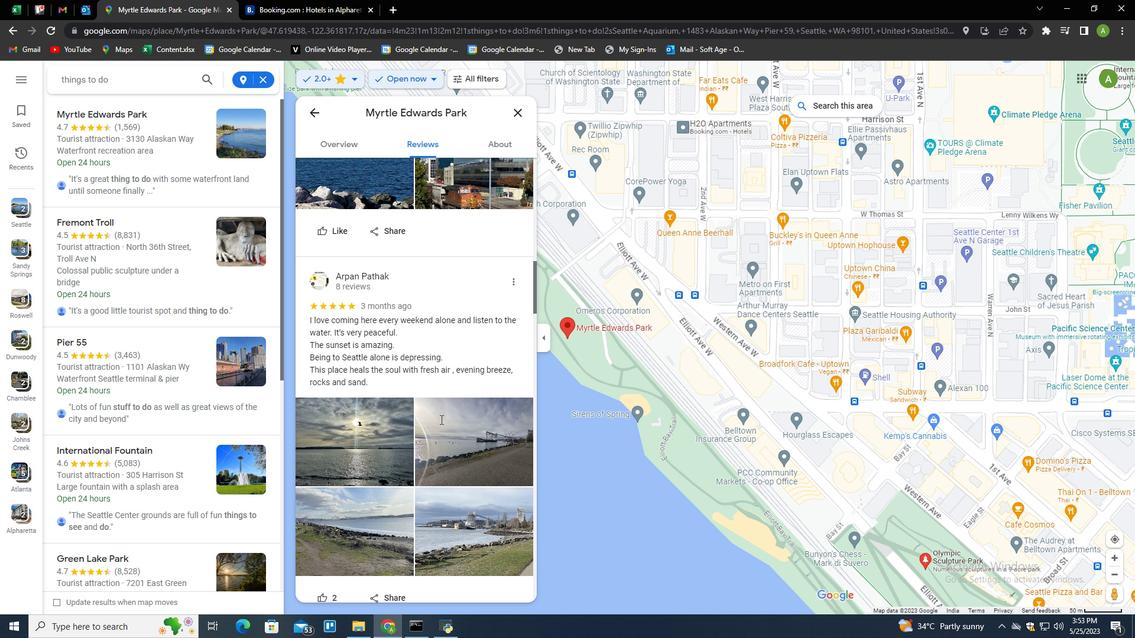 
Action: Mouse scrolled (440, 419) with delta (0, 0)
Screenshot: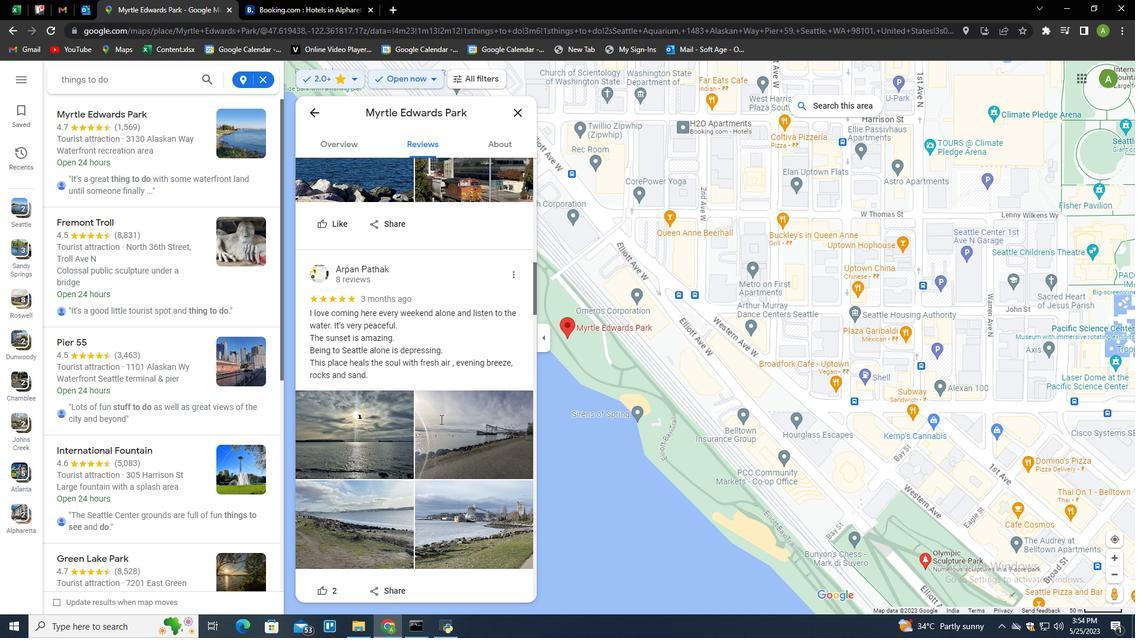 
Action: Mouse scrolled (440, 419) with delta (0, 0)
Screenshot: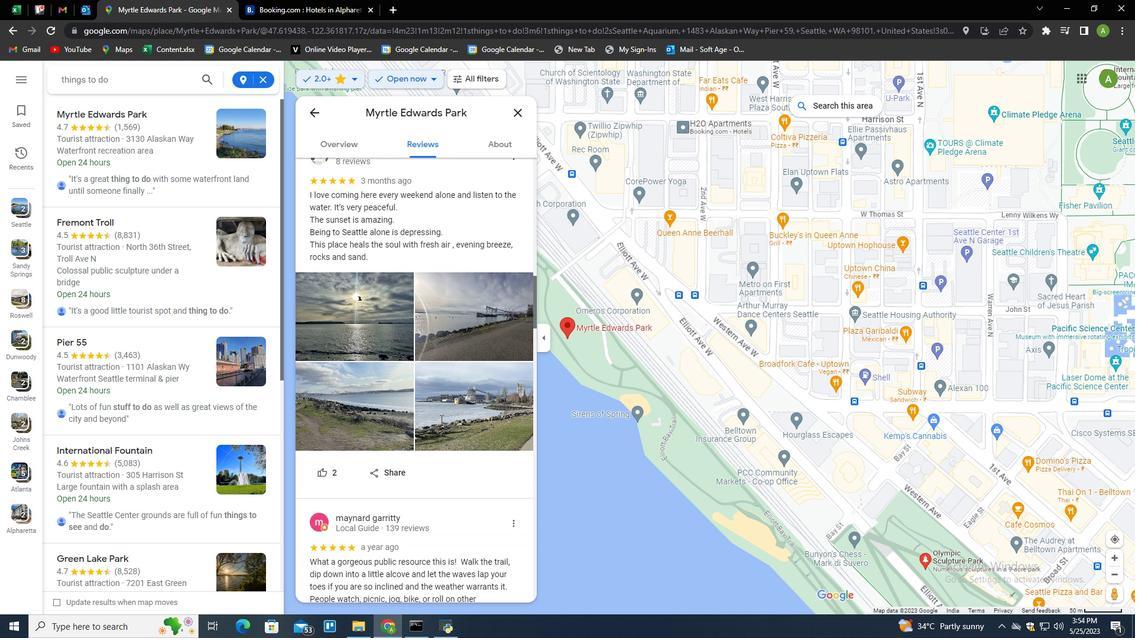 
Action: Mouse scrolled (440, 419) with delta (0, 0)
Screenshot: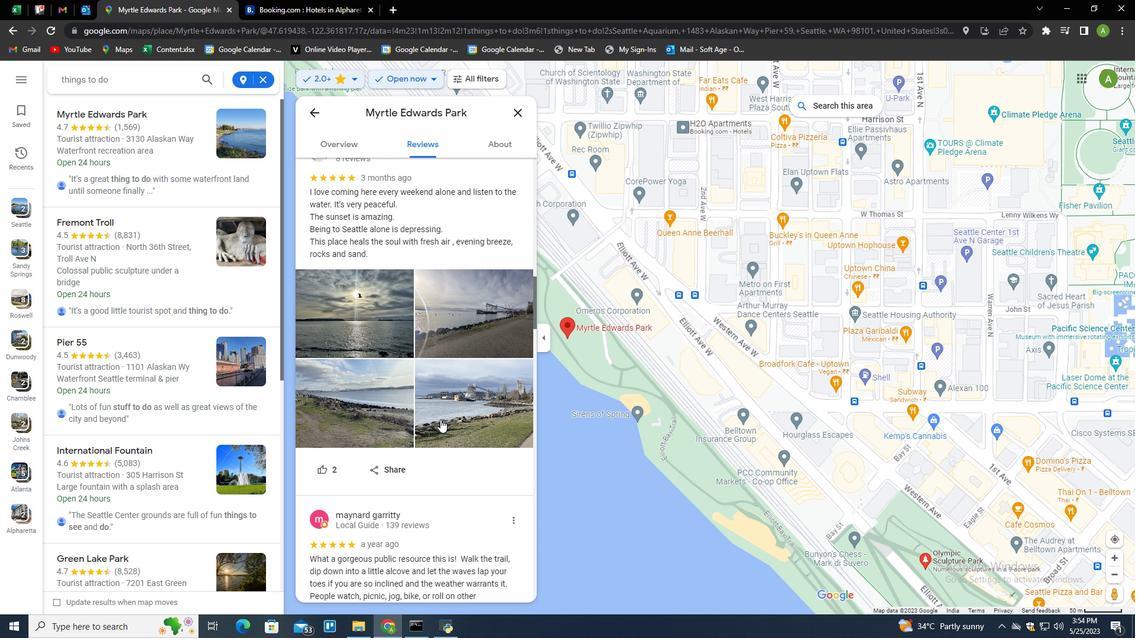 
Action: Mouse scrolled (440, 419) with delta (0, 0)
Screenshot: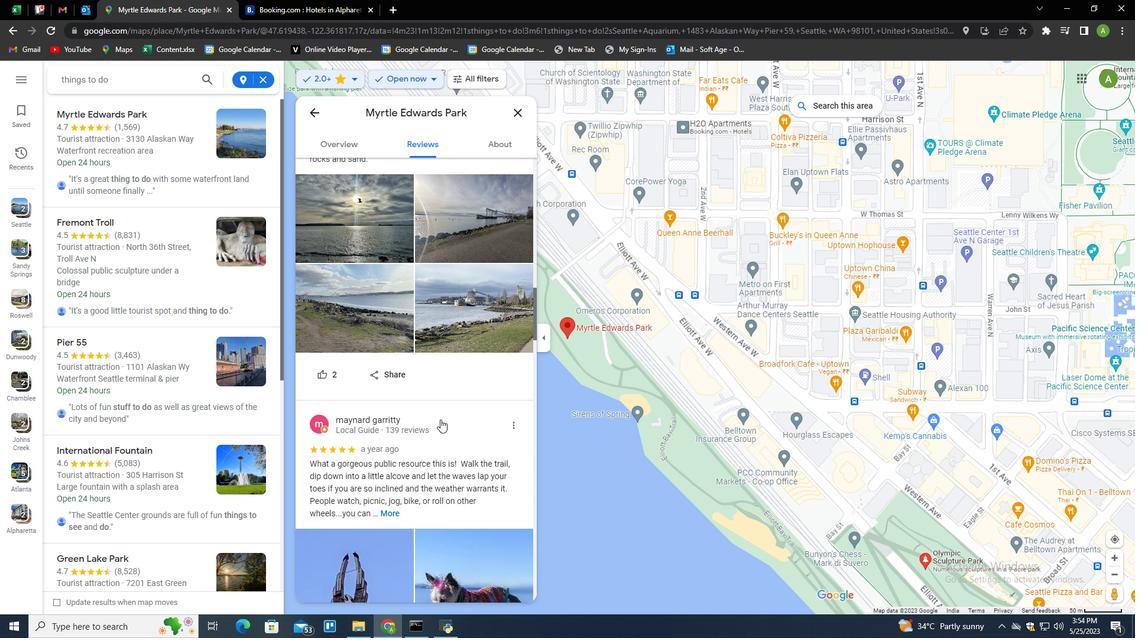 
Action: Mouse moved to (451, 434)
Screenshot: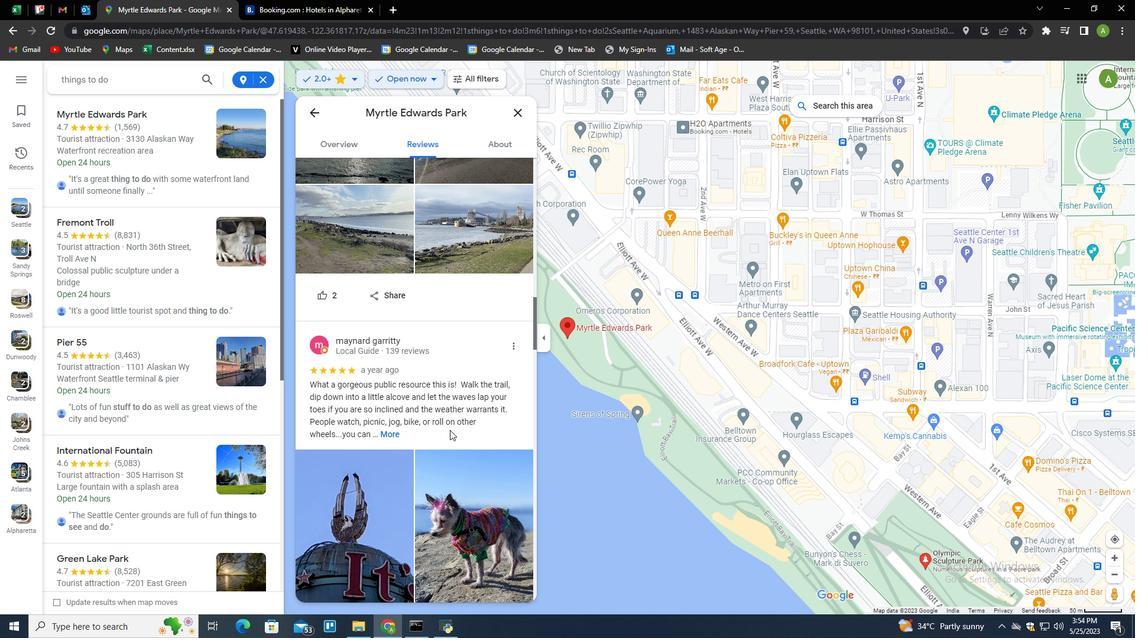 
Action: Mouse scrolled (451, 434) with delta (0, 0)
Screenshot: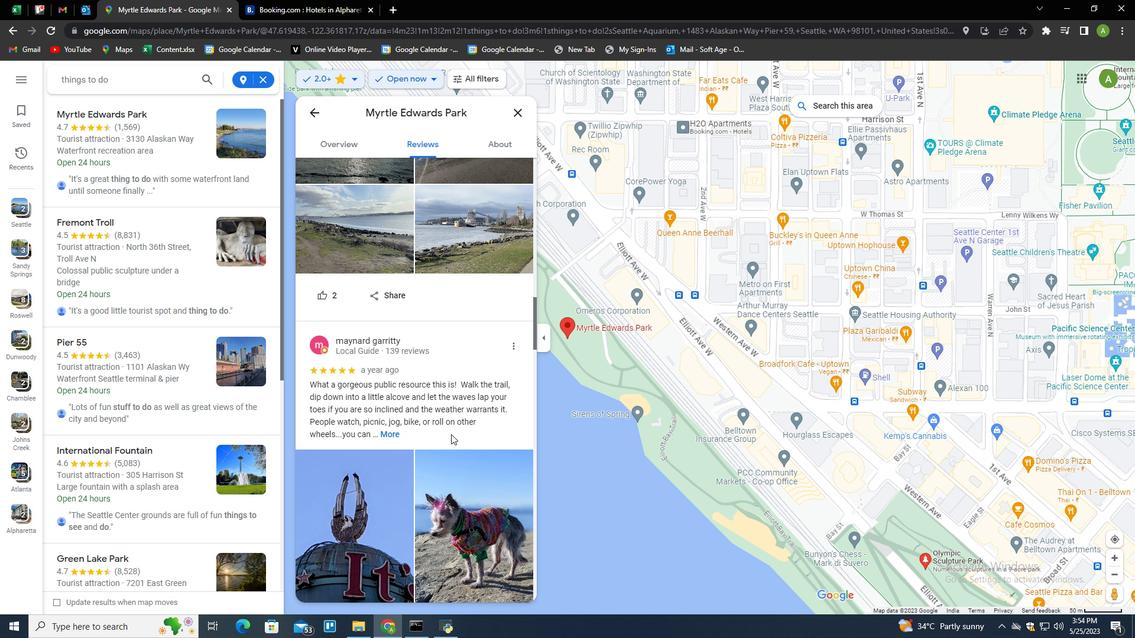 
Action: Mouse scrolled (451, 434) with delta (0, 0)
Screenshot: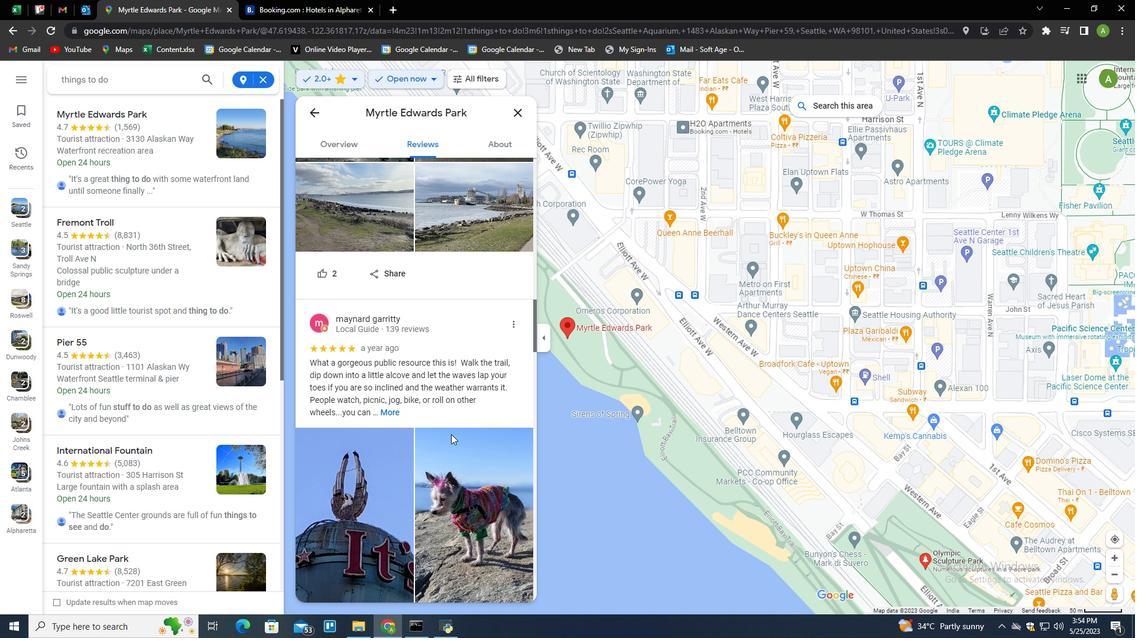 
Action: Mouse moved to (445, 415)
Screenshot: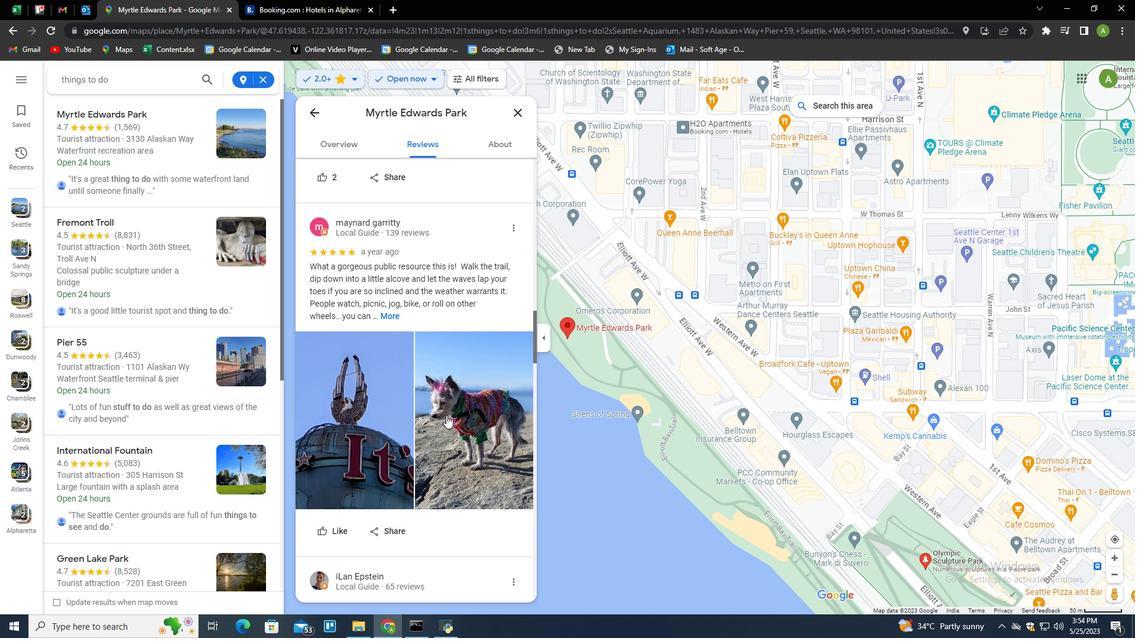 
Action: Mouse scrolled (445, 415) with delta (0, 0)
Screenshot: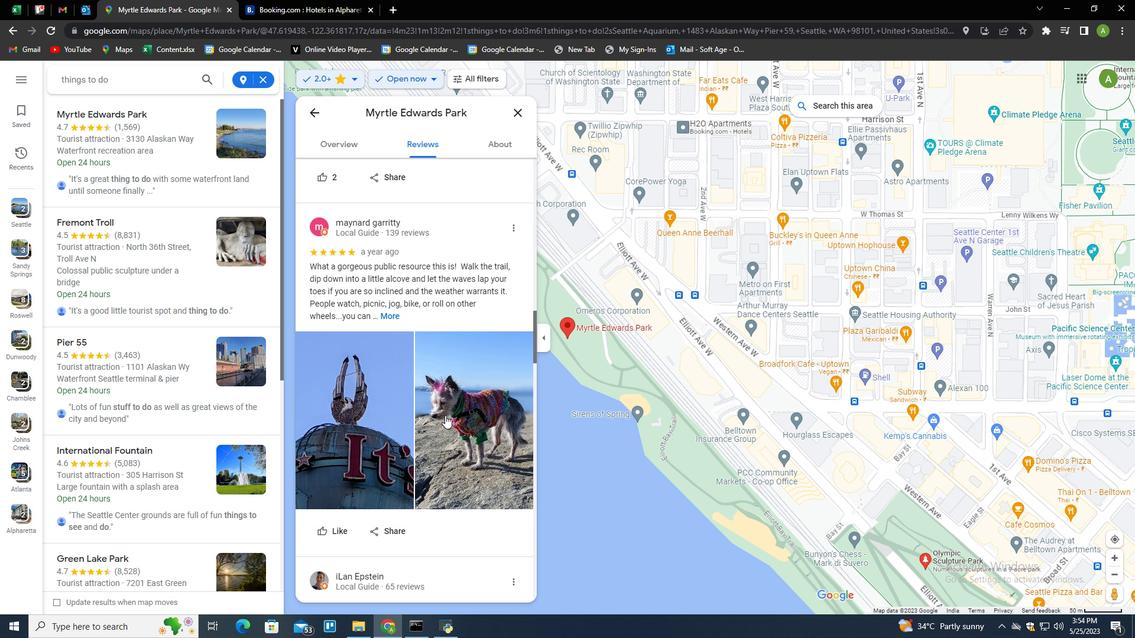 
Action: Mouse scrolled (445, 415) with delta (0, 0)
Screenshot: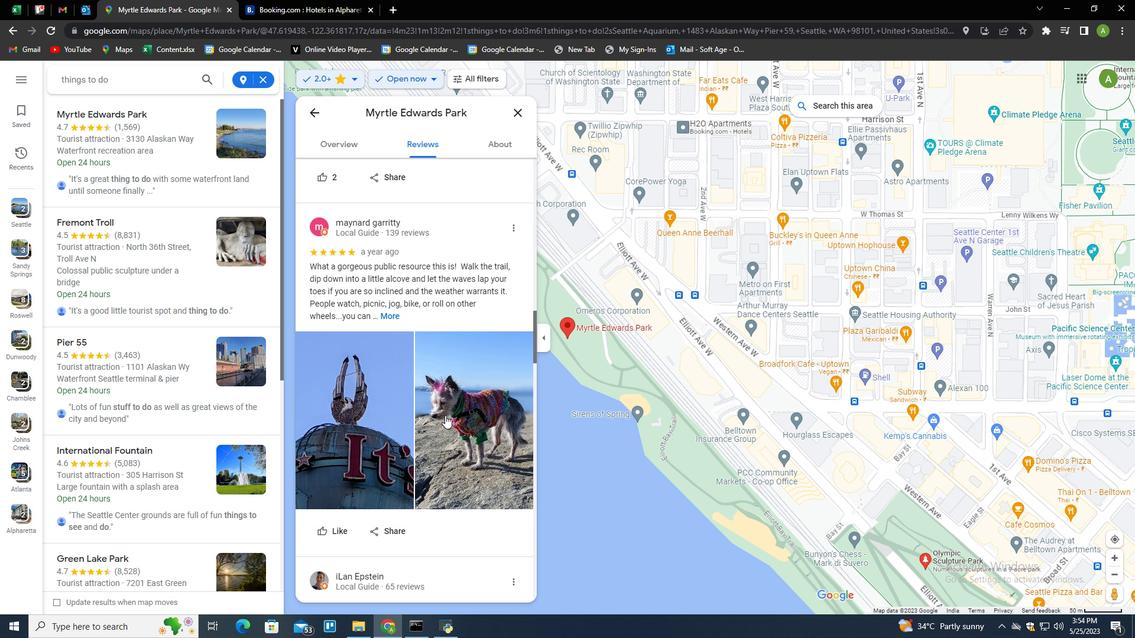 
Action: Mouse scrolled (445, 415) with delta (0, 0)
Screenshot: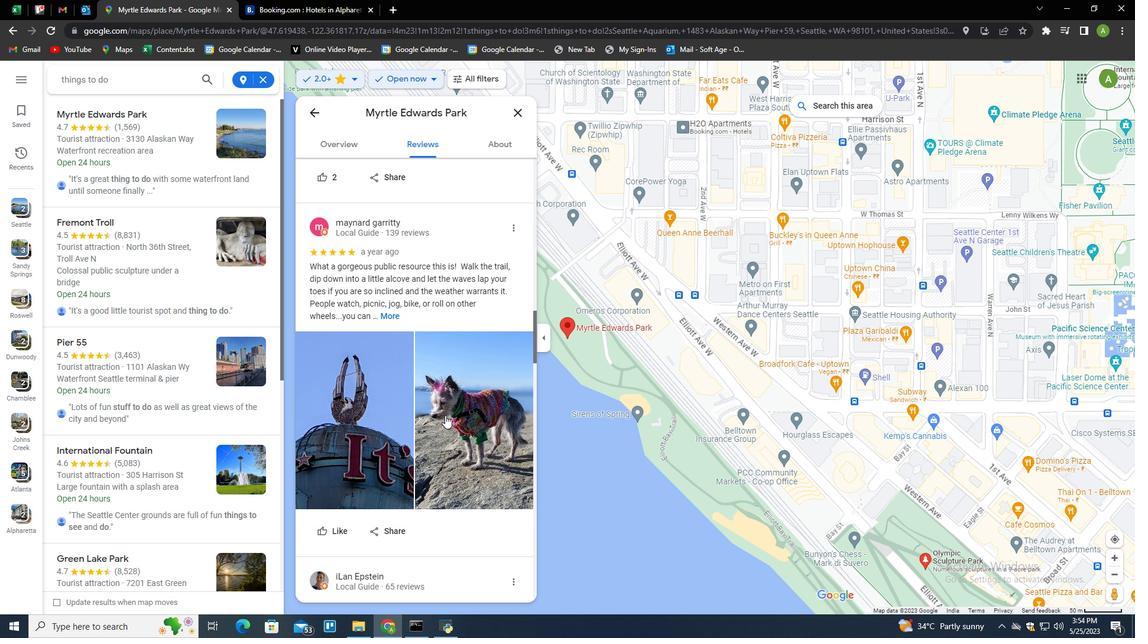 
Action: Mouse scrolled (445, 415) with delta (0, 0)
Screenshot: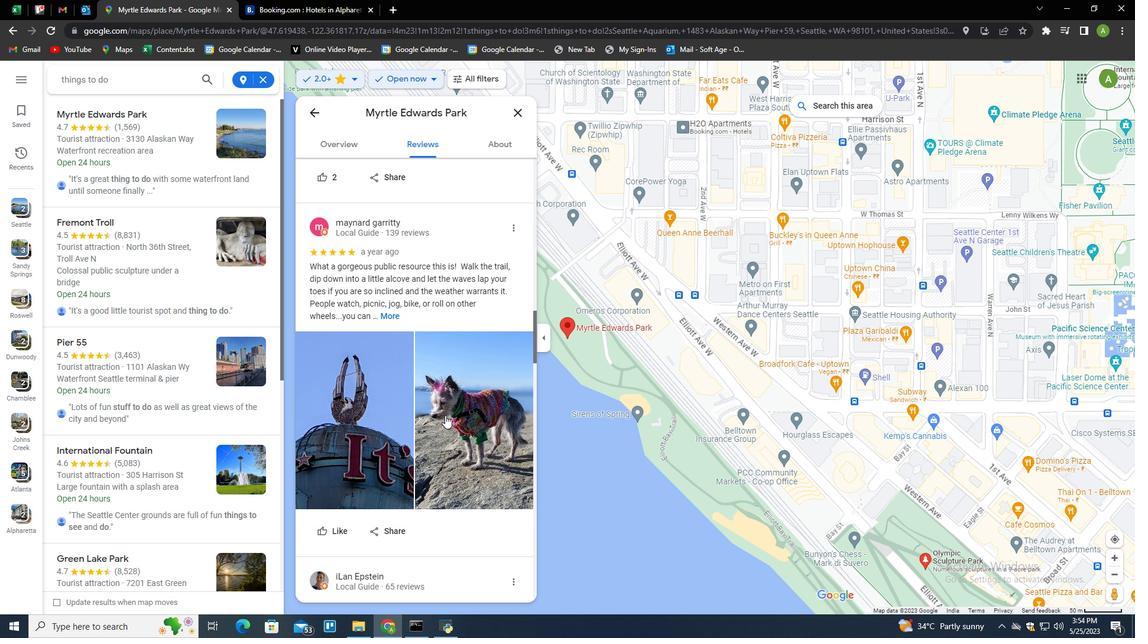 
Action: Mouse scrolled (445, 415) with delta (0, 0)
Screenshot: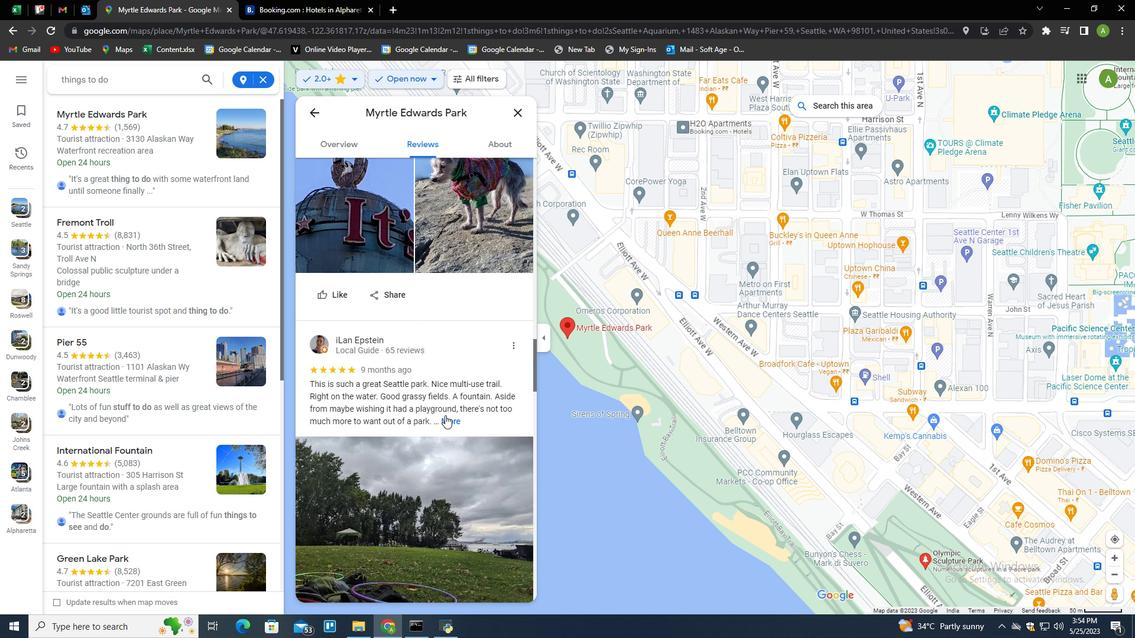 
Action: Mouse scrolled (445, 415) with delta (0, 0)
Screenshot: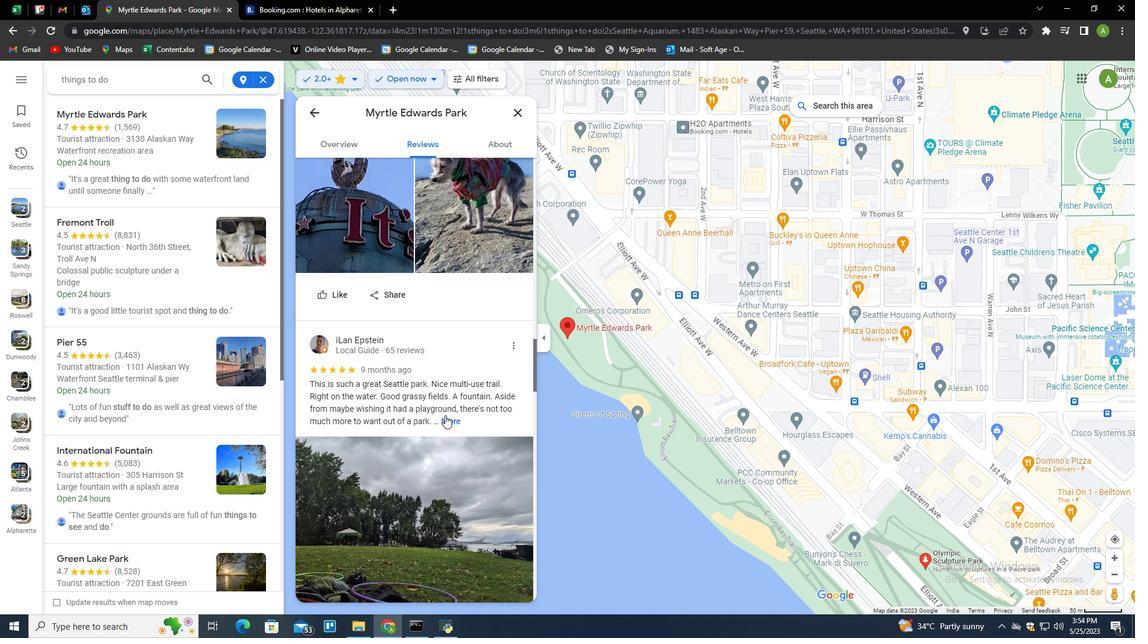 
Action: Mouse scrolled (445, 415) with delta (0, 0)
Screenshot: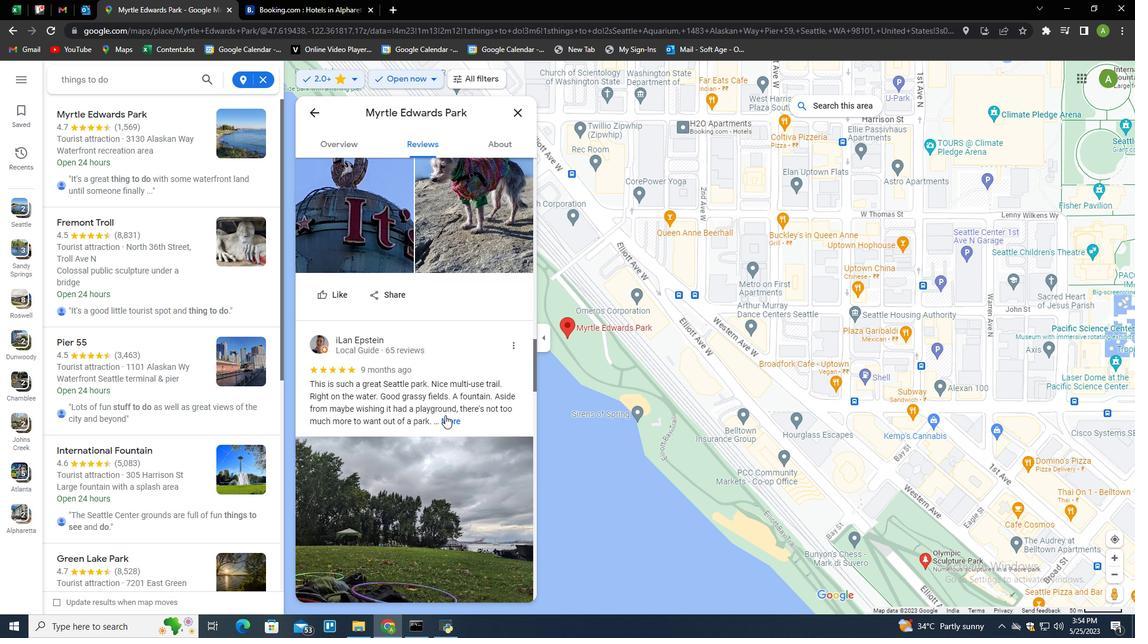 
Action: Mouse scrolled (445, 415) with delta (0, 0)
Screenshot: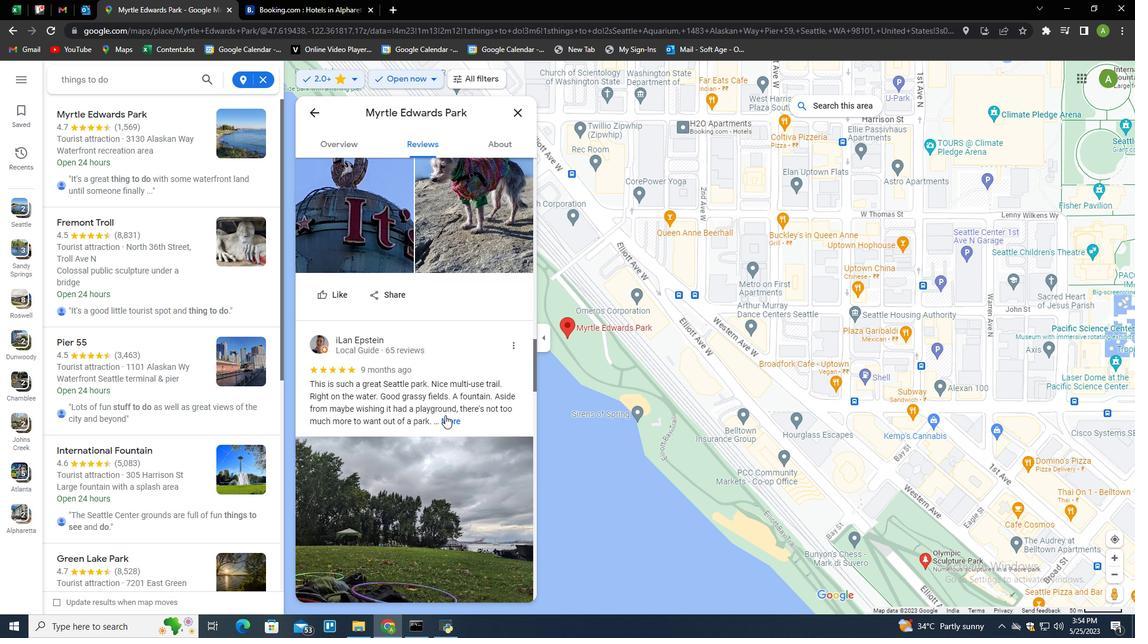 
Action: Mouse scrolled (445, 415) with delta (0, 0)
Screenshot: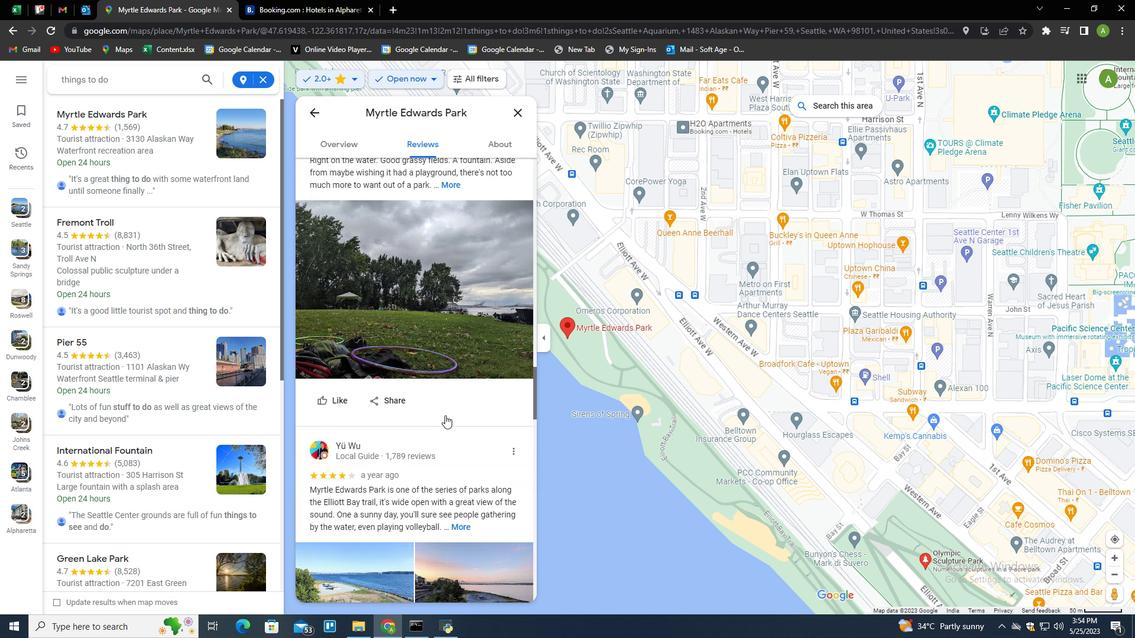 
Action: Mouse scrolled (445, 415) with delta (0, 0)
Screenshot: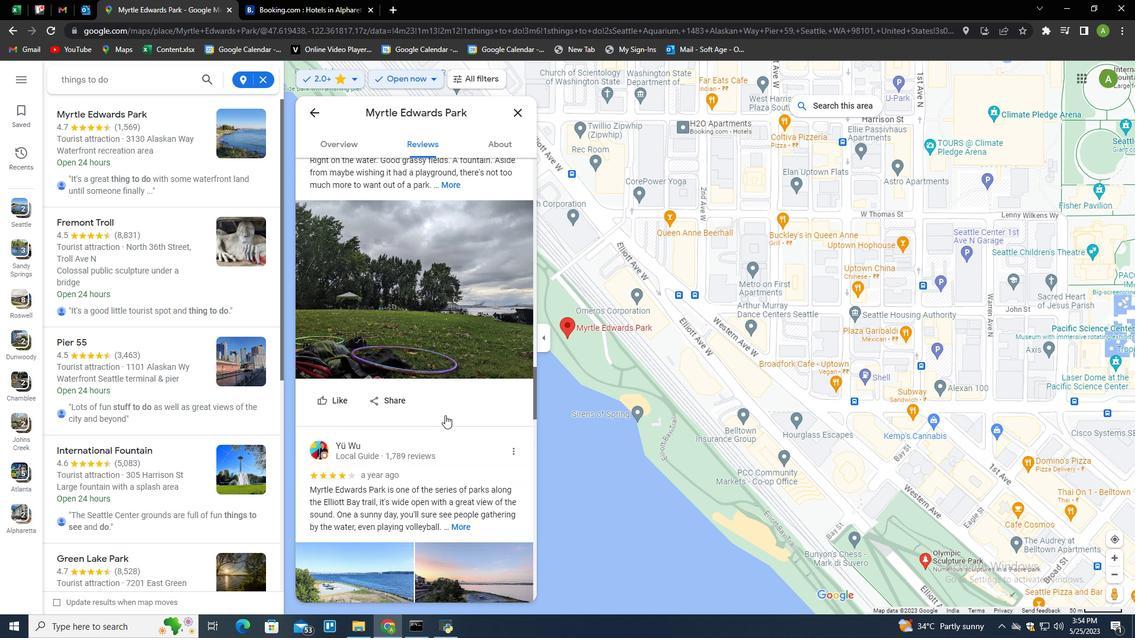 
Action: Mouse scrolled (445, 415) with delta (0, 0)
Screenshot: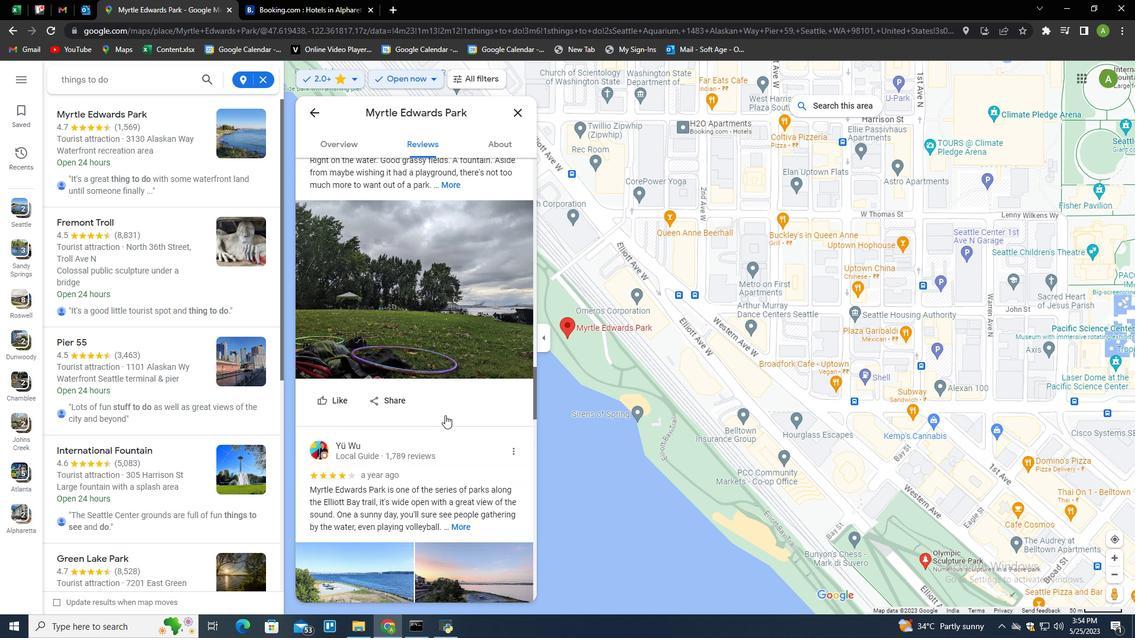 
Action: Mouse scrolled (445, 415) with delta (0, 0)
Screenshot: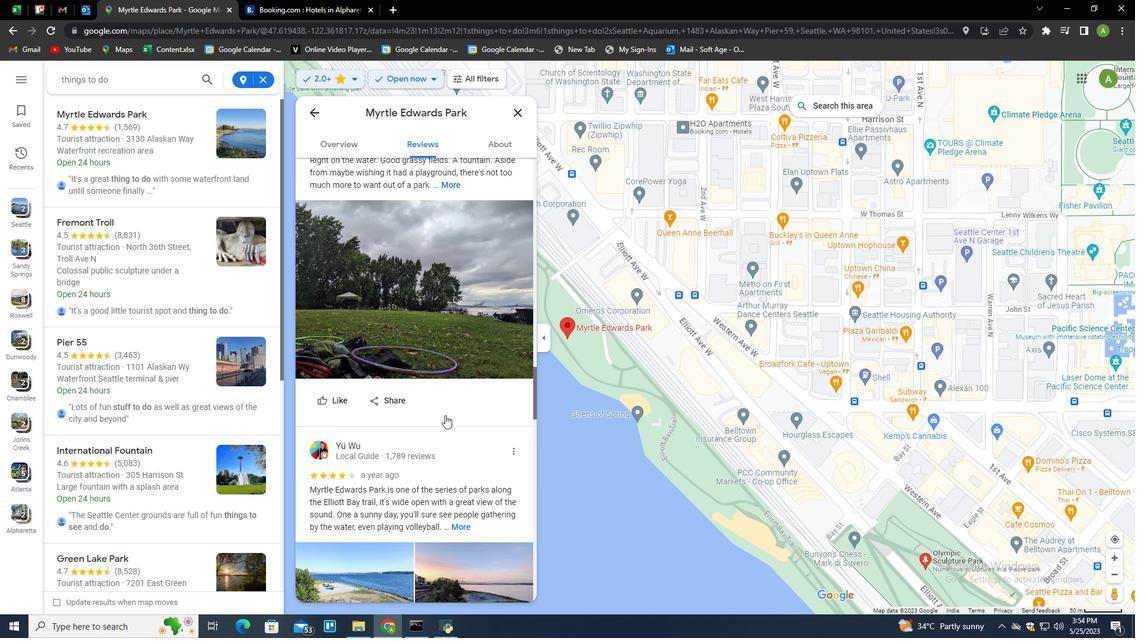 
Action: Mouse scrolled (445, 415) with delta (0, 0)
Screenshot: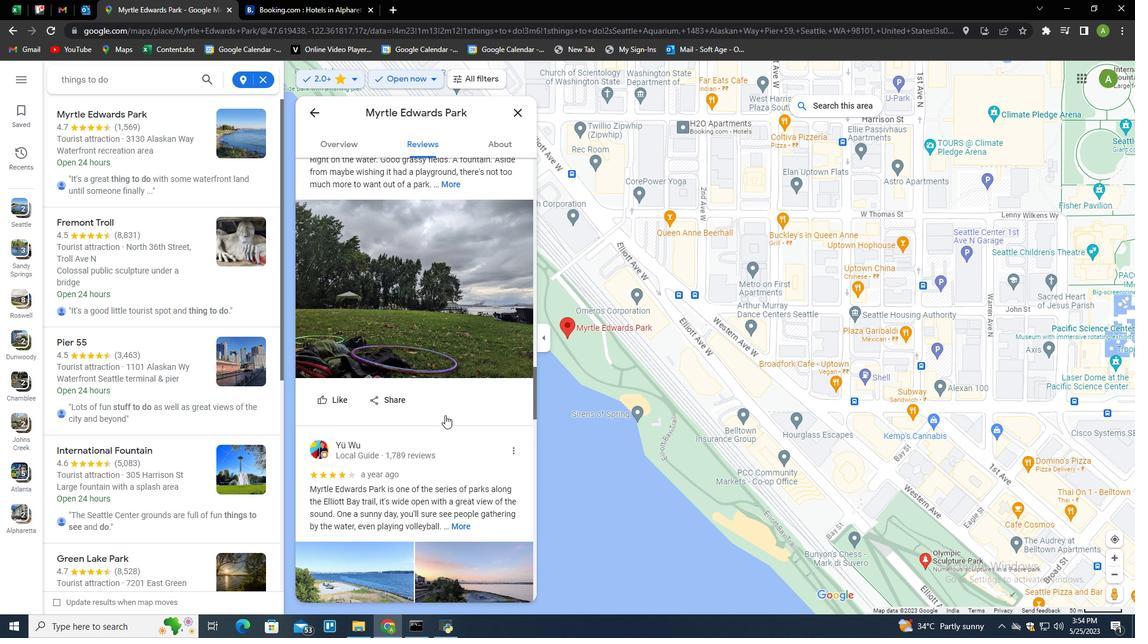 
Action: Mouse scrolled (445, 415) with delta (0, 0)
Screenshot: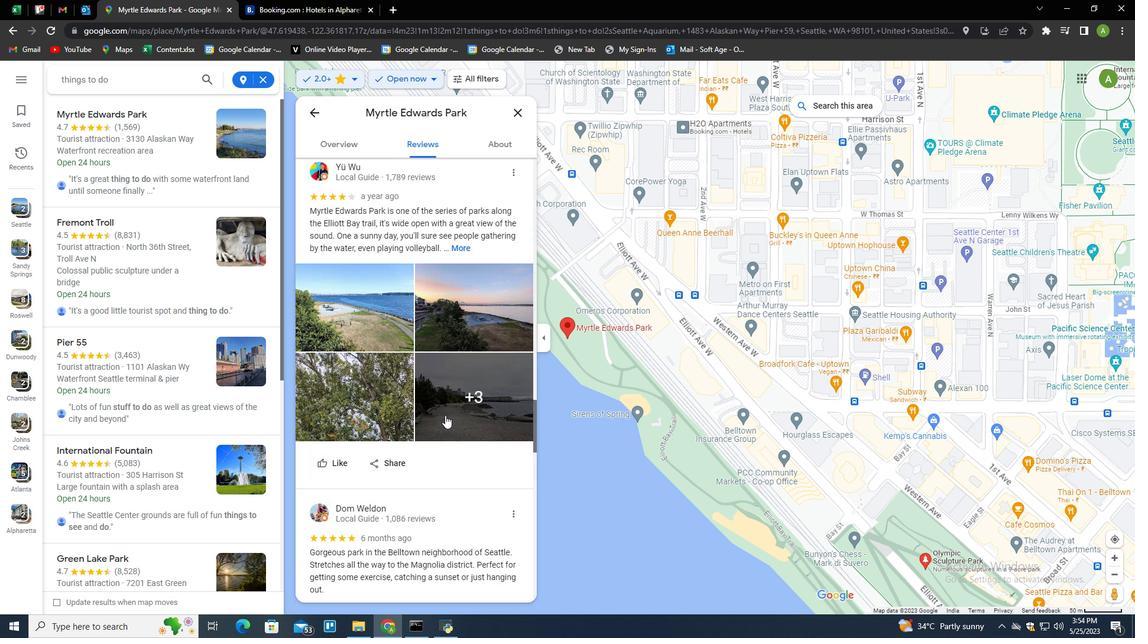 
Action: Mouse scrolled (445, 415) with delta (0, 0)
Screenshot: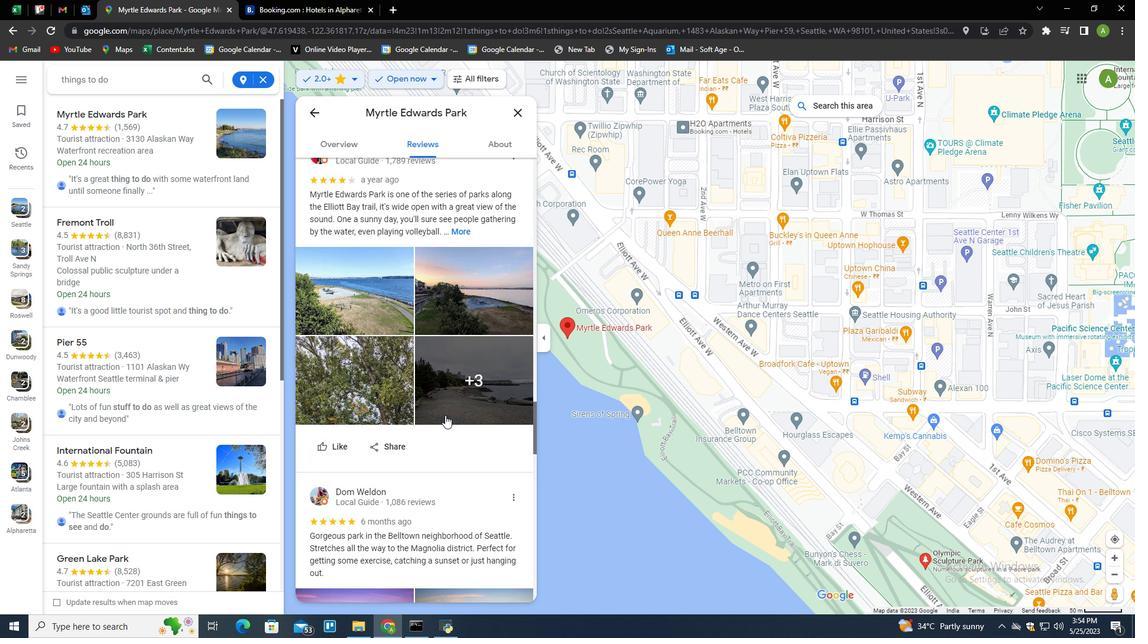 
Action: Mouse scrolled (445, 415) with delta (0, 0)
Screenshot: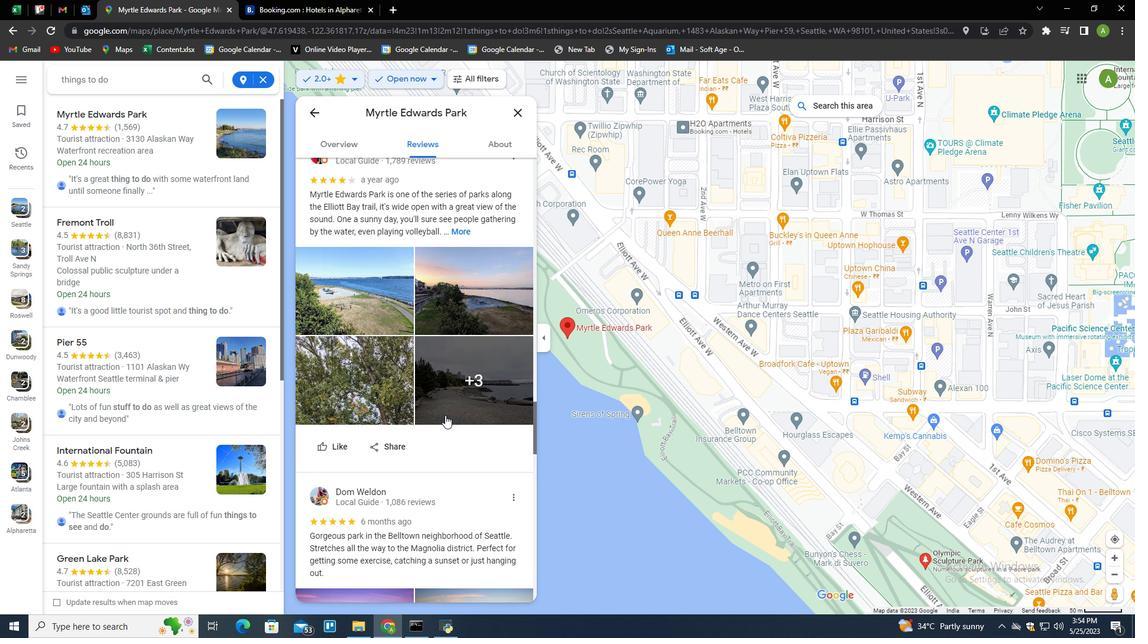 
Action: Mouse scrolled (445, 415) with delta (0, 0)
Screenshot: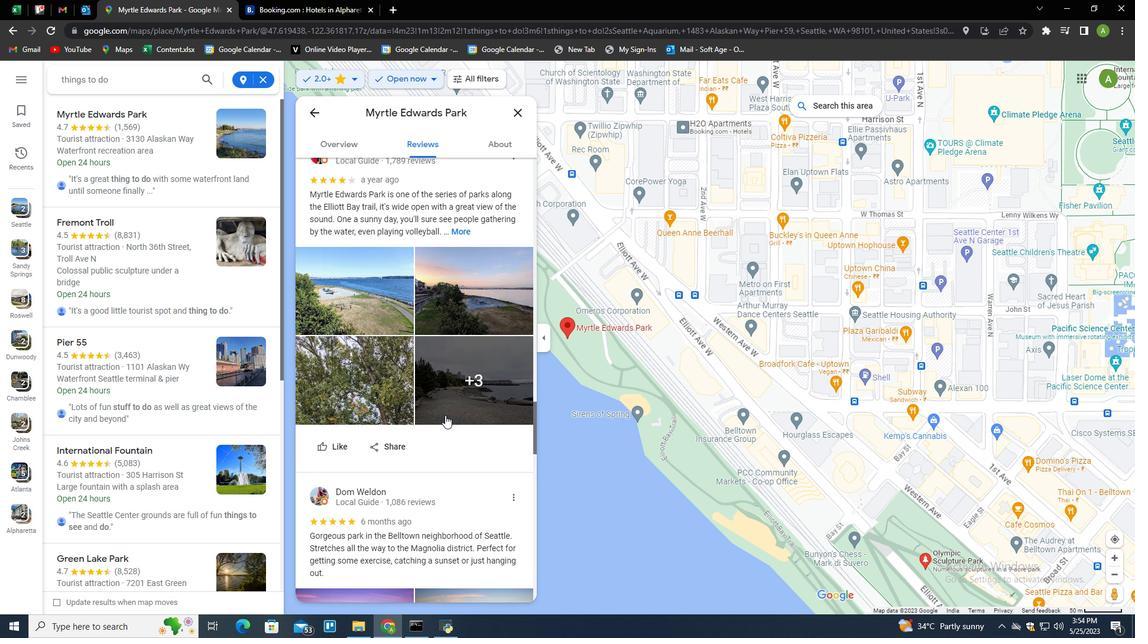 
Action: Mouse scrolled (445, 415) with delta (0, 0)
Screenshot: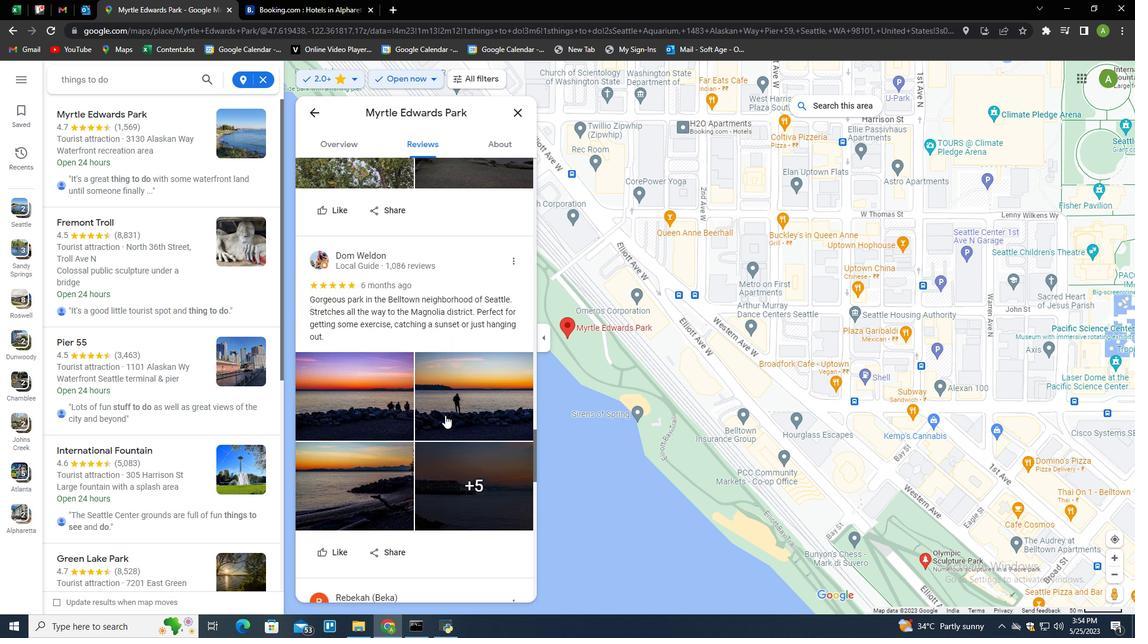 
Action: Mouse scrolled (445, 415) with delta (0, 0)
Screenshot: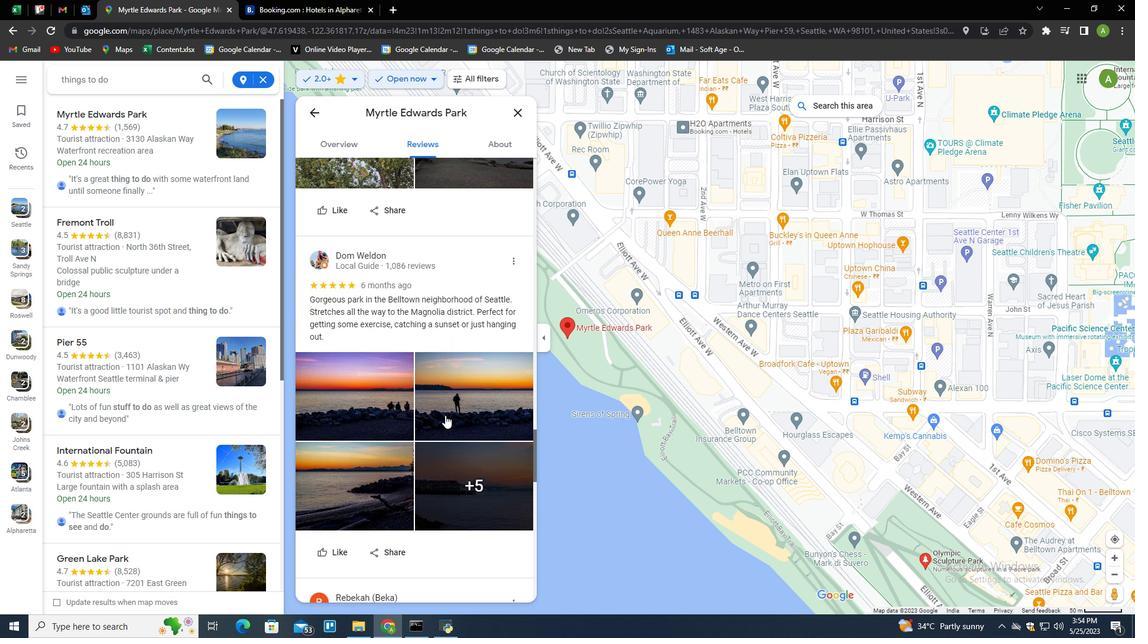 
Action: Mouse scrolled (445, 415) with delta (0, 0)
Screenshot: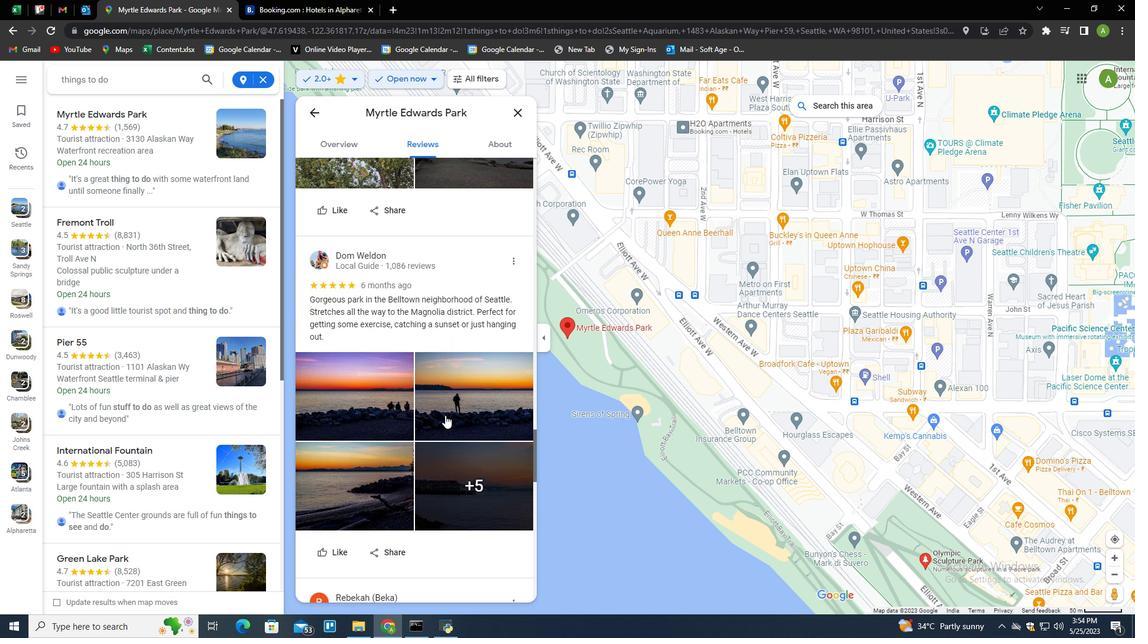 
Action: Mouse scrolled (445, 415) with delta (0, 0)
Screenshot: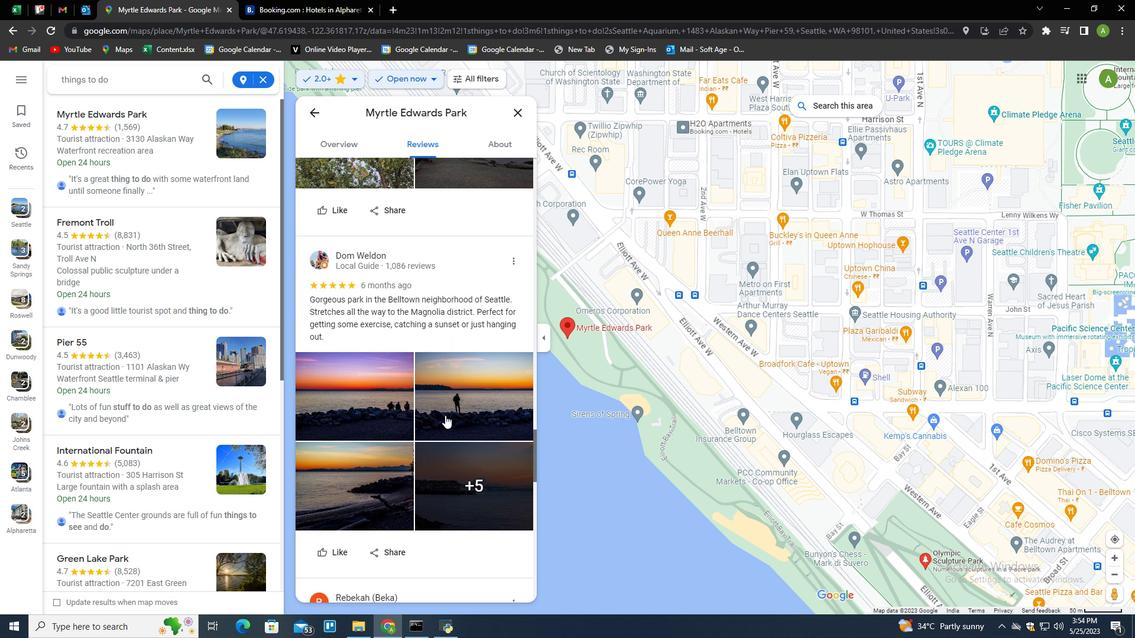 
Action: Mouse scrolled (445, 415) with delta (0, 0)
Screenshot: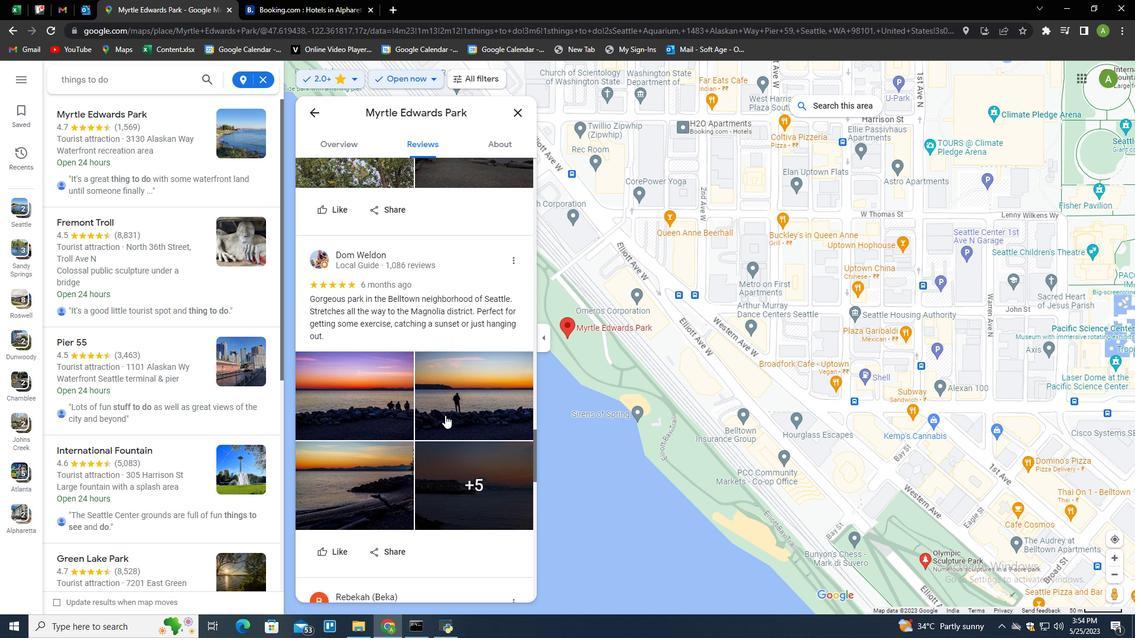 
Action: Mouse scrolled (445, 415) with delta (0, 0)
Screenshot: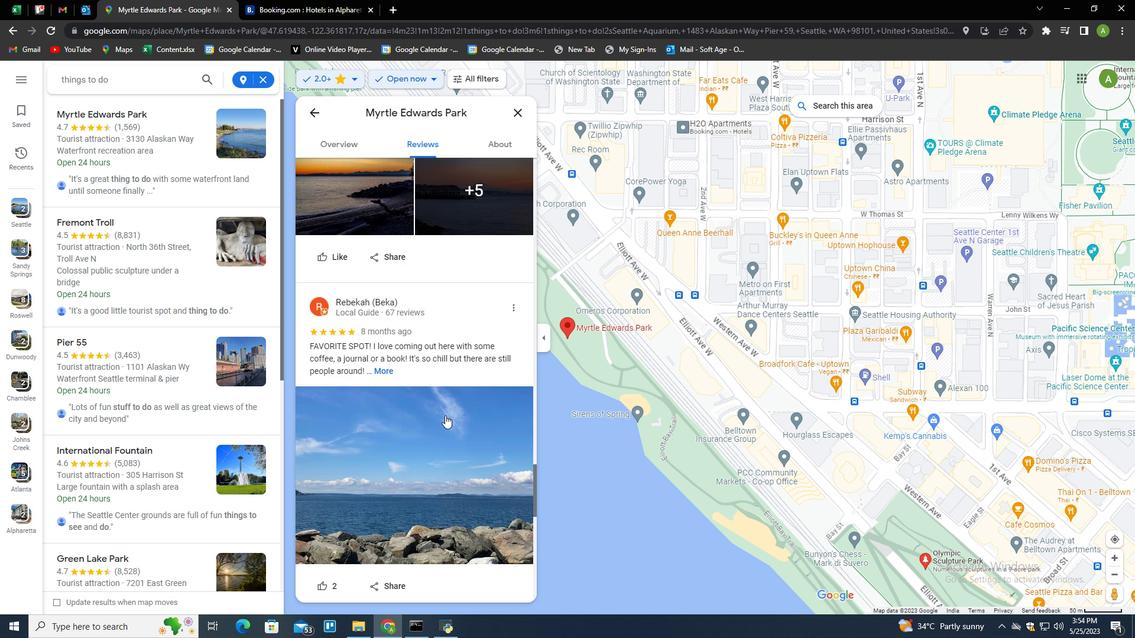 
Action: Mouse scrolled (445, 415) with delta (0, 0)
Screenshot: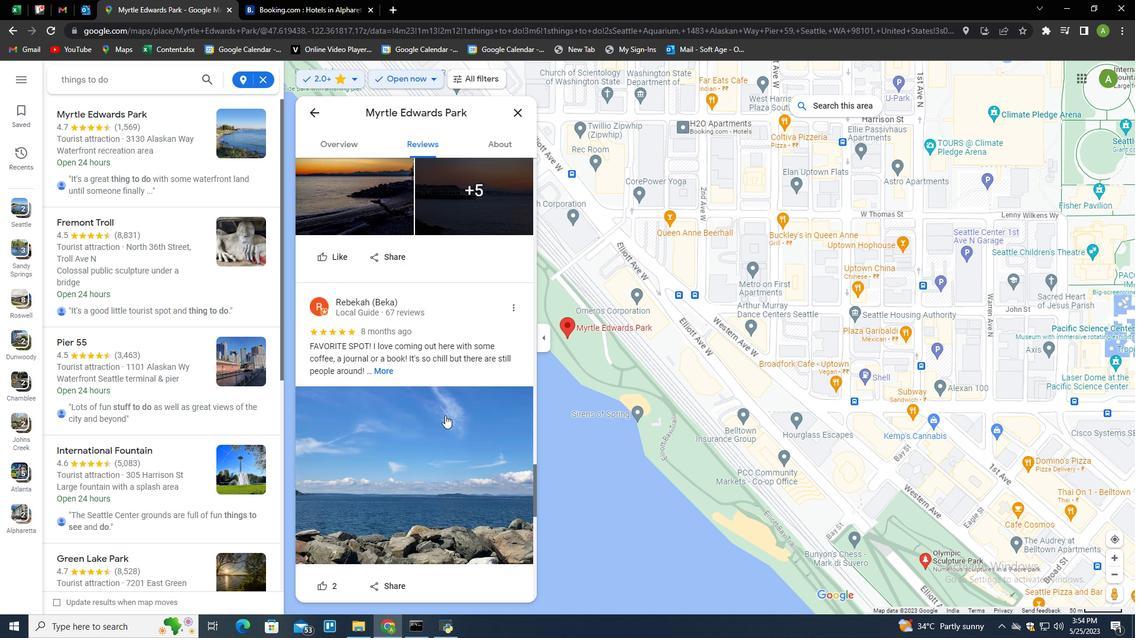 
Action: Mouse scrolled (445, 415) with delta (0, 0)
Screenshot: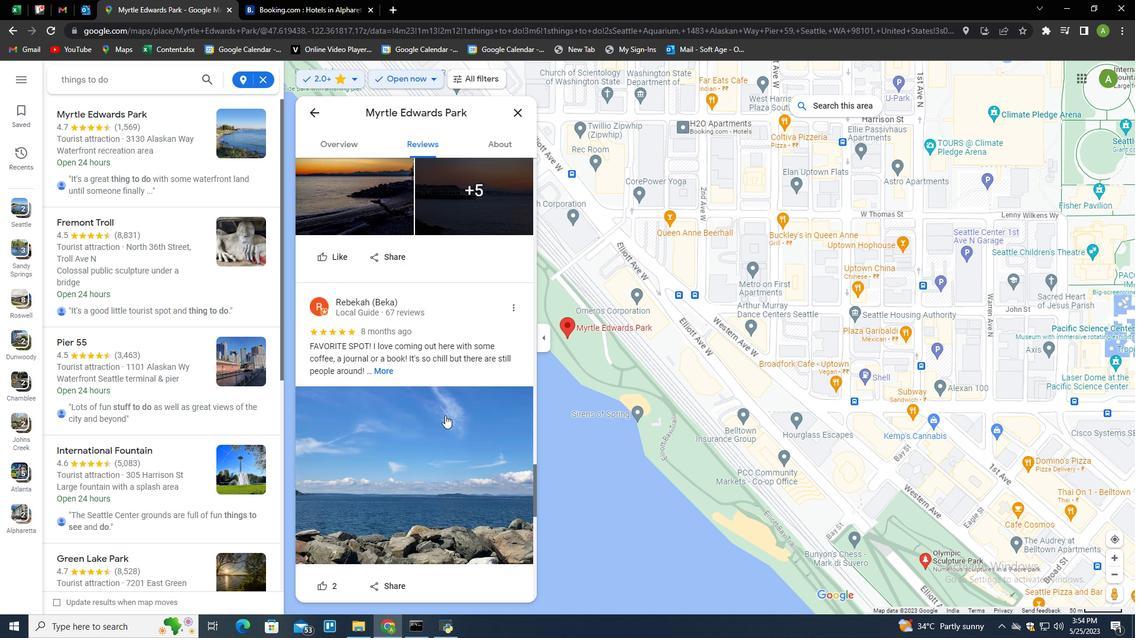 
Action: Mouse scrolled (445, 415) with delta (0, 0)
Screenshot: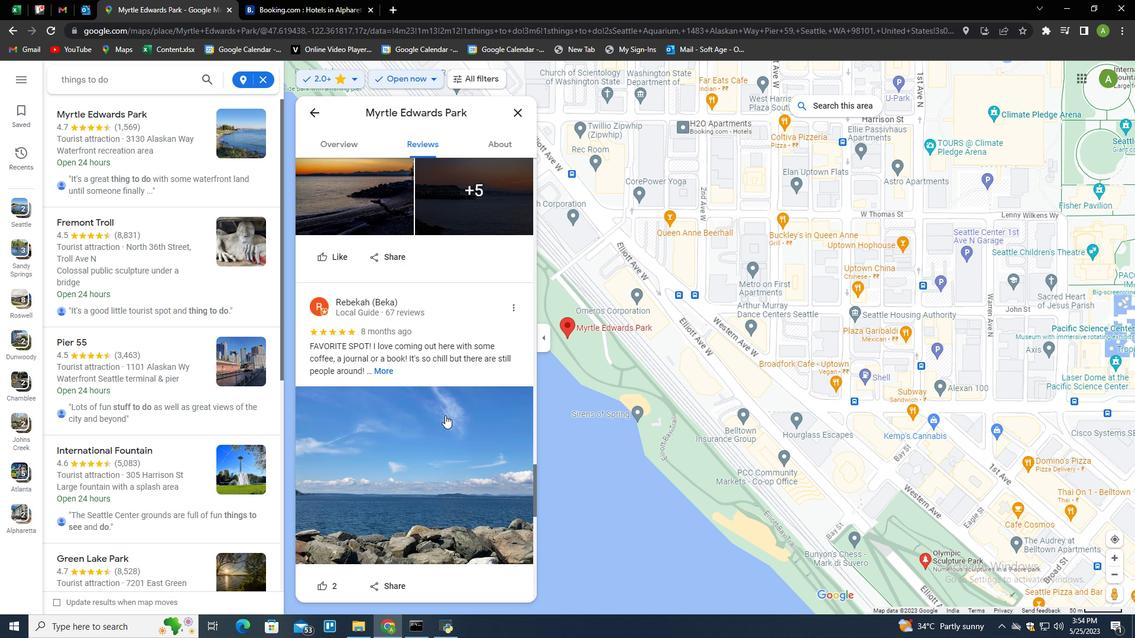 
Action: Mouse moved to (444, 414)
Screenshot: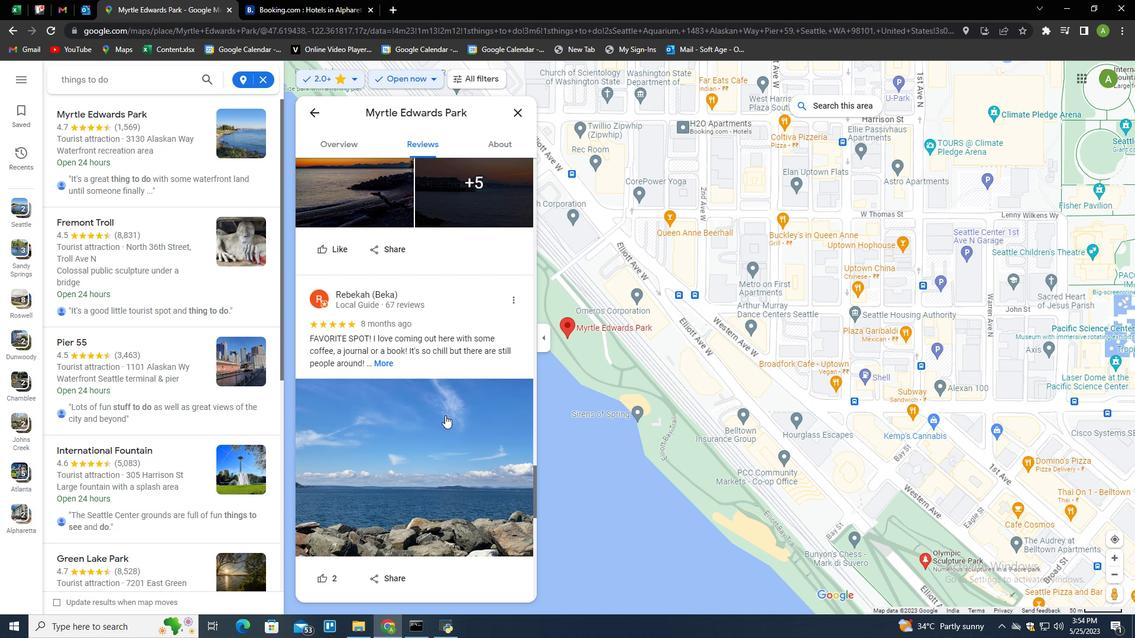 
Action: Mouse scrolled (444, 413) with delta (0, 0)
Screenshot: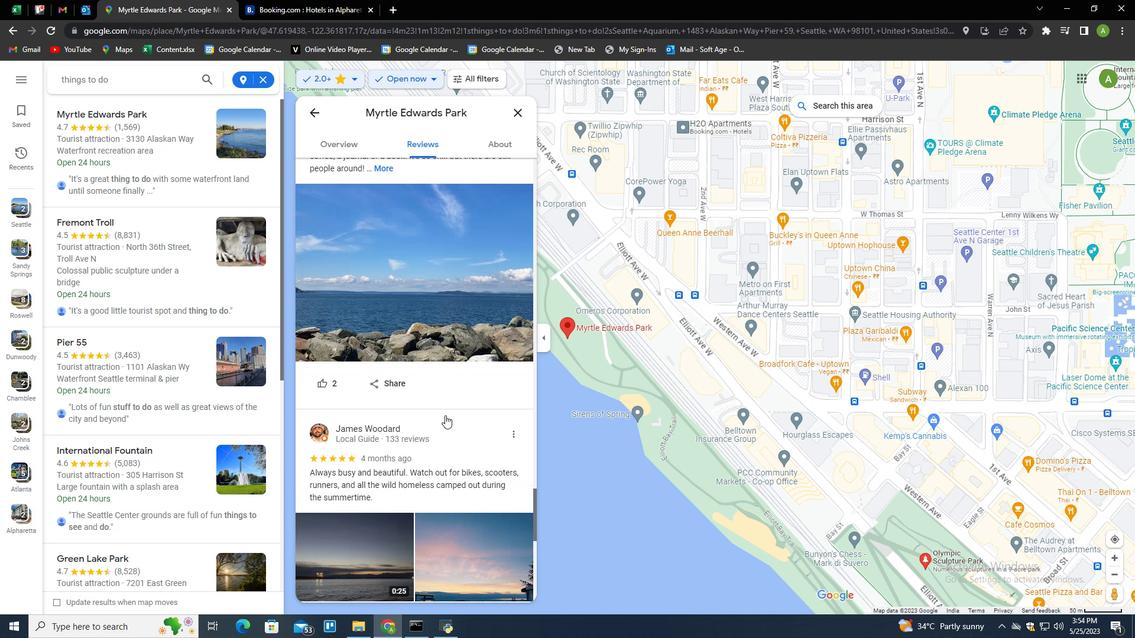 
Action: Mouse scrolled (444, 413) with delta (0, 0)
Screenshot: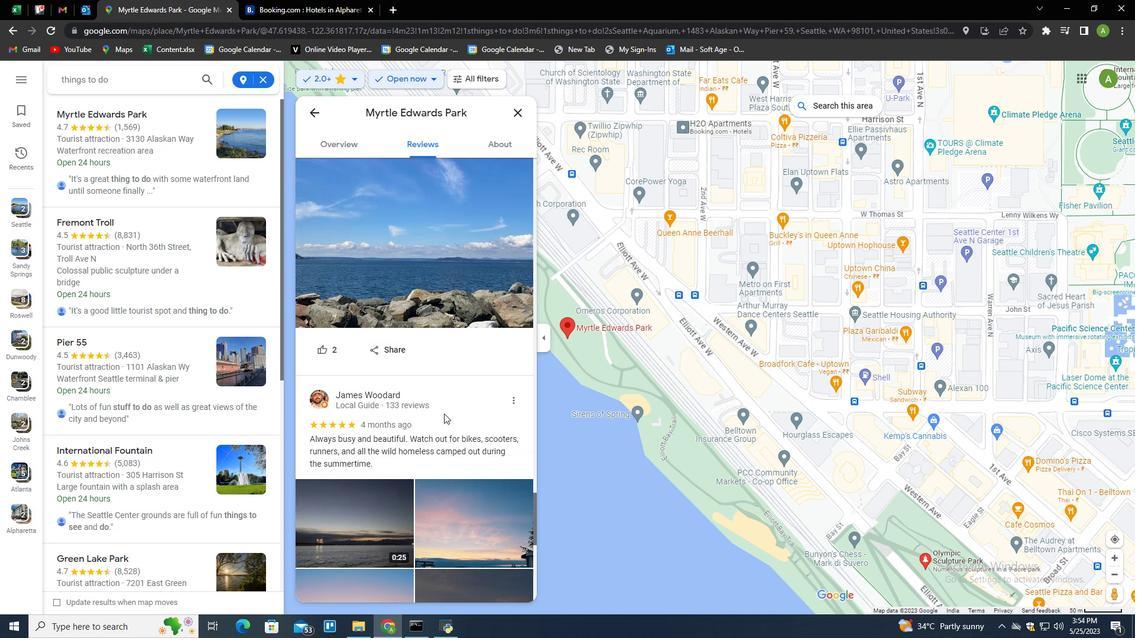 
Action: Mouse scrolled (444, 413) with delta (0, 0)
Screenshot: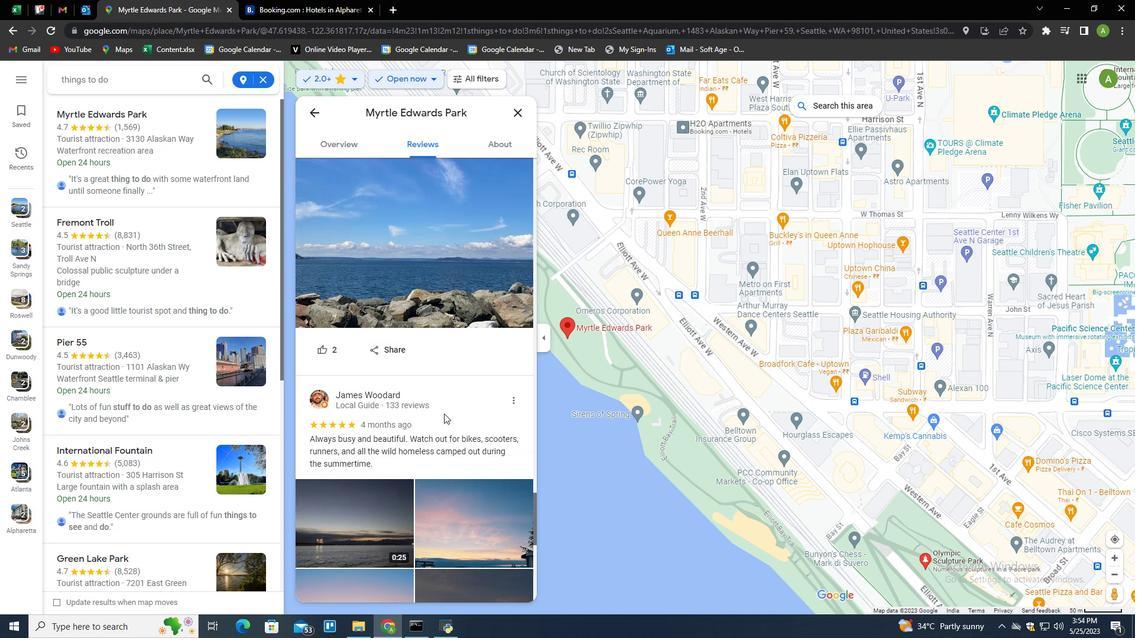 
Action: Mouse scrolled (444, 413) with delta (0, 0)
Screenshot: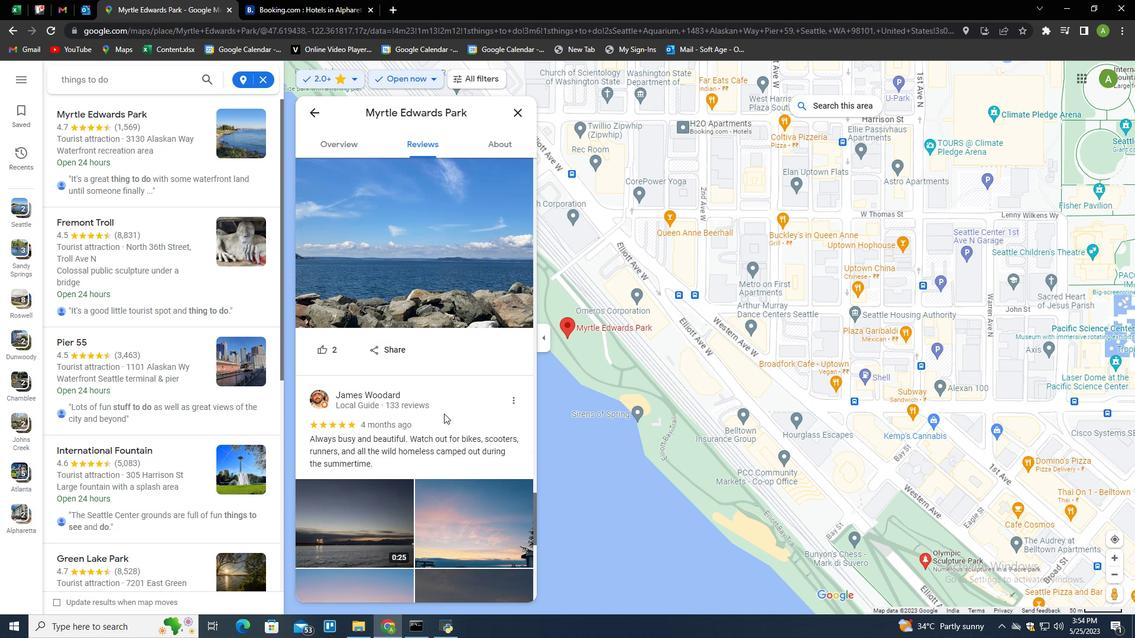 
Action: Mouse scrolled (444, 413) with delta (0, 0)
Screenshot: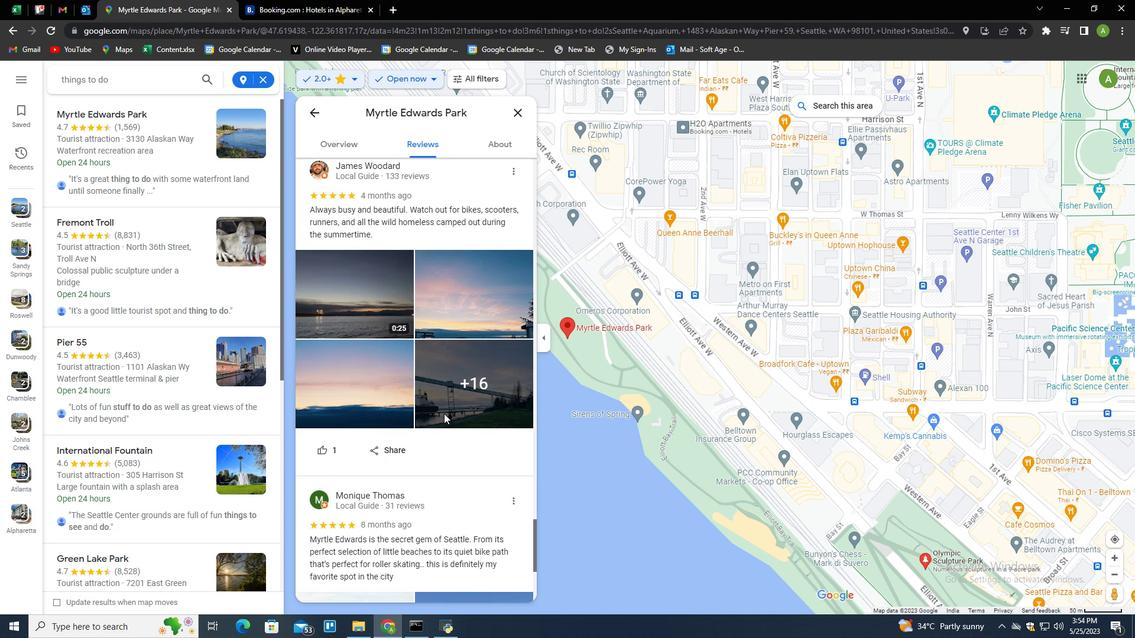 
Action: Mouse scrolled (444, 413) with delta (0, 0)
Screenshot: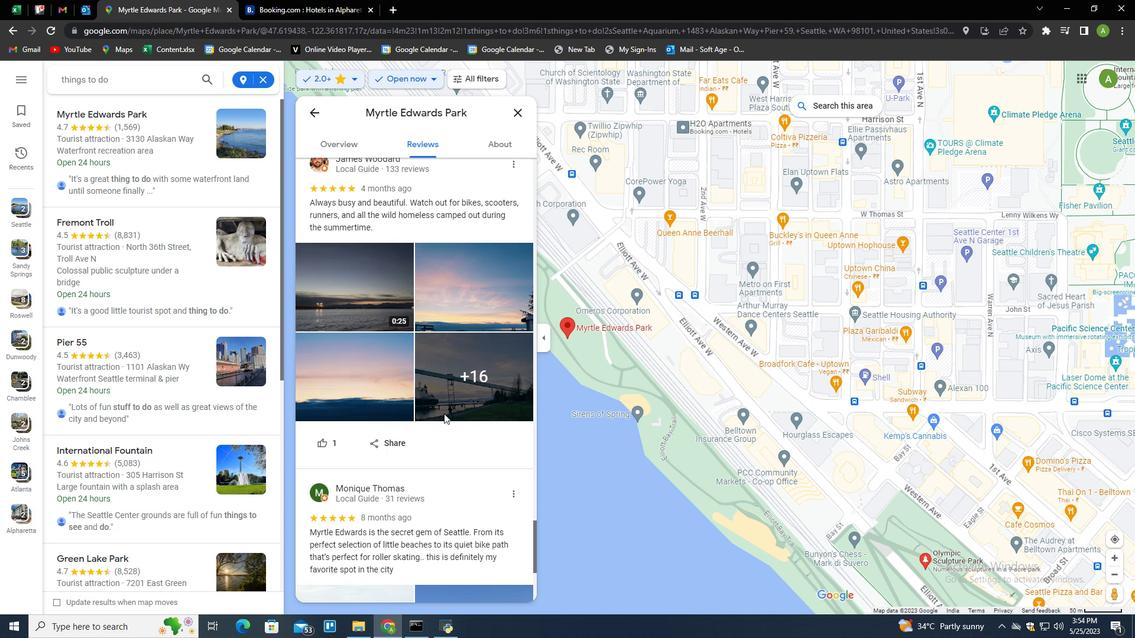 
Action: Mouse scrolled (444, 413) with delta (0, 0)
Screenshot: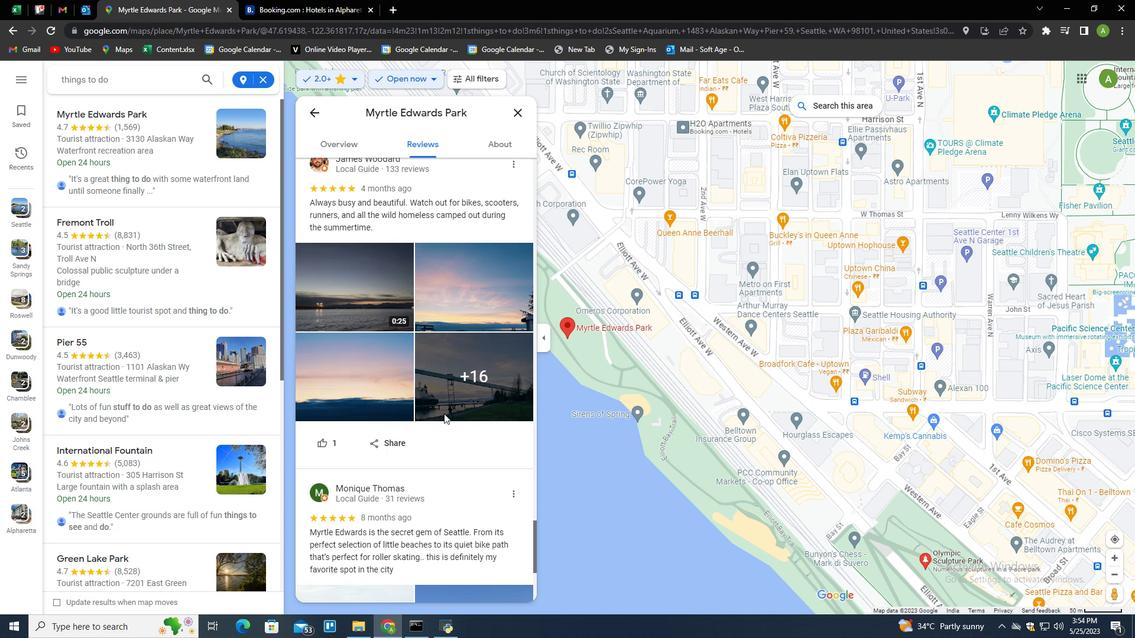 
Action: Mouse scrolled (444, 413) with delta (0, 0)
Screenshot: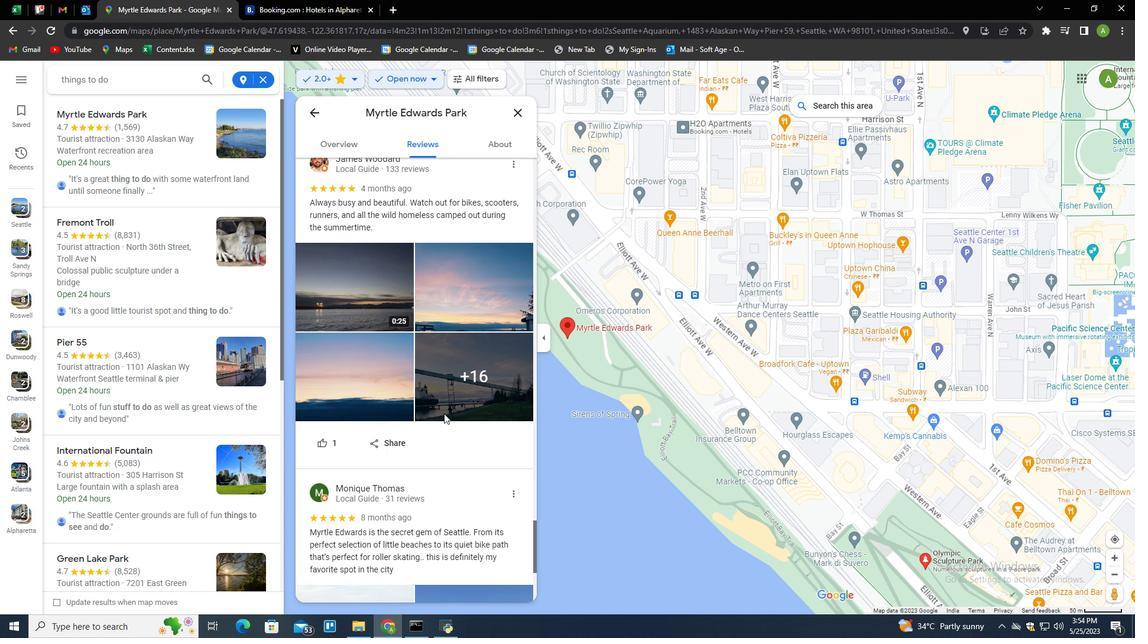 
Action: Mouse scrolled (444, 413) with delta (0, 0)
Screenshot: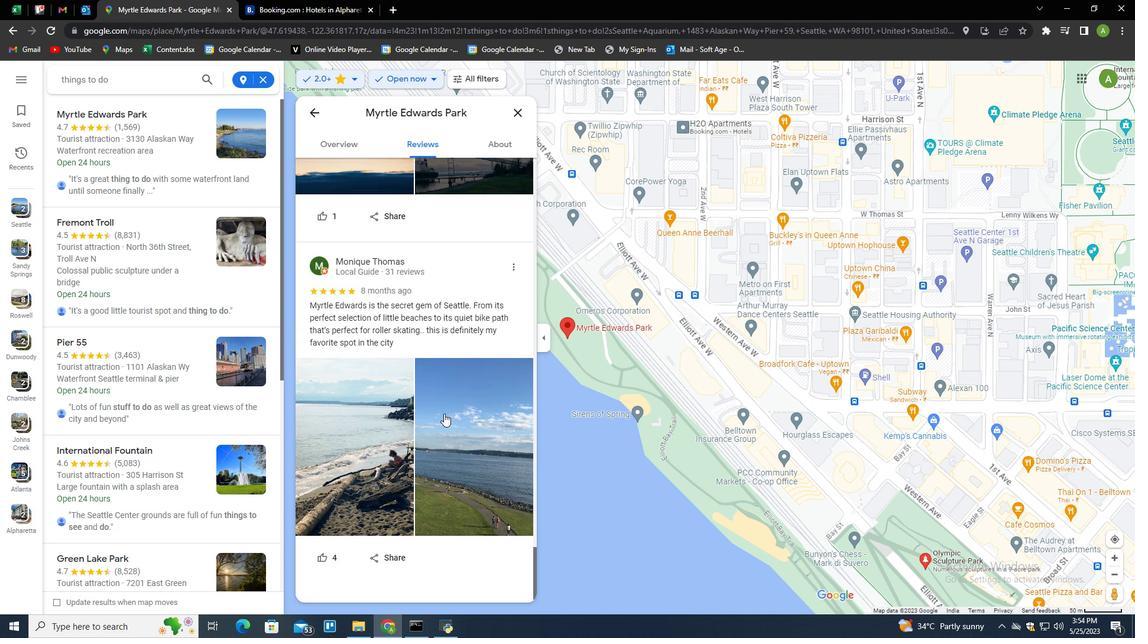 
Action: Mouse scrolled (444, 413) with delta (0, 0)
Screenshot: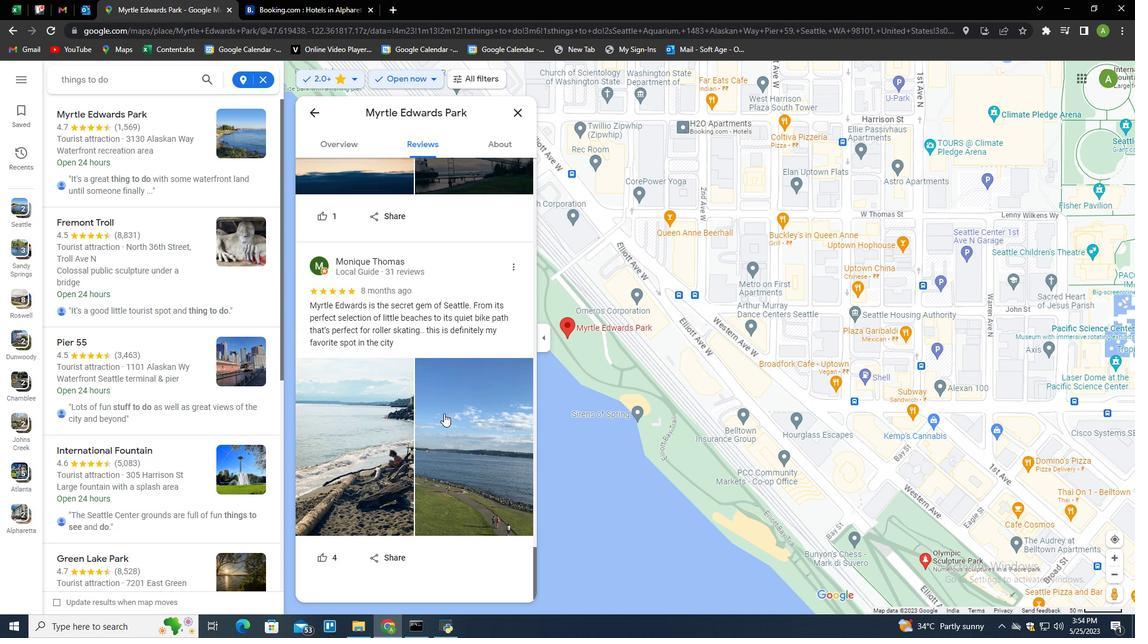 
Action: Mouse scrolled (444, 413) with delta (0, 0)
Screenshot: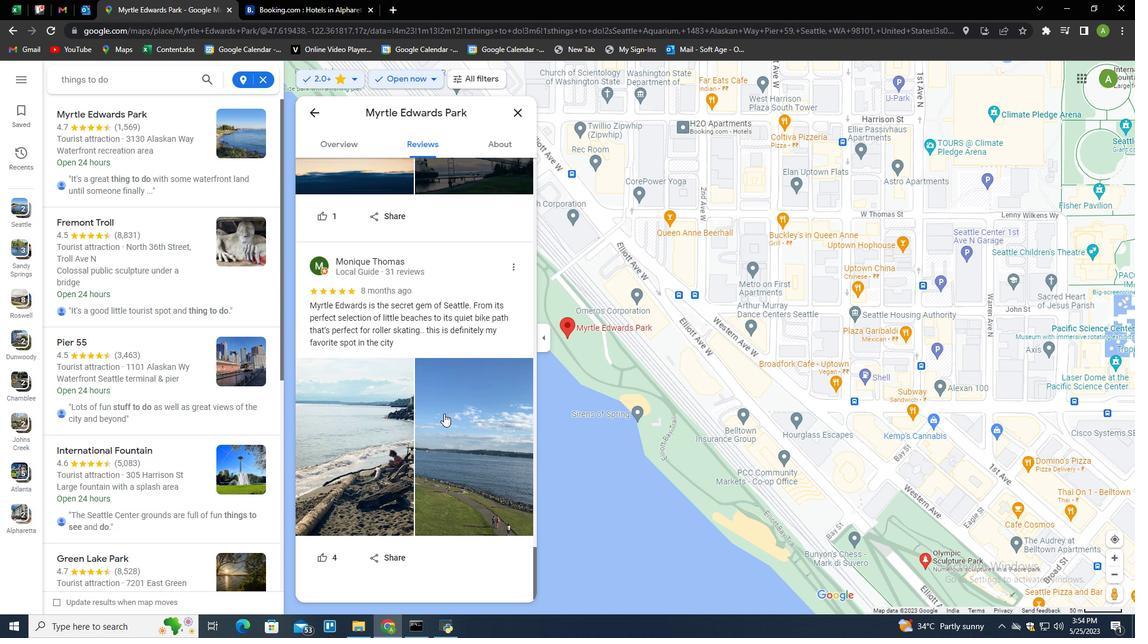 
Action: Mouse scrolled (444, 413) with delta (0, 0)
Screenshot: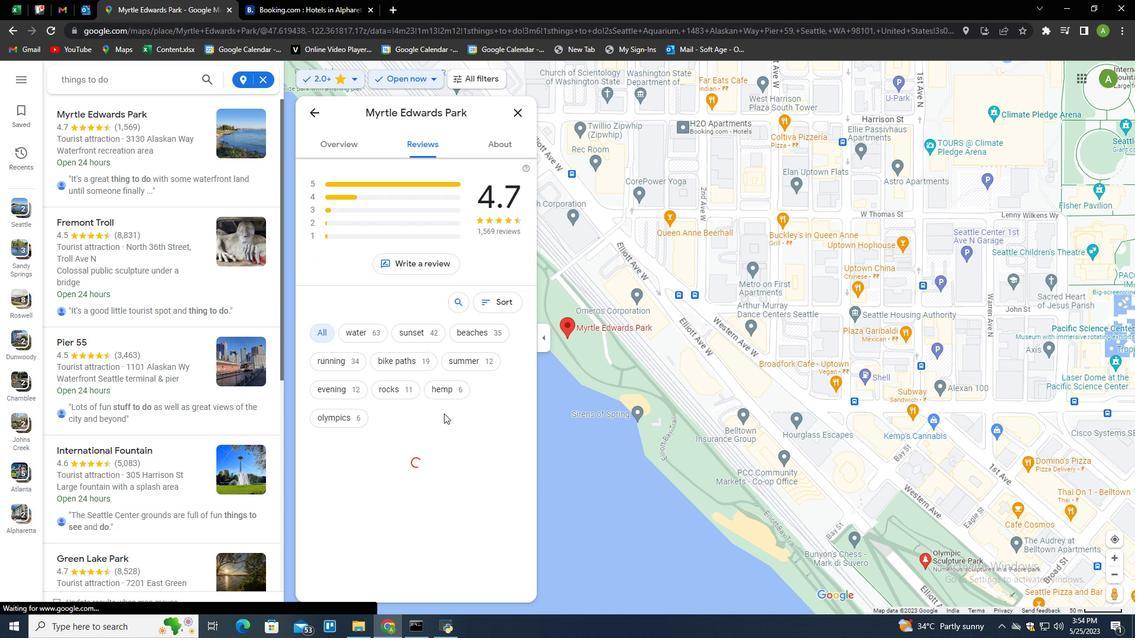 
Action: Mouse scrolled (444, 413) with delta (0, 0)
Screenshot: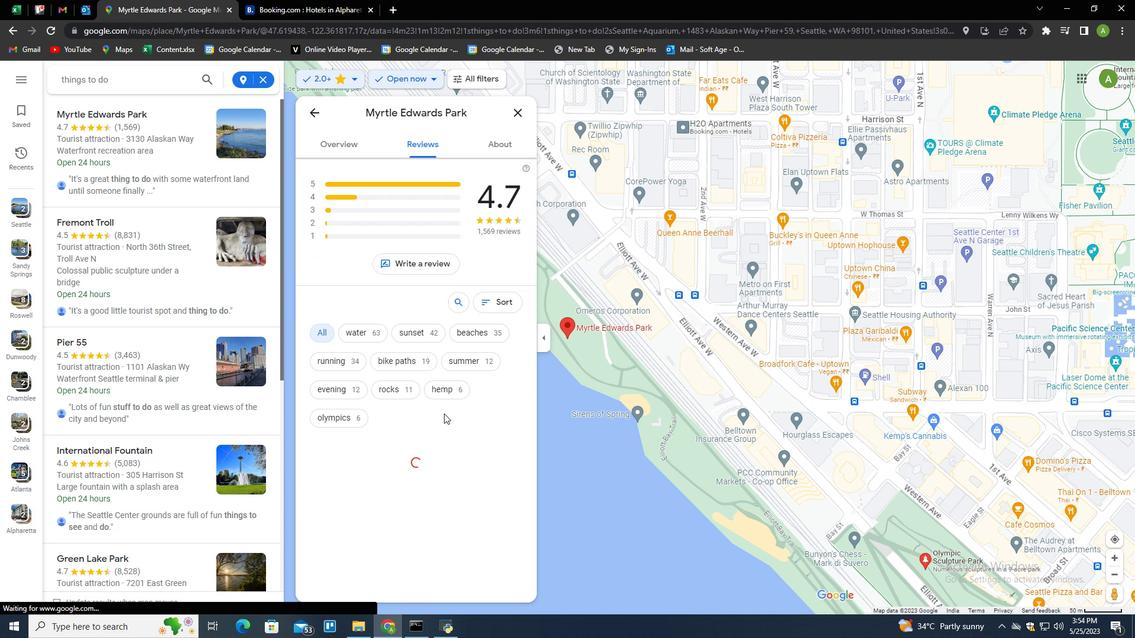
Action: Mouse moved to (151, 380)
Screenshot: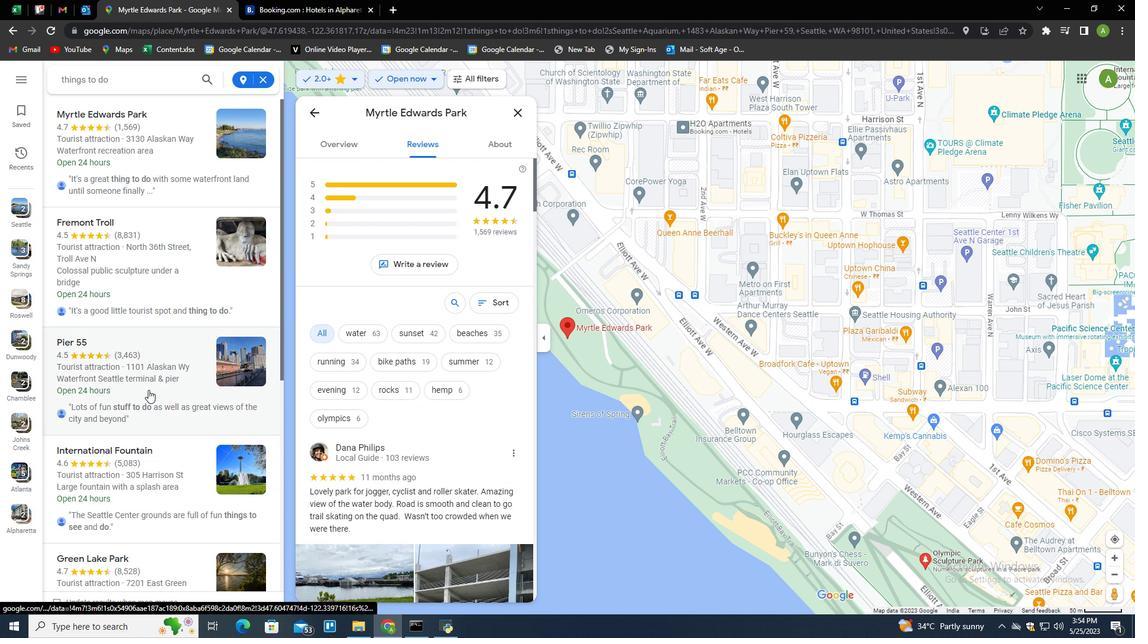 
Action: Mouse pressed left at (151, 380)
Screenshot: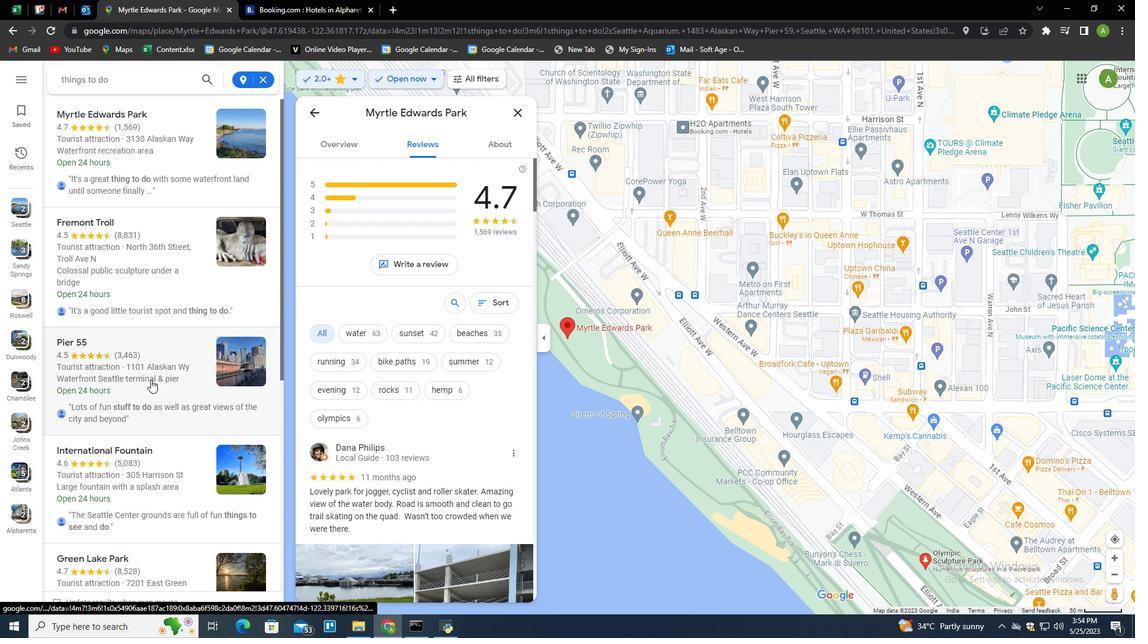 
Action: Mouse moved to (450, 442)
Screenshot: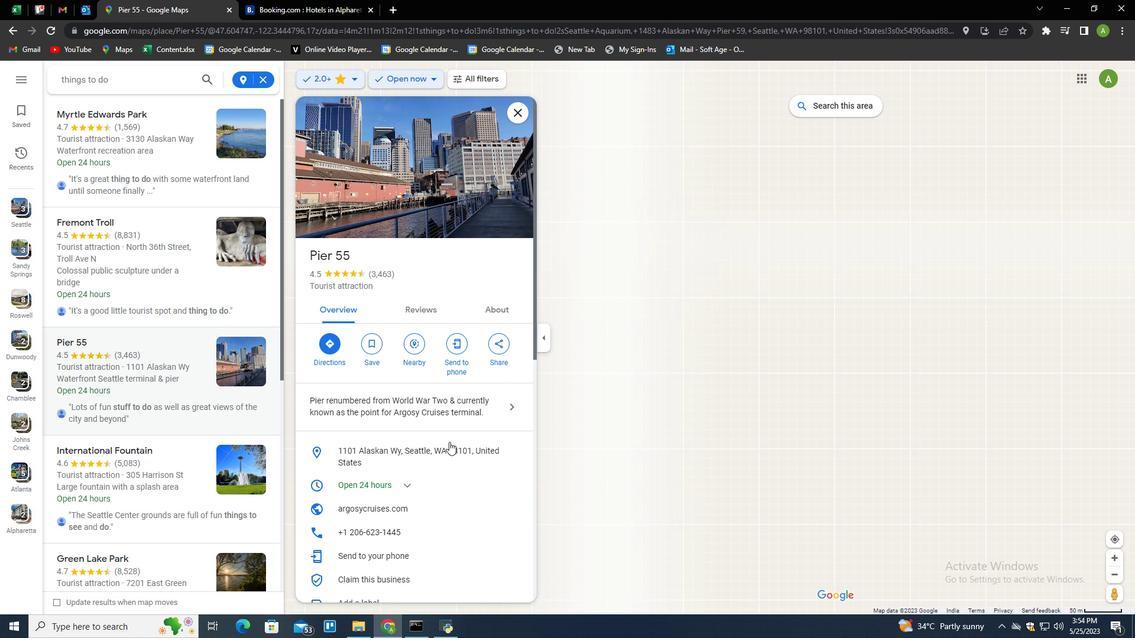 
Action: Mouse scrolled (450, 441) with delta (0, 0)
Screenshot: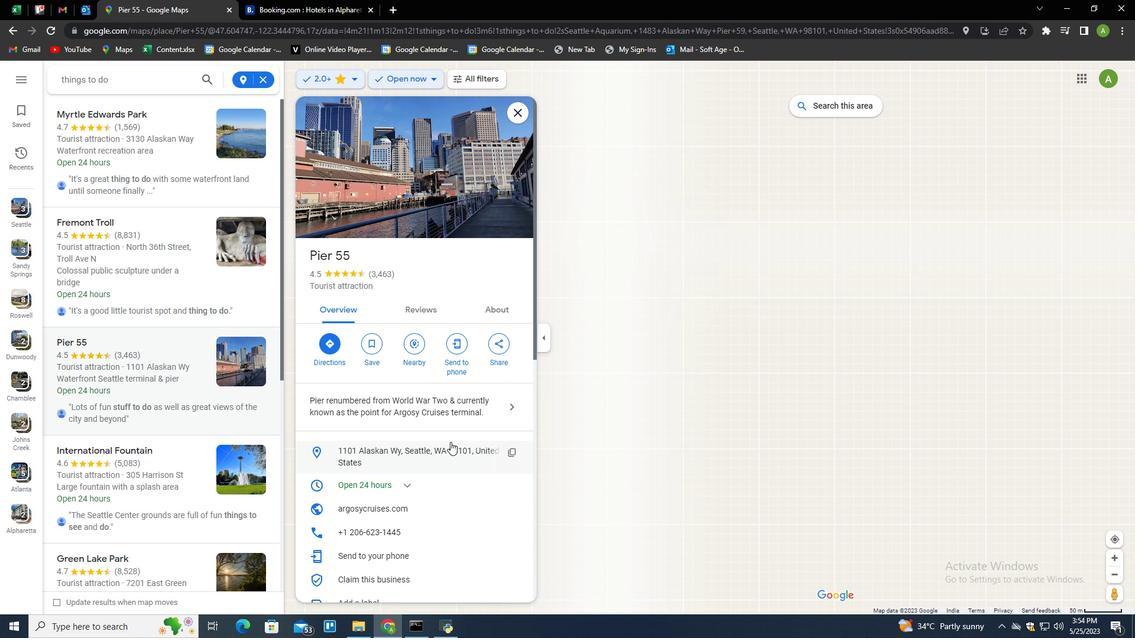 
Action: Mouse scrolled (450, 441) with delta (0, 0)
Screenshot: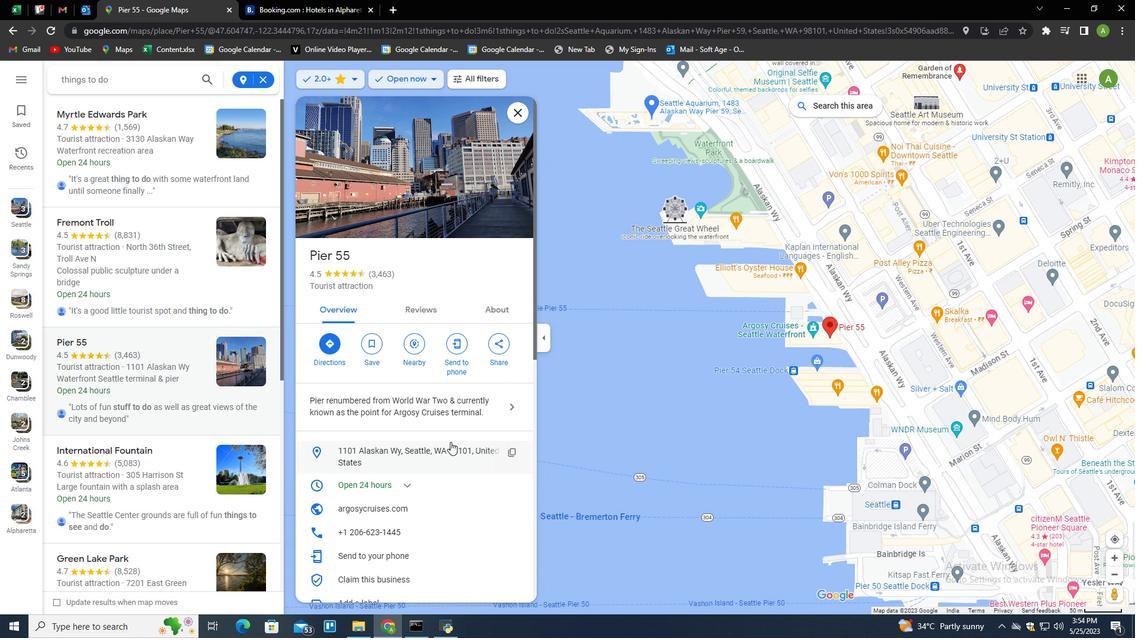 
Action: Mouse scrolled (450, 441) with delta (0, 0)
Screenshot: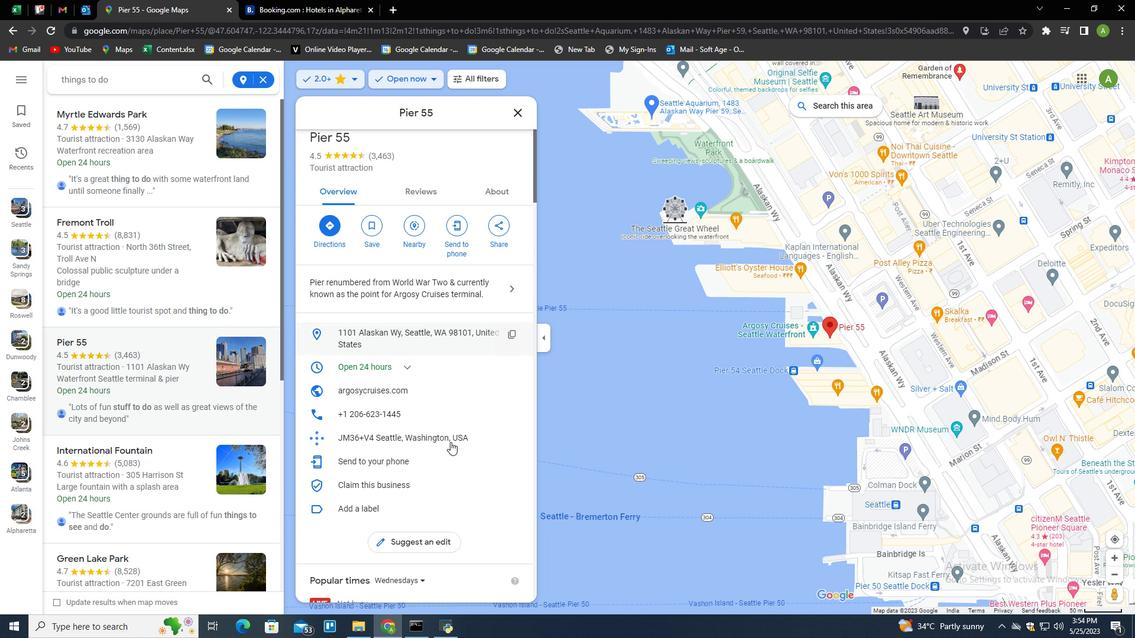 
Action: Mouse scrolled (450, 441) with delta (0, 0)
Screenshot: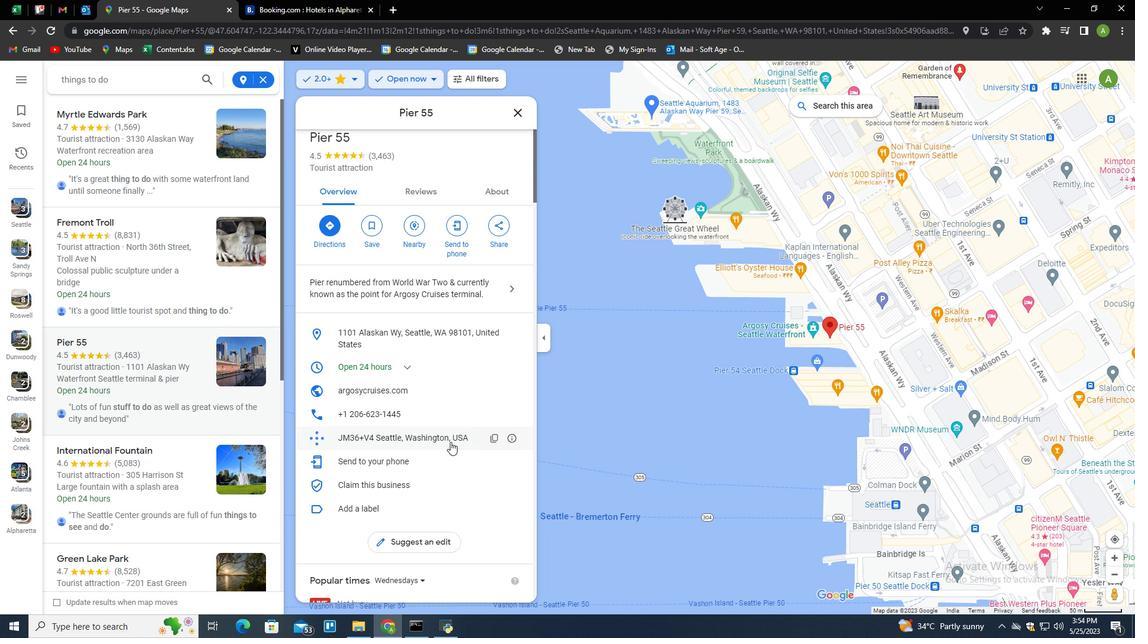 
Action: Mouse scrolled (450, 441) with delta (0, 0)
Screenshot: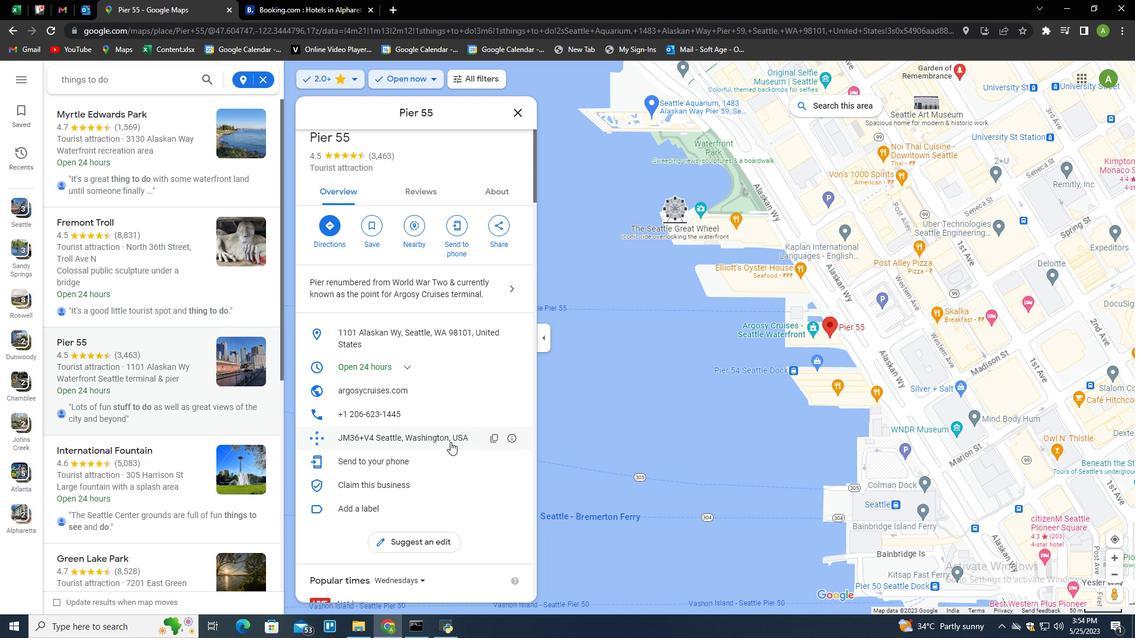 
Action: Mouse moved to (440, 452)
Screenshot: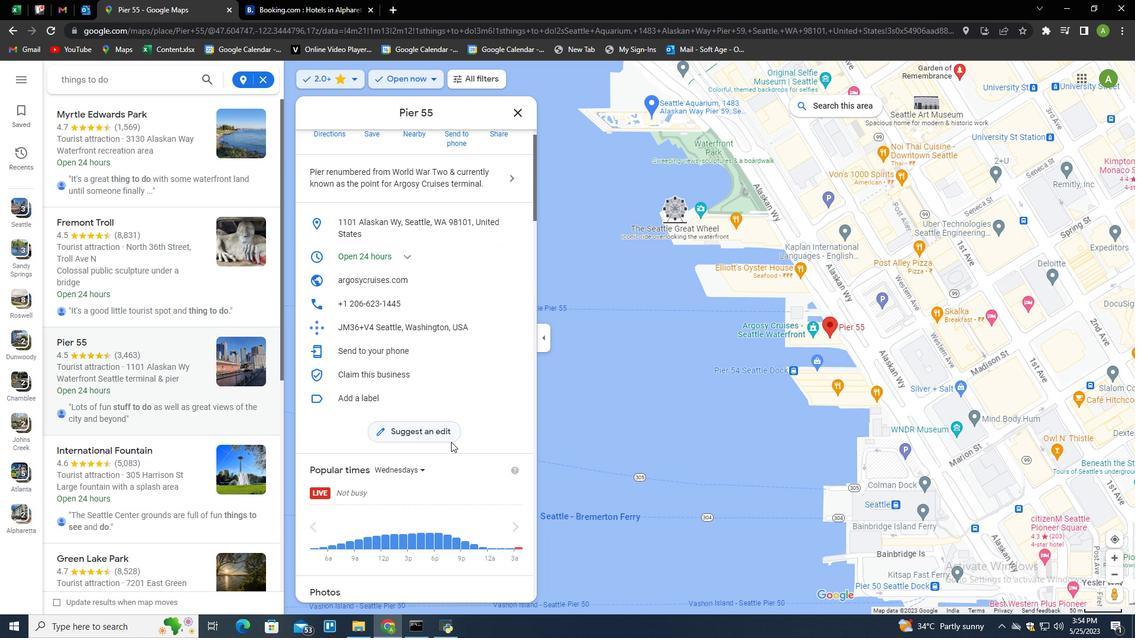 
Action: Mouse scrolled (440, 451) with delta (0, 0)
Screenshot: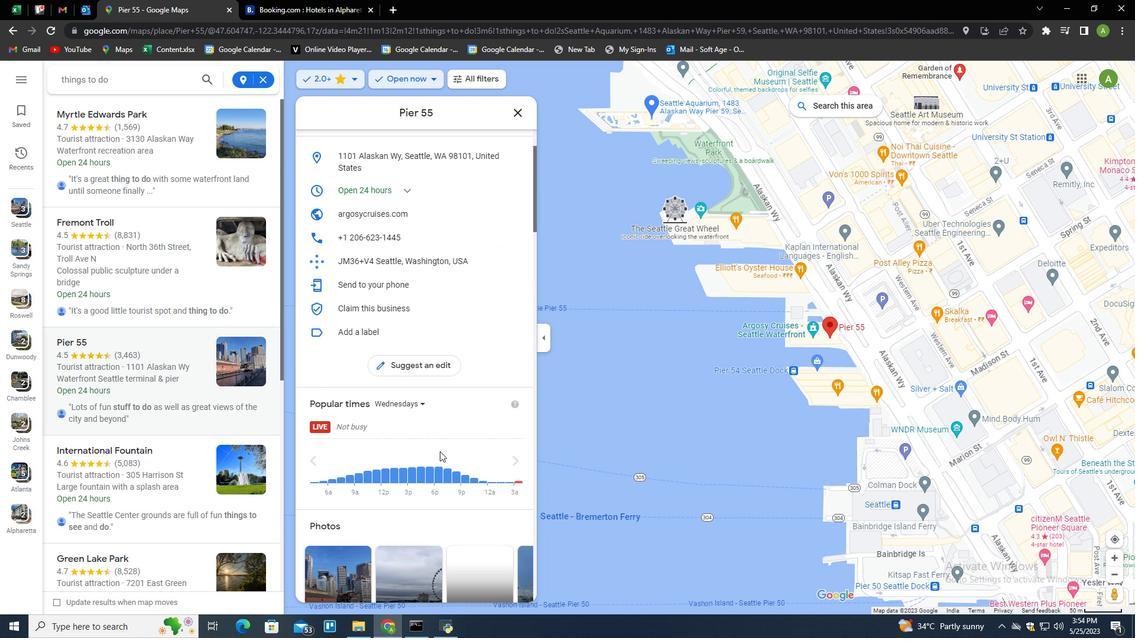 
Action: Mouse scrolled (440, 451) with delta (0, 0)
Screenshot: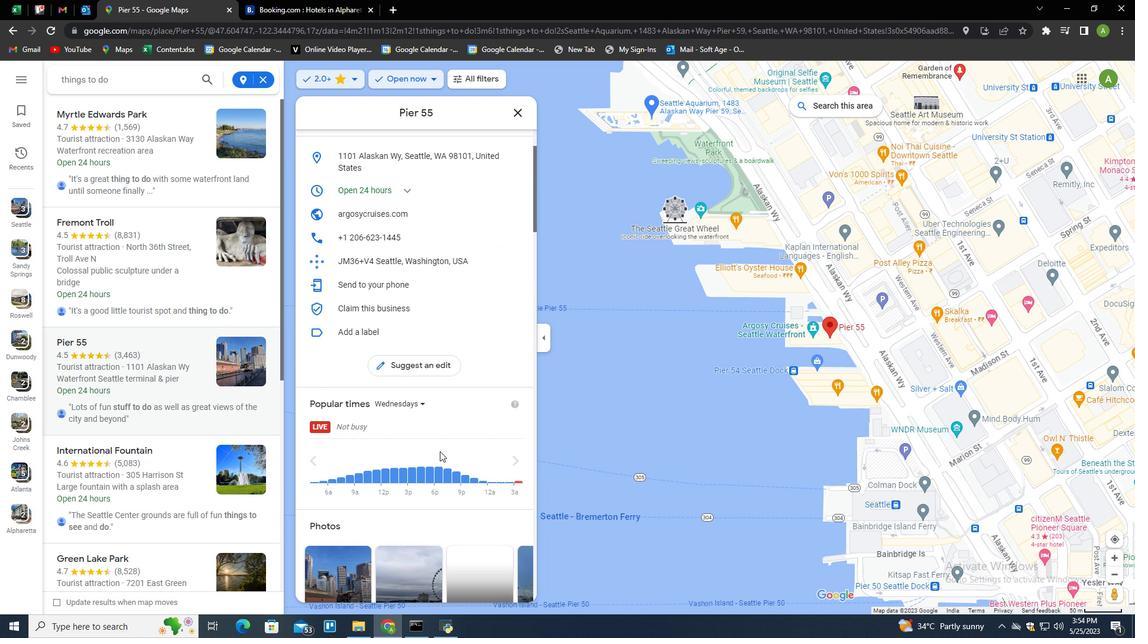 
Action: Mouse scrolled (440, 451) with delta (0, 0)
